 Task: Research Airbnb properties in Al Harithah, Iraq from 11th November, 2023 to 17th November, 2023 for 1 adult.1  bedroom having 1 bed and 1 bathroom. Property type can be hotel. Amenities needed are: washing machine. Look for 5 properties as per requirement.
Action: Mouse moved to (445, 78)
Screenshot: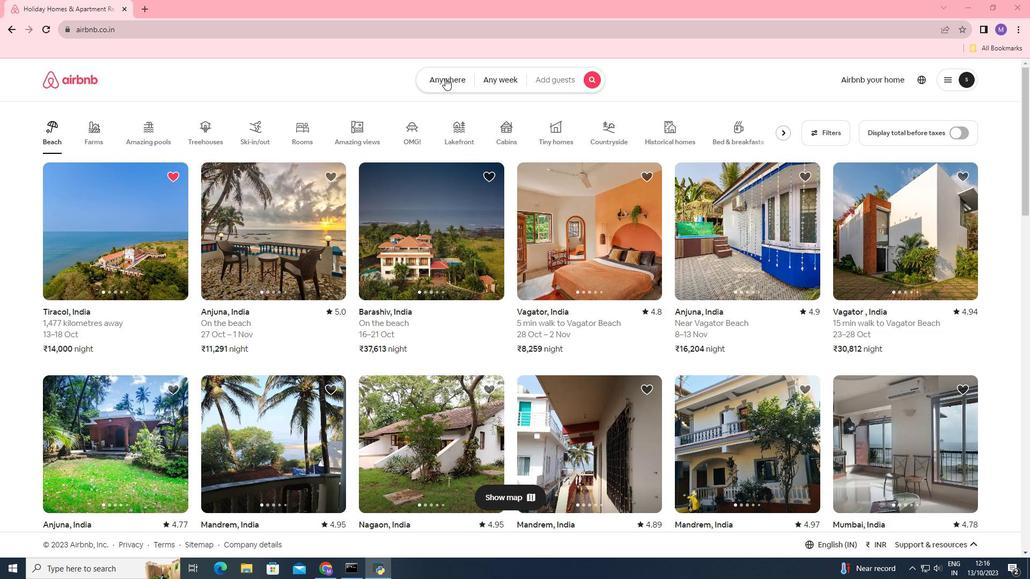 
Action: Mouse pressed left at (445, 78)
Screenshot: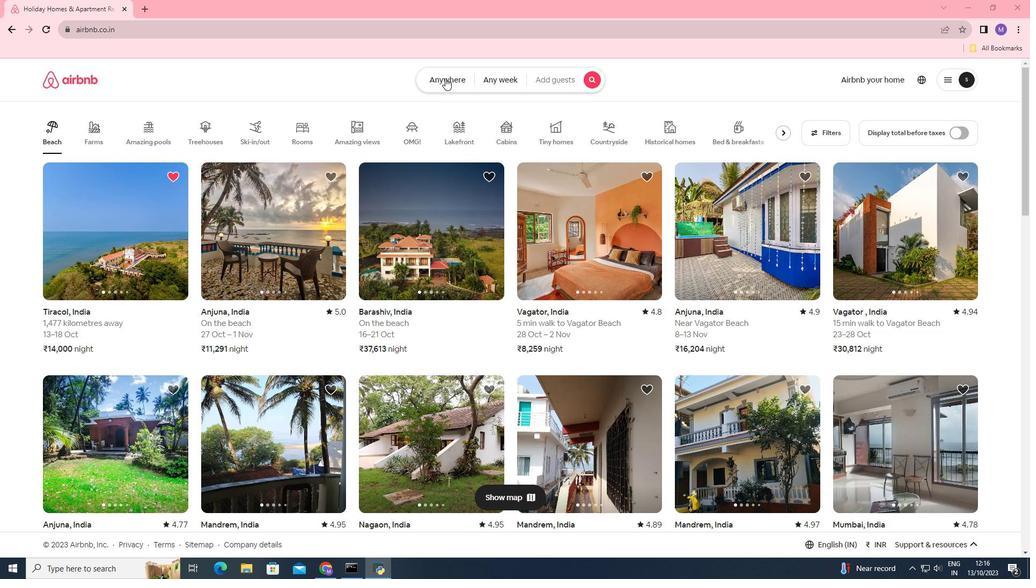 
Action: Mouse moved to (358, 122)
Screenshot: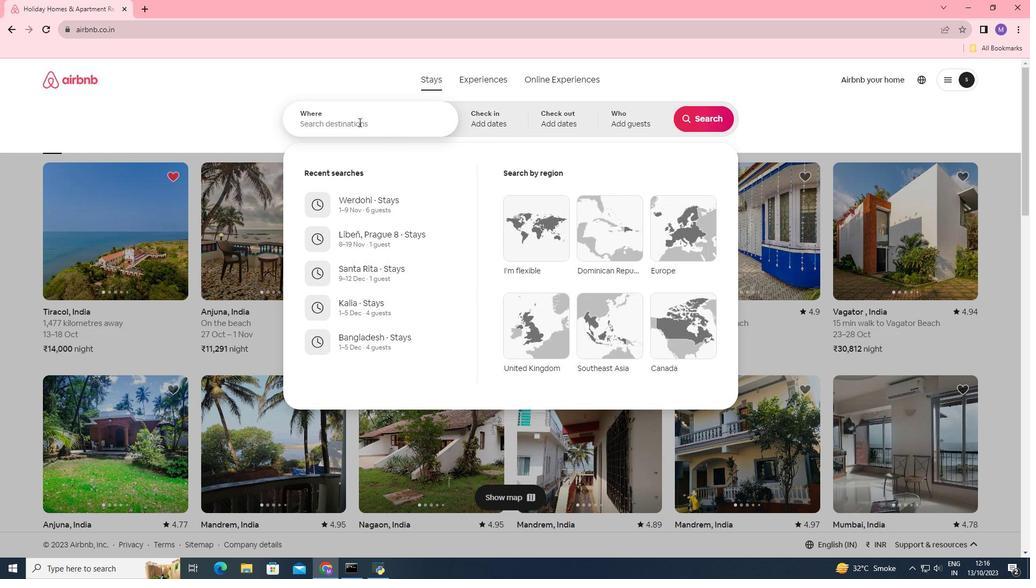 
Action: Mouse pressed left at (358, 122)
Screenshot: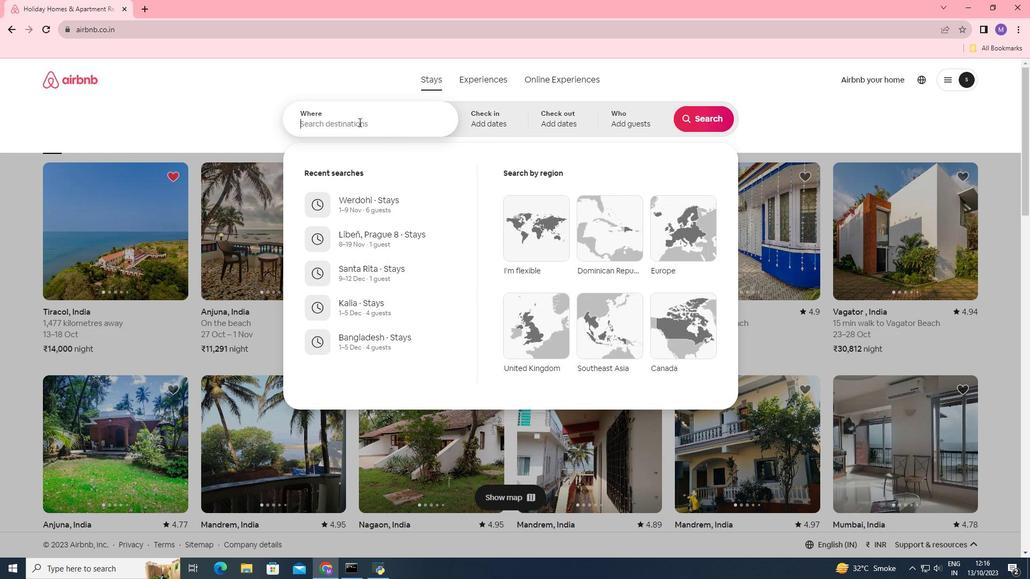 
Action: Mouse pressed left at (358, 122)
Screenshot: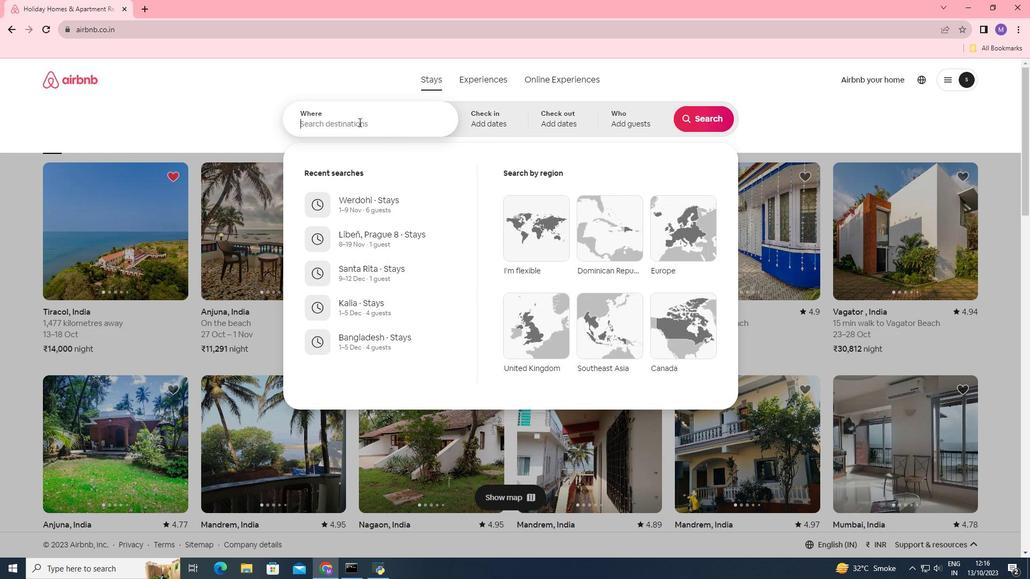 
Action: Key pressed <Key.shift>Ai<Key.backspace><Key.shift>I<Key.space><Key.shift>Harithan<Key.backspace>h,<Key.space><Key.shift>Iraq
Screenshot: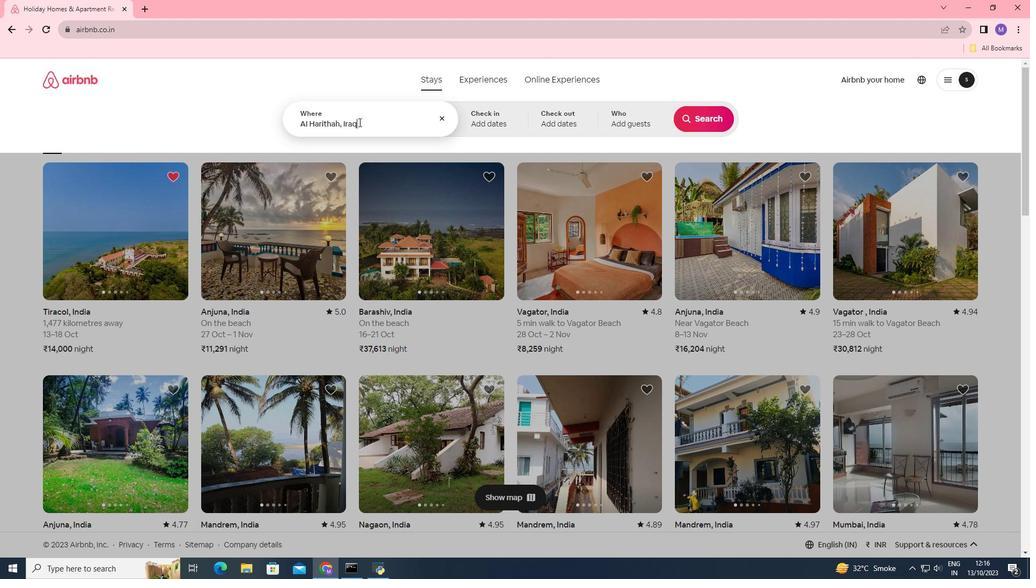 
Action: Mouse moved to (505, 113)
Screenshot: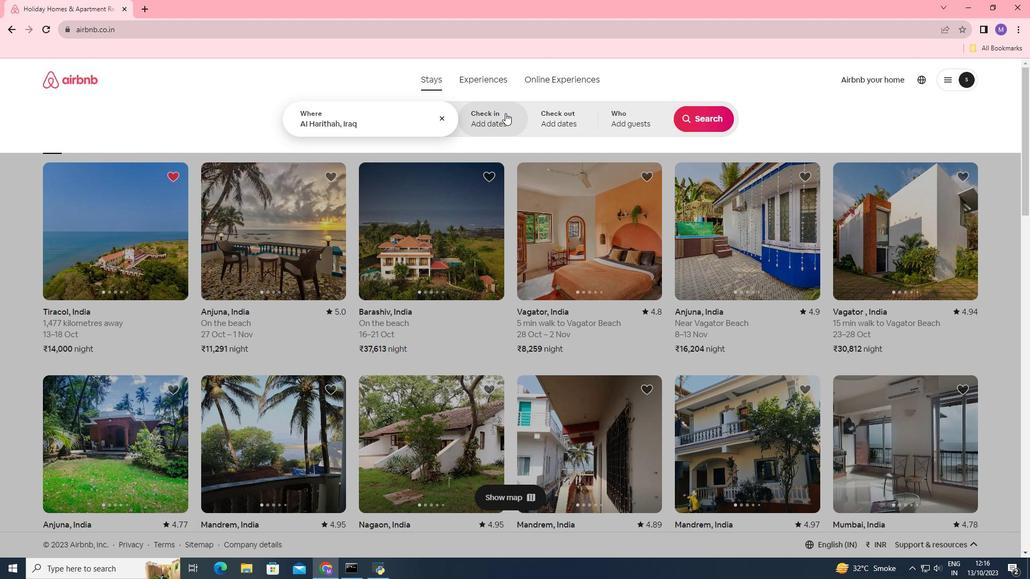 
Action: Mouse pressed left at (505, 113)
Screenshot: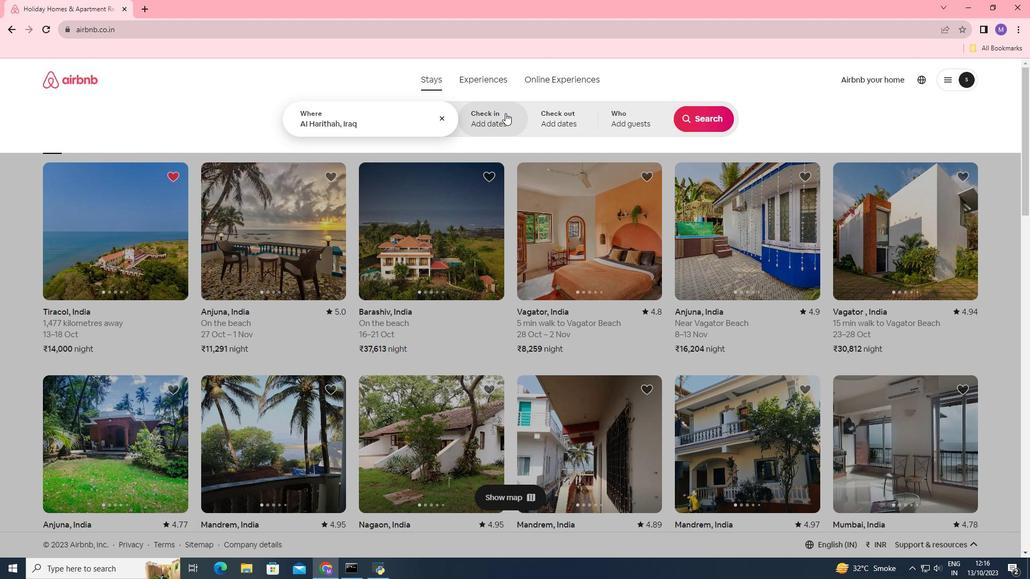 
Action: Mouse moved to (687, 279)
Screenshot: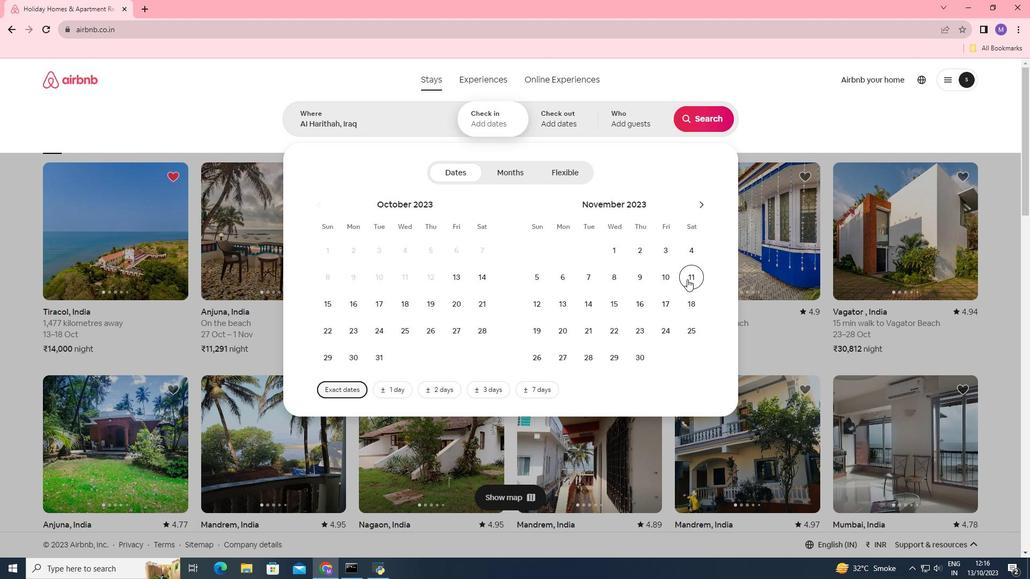 
Action: Mouse pressed left at (687, 279)
Screenshot: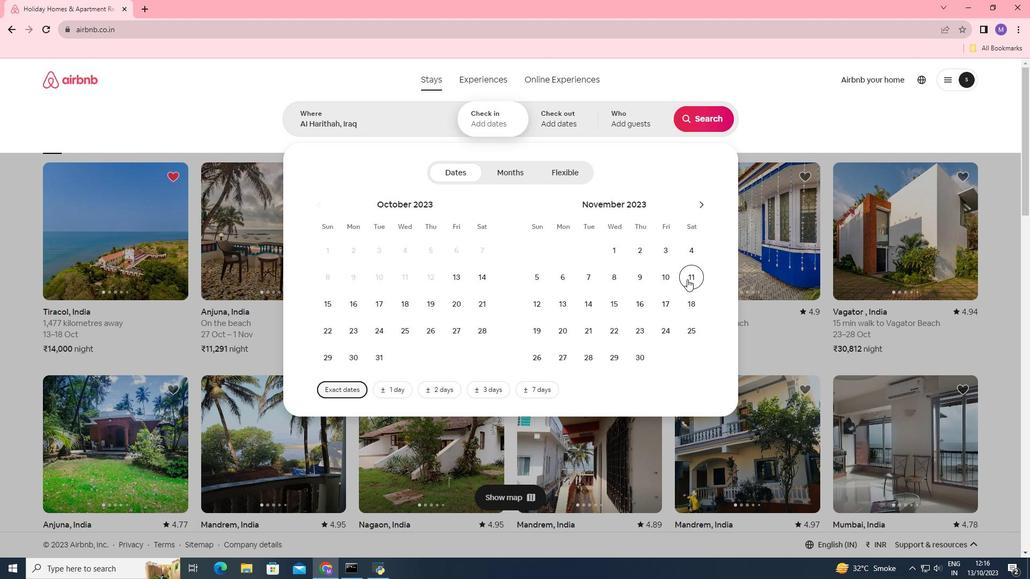 
Action: Mouse moved to (666, 305)
Screenshot: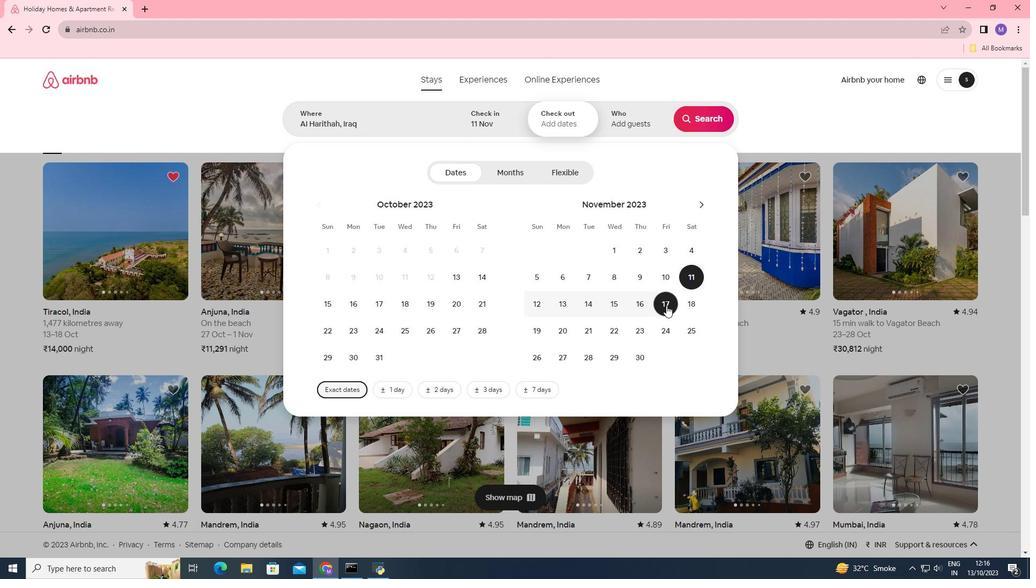 
Action: Mouse pressed left at (666, 305)
Screenshot: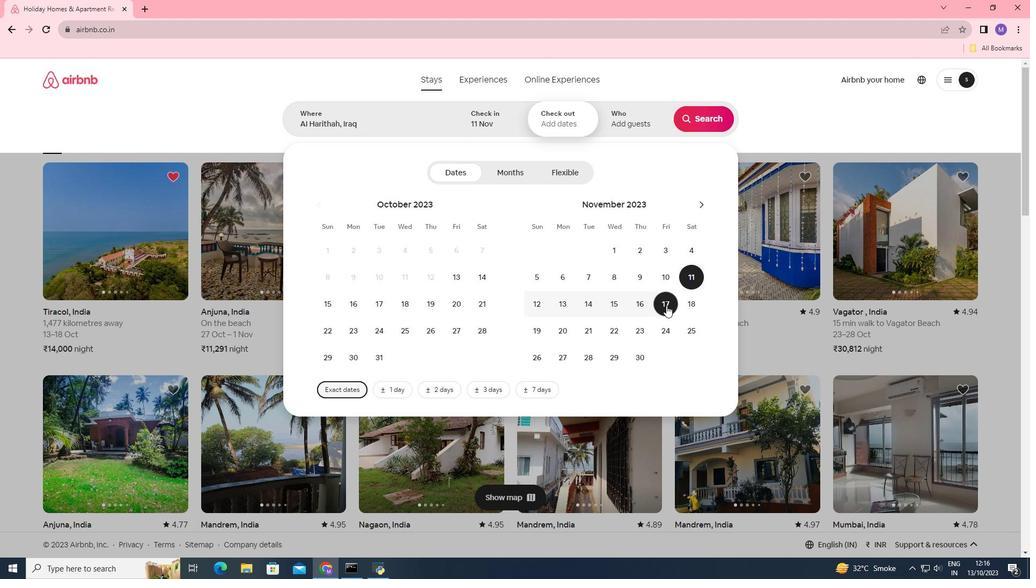 
Action: Mouse moved to (630, 120)
Screenshot: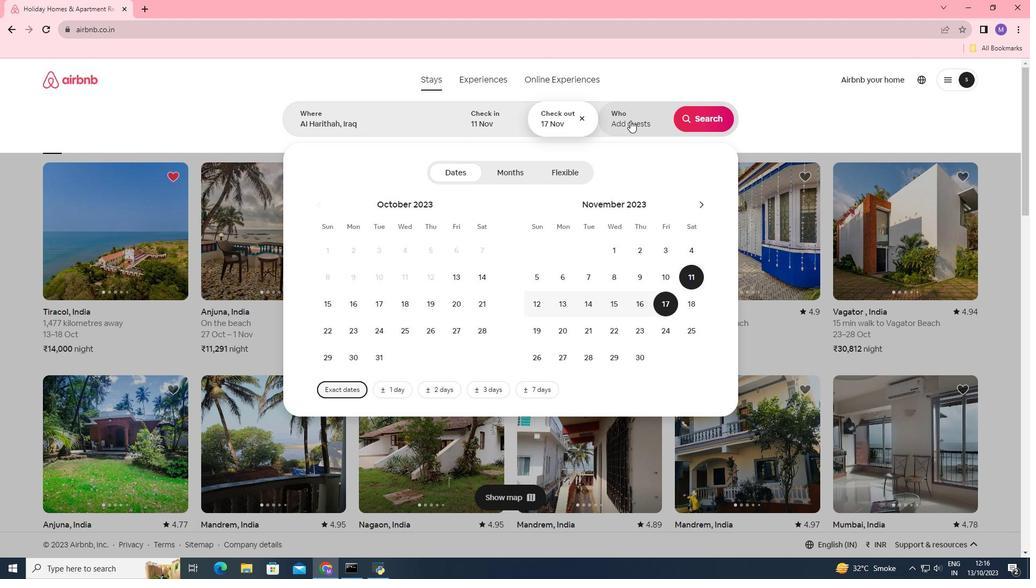 
Action: Mouse pressed left at (630, 120)
Screenshot: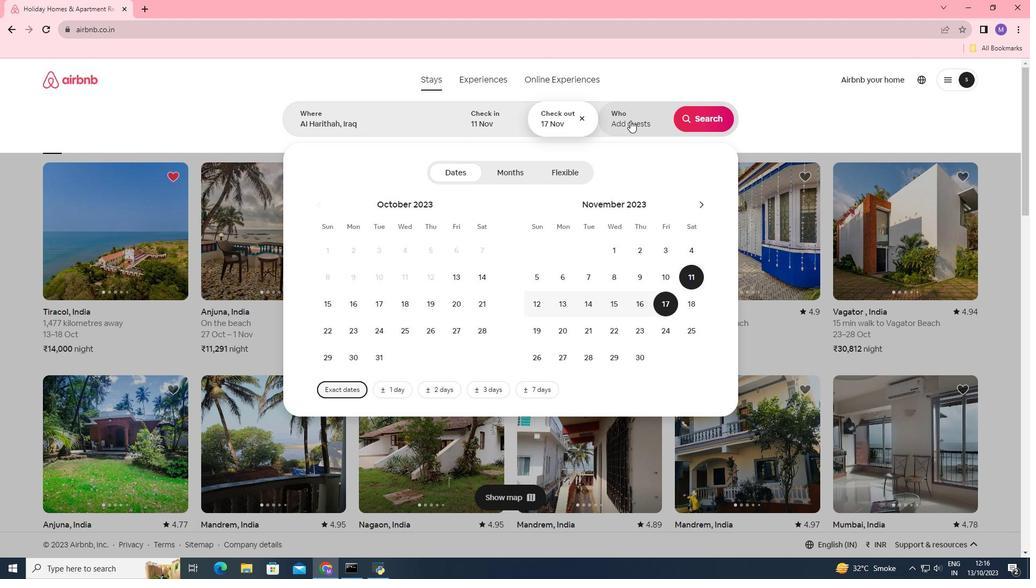 
Action: Mouse pressed left at (630, 120)
Screenshot: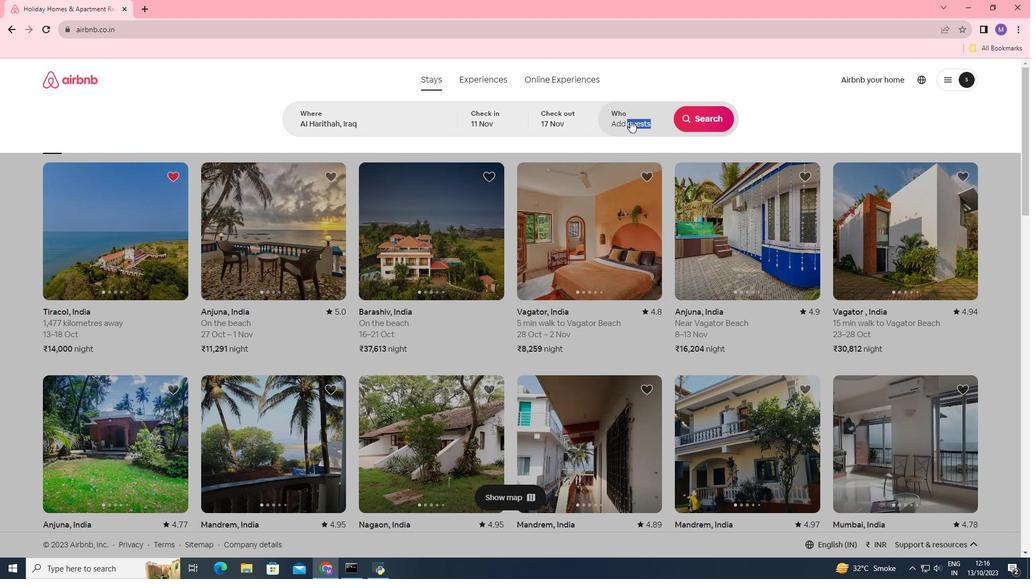 
Action: Mouse moved to (636, 114)
Screenshot: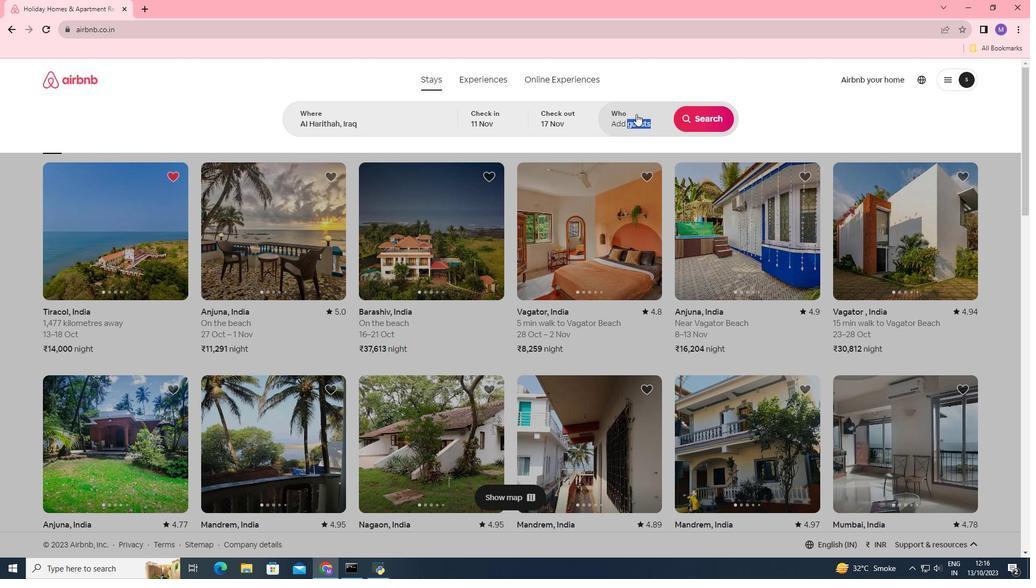 
Action: Mouse pressed left at (636, 114)
Screenshot: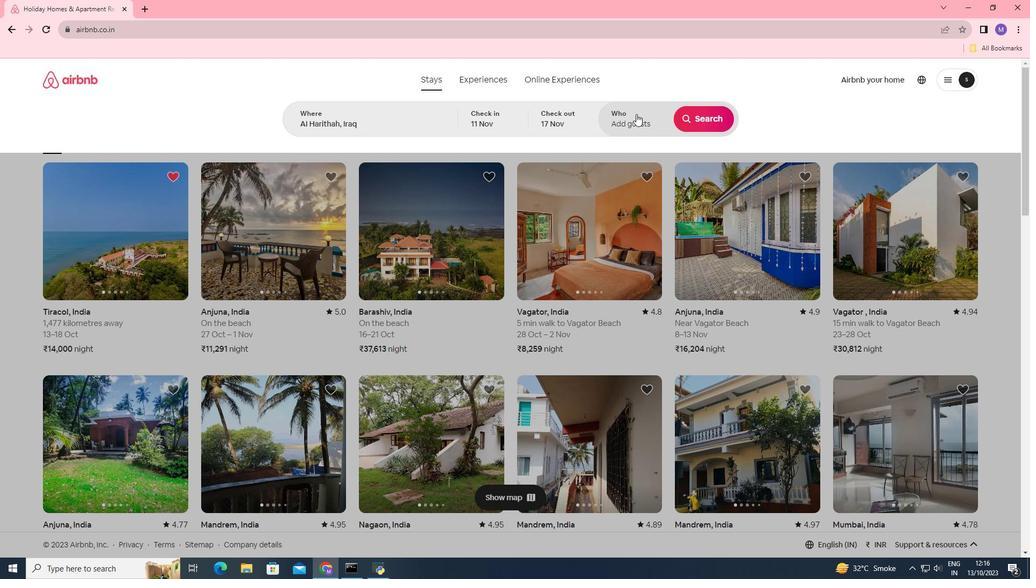 
Action: Mouse moved to (709, 174)
Screenshot: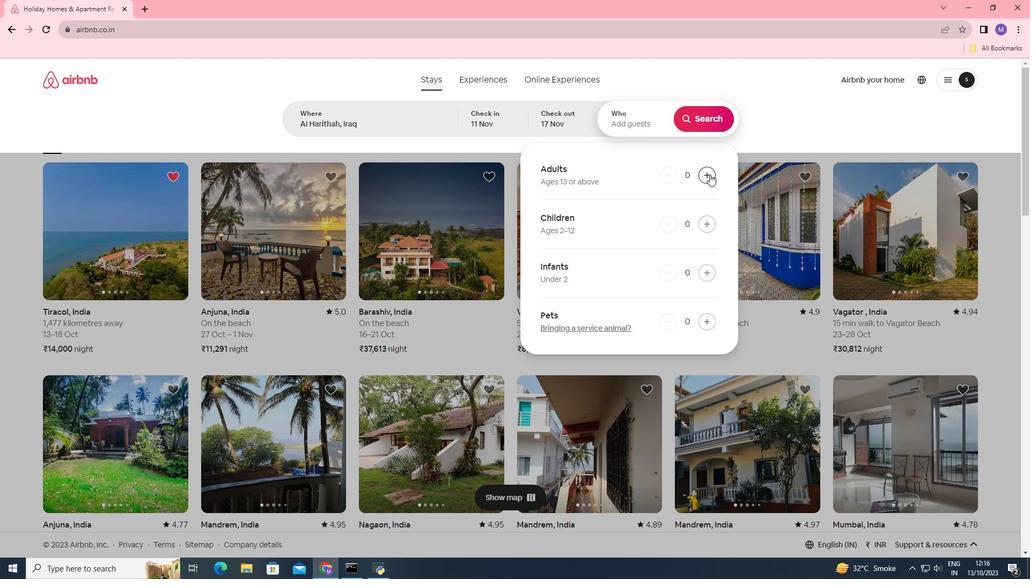 
Action: Mouse pressed left at (709, 174)
Screenshot: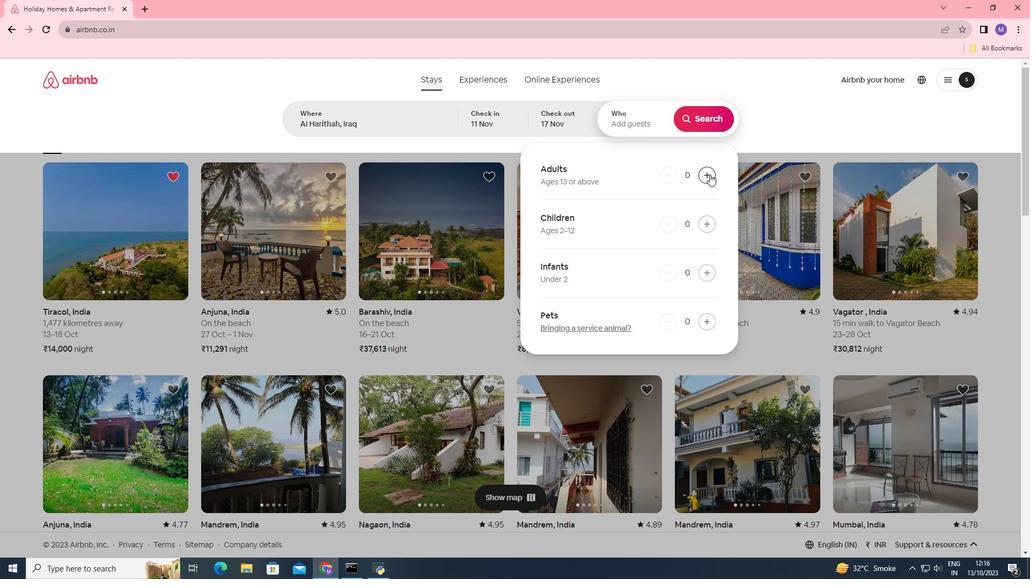 
Action: Mouse moved to (700, 115)
Screenshot: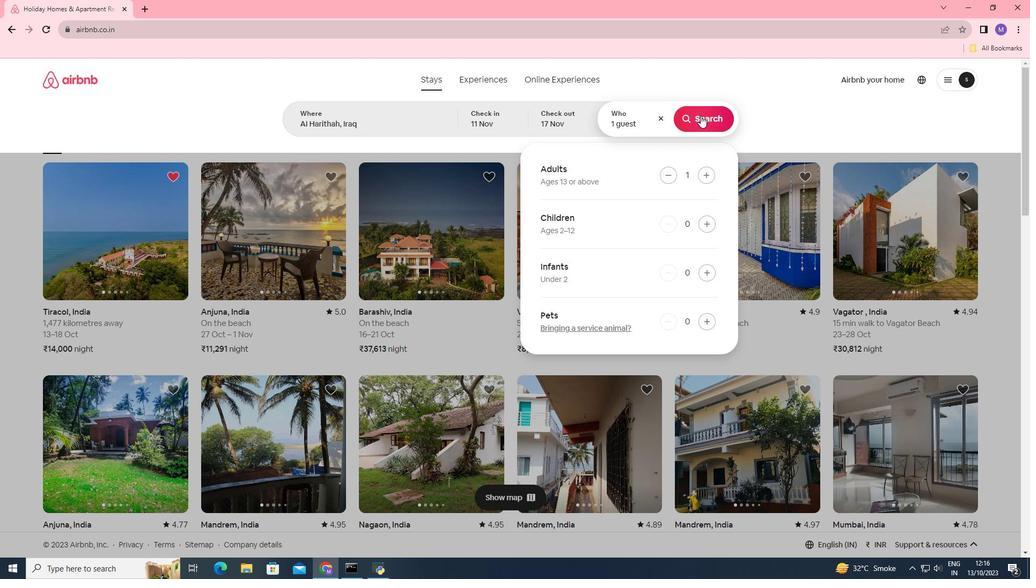 
Action: Mouse pressed left at (700, 115)
Screenshot: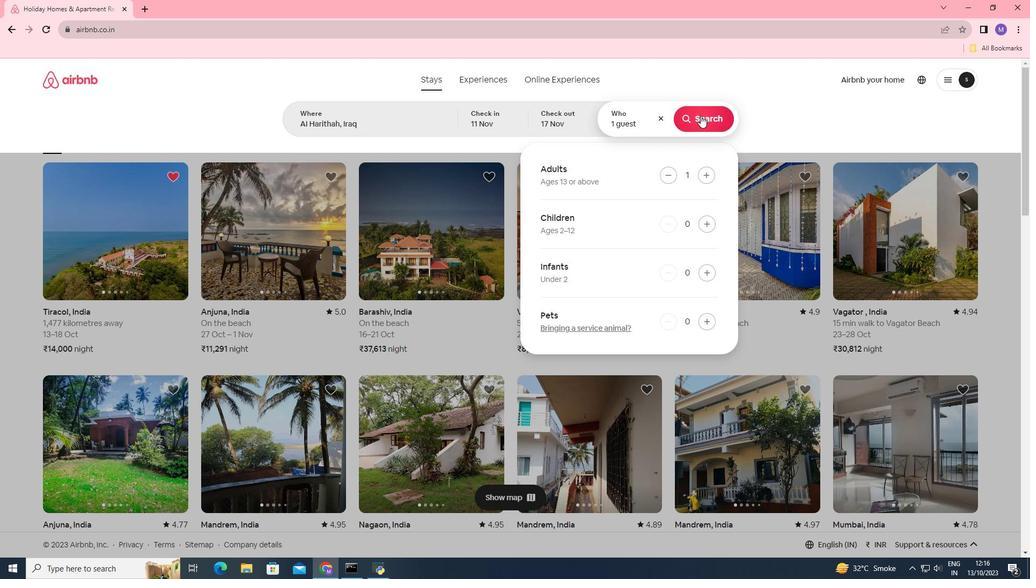 
Action: Mouse moved to (851, 126)
Screenshot: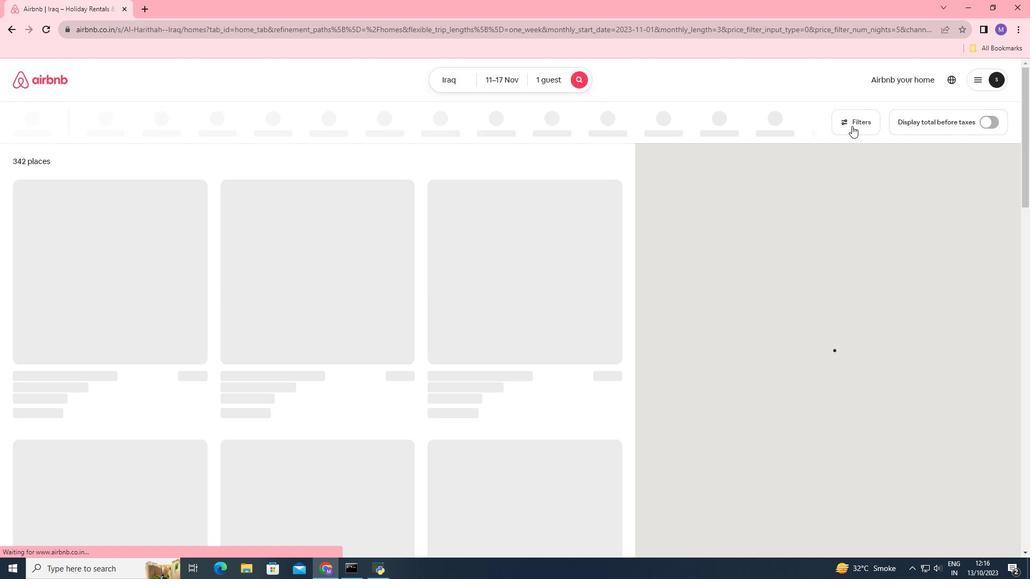 
Action: Mouse pressed left at (851, 126)
Screenshot: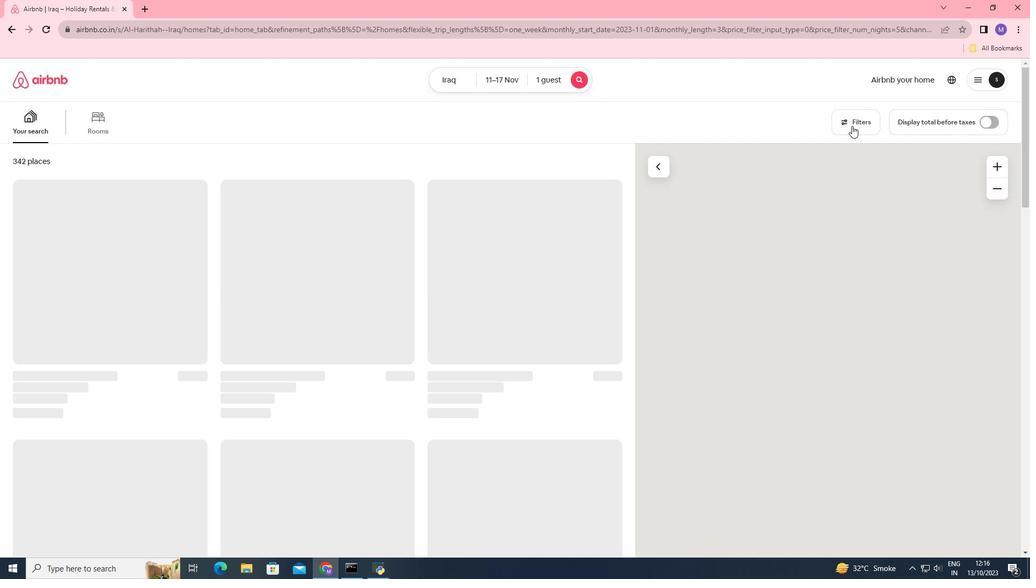 
Action: Mouse pressed left at (851, 126)
Screenshot: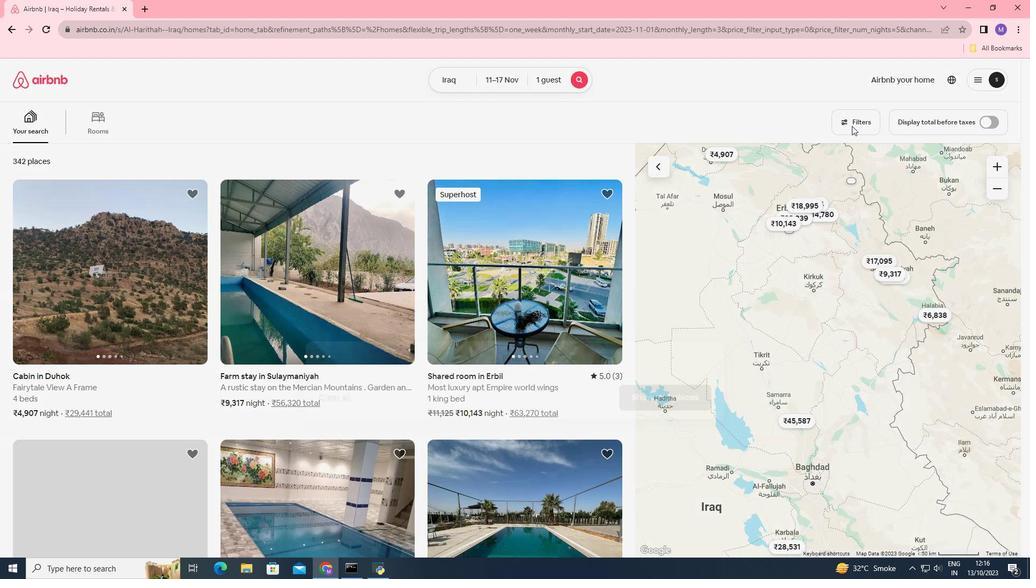 
Action: Mouse pressed left at (851, 126)
Screenshot: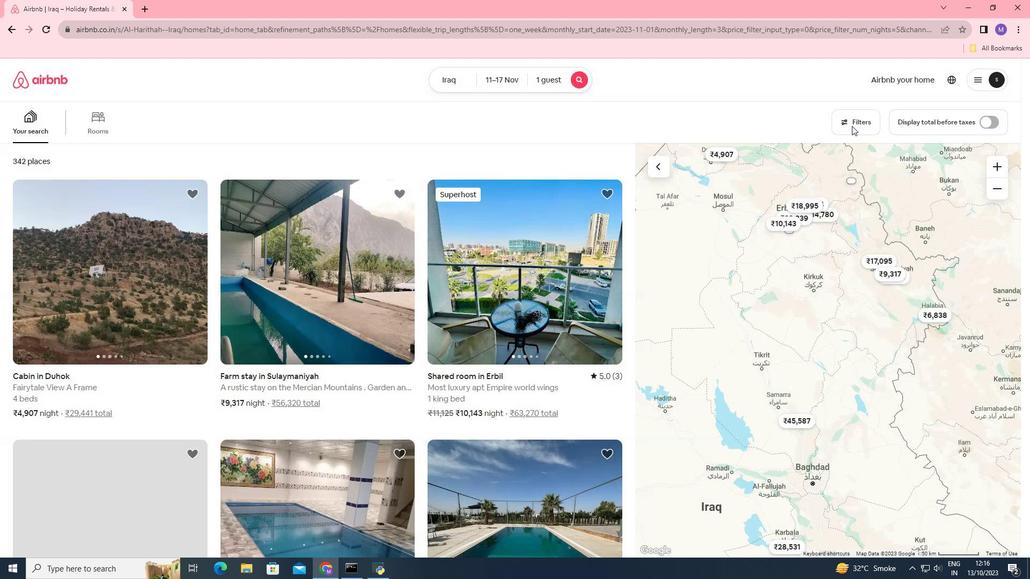 
Action: Mouse moved to (379, 451)
Screenshot: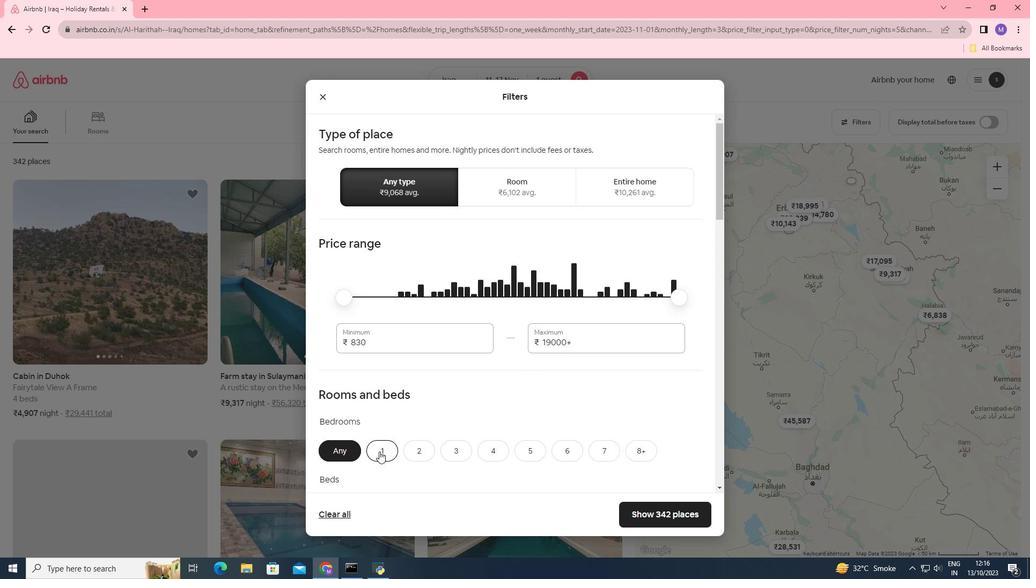 
Action: Mouse pressed left at (379, 451)
Screenshot: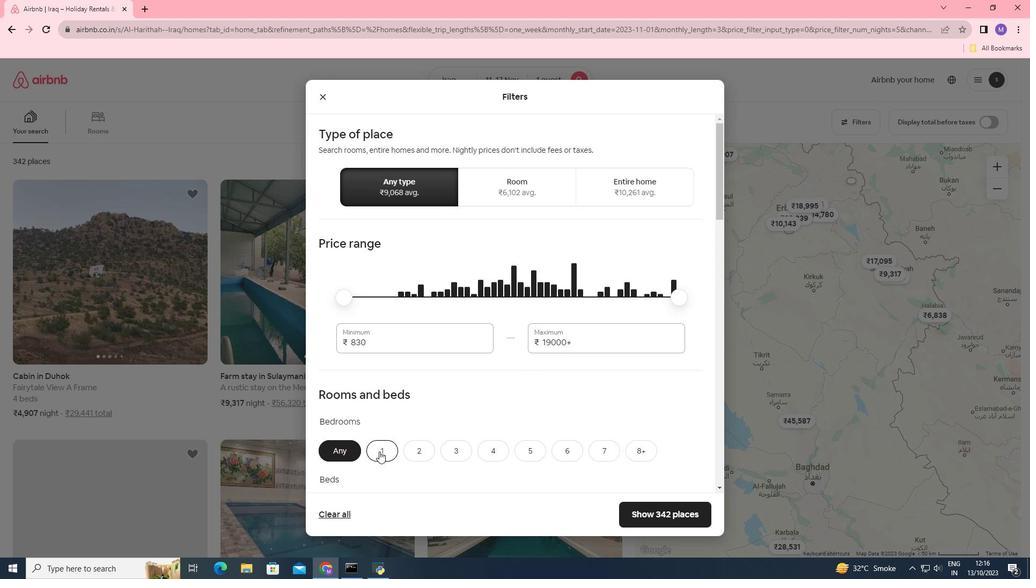 
Action: Mouse moved to (488, 381)
Screenshot: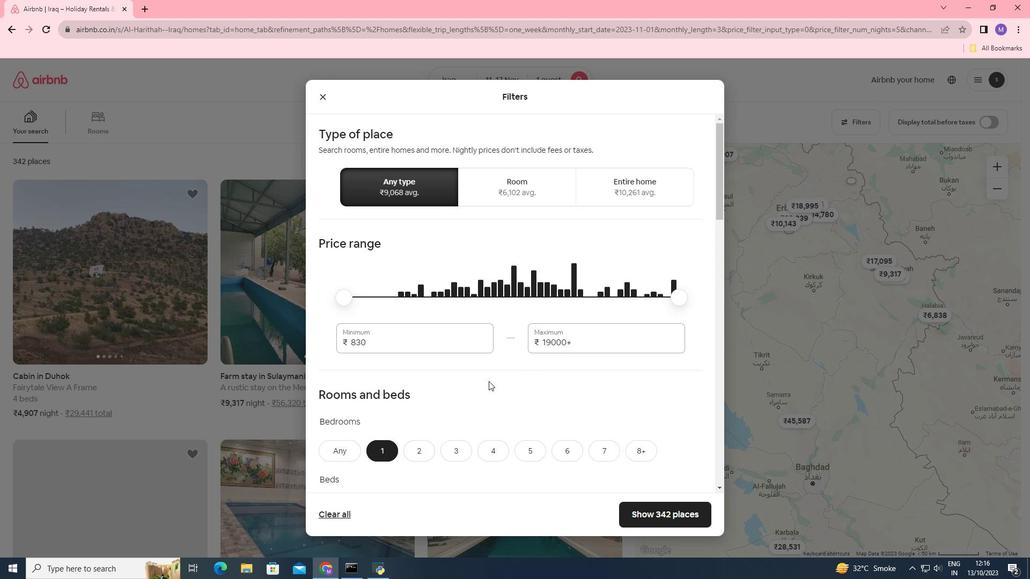 
Action: Mouse scrolled (488, 380) with delta (0, 0)
Screenshot: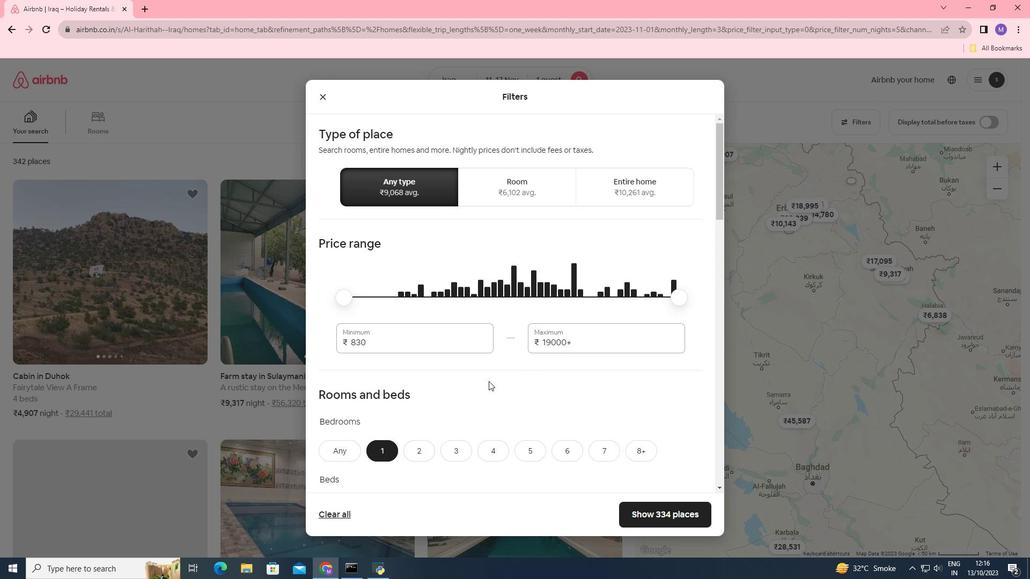 
Action: Mouse scrolled (488, 380) with delta (0, 0)
Screenshot: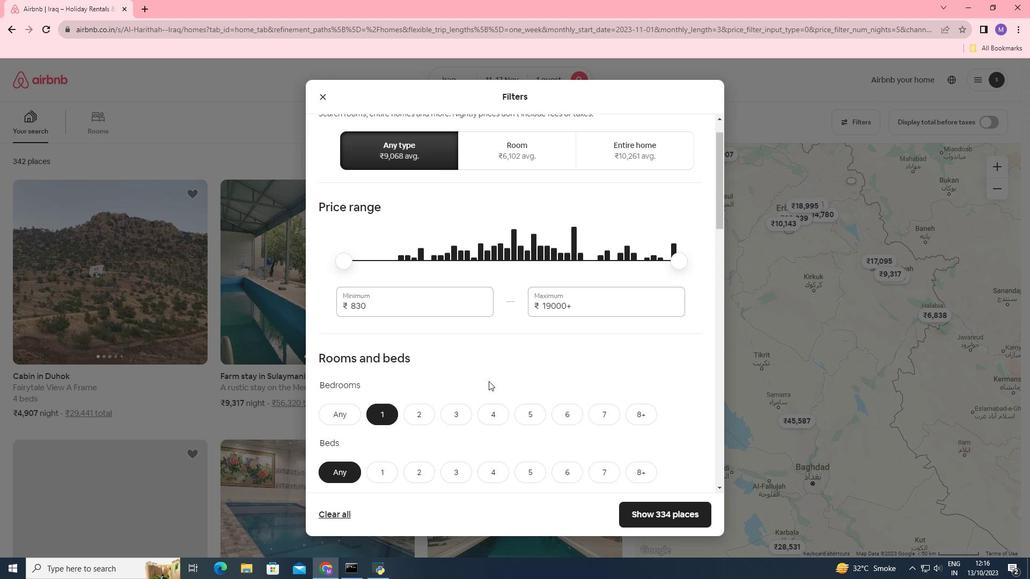 
Action: Mouse moved to (488, 380)
Screenshot: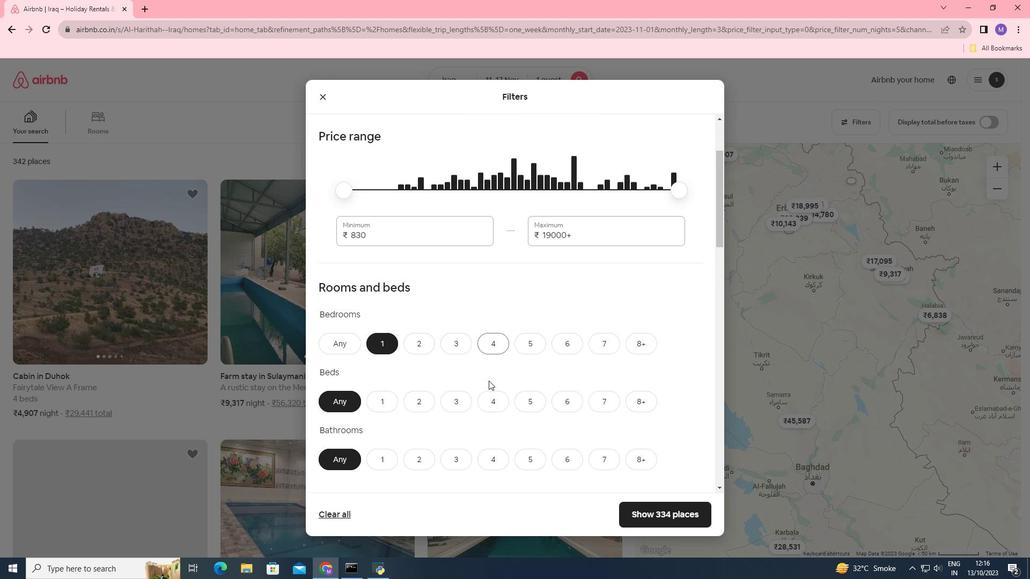 
Action: Mouse scrolled (488, 380) with delta (0, 0)
Screenshot: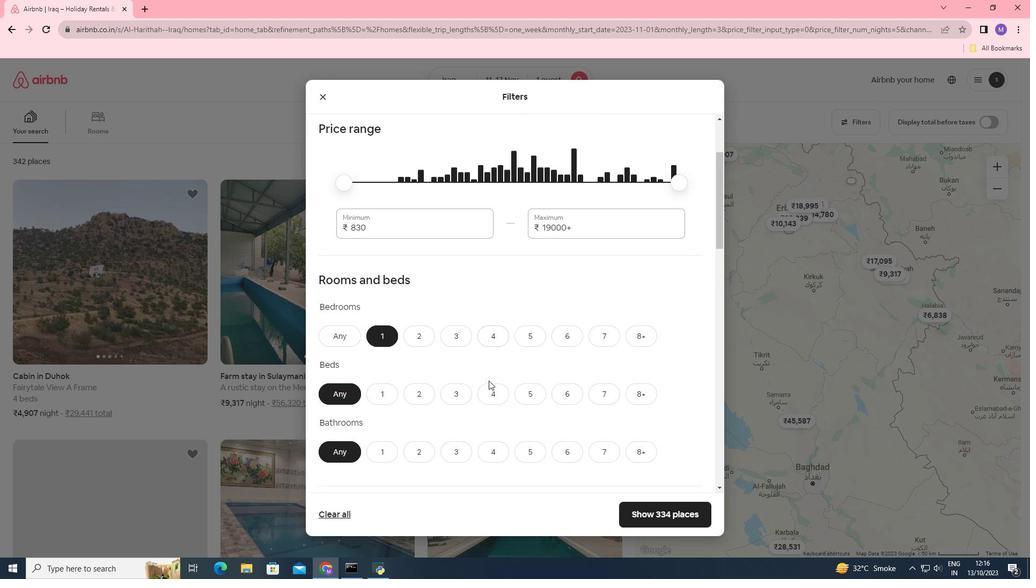
Action: Mouse moved to (487, 362)
Screenshot: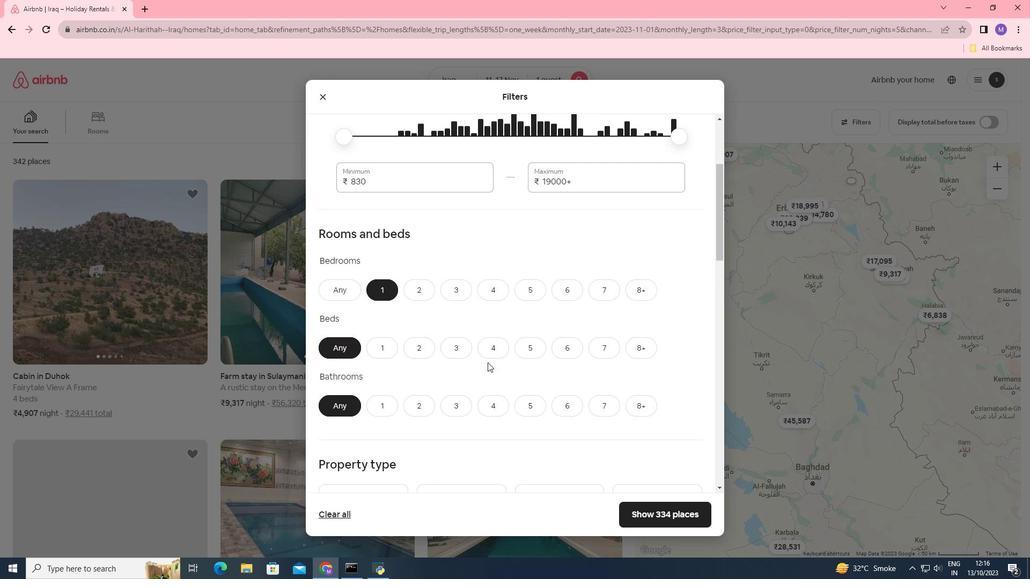 
Action: Mouse scrolled (487, 362) with delta (0, 0)
Screenshot: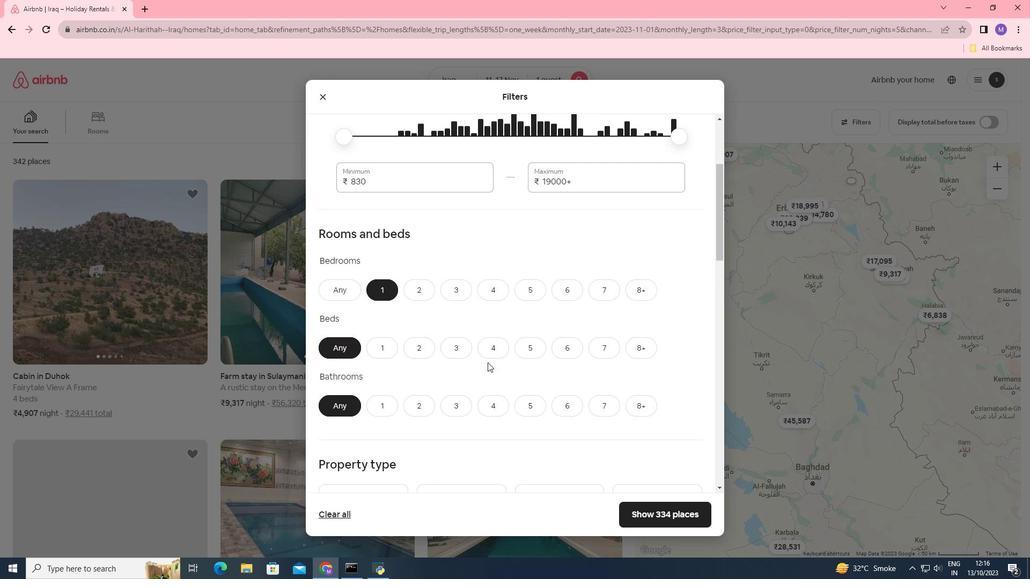 
Action: Mouse moved to (383, 294)
Screenshot: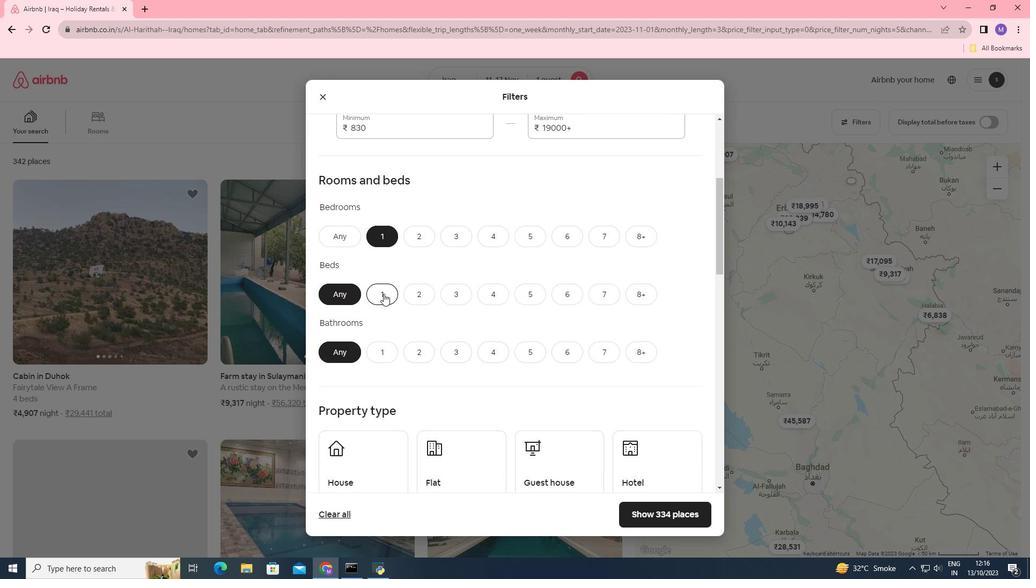 
Action: Mouse pressed left at (383, 294)
Screenshot: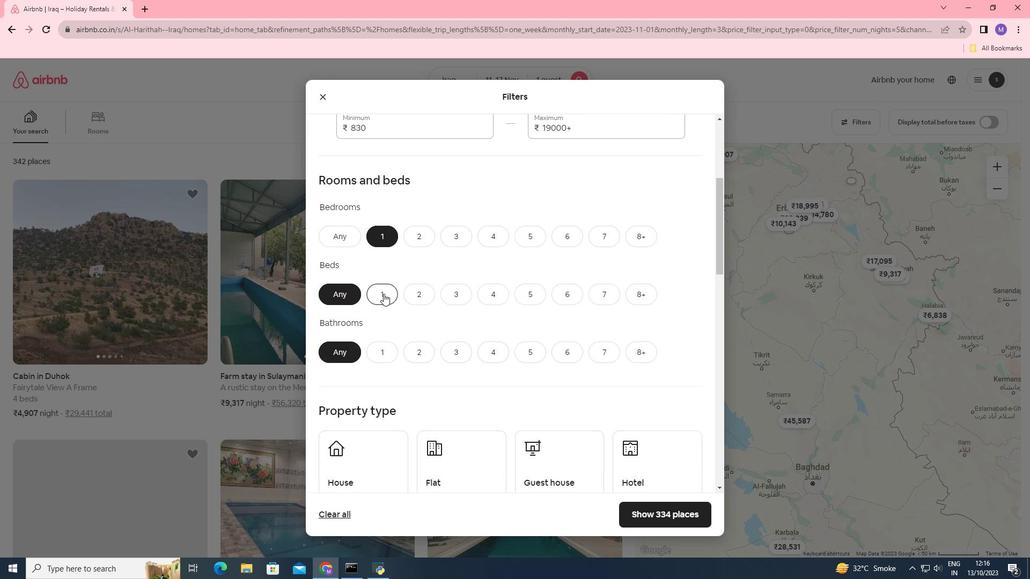 
Action: Mouse moved to (389, 348)
Screenshot: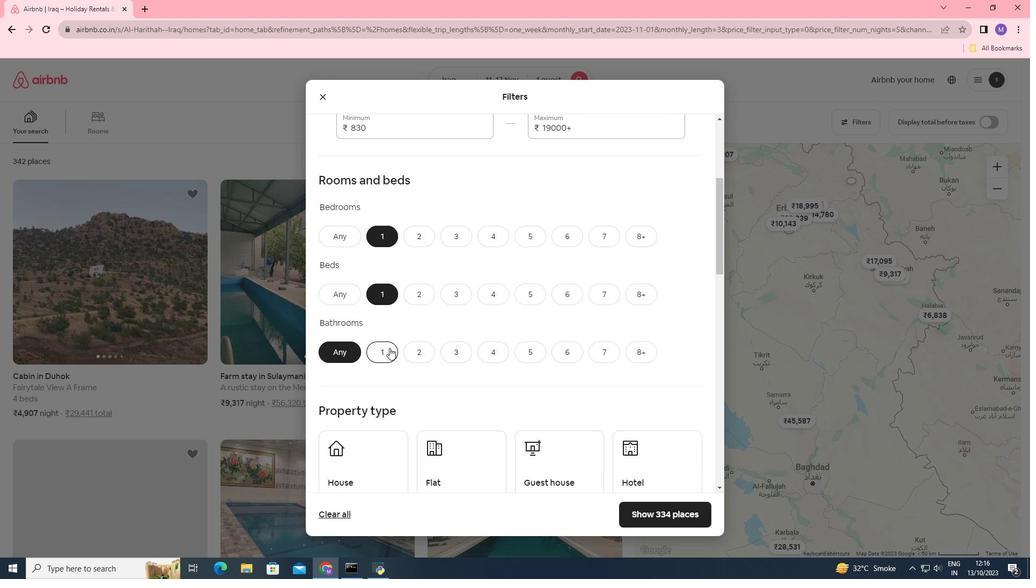 
Action: Mouse pressed left at (389, 348)
Screenshot: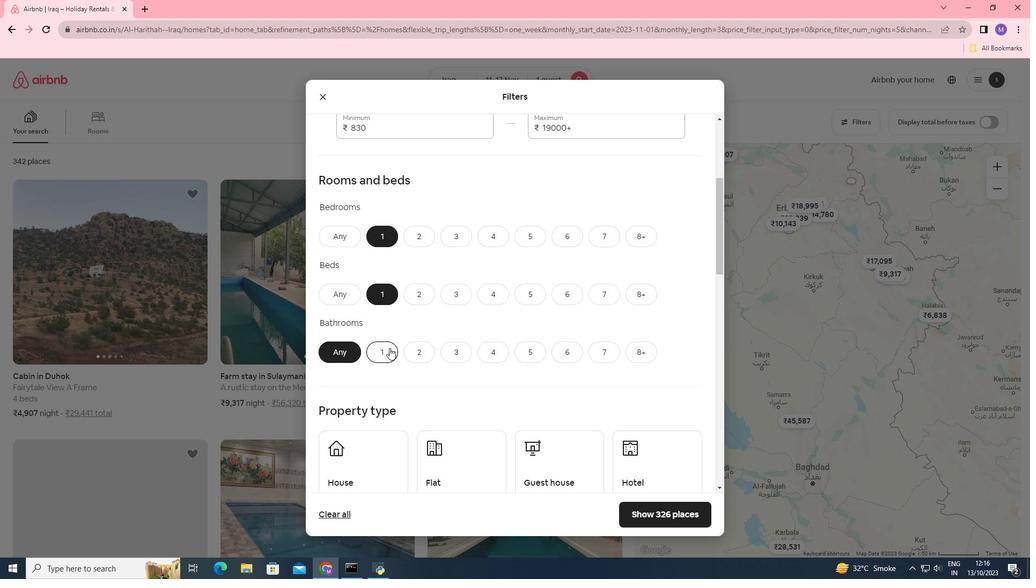 
Action: Mouse moved to (598, 365)
Screenshot: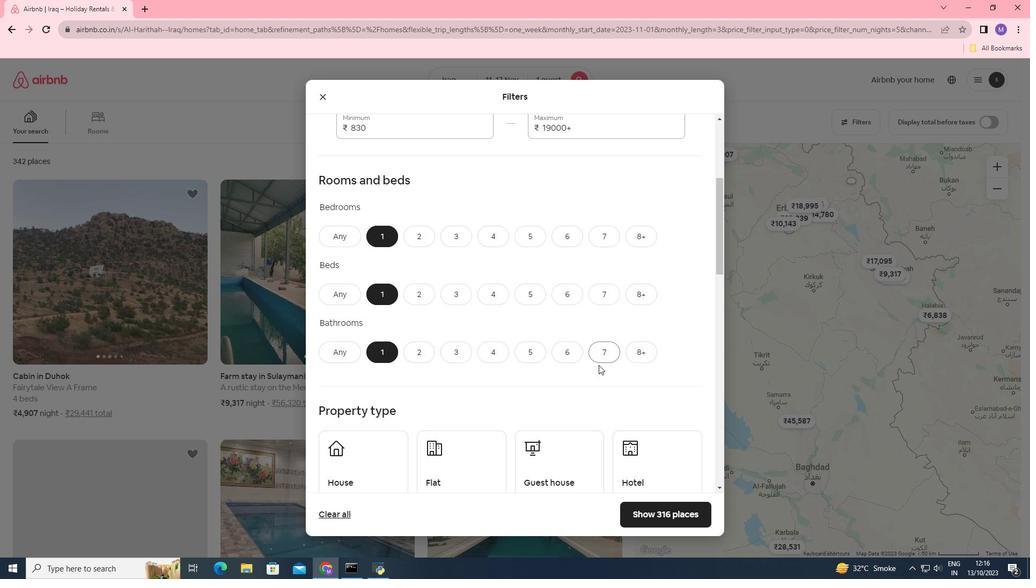 
Action: Mouse scrolled (598, 364) with delta (0, 0)
Screenshot: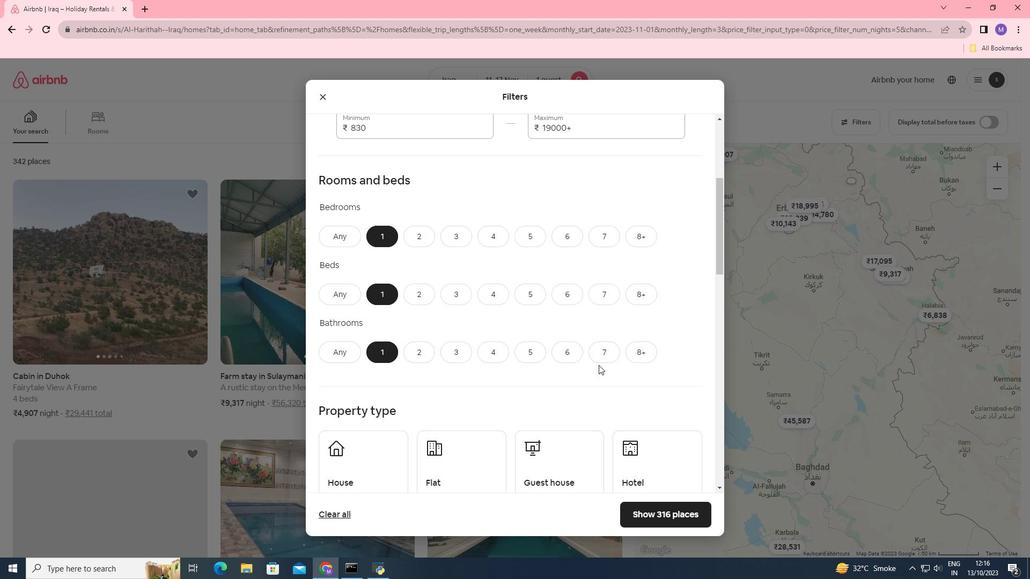 
Action: Mouse moved to (652, 391)
Screenshot: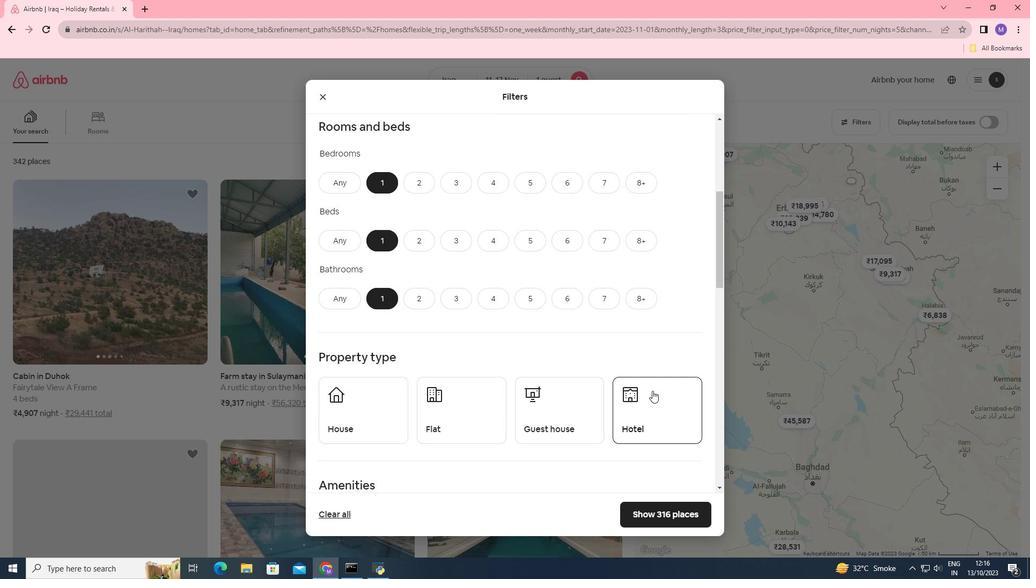 
Action: Mouse pressed left at (652, 391)
Screenshot: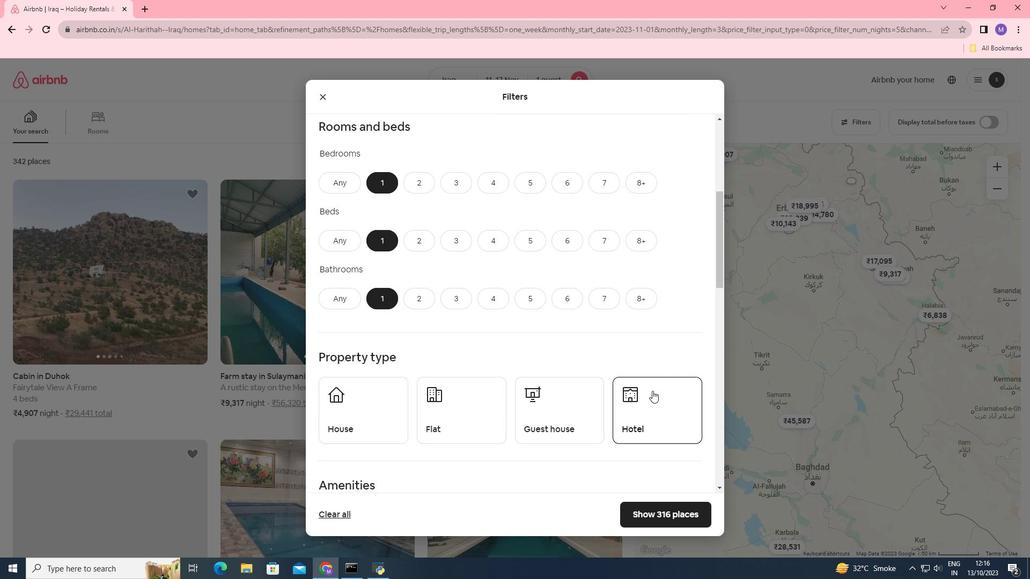 
Action: Mouse moved to (626, 327)
Screenshot: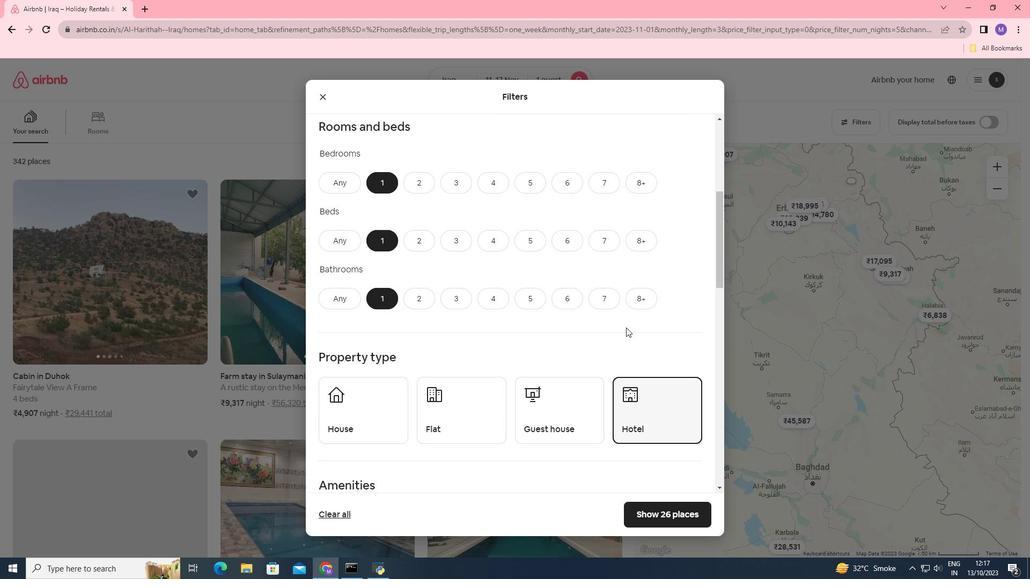 
Action: Mouse scrolled (626, 327) with delta (0, 0)
Screenshot: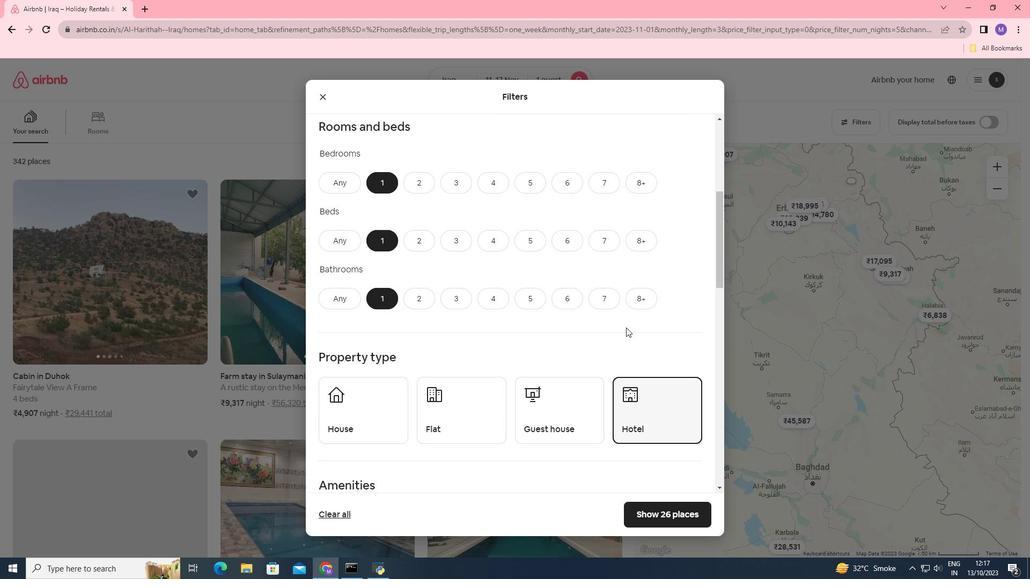 
Action: Mouse scrolled (626, 327) with delta (0, 0)
Screenshot: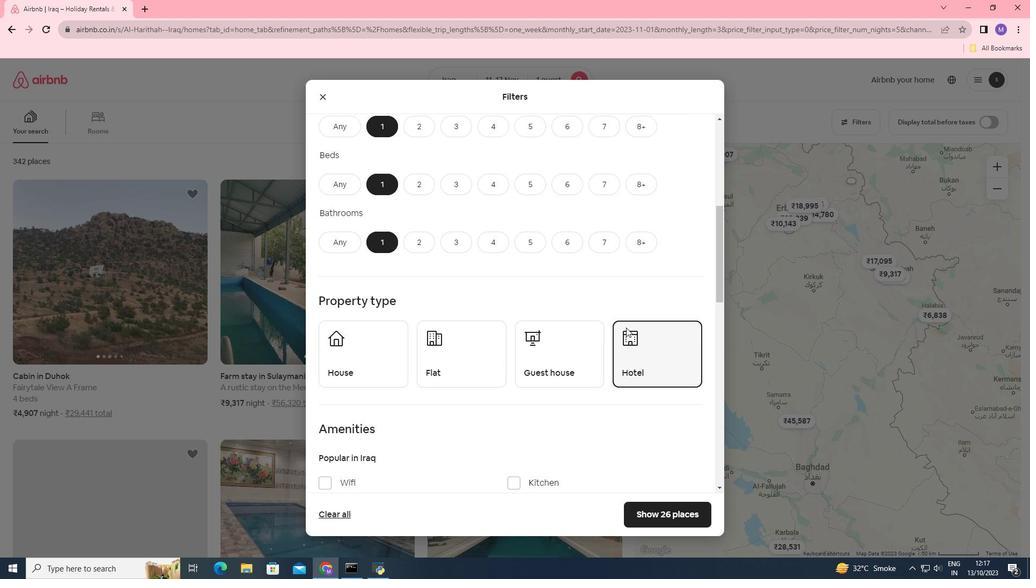 
Action: Mouse moved to (517, 344)
Screenshot: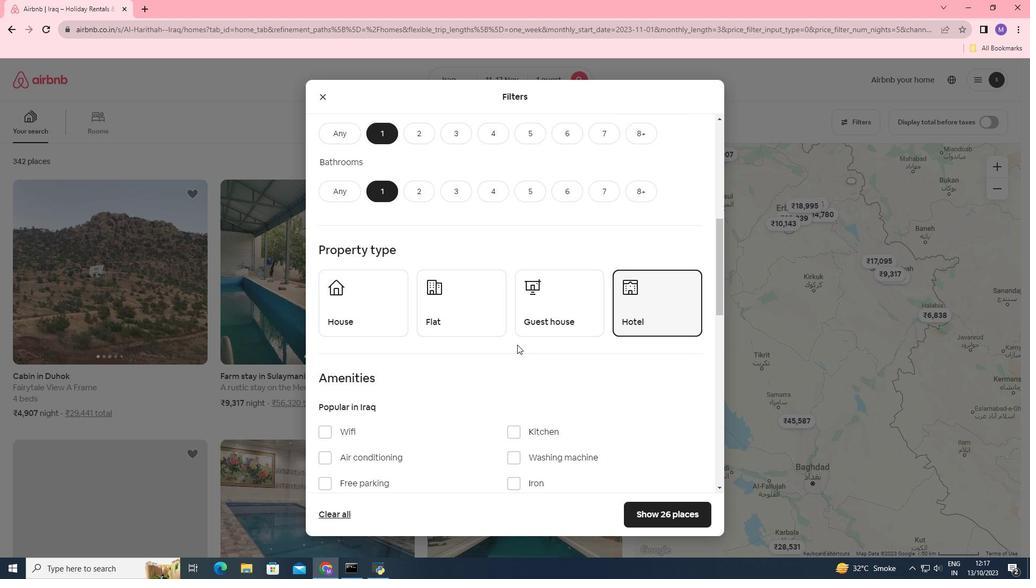 
Action: Mouse scrolled (517, 344) with delta (0, 0)
Screenshot: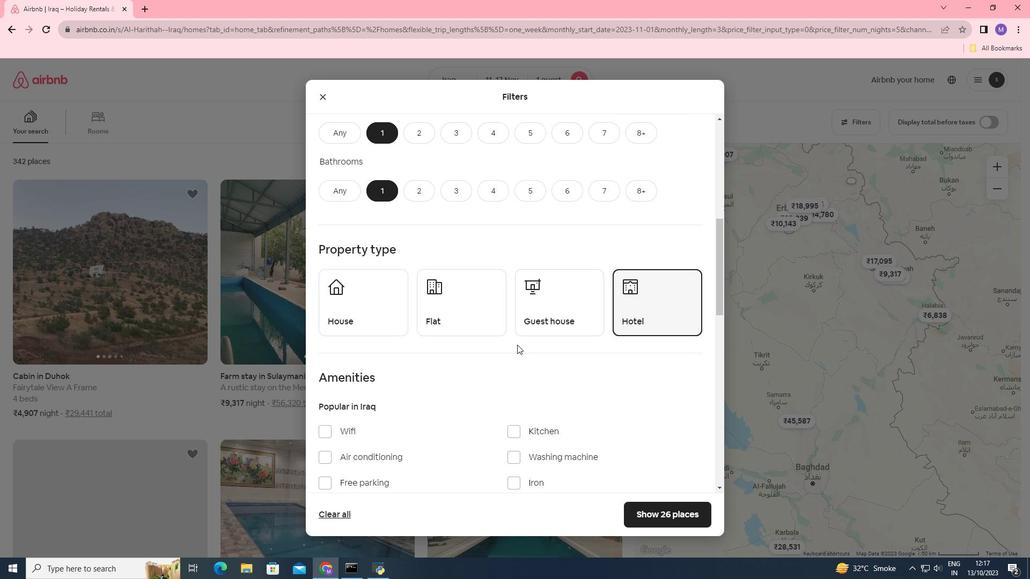 
Action: Mouse moved to (515, 403)
Screenshot: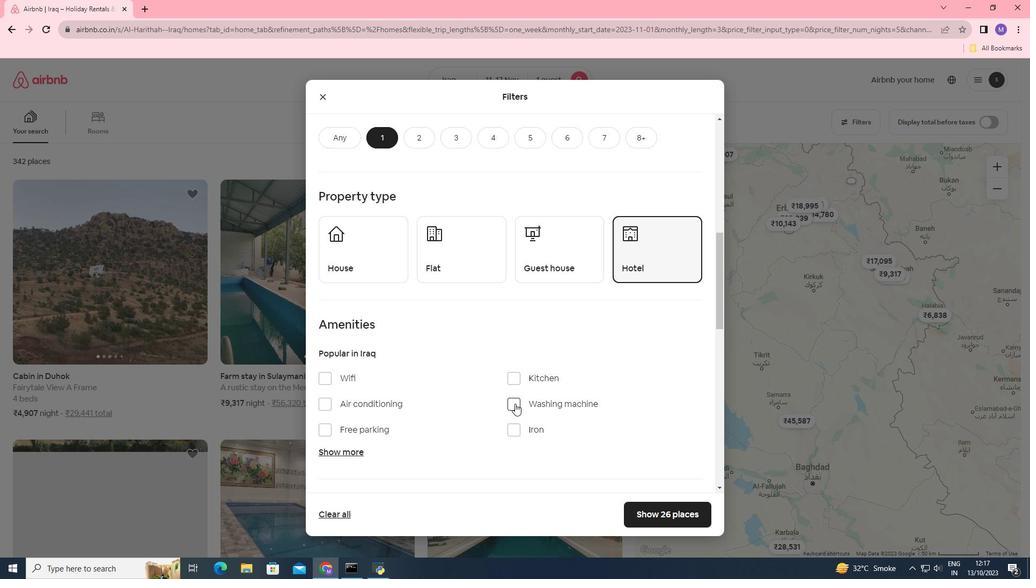 
Action: Mouse pressed left at (515, 403)
Screenshot: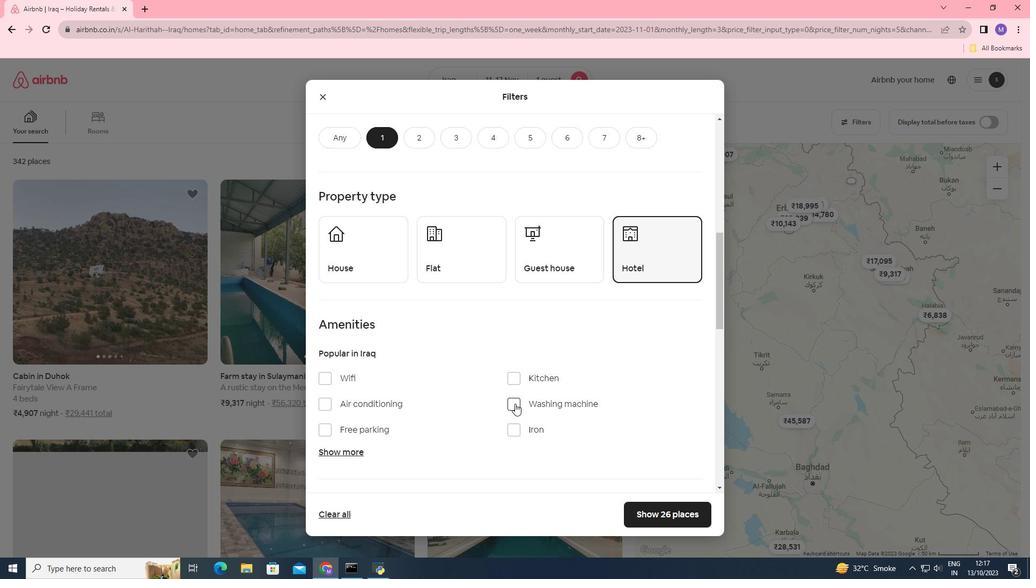 
Action: Mouse moved to (559, 373)
Screenshot: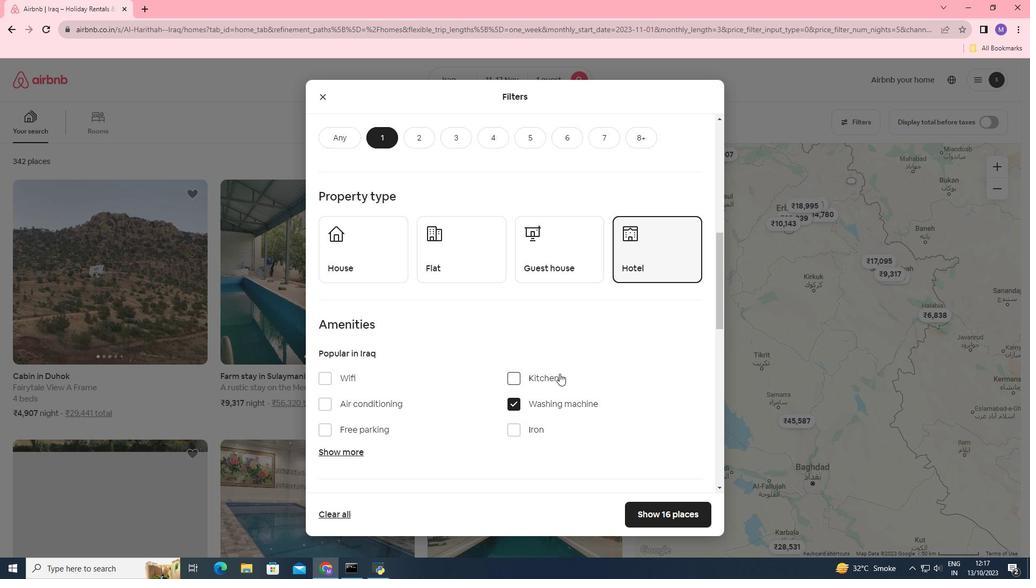 
Action: Mouse scrolled (559, 373) with delta (0, 0)
Screenshot: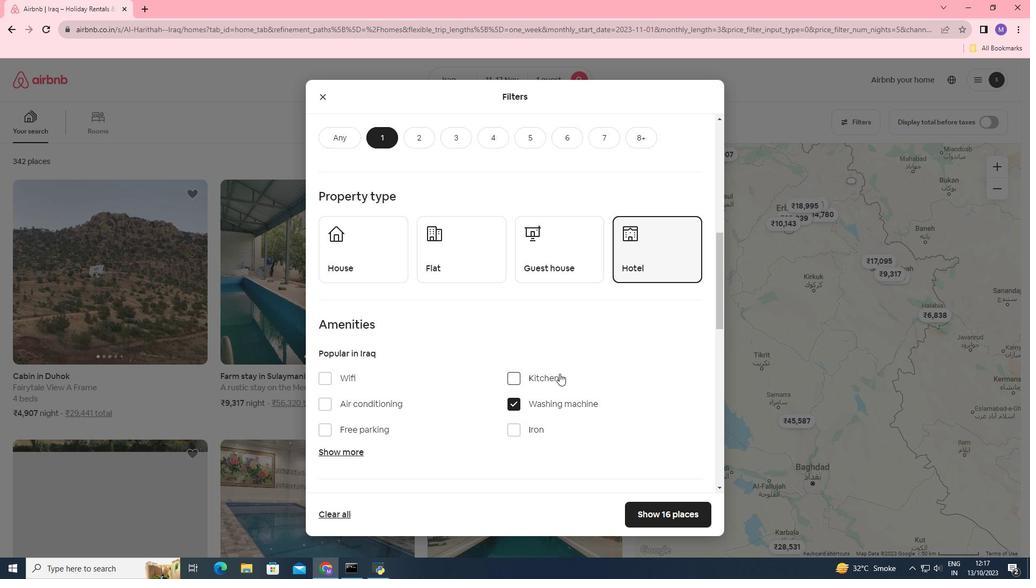
Action: Mouse moved to (684, 518)
Screenshot: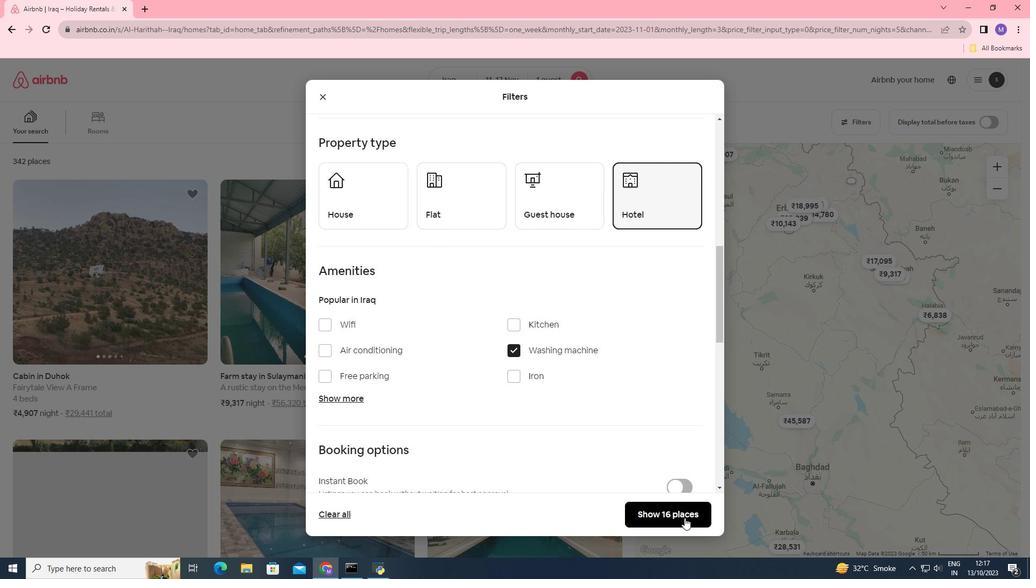 
Action: Mouse pressed left at (684, 518)
Screenshot: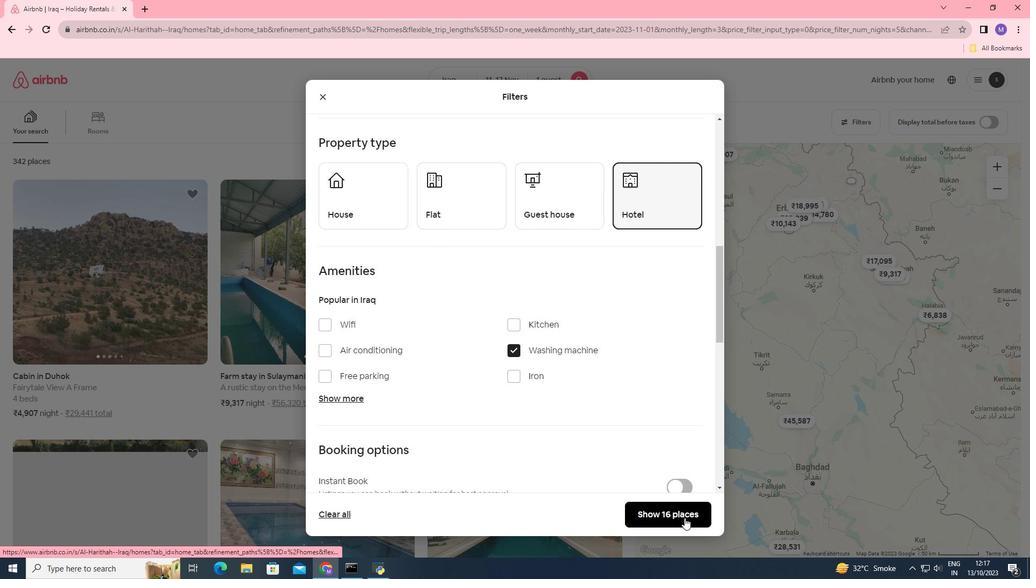 
Action: Mouse moved to (164, 263)
Screenshot: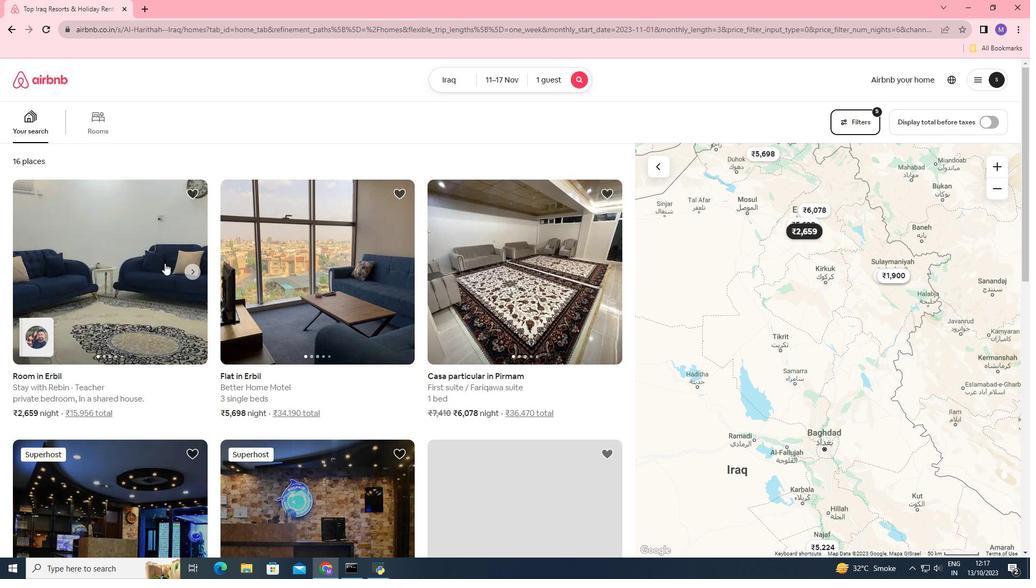 
Action: Mouse pressed left at (164, 263)
Screenshot: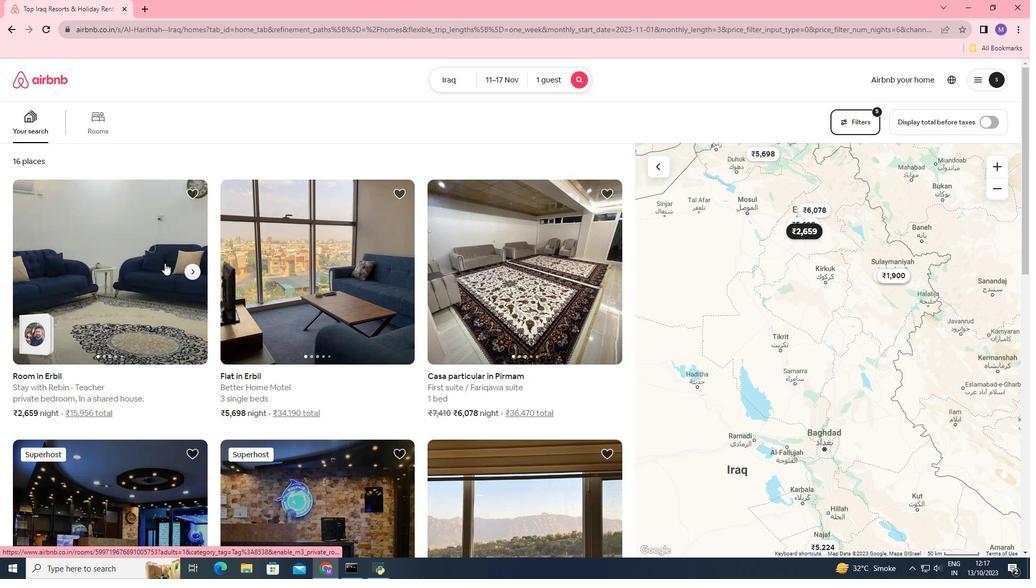 
Action: Mouse moved to (784, 384)
Screenshot: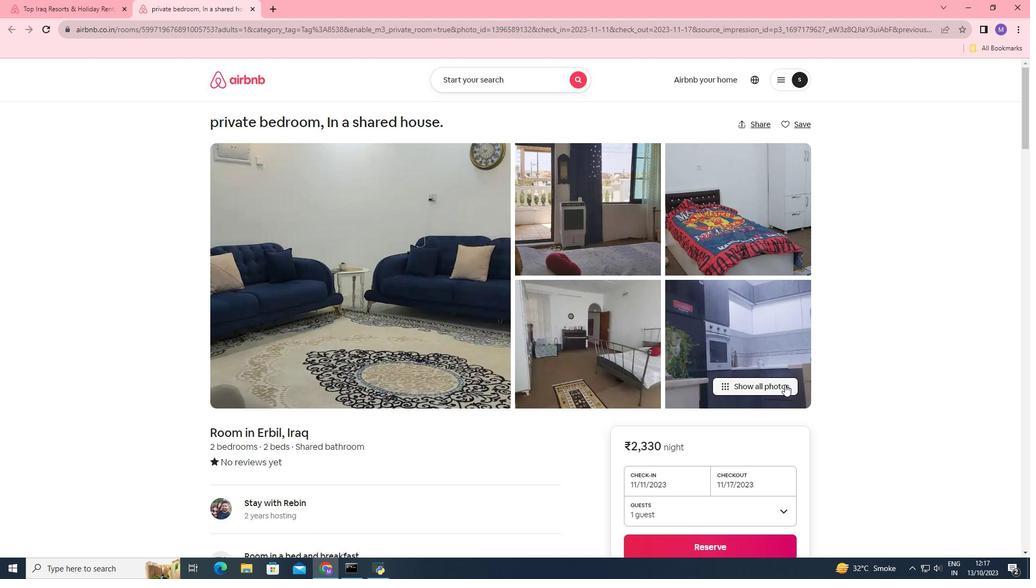 
Action: Mouse pressed left at (784, 384)
Screenshot: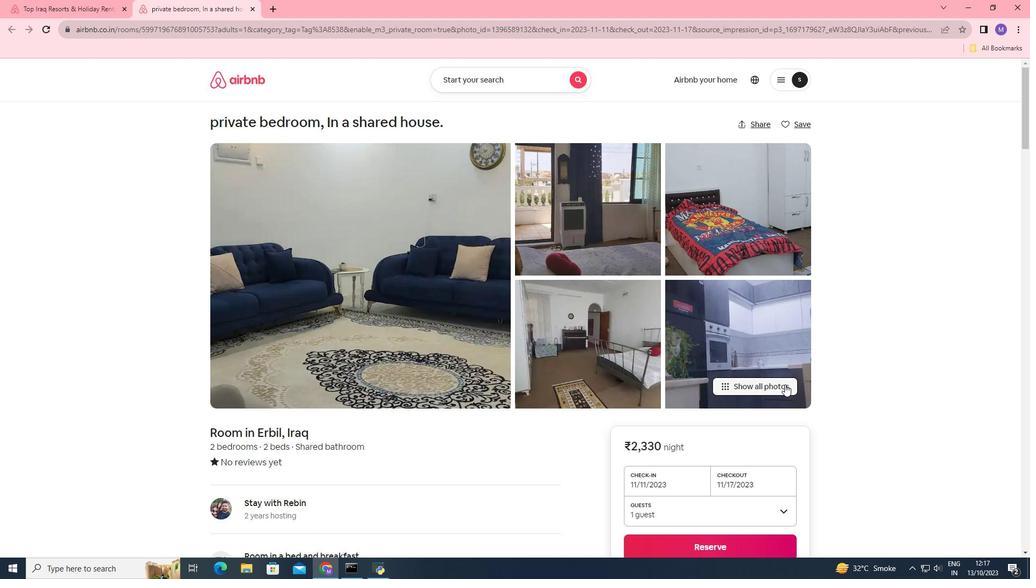 
Action: Mouse moved to (638, 272)
Screenshot: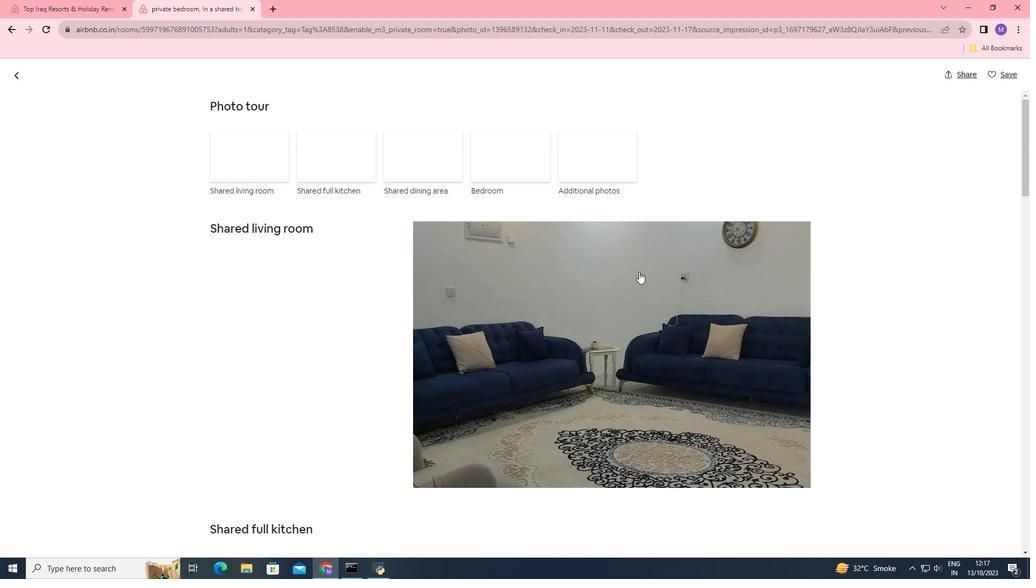 
Action: Mouse scrolled (638, 271) with delta (0, 0)
Screenshot: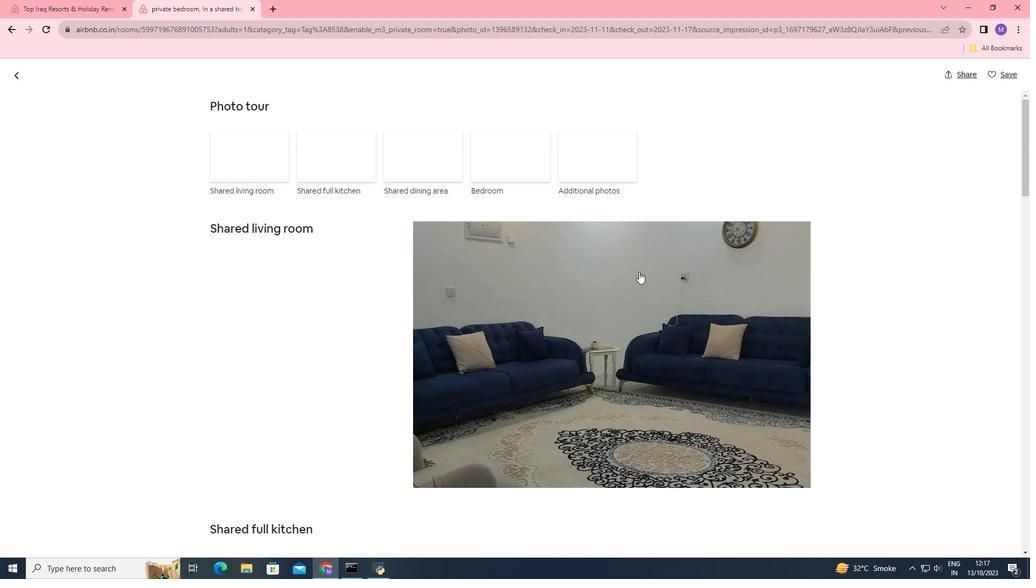 
Action: Mouse scrolled (638, 271) with delta (0, 0)
Screenshot: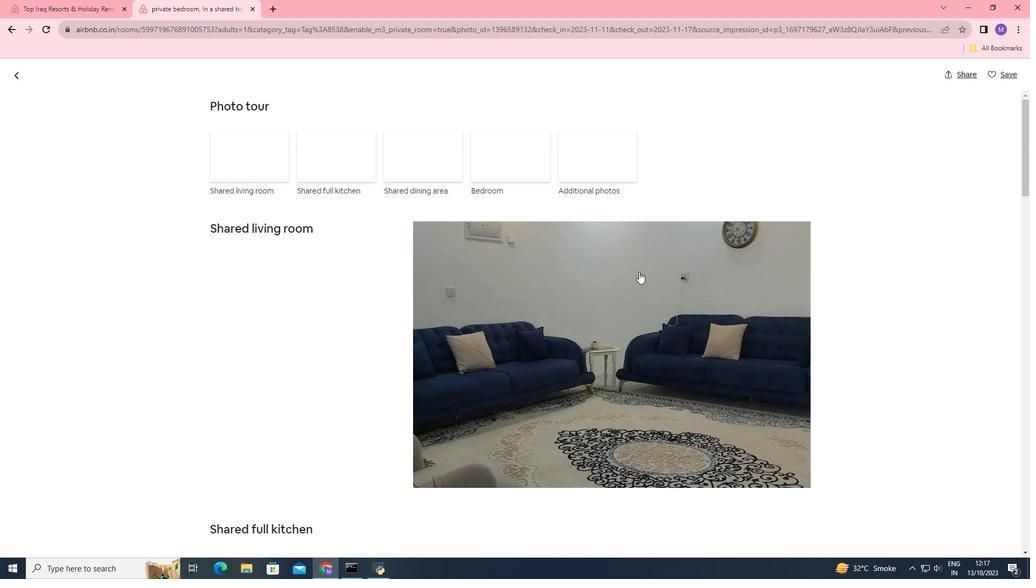 
Action: Mouse scrolled (638, 271) with delta (0, 0)
Screenshot: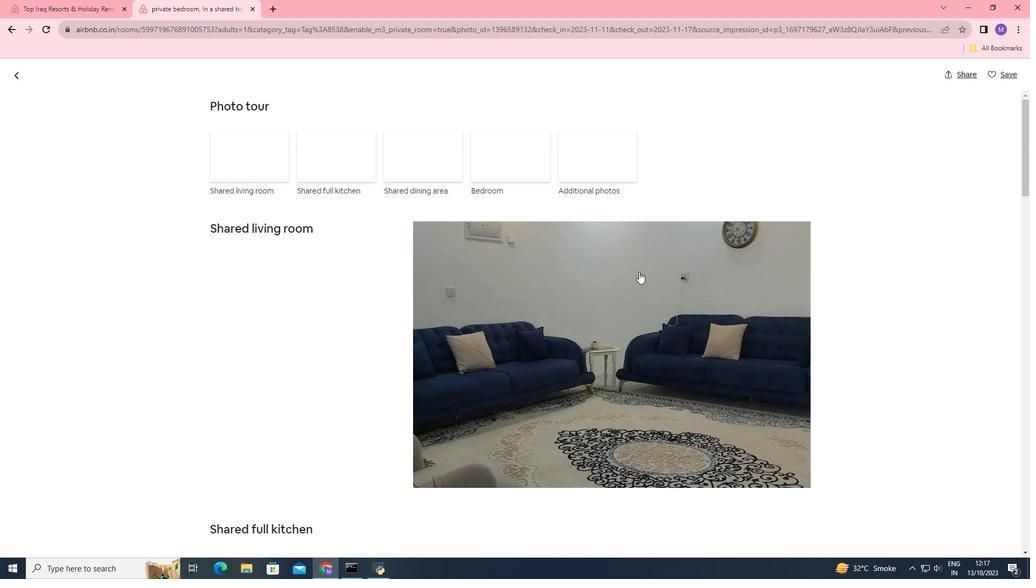 
Action: Mouse scrolled (638, 271) with delta (0, 0)
Screenshot: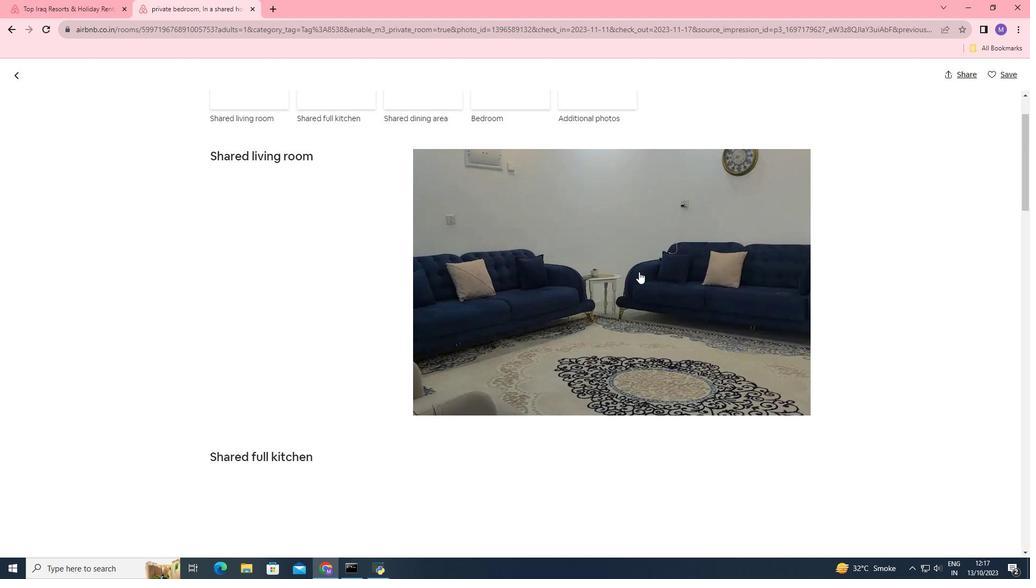 
Action: Mouse scrolled (638, 271) with delta (0, 0)
Screenshot: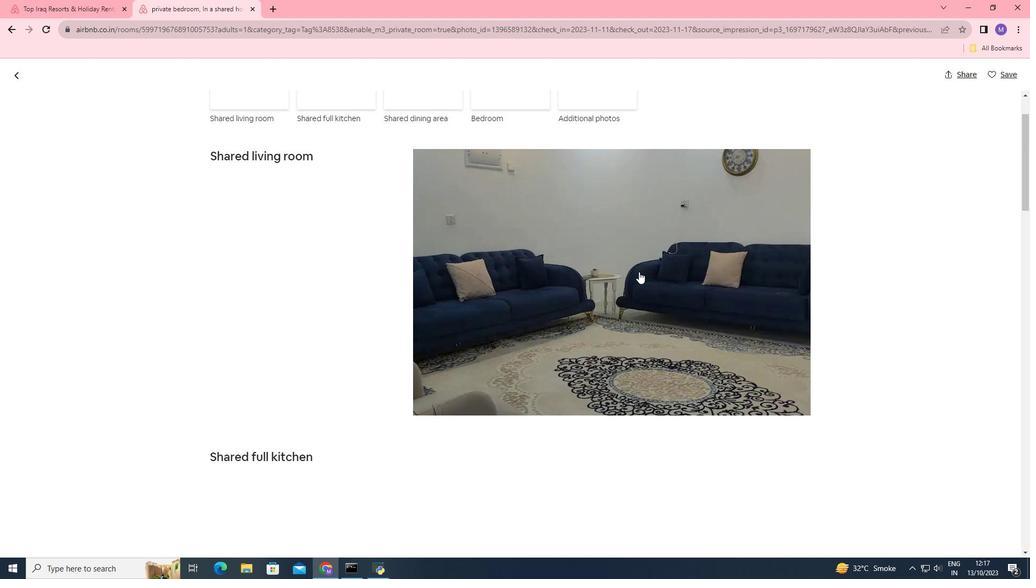 
Action: Mouse scrolled (638, 271) with delta (0, 0)
Screenshot: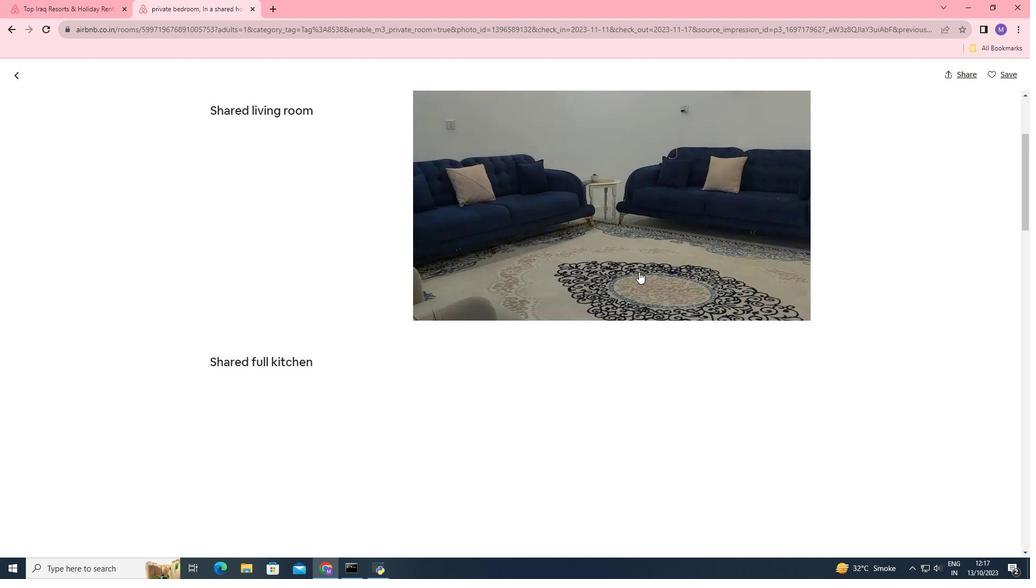 
Action: Mouse scrolled (638, 271) with delta (0, 0)
Screenshot: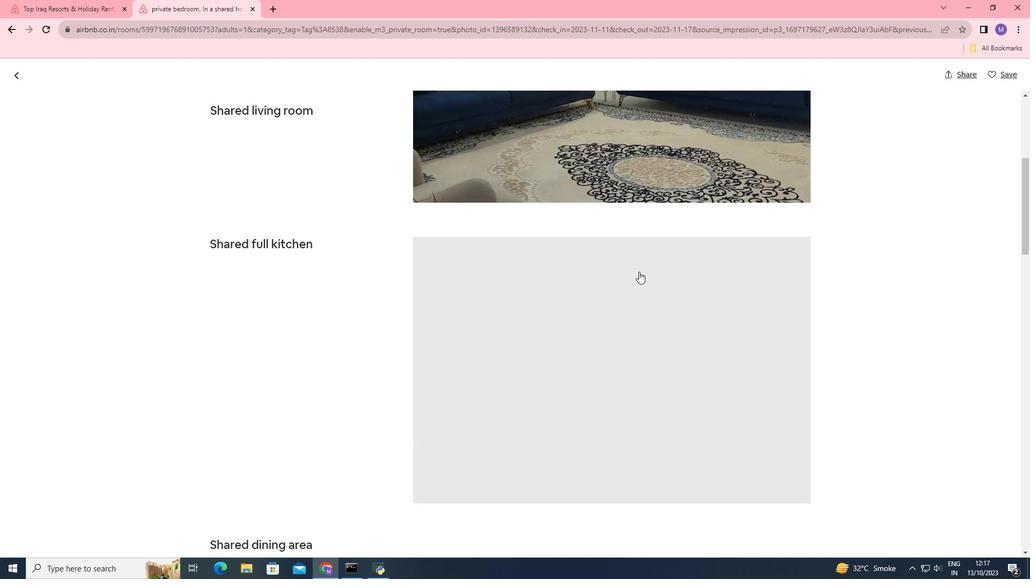 
Action: Mouse scrolled (638, 271) with delta (0, 0)
Screenshot: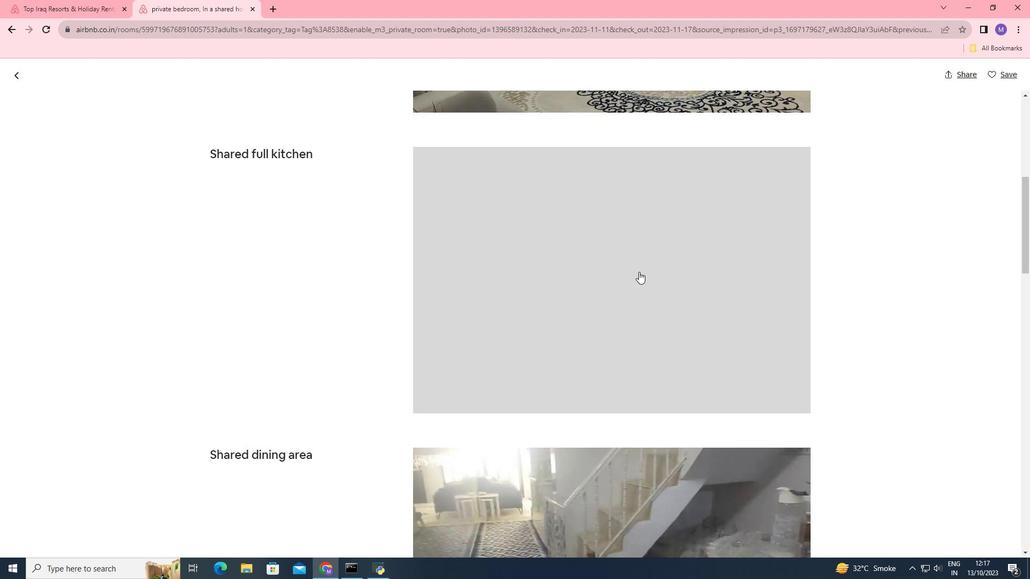 
Action: Mouse scrolled (638, 271) with delta (0, 0)
Screenshot: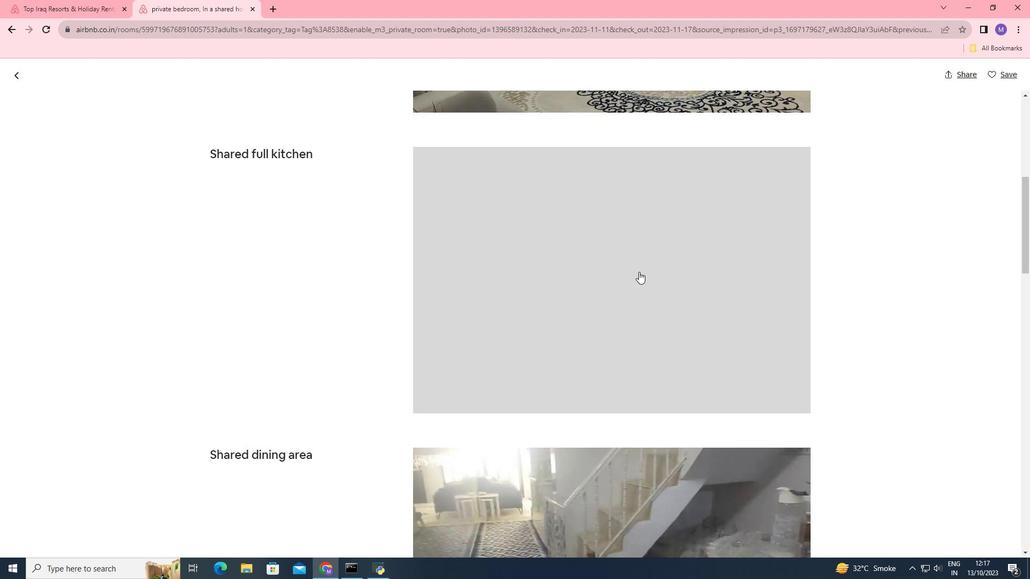 
Action: Mouse scrolled (638, 271) with delta (0, 0)
Screenshot: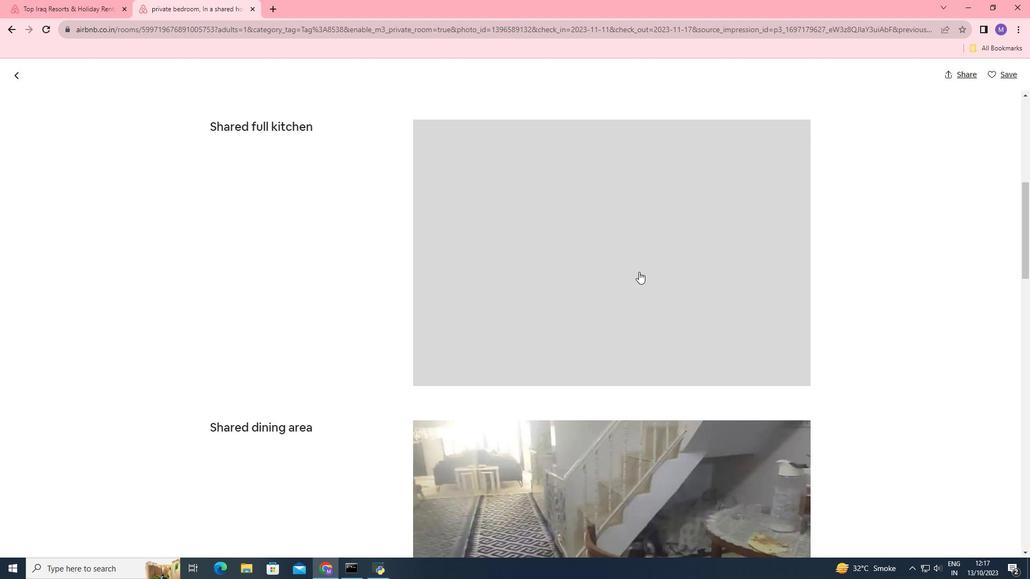 
Action: Mouse scrolled (638, 271) with delta (0, 0)
Screenshot: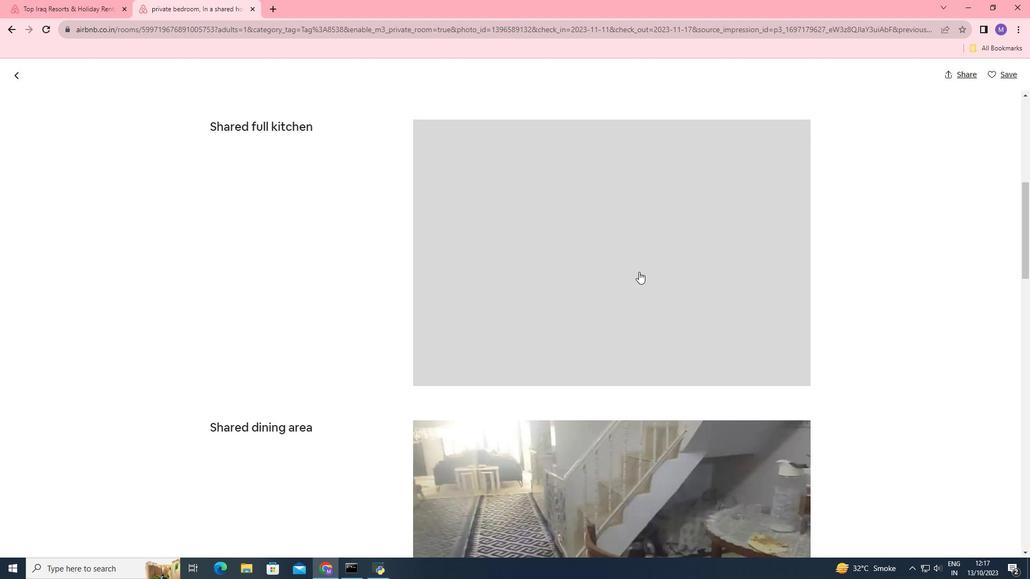 
Action: Mouse scrolled (638, 271) with delta (0, 0)
Screenshot: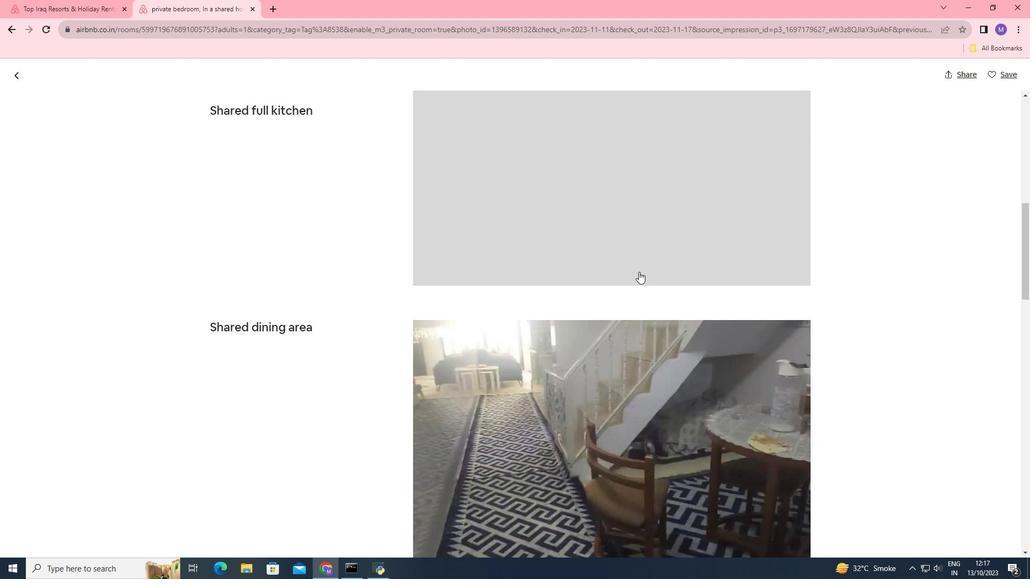 
Action: Mouse scrolled (638, 271) with delta (0, 0)
Screenshot: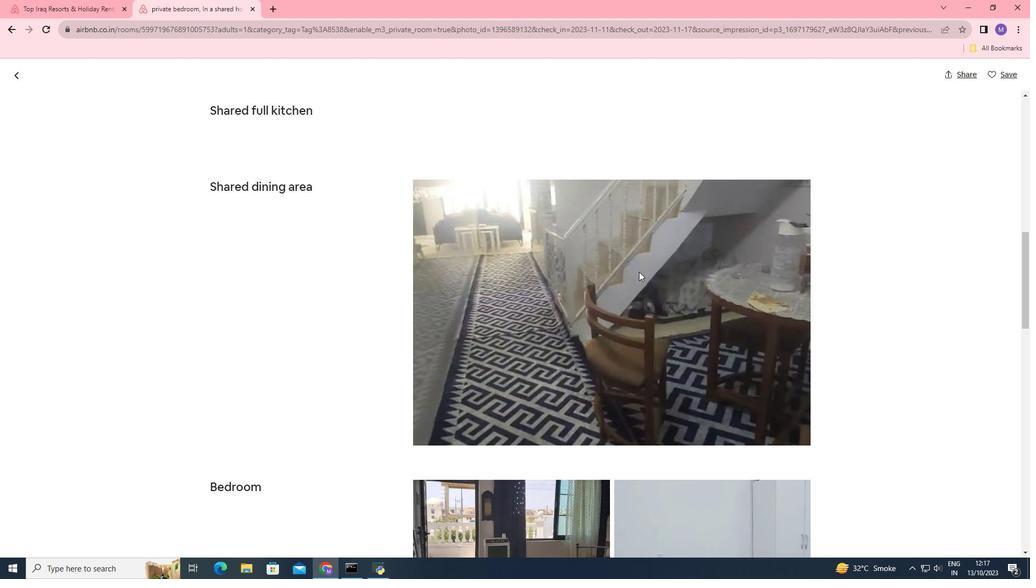 
Action: Mouse scrolled (638, 271) with delta (0, 0)
Screenshot: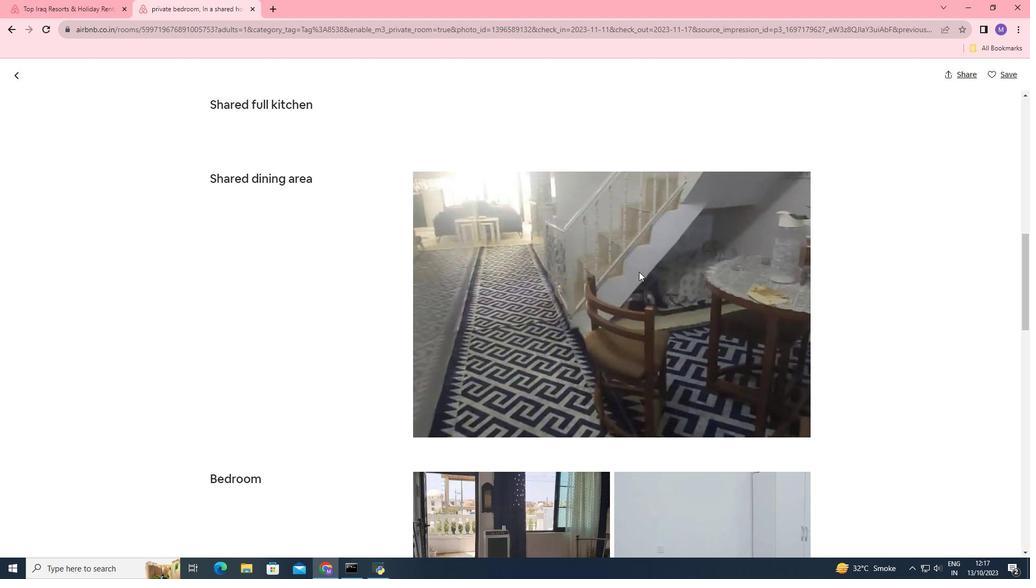 
Action: Mouse scrolled (638, 271) with delta (0, 0)
Screenshot: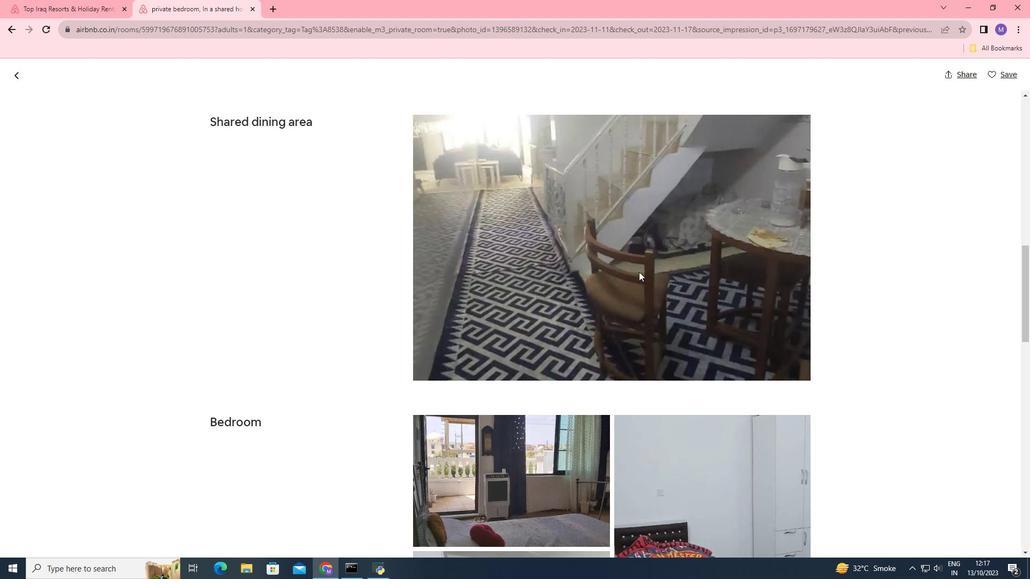 
Action: Mouse moved to (657, 292)
Screenshot: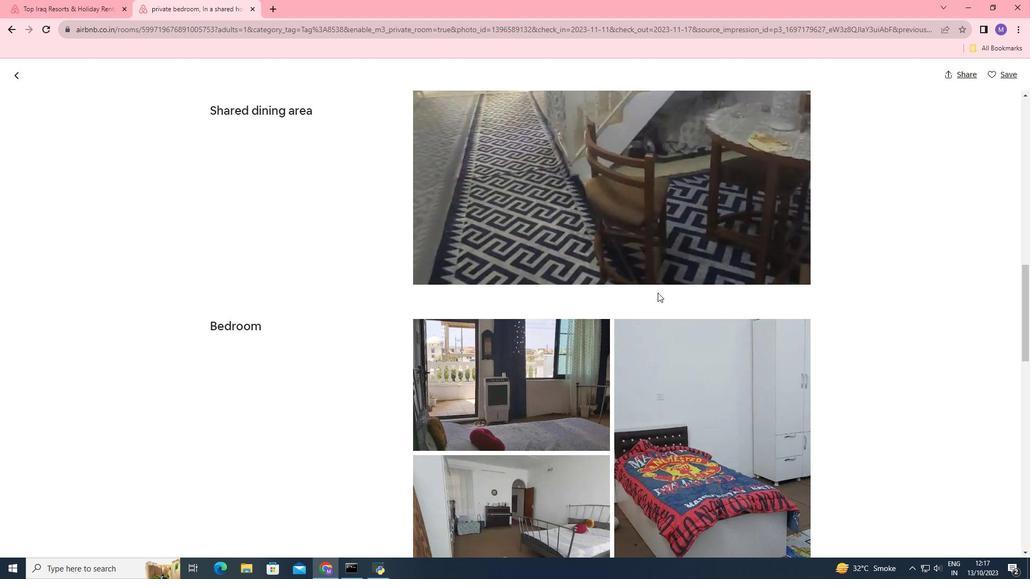 
Action: Mouse scrolled (657, 292) with delta (0, 0)
Screenshot: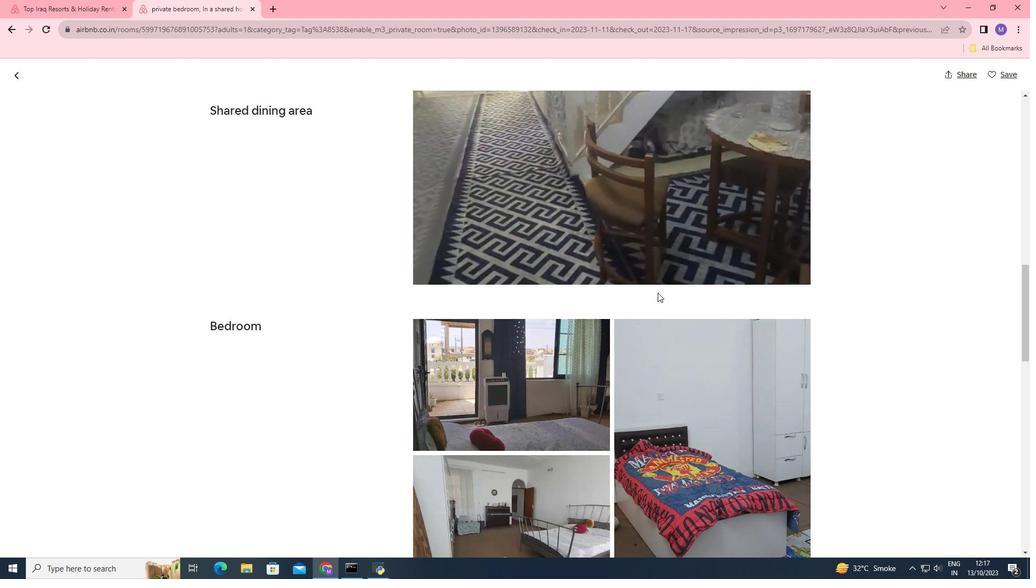 
Action: Mouse scrolled (657, 292) with delta (0, 0)
Screenshot: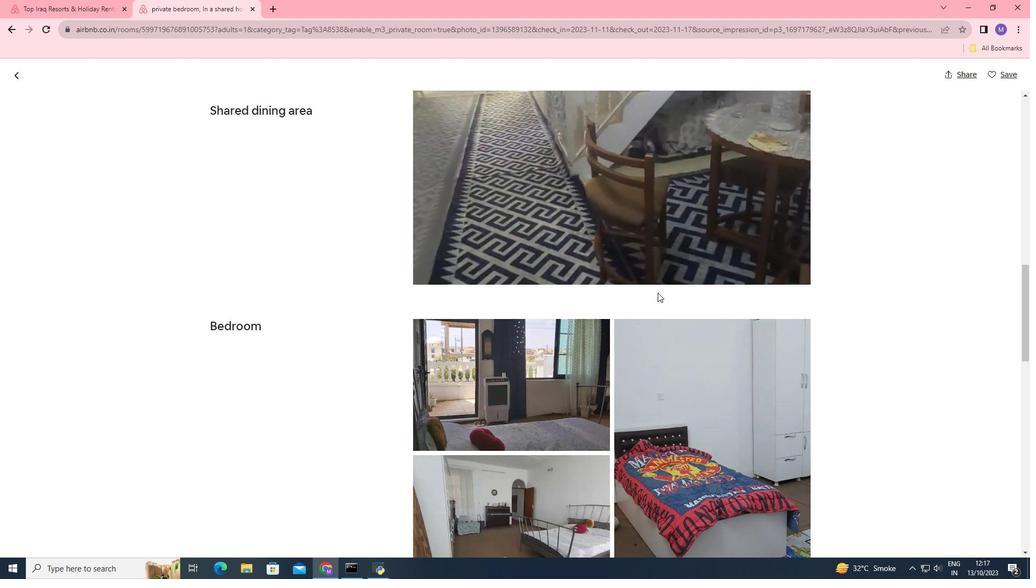 
Action: Mouse scrolled (657, 292) with delta (0, 0)
Screenshot: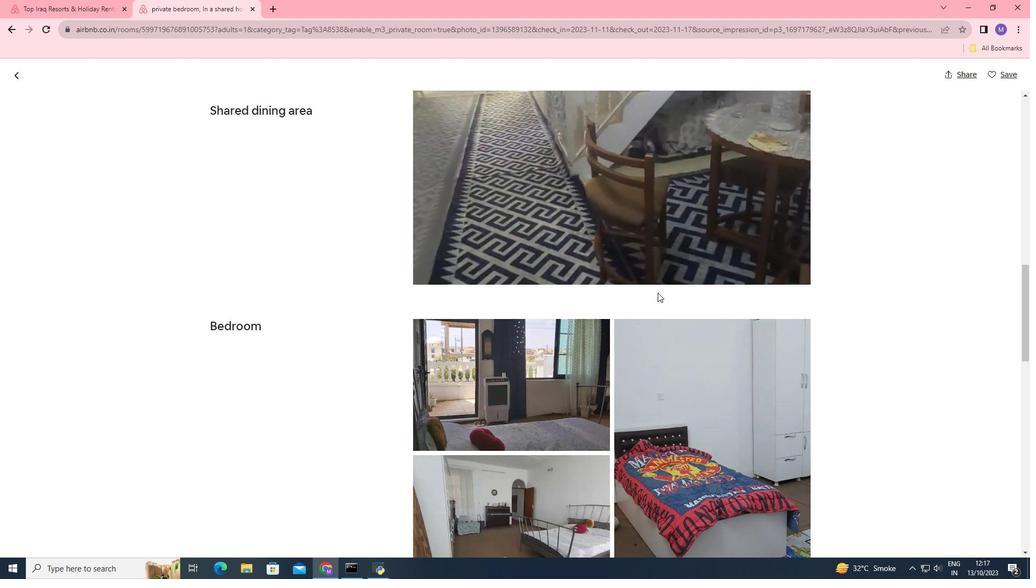 
Action: Mouse scrolled (657, 292) with delta (0, 0)
Screenshot: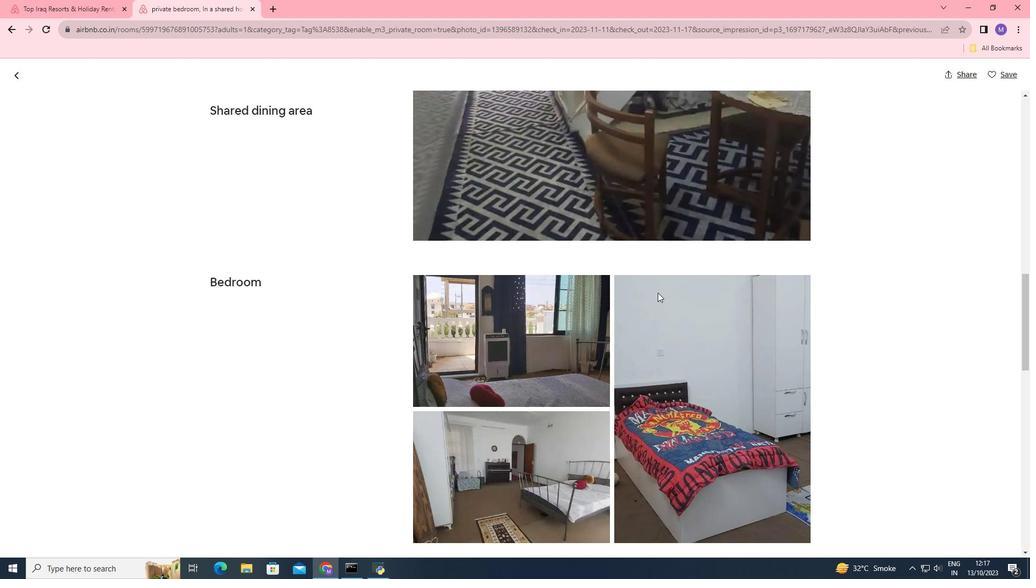 
Action: Mouse scrolled (657, 292) with delta (0, 0)
Screenshot: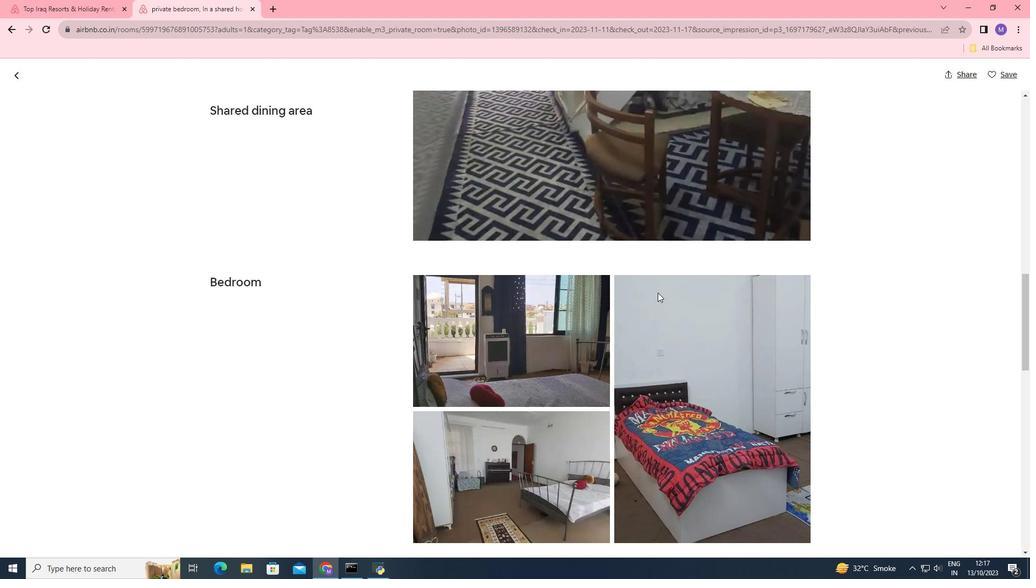 
Action: Mouse scrolled (657, 292) with delta (0, 0)
Screenshot: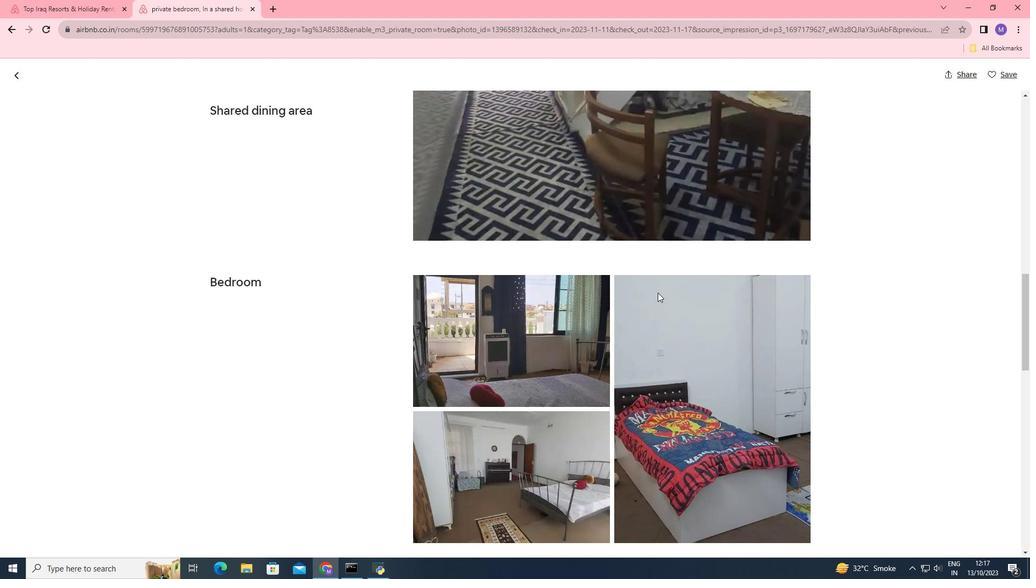 
Action: Mouse scrolled (657, 292) with delta (0, 0)
Screenshot: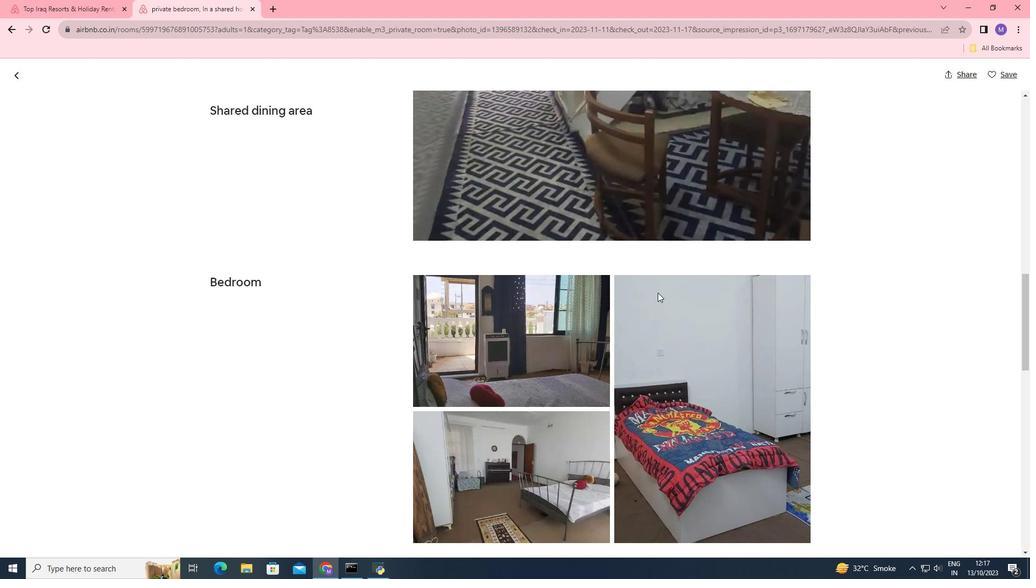 
Action: Mouse moved to (657, 294)
Screenshot: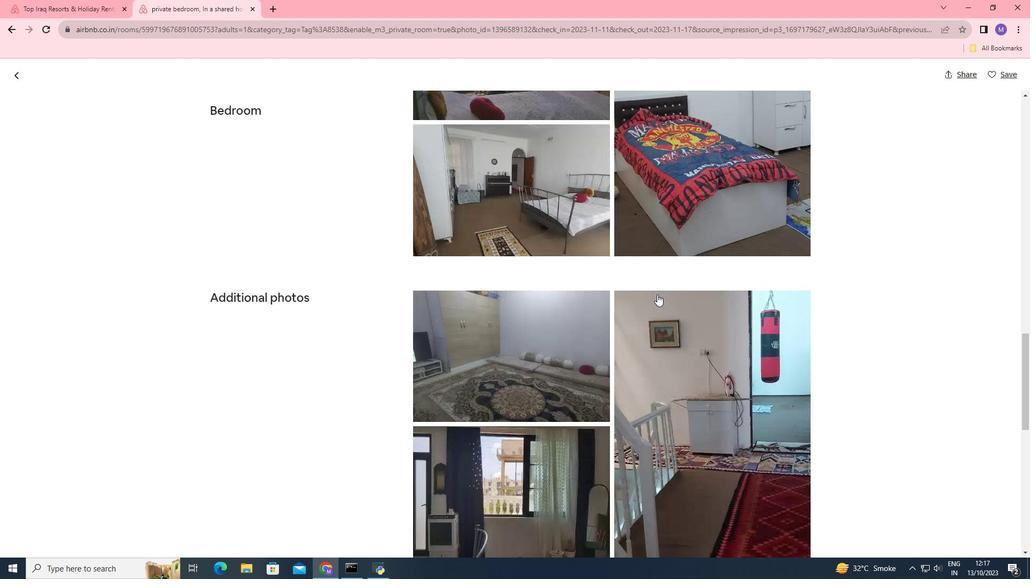 
Action: Mouse scrolled (657, 294) with delta (0, 0)
Screenshot: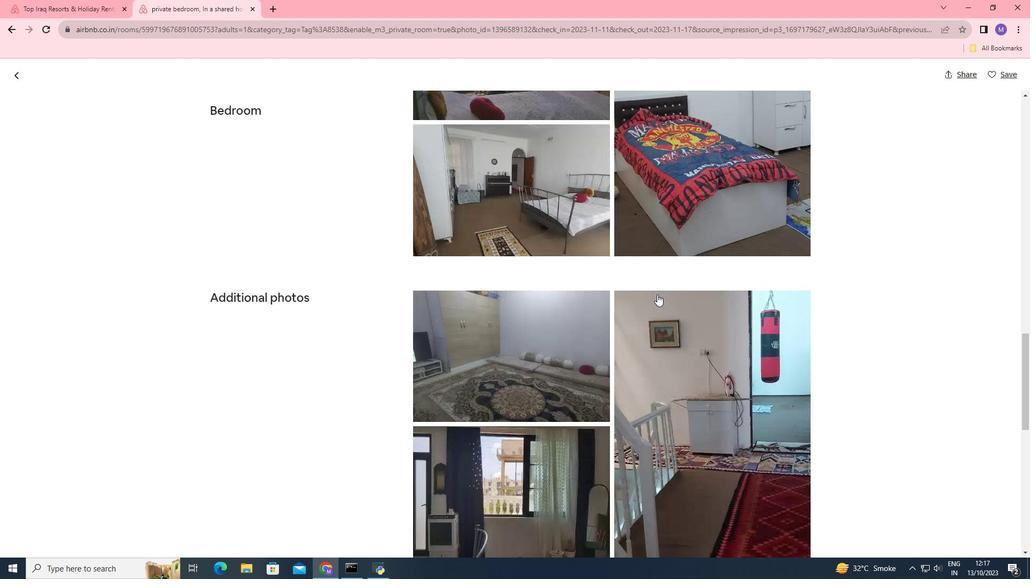 
Action: Mouse moved to (638, 295)
Screenshot: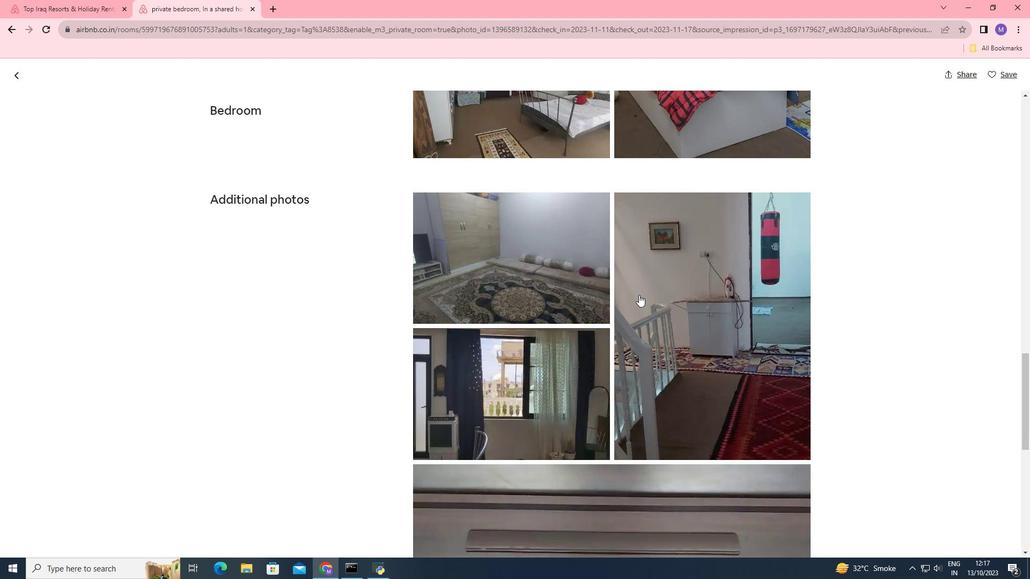 
Action: Mouse scrolled (638, 294) with delta (0, 0)
Screenshot: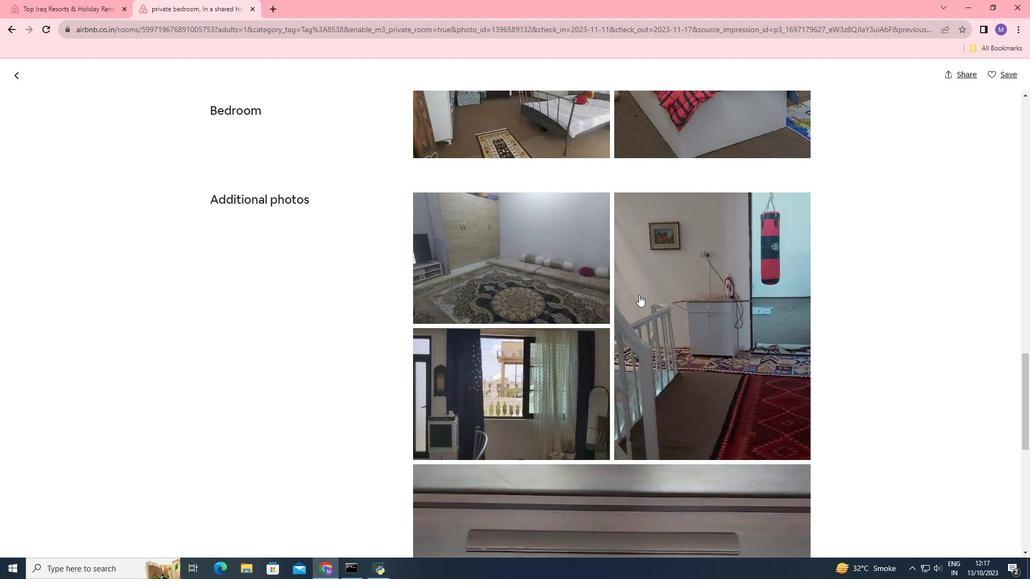
Action: Mouse scrolled (638, 294) with delta (0, 0)
Screenshot: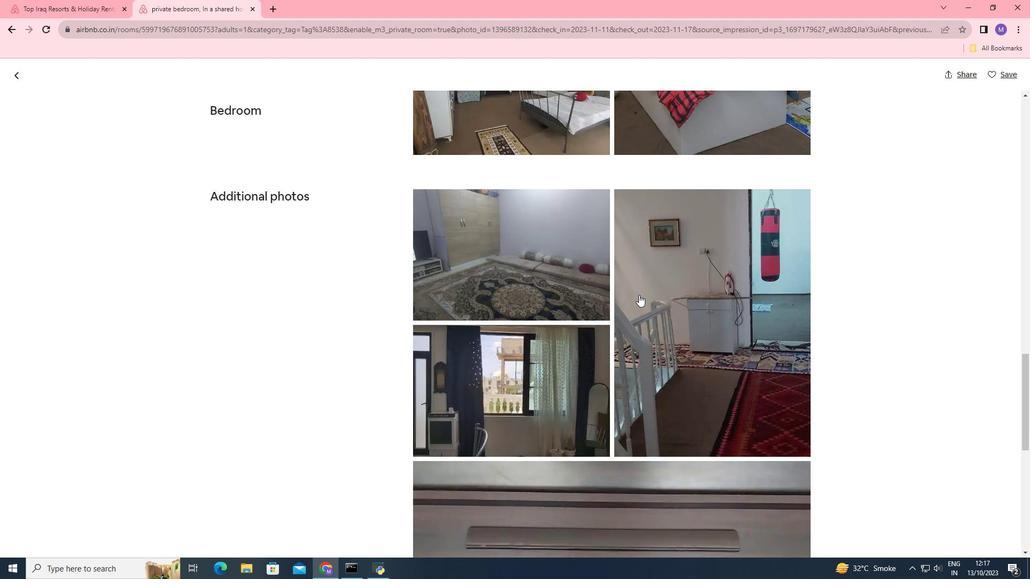 
Action: Mouse scrolled (638, 294) with delta (0, 0)
Screenshot: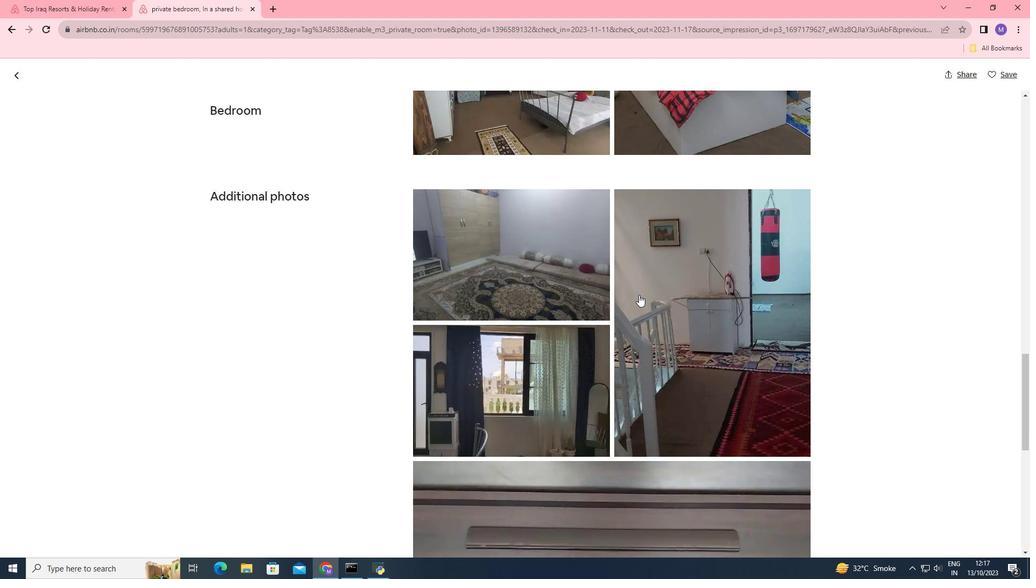 
Action: Mouse scrolled (638, 294) with delta (0, 0)
Screenshot: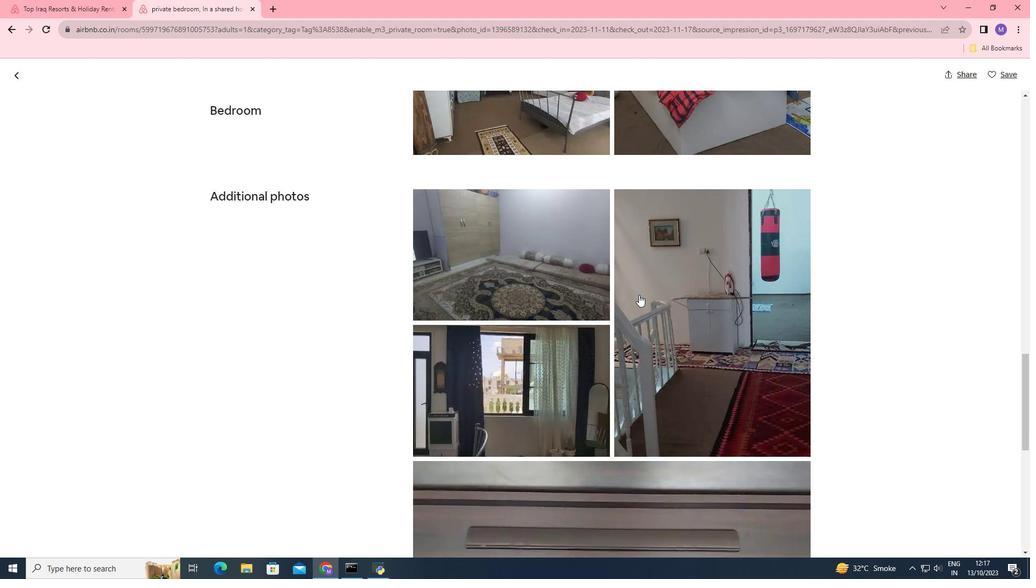 
Action: Mouse scrolled (638, 294) with delta (0, 0)
Screenshot: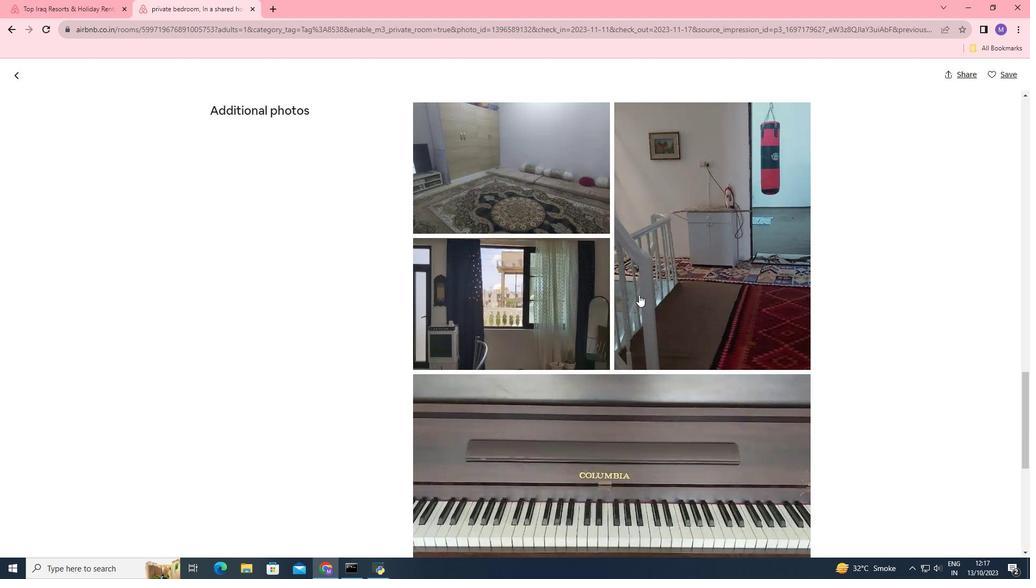 
Action: Mouse scrolled (638, 294) with delta (0, 0)
Screenshot: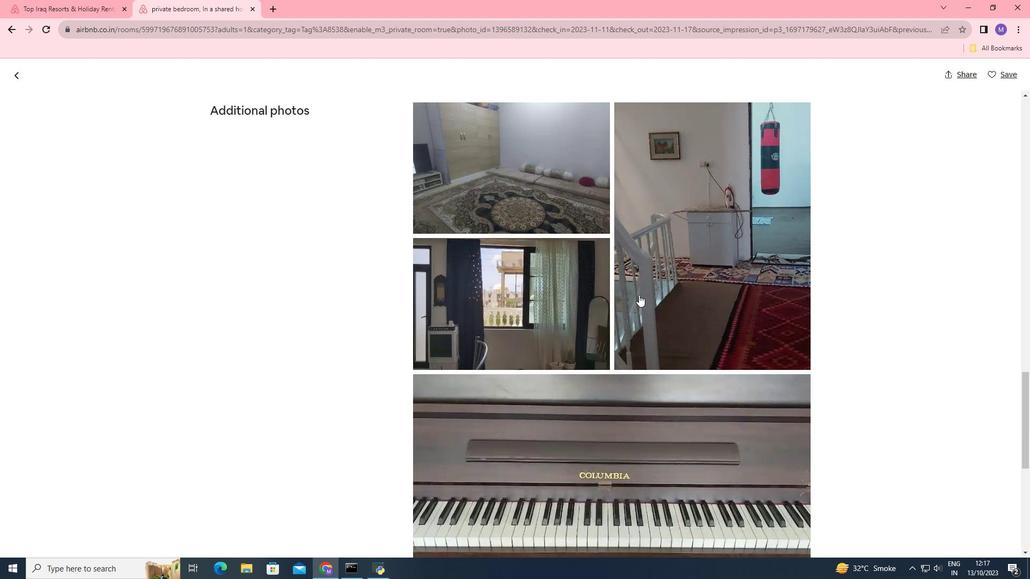 
Action: Mouse scrolled (638, 294) with delta (0, 0)
Screenshot: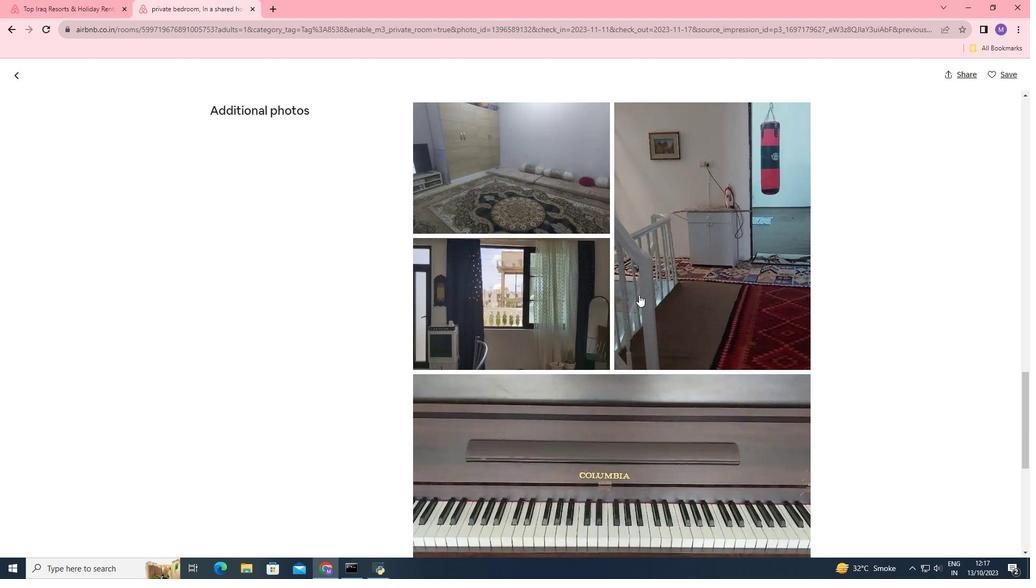 
Action: Mouse scrolled (638, 294) with delta (0, 0)
Screenshot: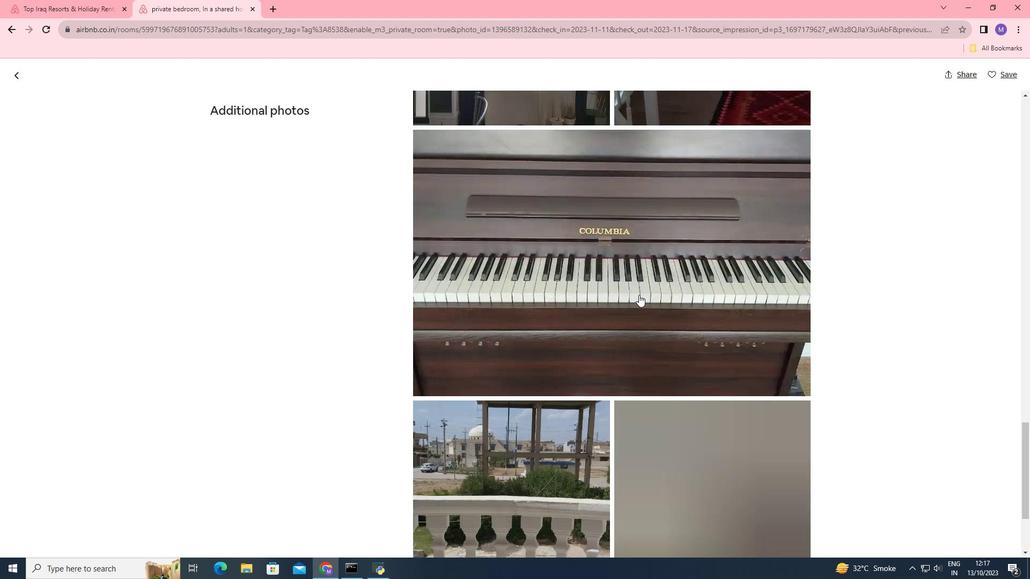 
Action: Mouse scrolled (638, 294) with delta (0, 0)
Screenshot: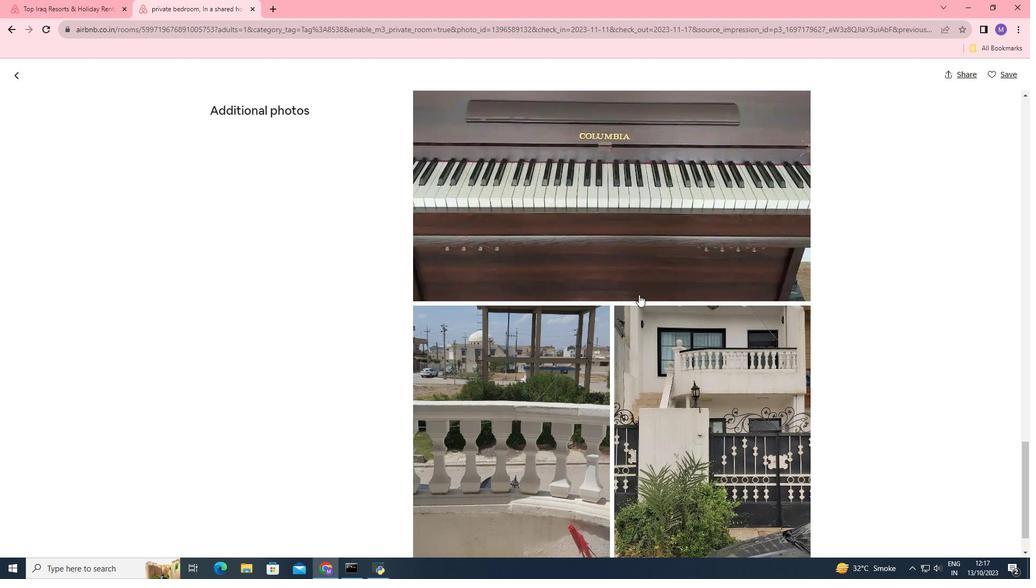 
Action: Mouse moved to (714, 355)
Screenshot: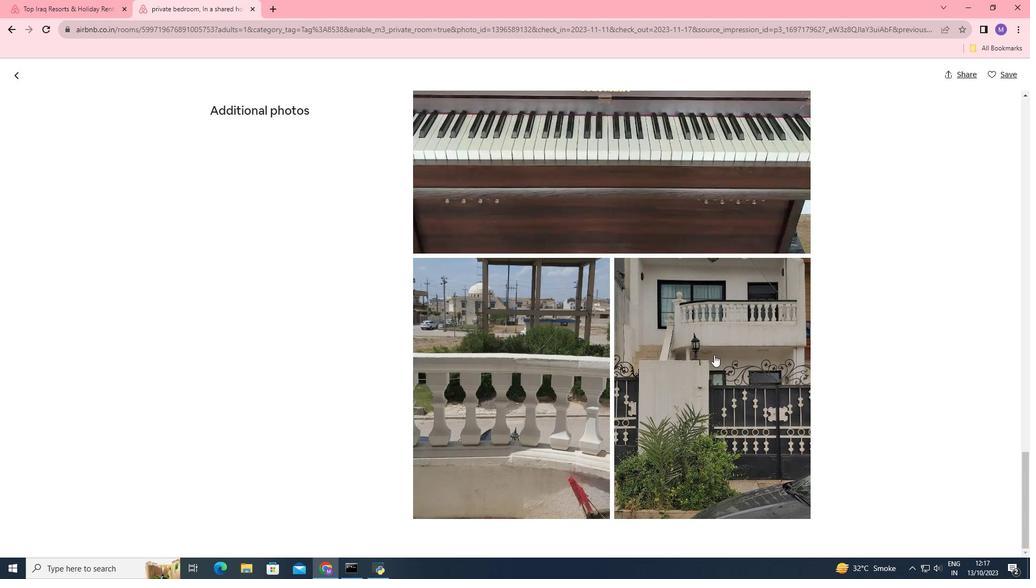 
Action: Mouse scrolled (714, 354) with delta (0, 0)
Screenshot: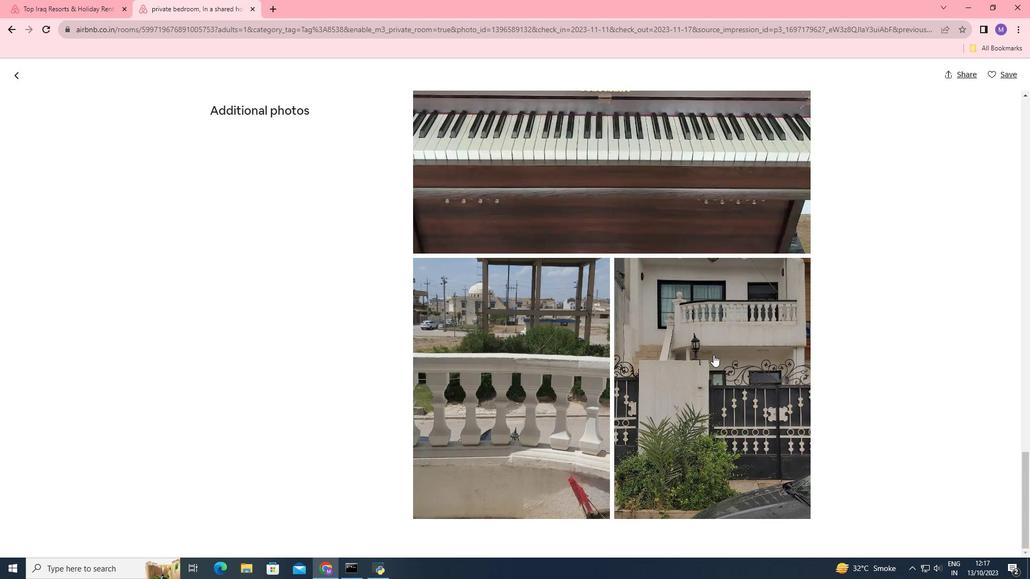 
Action: Mouse moved to (711, 355)
Screenshot: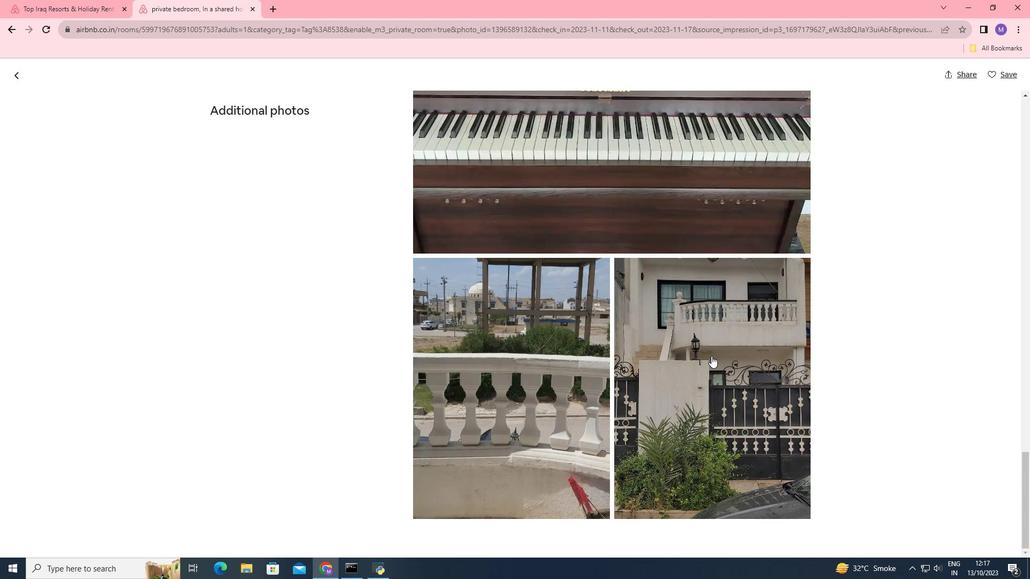 
Action: Mouse scrolled (711, 355) with delta (0, 0)
Screenshot: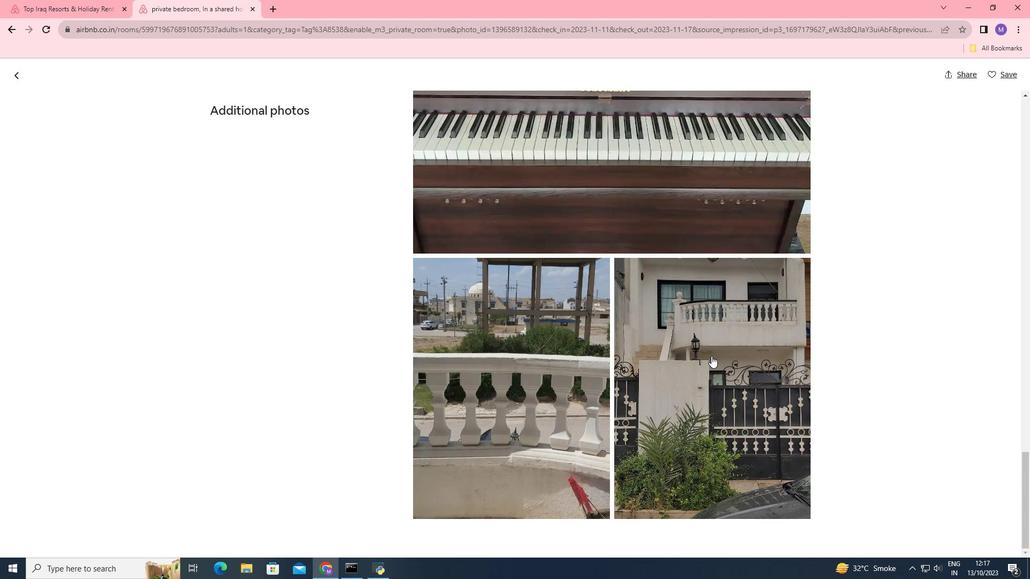 
Action: Mouse moved to (711, 356)
Screenshot: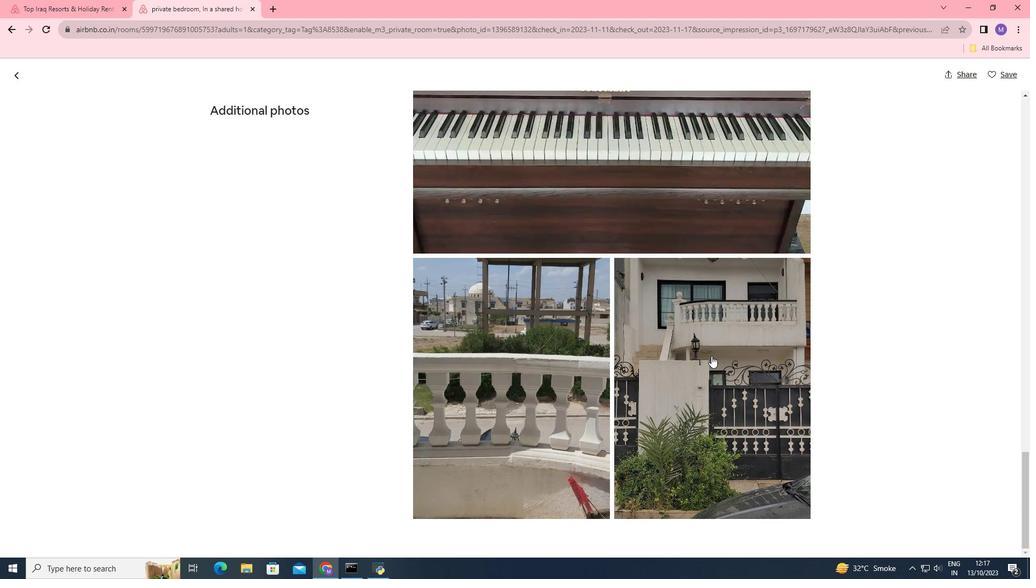 
Action: Mouse scrolled (711, 355) with delta (0, 0)
Screenshot: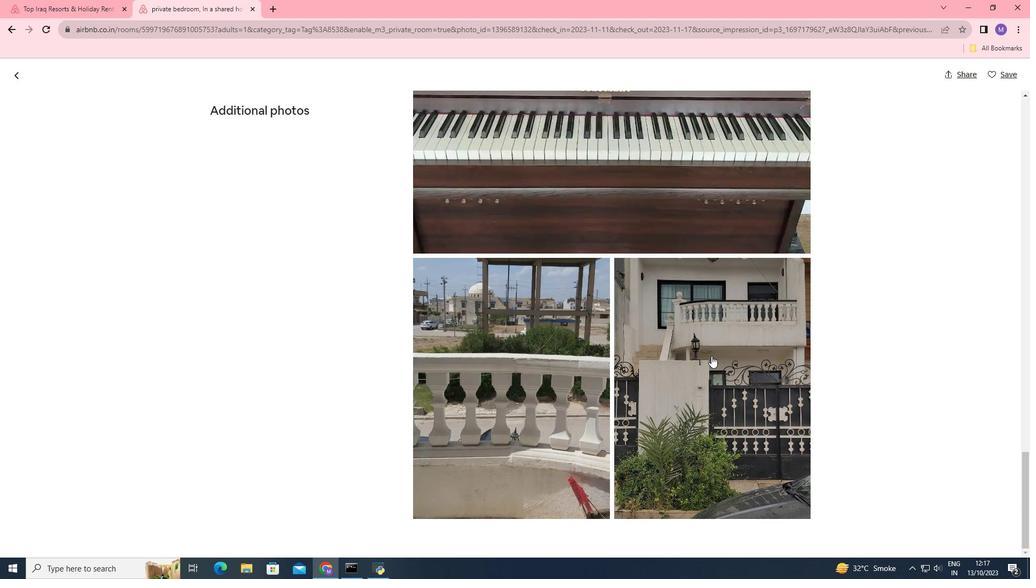 
Action: Mouse scrolled (711, 355) with delta (0, 0)
Screenshot: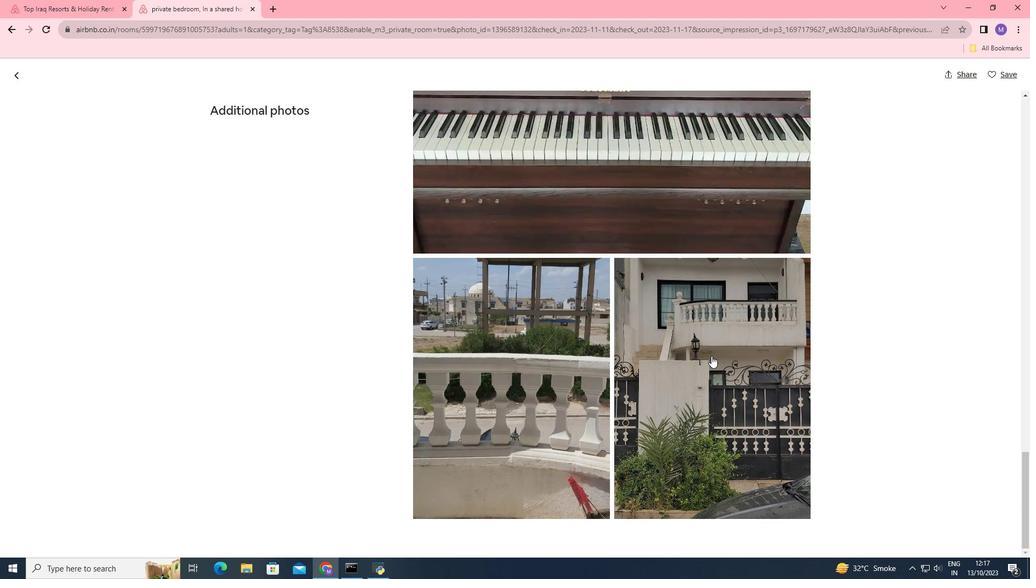 
Action: Mouse scrolled (711, 355) with delta (0, 0)
Screenshot: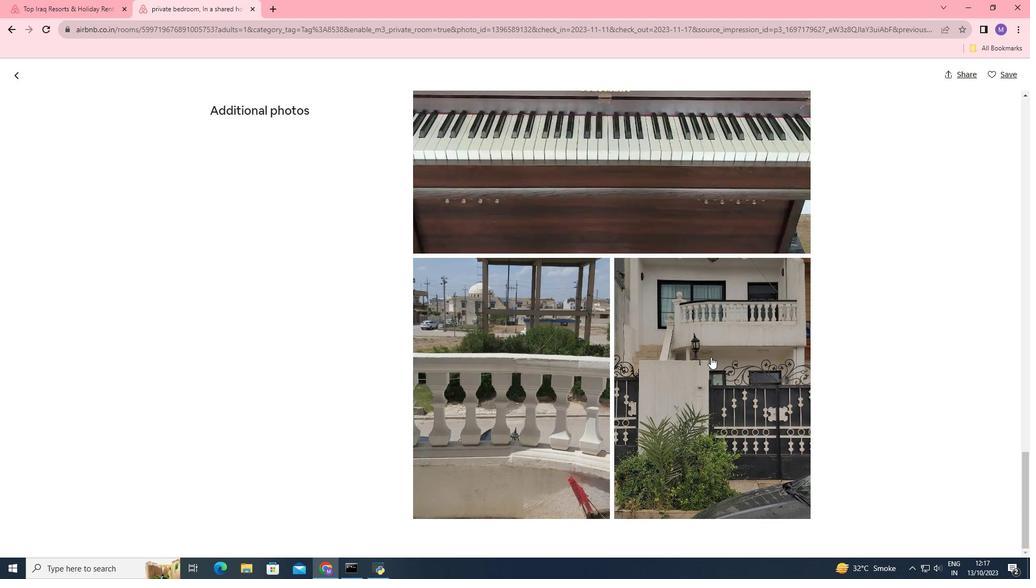 
Action: Mouse moved to (710, 357)
Screenshot: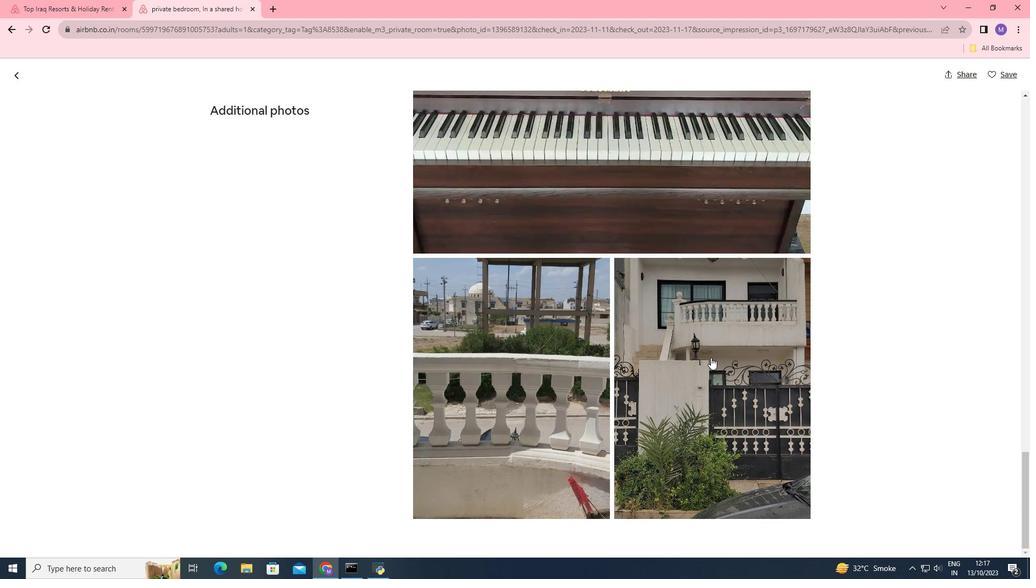 
Action: Mouse scrolled (710, 357) with delta (0, 0)
Screenshot: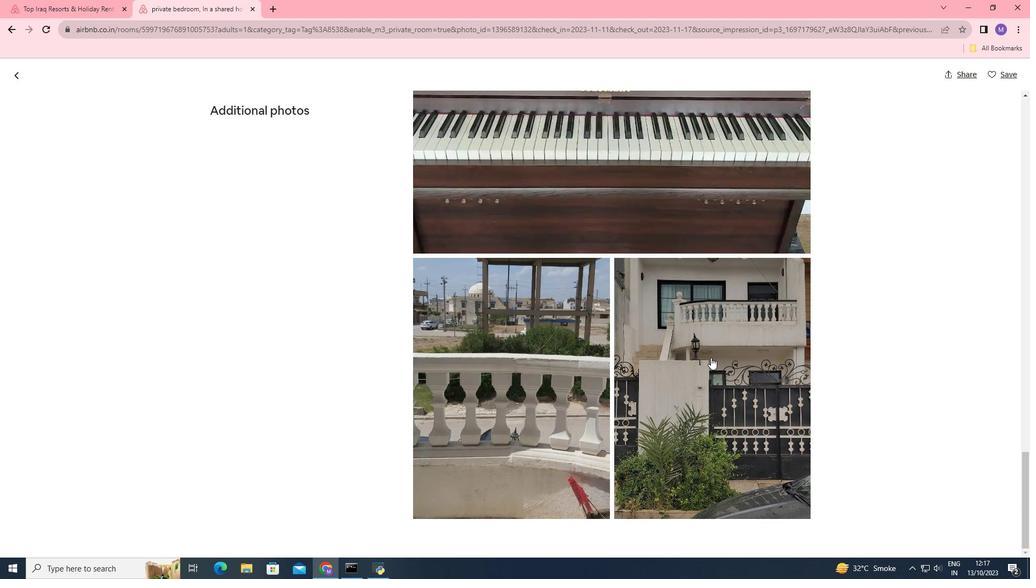 
Action: Mouse scrolled (710, 357) with delta (0, 0)
Screenshot: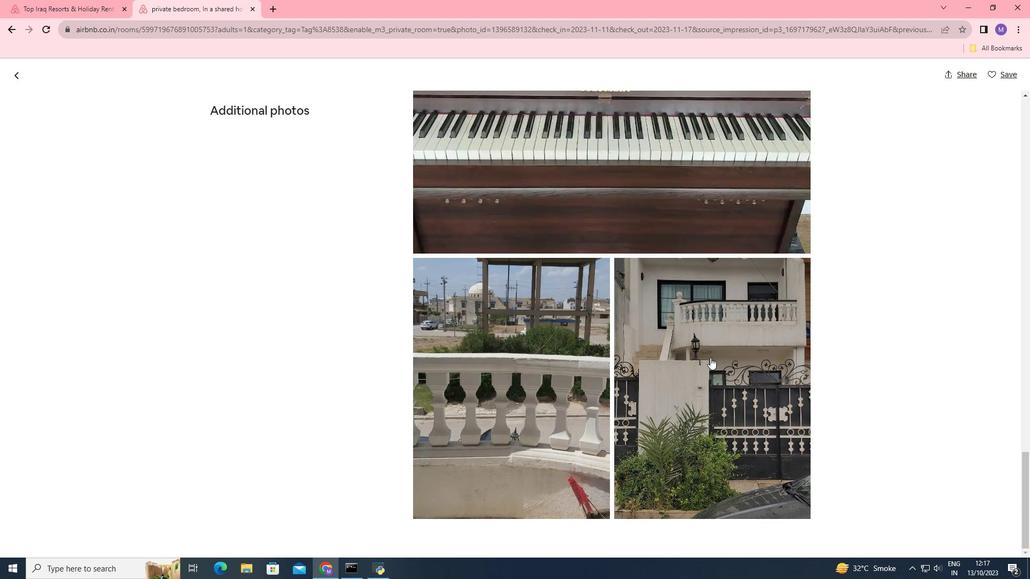 
Action: Mouse moved to (16, 75)
Screenshot: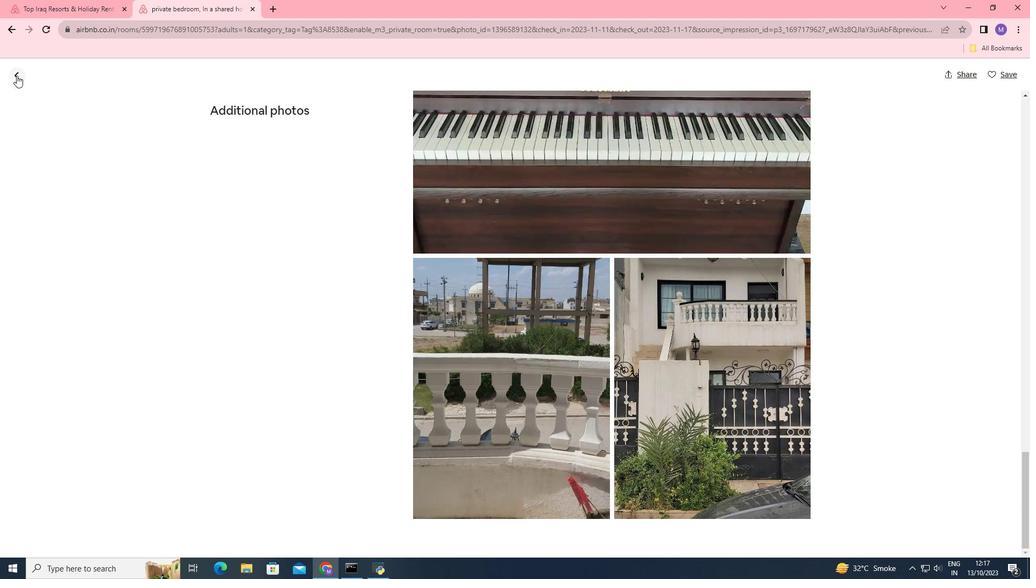 
Action: Mouse pressed left at (16, 75)
Screenshot: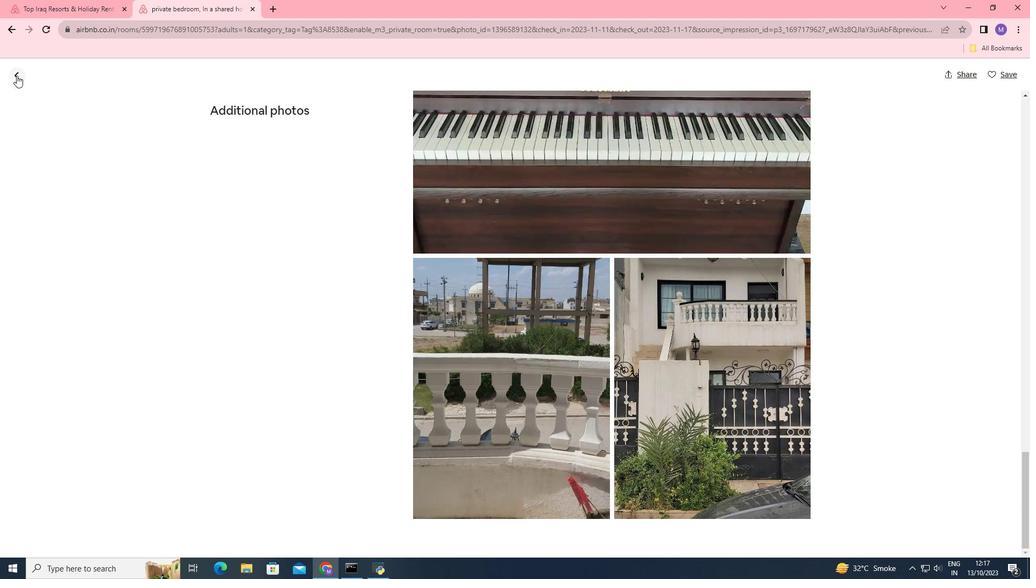 
Action: Mouse moved to (504, 346)
Screenshot: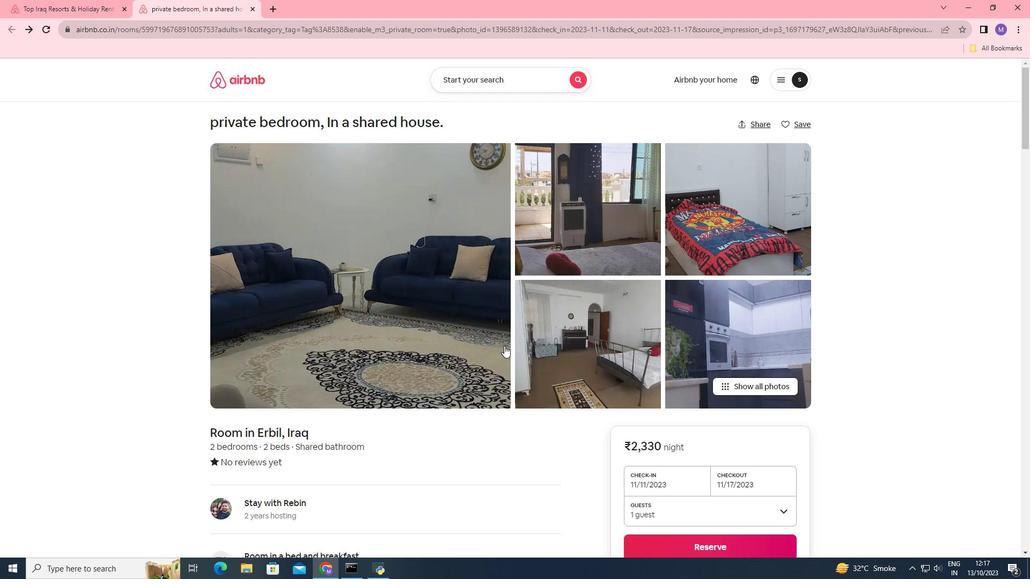 
Action: Mouse scrolled (504, 345) with delta (0, 0)
Screenshot: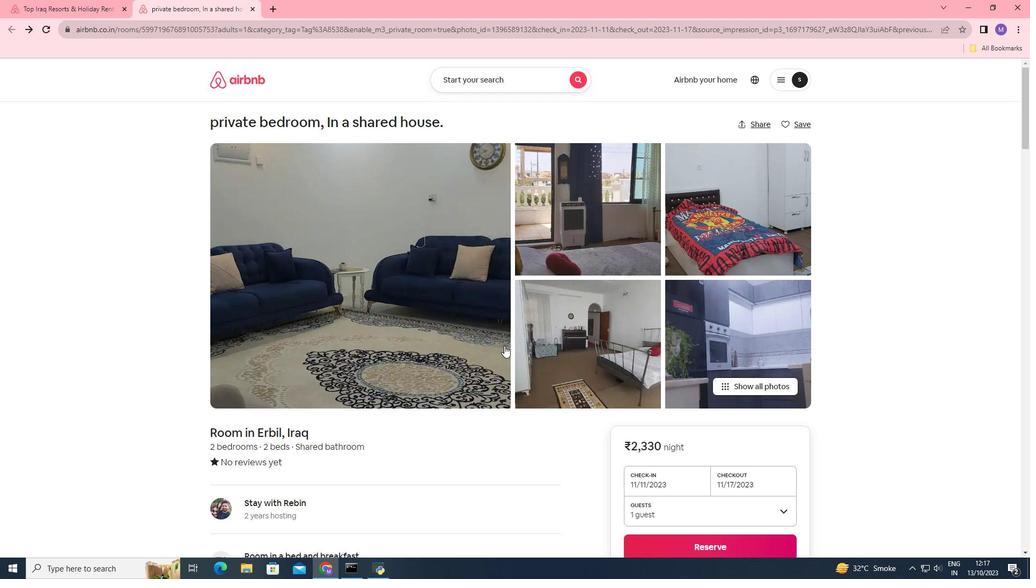 
Action: Mouse scrolled (504, 345) with delta (0, 0)
Screenshot: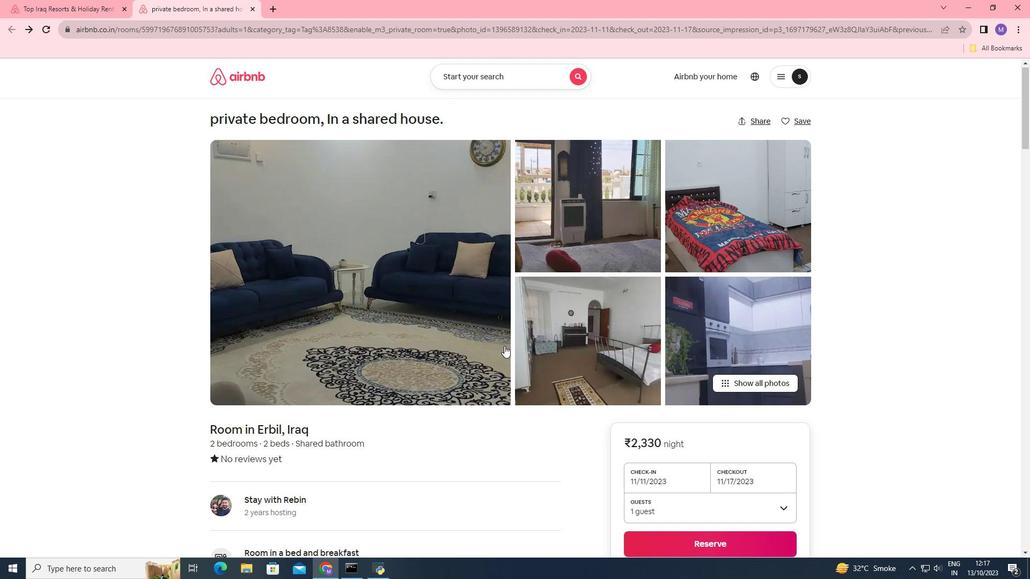 
Action: Mouse scrolled (504, 345) with delta (0, 0)
Screenshot: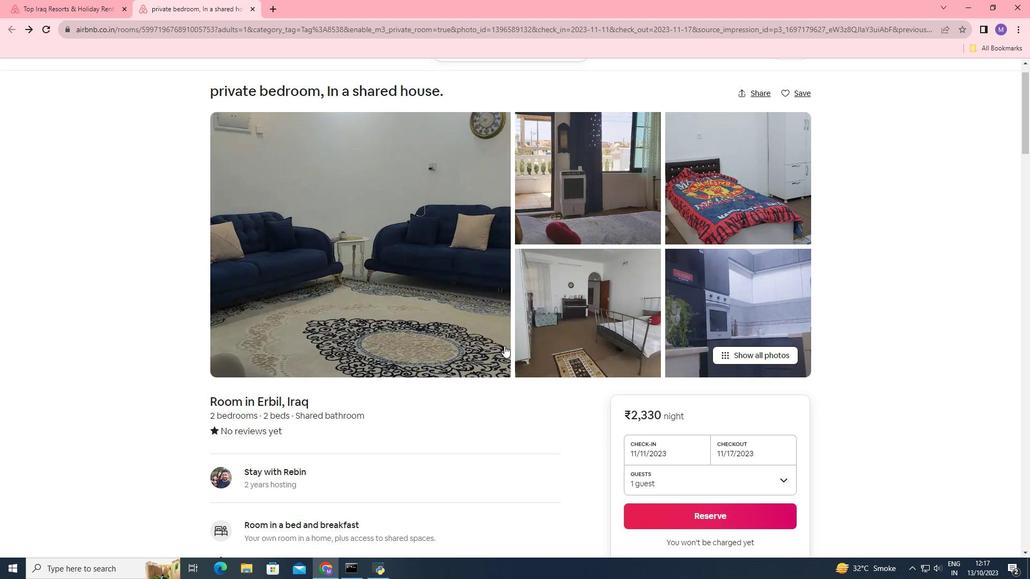 
Action: Mouse scrolled (504, 345) with delta (0, 0)
Screenshot: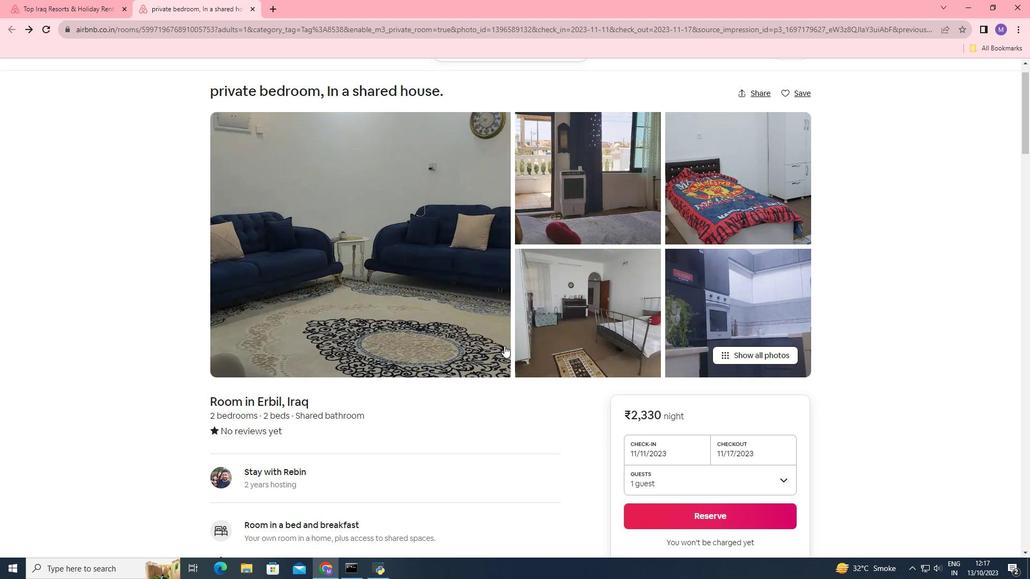 
Action: Mouse scrolled (504, 345) with delta (0, 0)
Screenshot: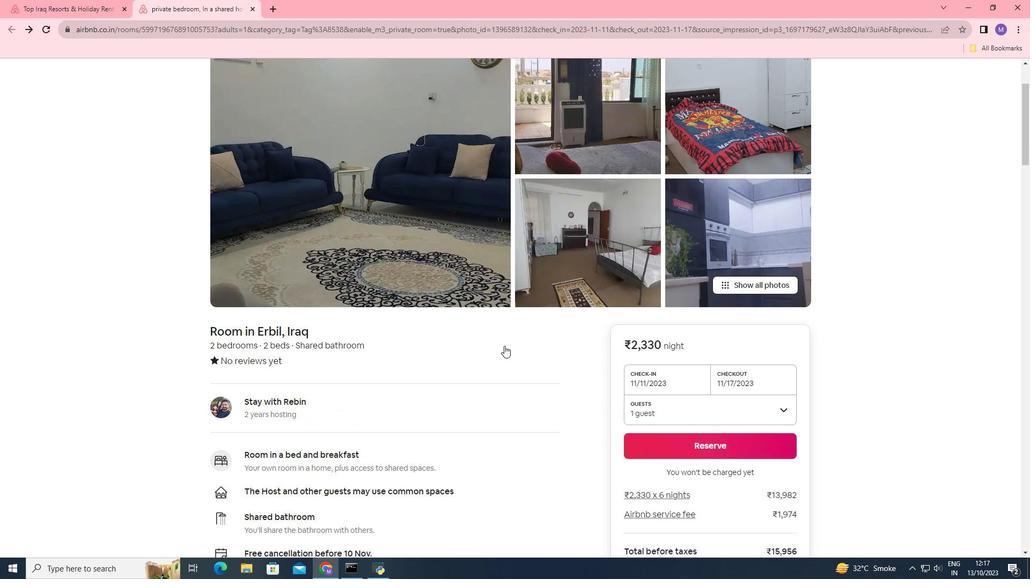 
Action: Mouse scrolled (504, 345) with delta (0, 0)
Screenshot: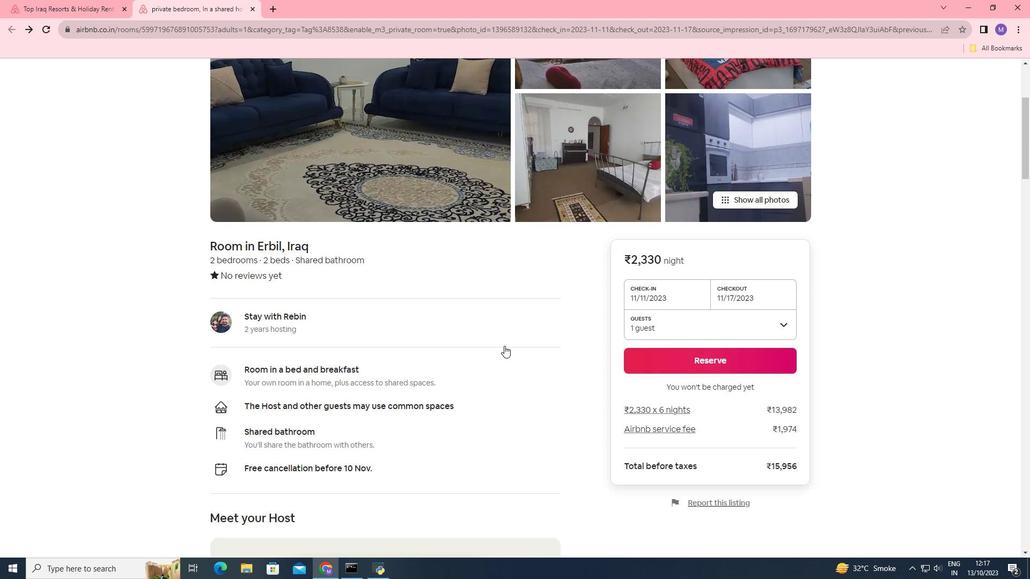 
Action: Mouse moved to (387, 334)
Screenshot: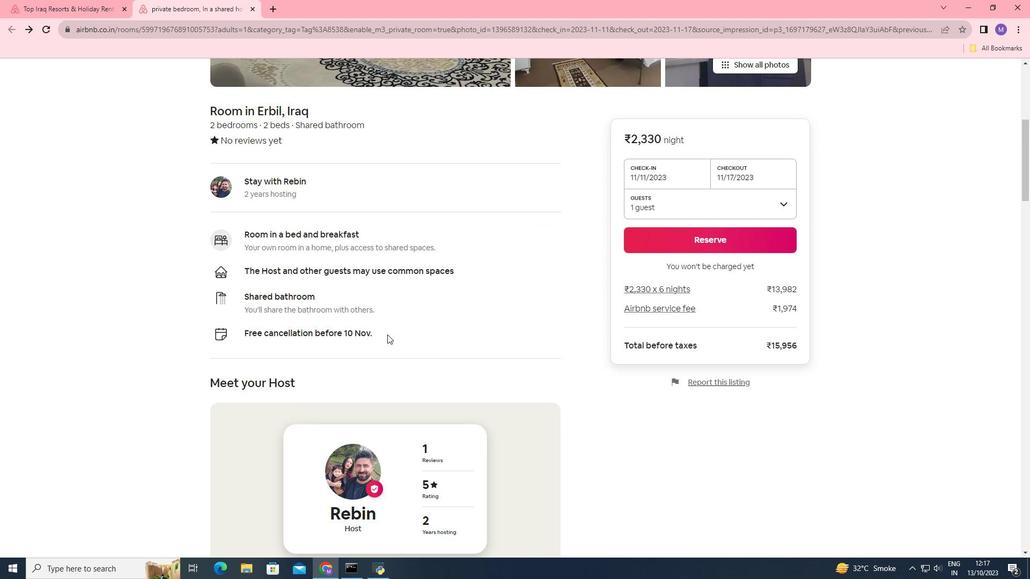 
Action: Mouse scrolled (387, 334) with delta (0, 0)
Screenshot: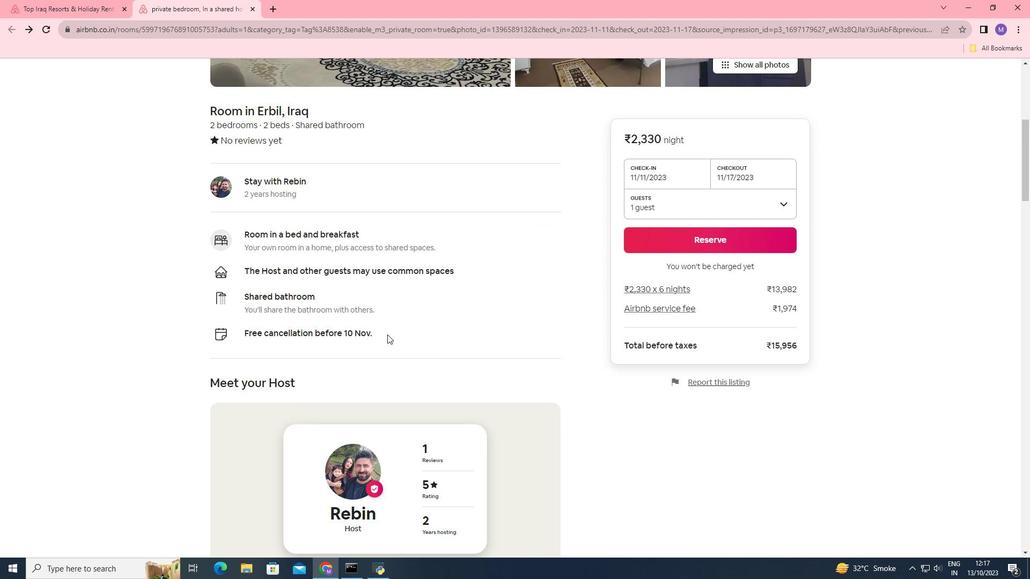 
Action: Mouse scrolled (387, 334) with delta (0, 0)
Screenshot: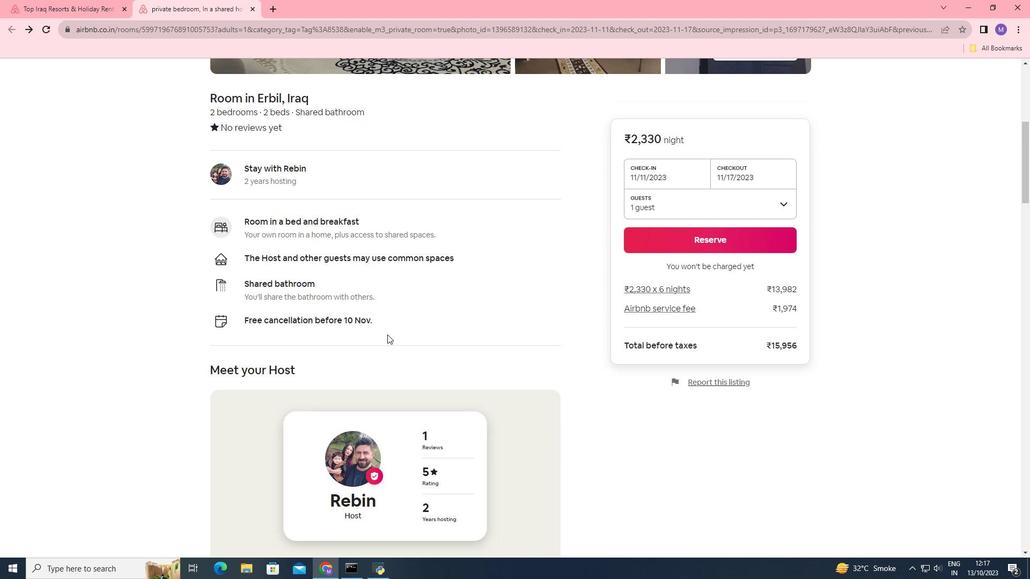 
Action: Mouse scrolled (387, 334) with delta (0, 0)
Screenshot: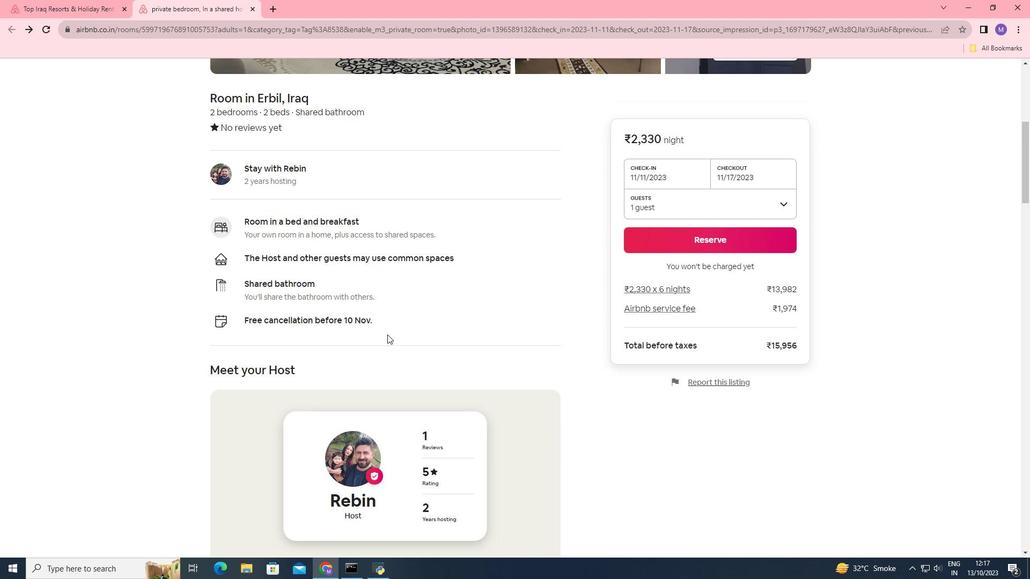 
Action: Mouse scrolled (387, 334) with delta (0, 0)
Screenshot: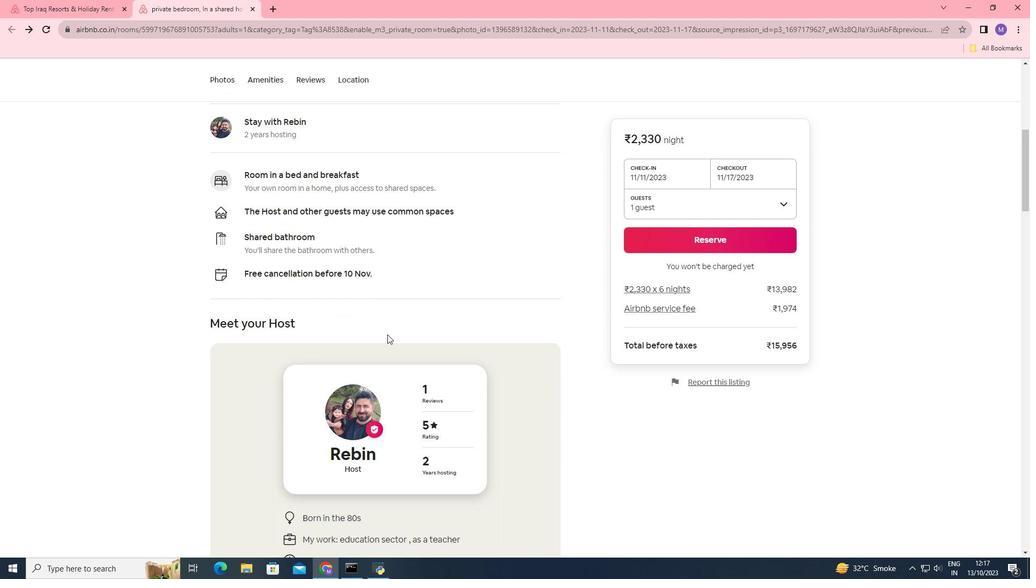 
Action: Mouse scrolled (387, 334) with delta (0, 0)
Screenshot: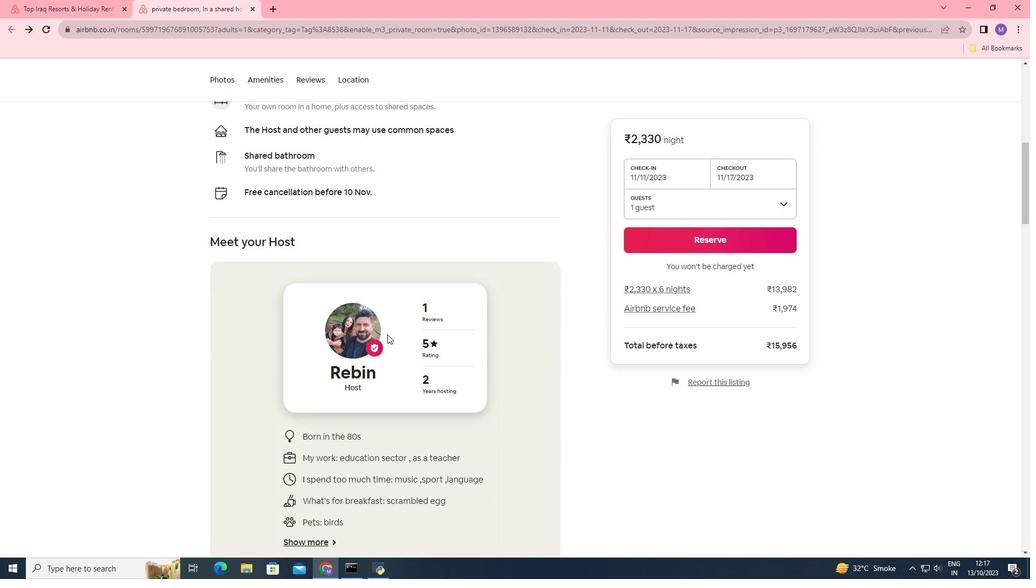 
Action: Mouse scrolled (387, 334) with delta (0, 0)
Screenshot: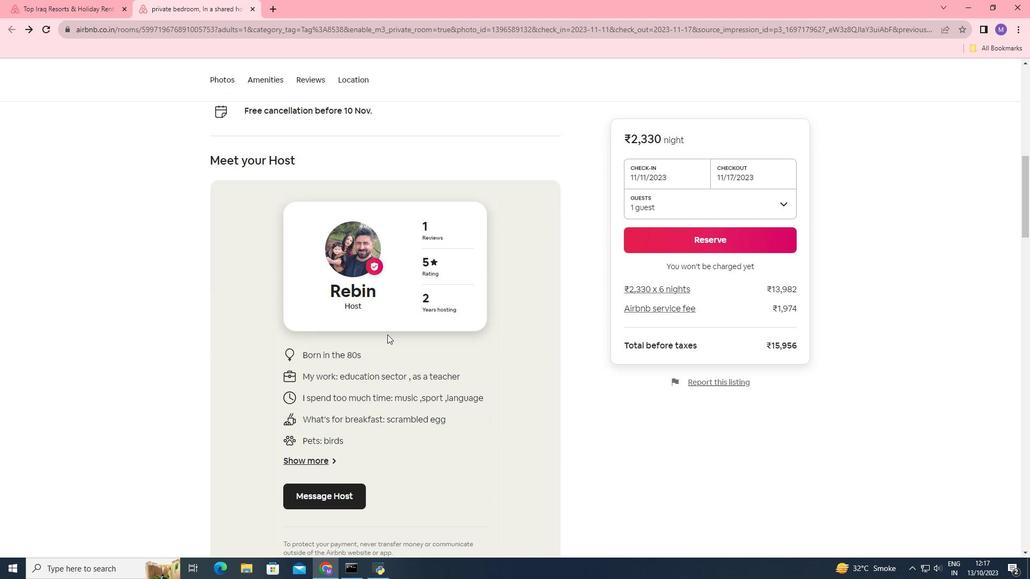 
Action: Mouse scrolled (387, 334) with delta (0, 0)
Screenshot: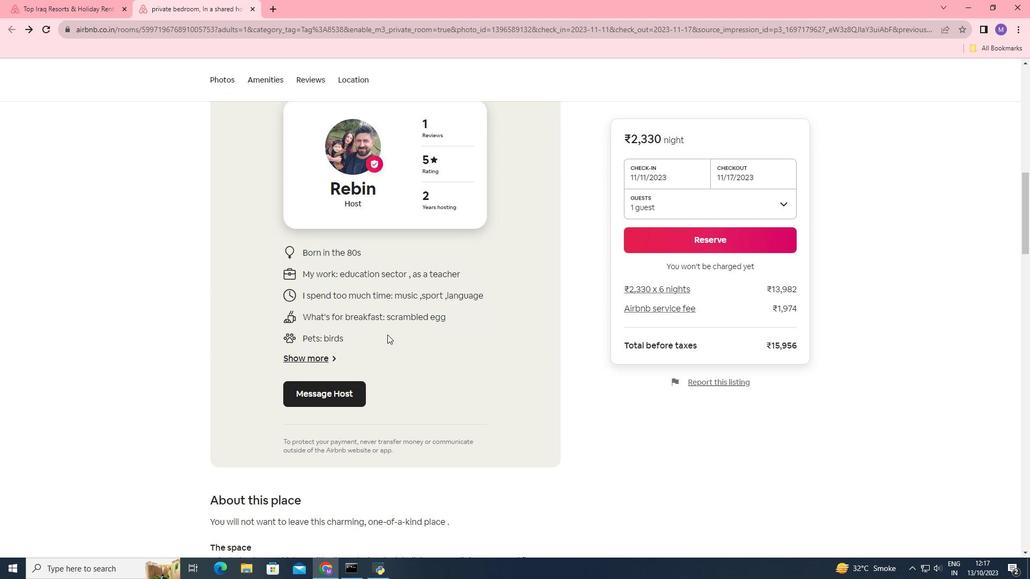 
Action: Mouse scrolled (387, 334) with delta (0, 0)
Screenshot: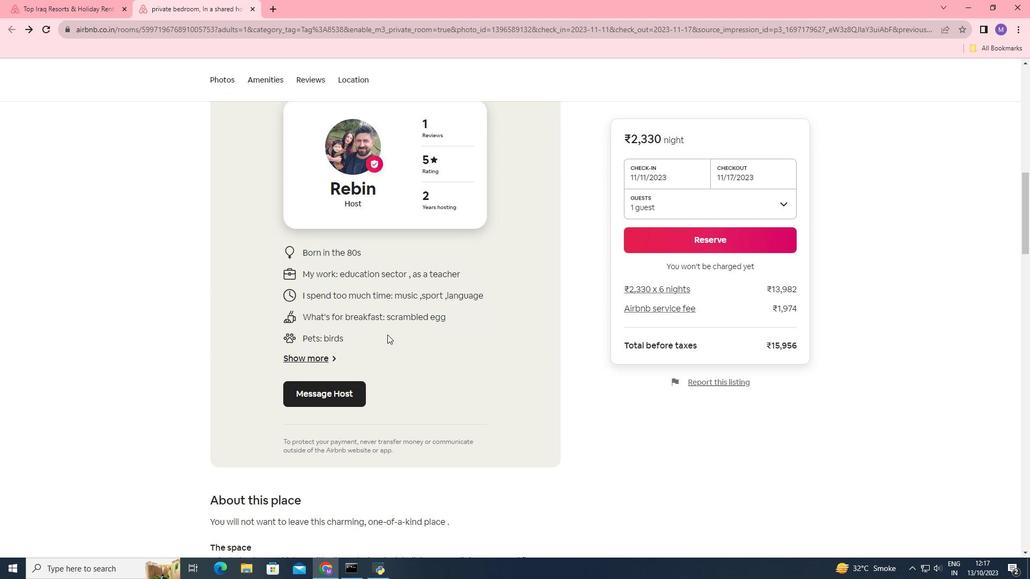 
Action: Mouse scrolled (387, 334) with delta (0, 0)
Screenshot: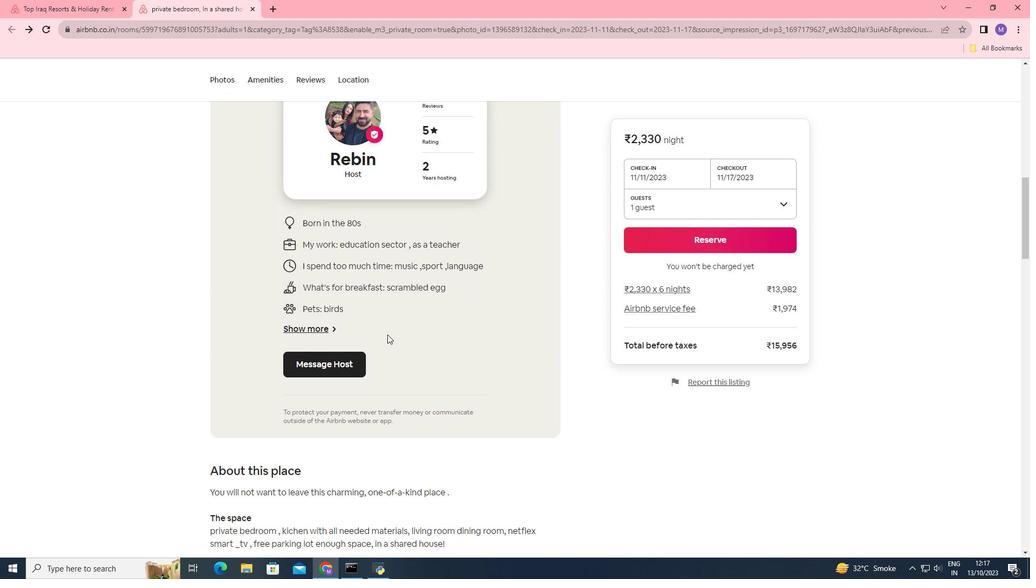 
Action: Mouse scrolled (387, 334) with delta (0, 0)
Screenshot: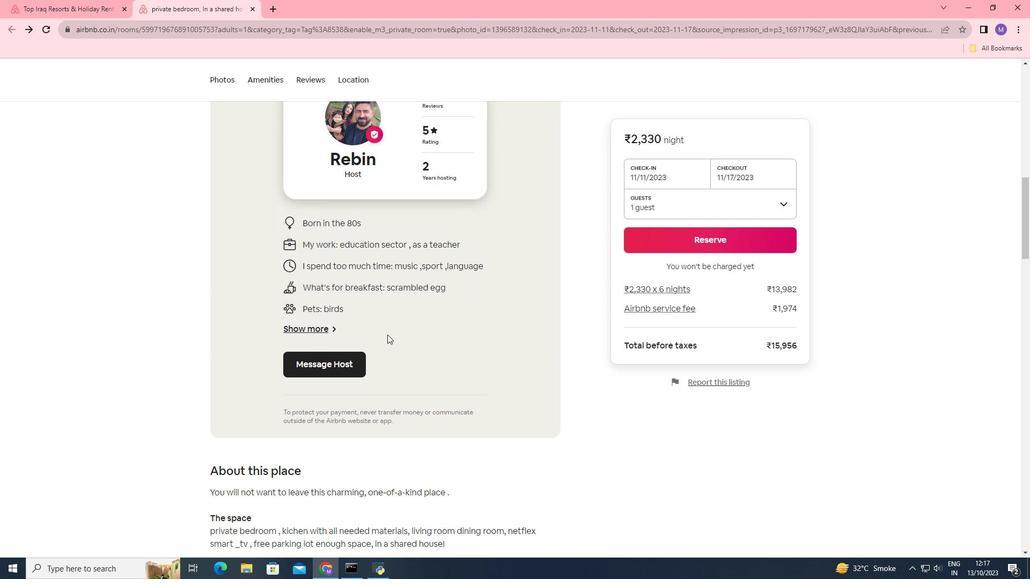 
Action: Mouse scrolled (387, 334) with delta (0, 0)
Screenshot: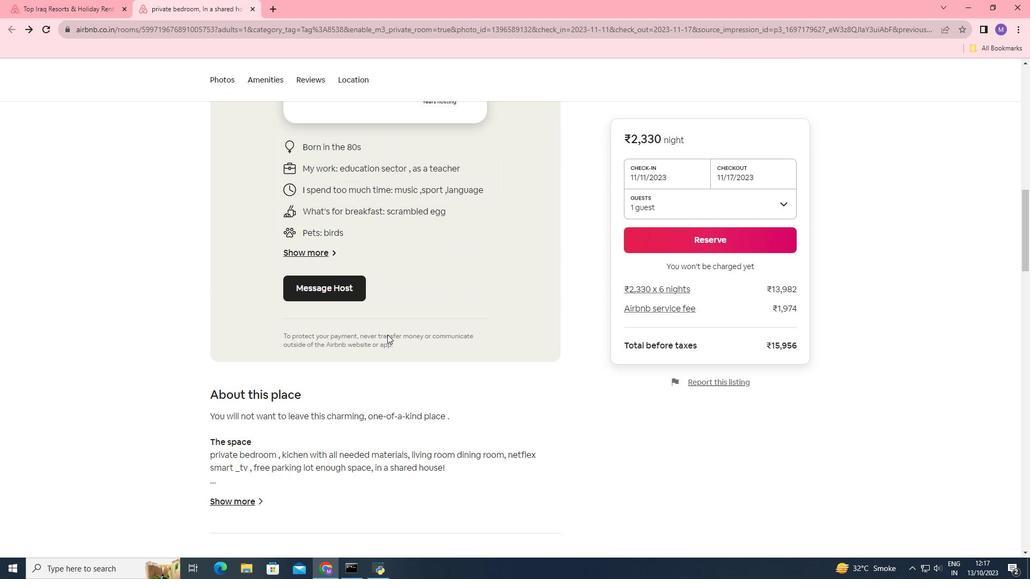 
Action: Mouse moved to (237, 345)
Screenshot: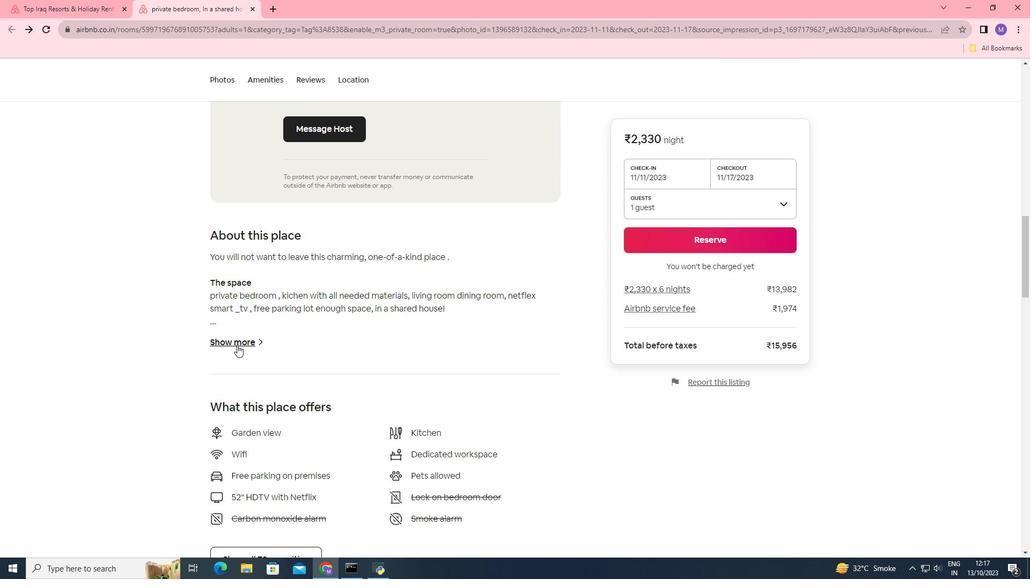 
Action: Mouse pressed left at (237, 345)
Screenshot: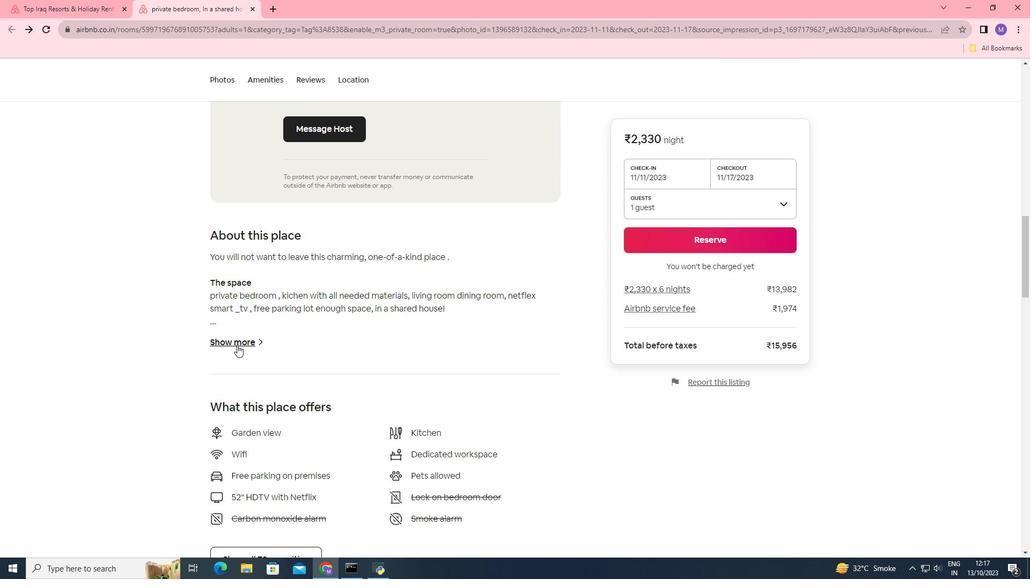 
Action: Mouse moved to (325, 177)
Screenshot: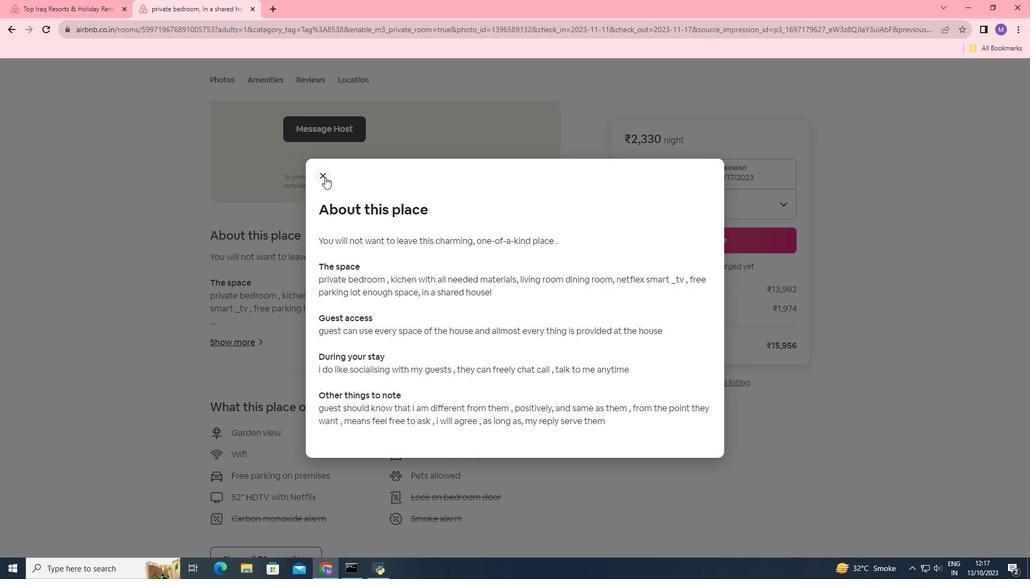 
Action: Mouse pressed left at (325, 177)
Screenshot: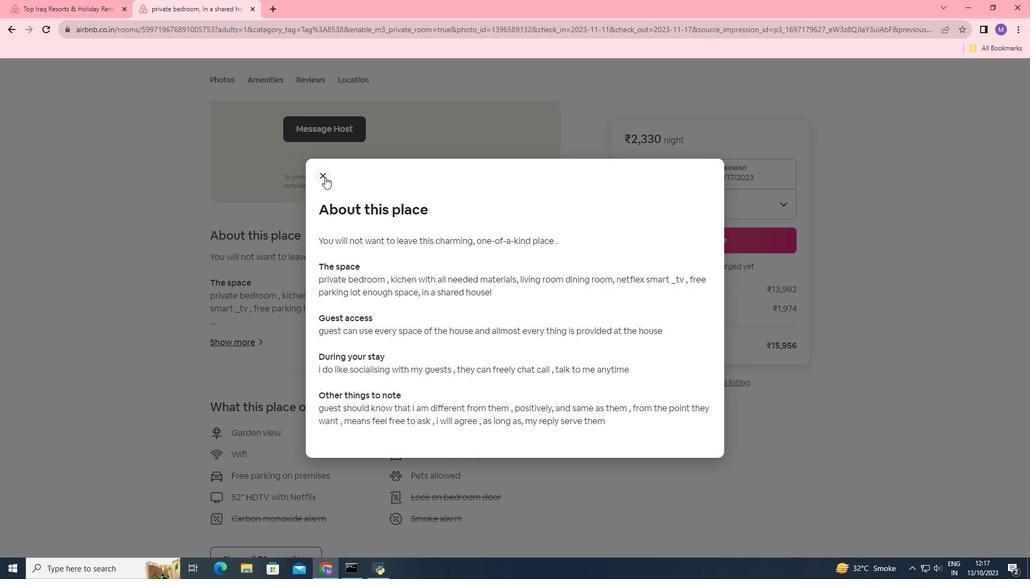 
Action: Mouse moved to (334, 364)
Screenshot: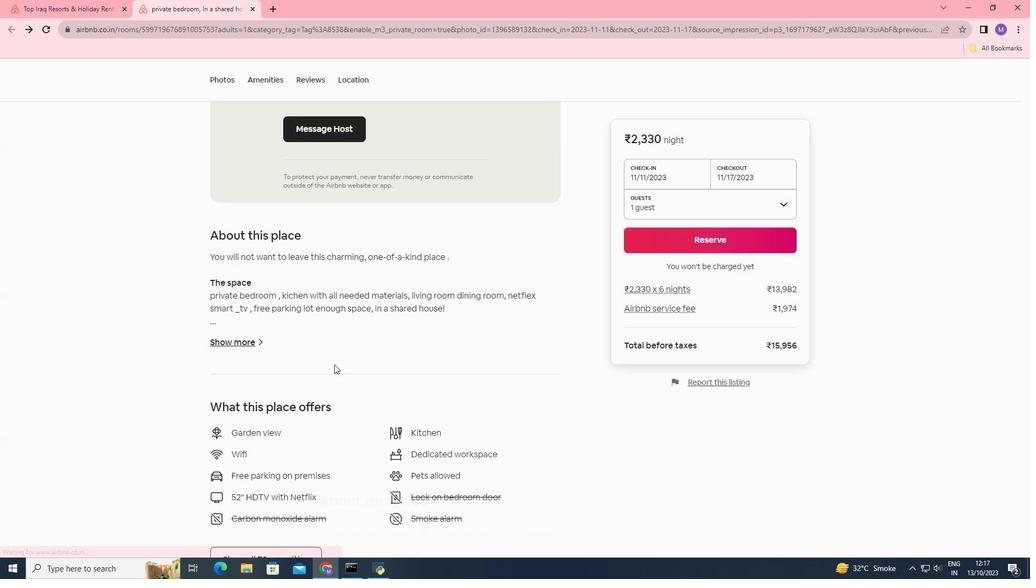 
Action: Mouse scrolled (334, 364) with delta (0, 0)
Screenshot: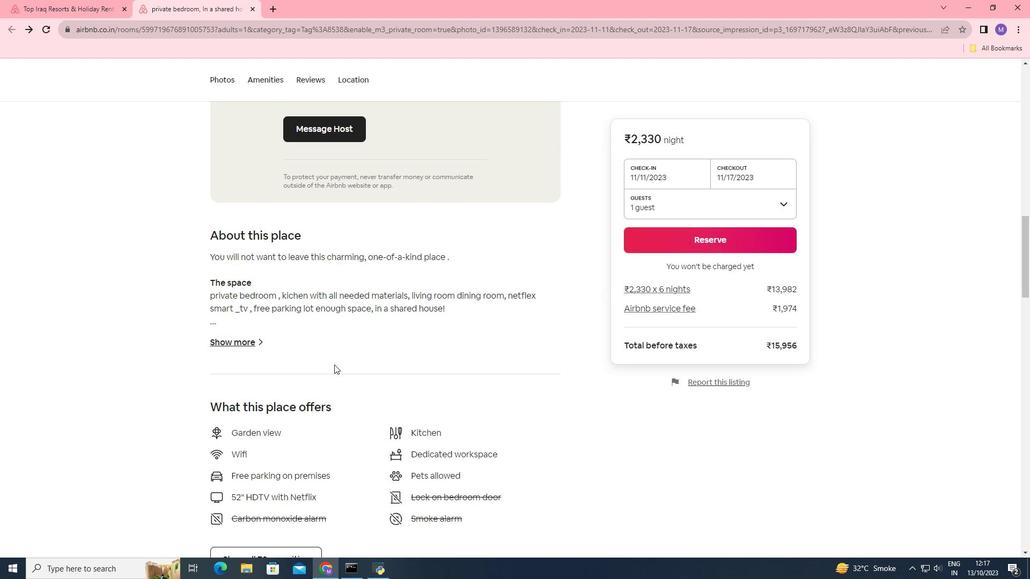 
Action: Mouse scrolled (334, 364) with delta (0, 0)
Screenshot: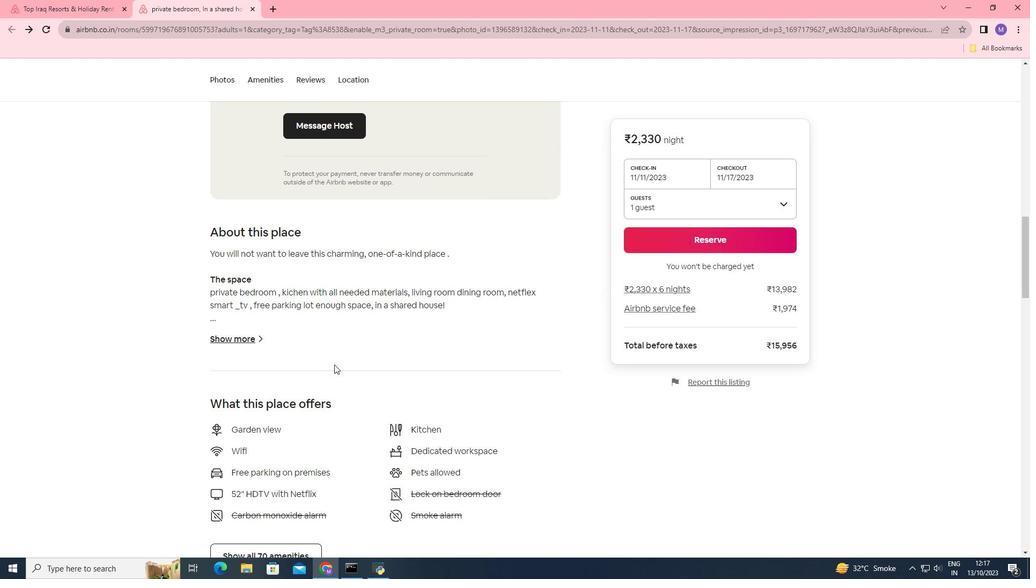 
Action: Mouse scrolled (334, 364) with delta (0, 0)
Screenshot: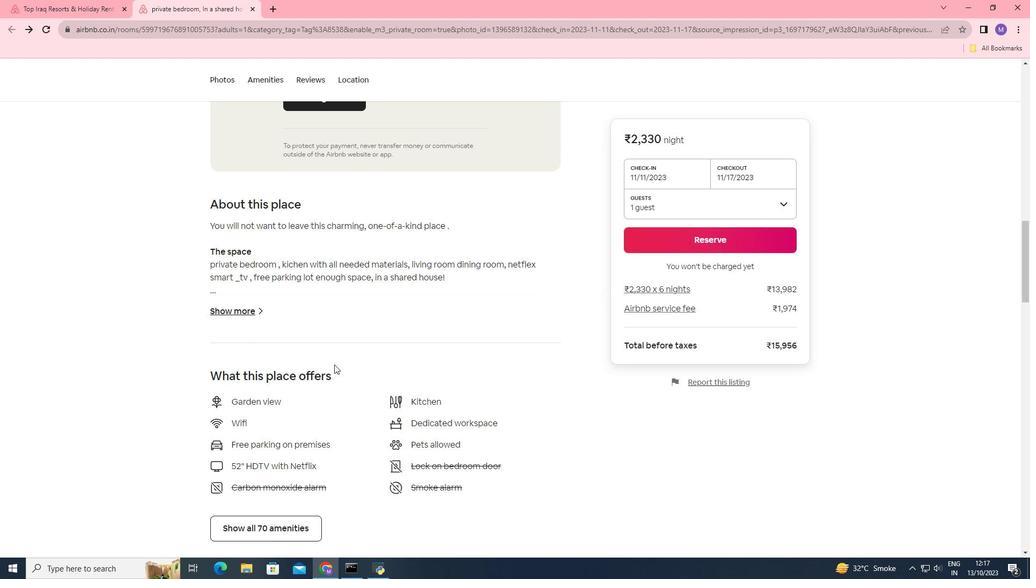 
Action: Mouse scrolled (334, 364) with delta (0, 0)
Screenshot: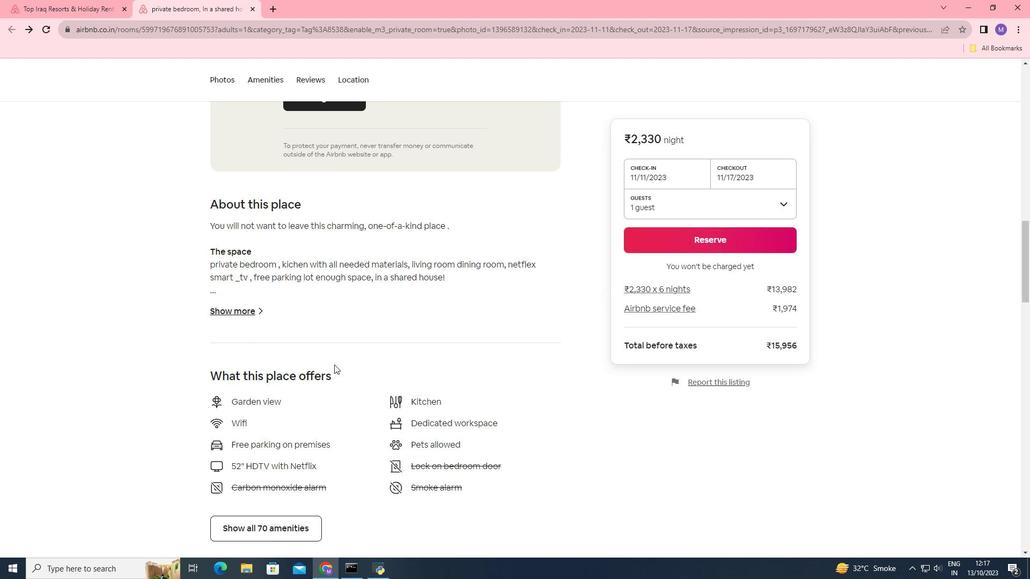 
Action: Mouse scrolled (334, 364) with delta (0, 0)
Screenshot: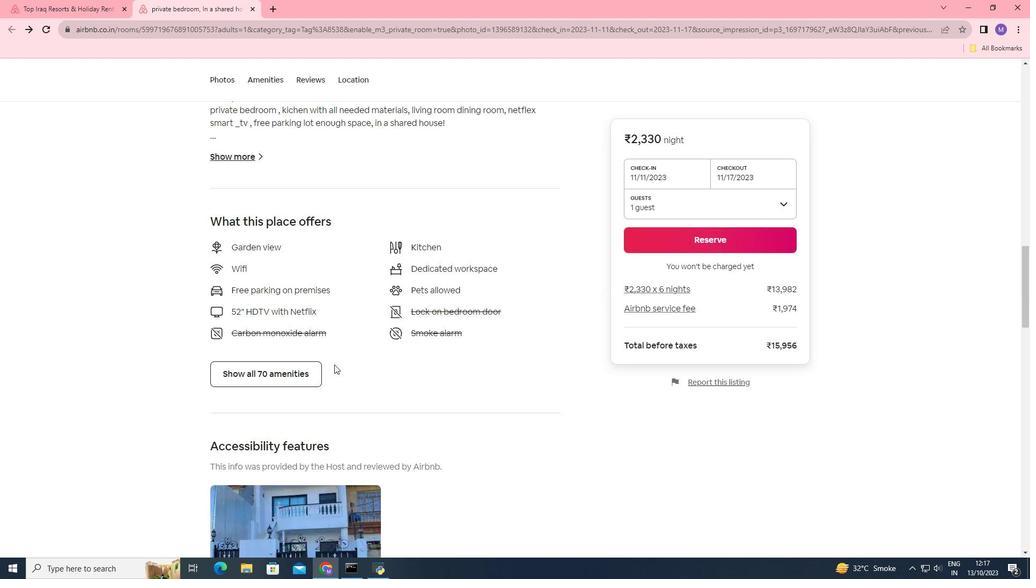 
Action: Mouse moved to (268, 289)
Screenshot: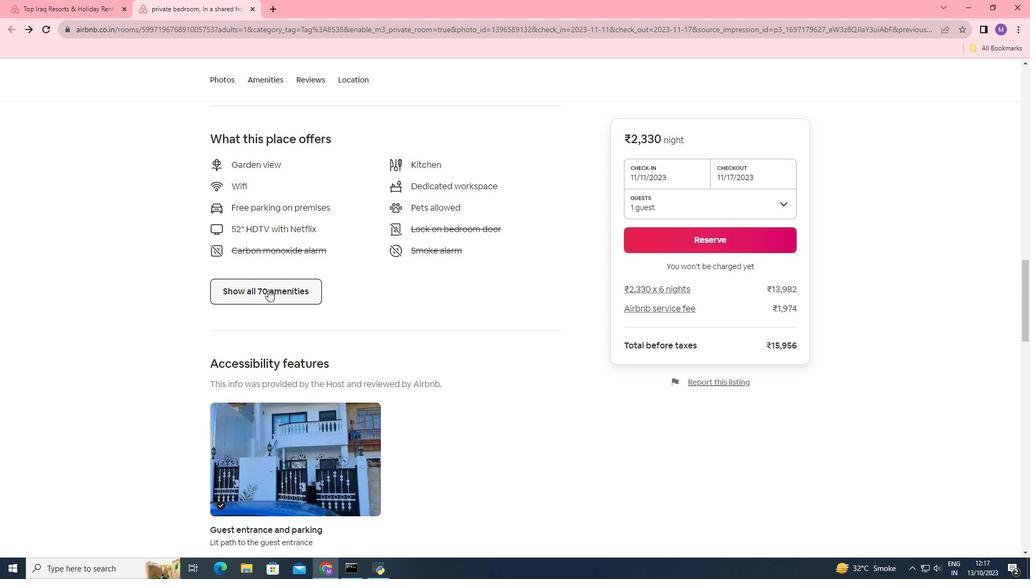 
Action: Mouse pressed left at (268, 289)
Screenshot: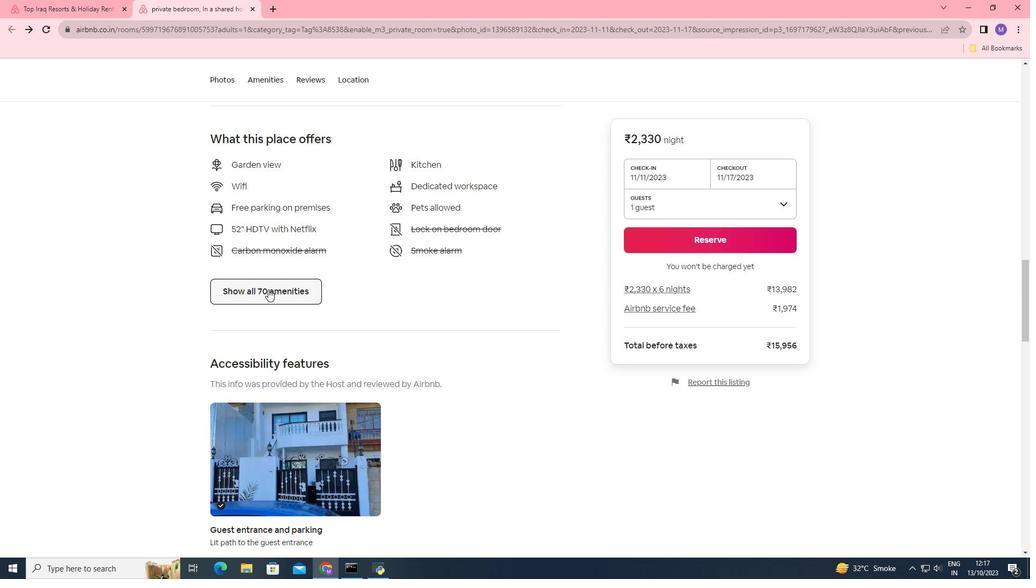 
Action: Mouse moved to (406, 267)
Screenshot: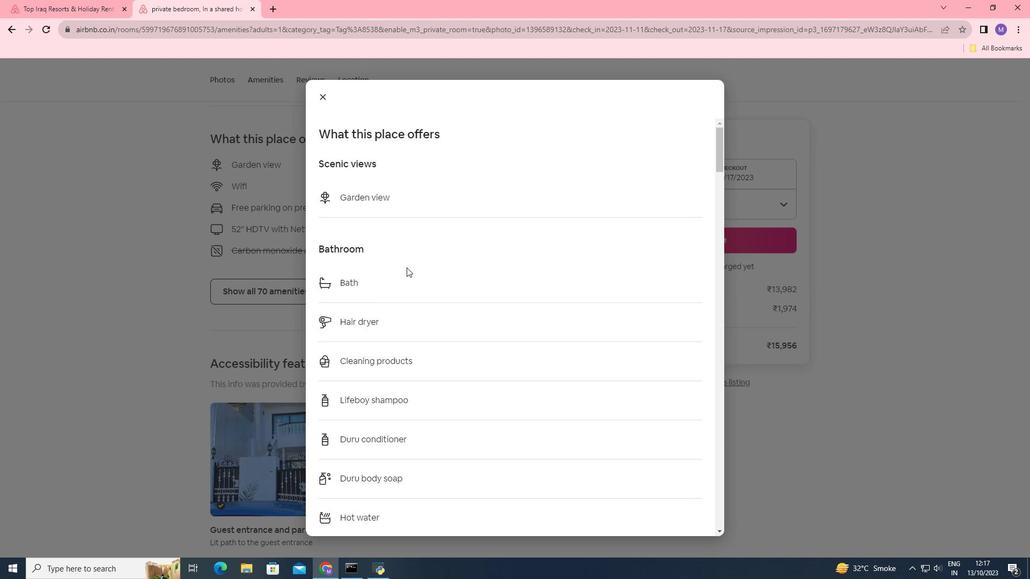 
Action: Mouse scrolled (406, 267) with delta (0, 0)
Screenshot: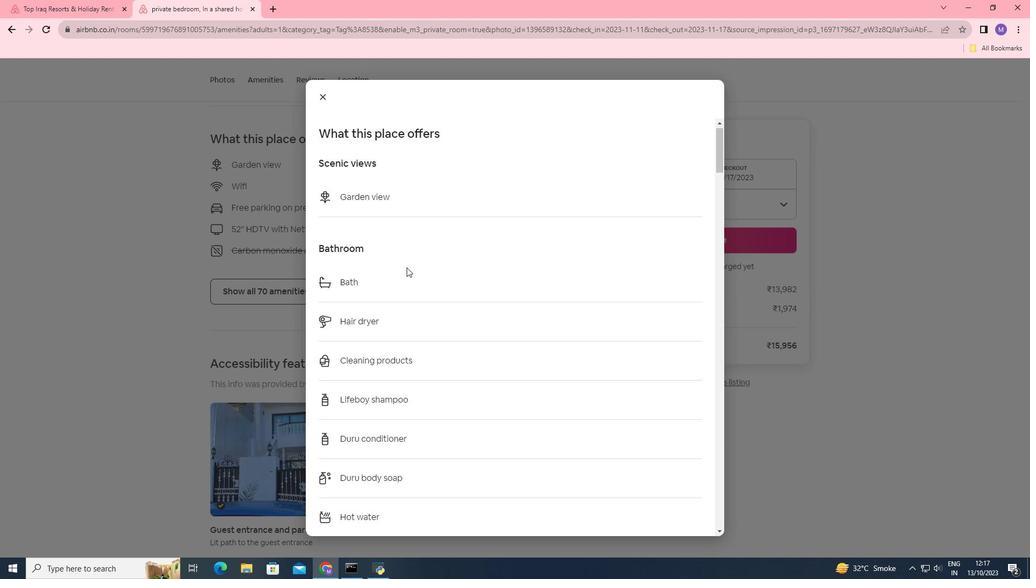 
Action: Mouse scrolled (406, 267) with delta (0, 0)
Screenshot: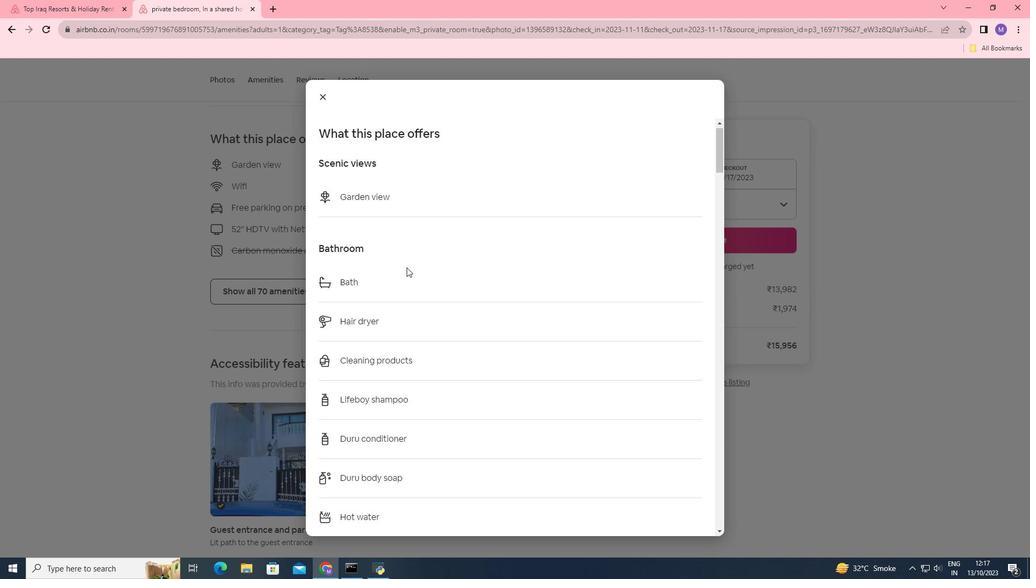
Action: Mouse scrolled (406, 267) with delta (0, 0)
Screenshot: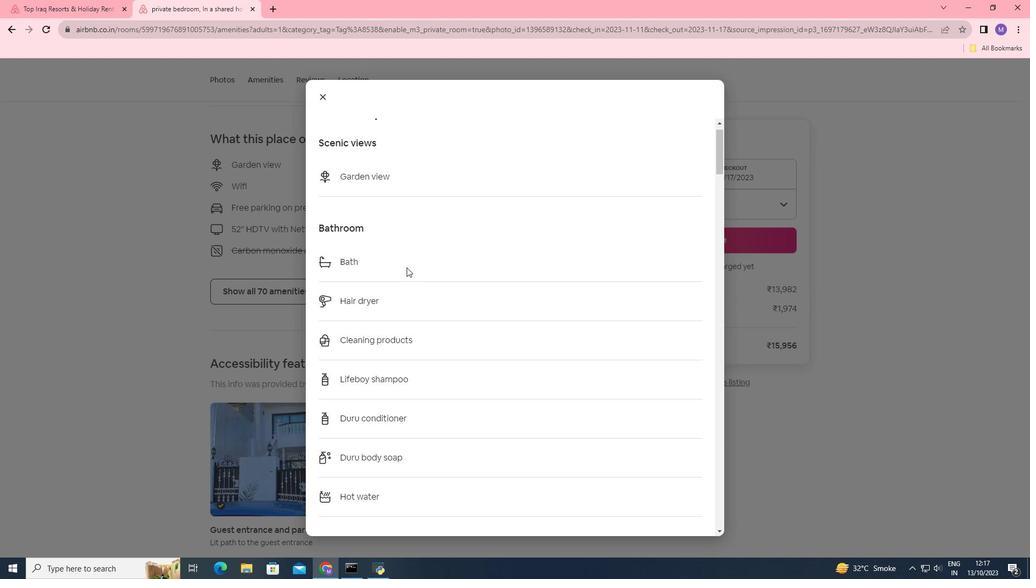
Action: Mouse scrolled (406, 267) with delta (0, 0)
Screenshot: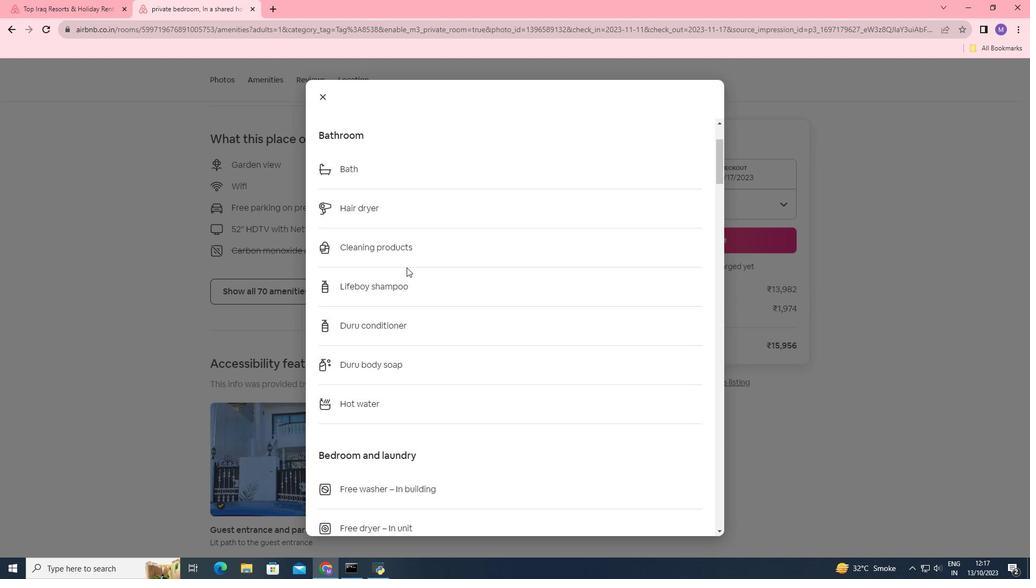 
Action: Mouse scrolled (406, 267) with delta (0, 0)
Screenshot: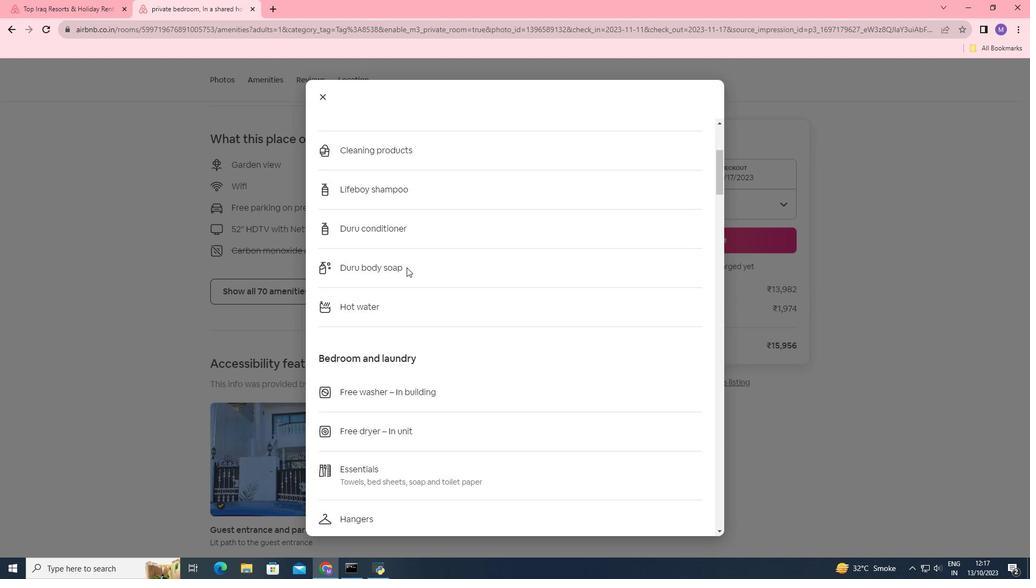 
Action: Mouse scrolled (406, 267) with delta (0, 0)
Screenshot: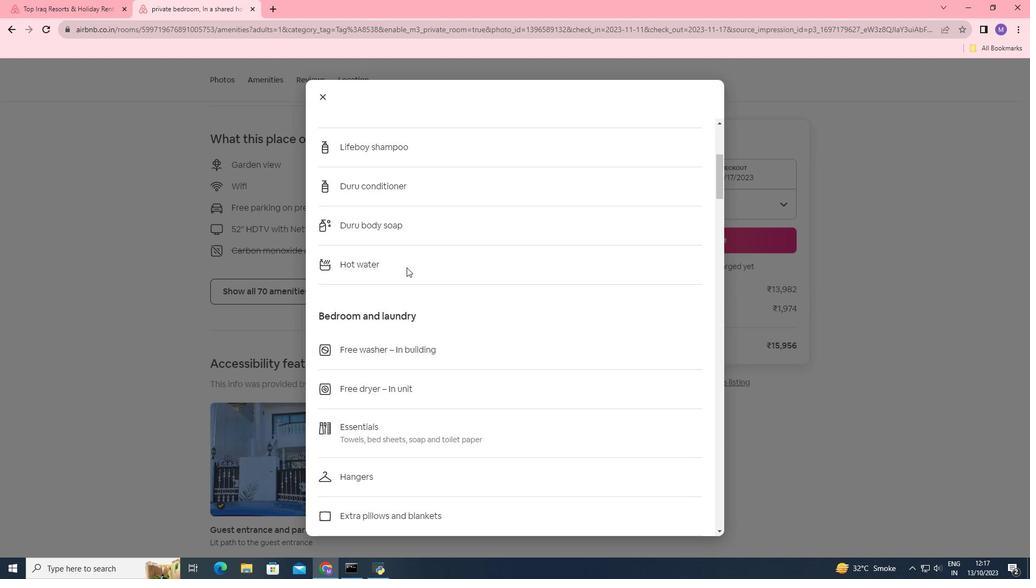 
Action: Mouse scrolled (406, 267) with delta (0, 0)
Screenshot: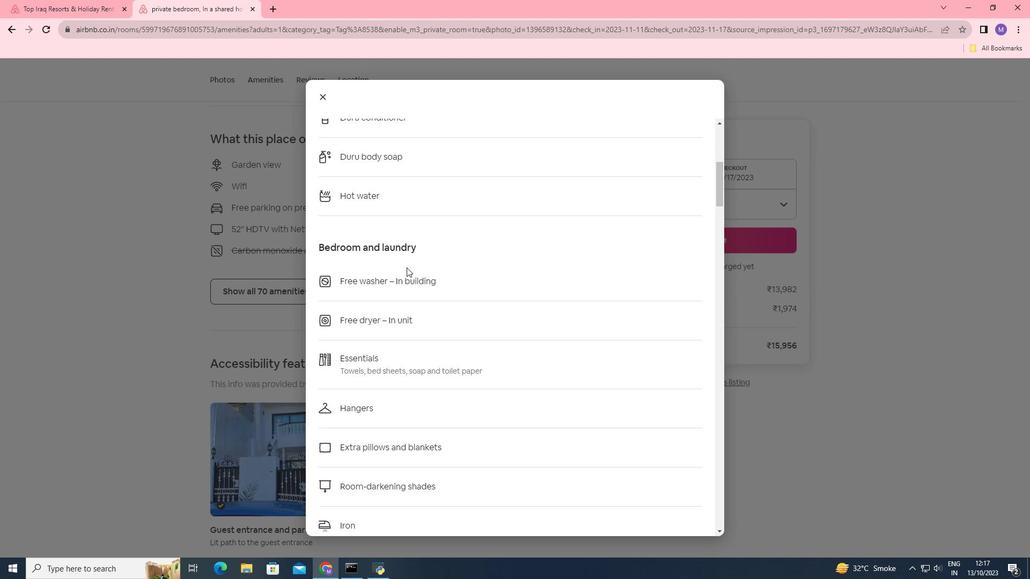 
Action: Mouse scrolled (406, 267) with delta (0, 0)
Screenshot: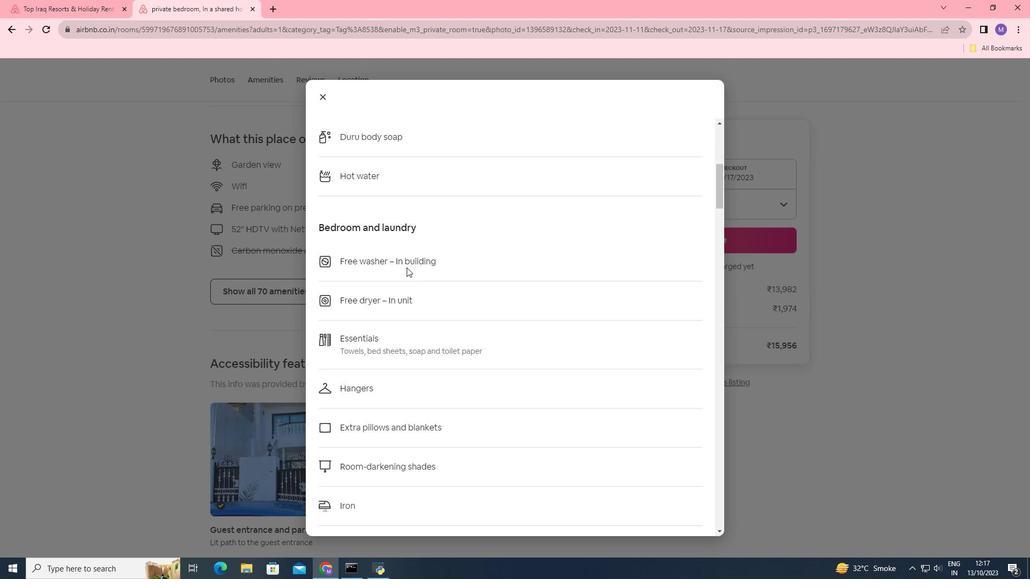 
Action: Mouse scrolled (406, 267) with delta (0, 0)
Screenshot: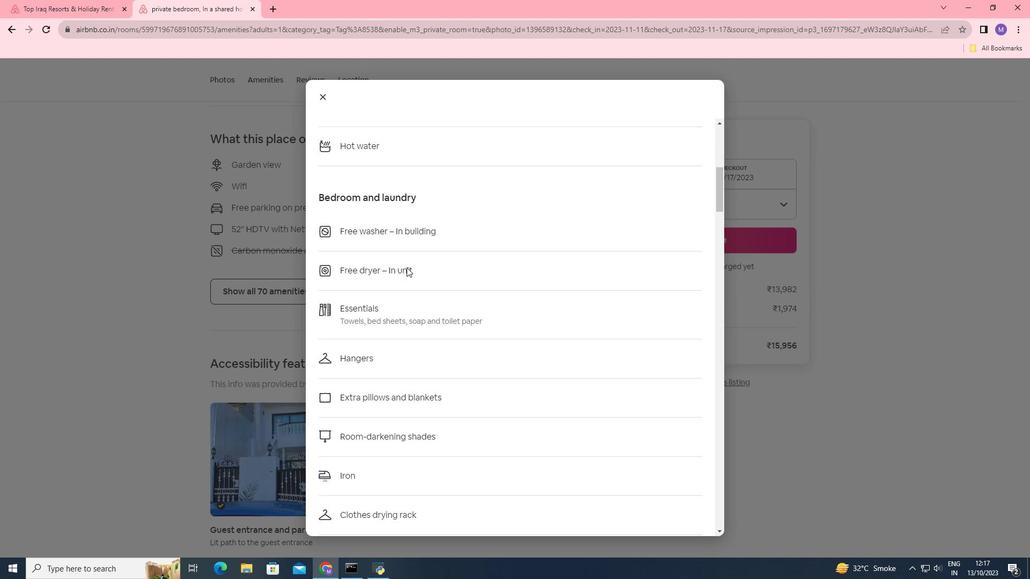 
Action: Mouse scrolled (406, 267) with delta (0, 0)
Screenshot: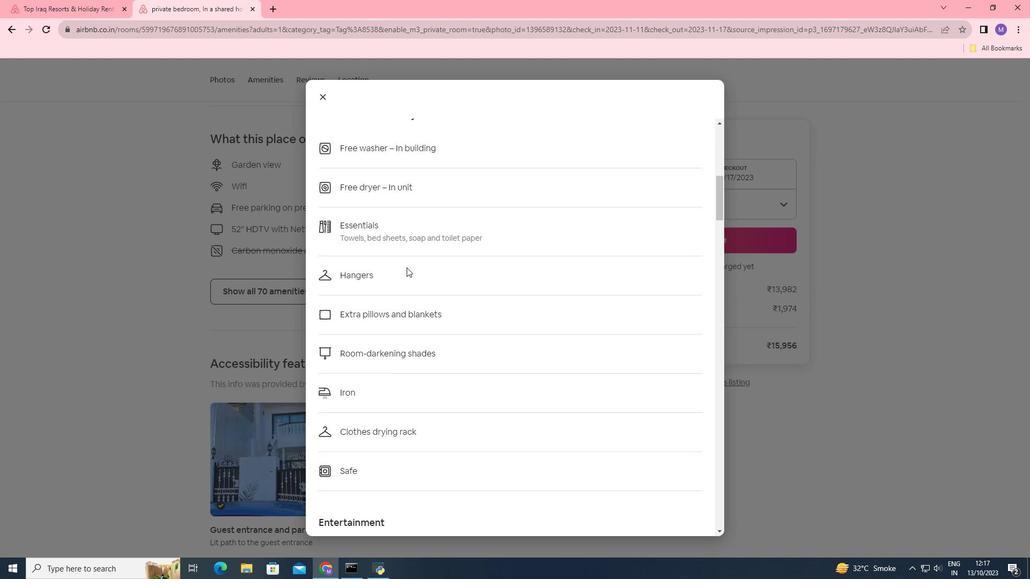 
Action: Mouse scrolled (406, 267) with delta (0, 0)
Screenshot: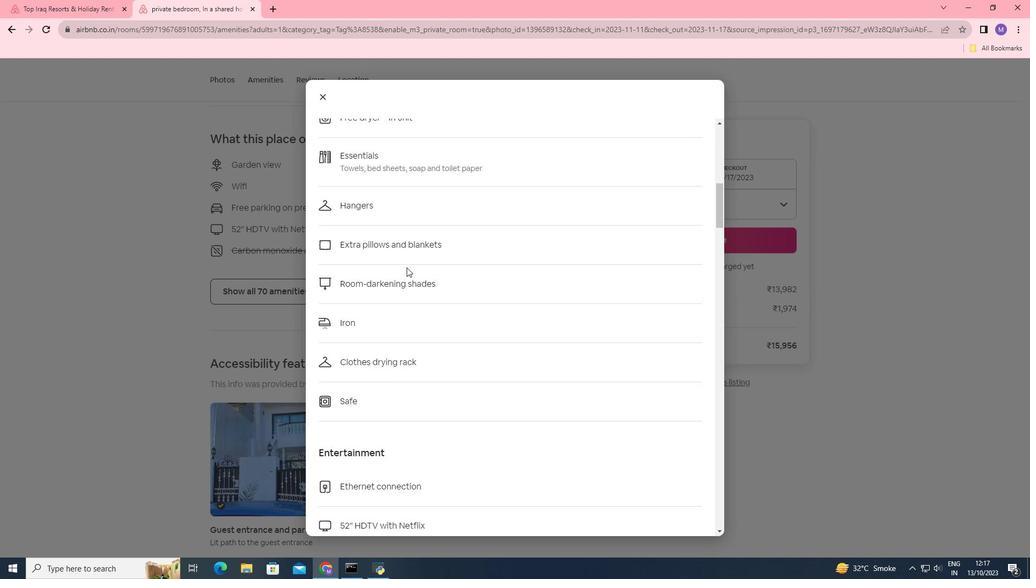 
Action: Mouse scrolled (406, 267) with delta (0, 0)
Screenshot: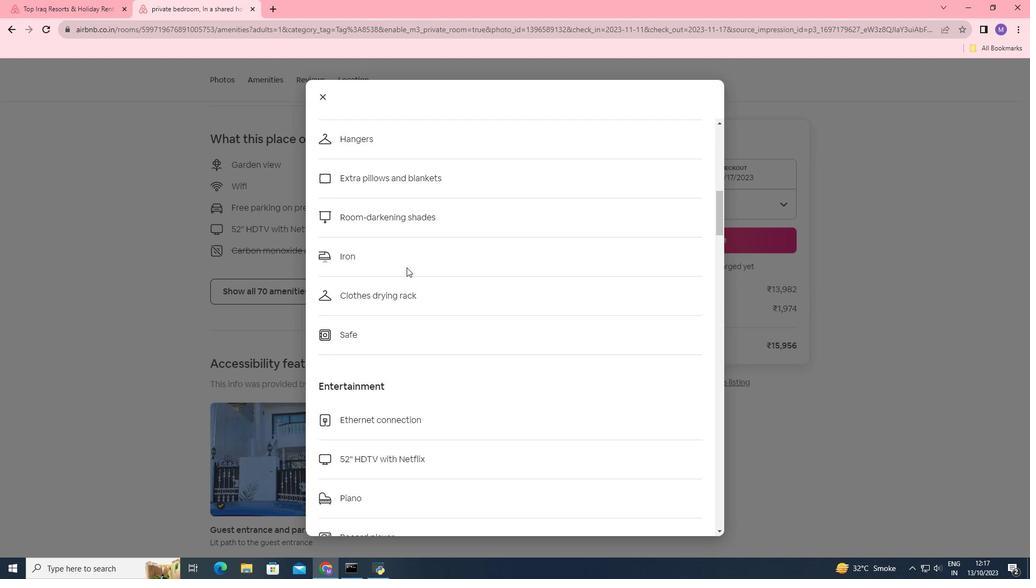 
Action: Mouse scrolled (406, 267) with delta (0, 0)
Screenshot: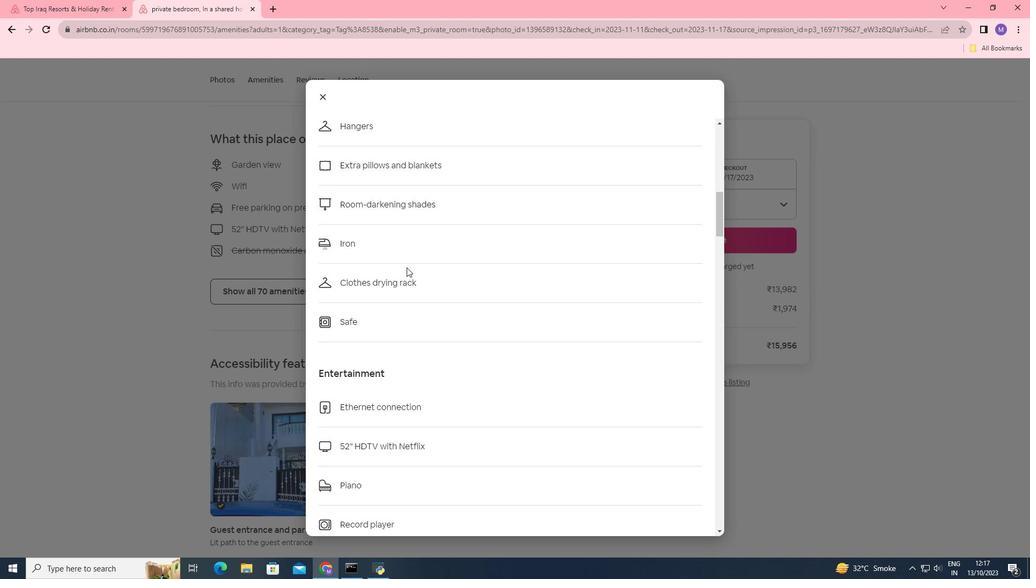 
Action: Mouse scrolled (406, 267) with delta (0, 0)
Screenshot: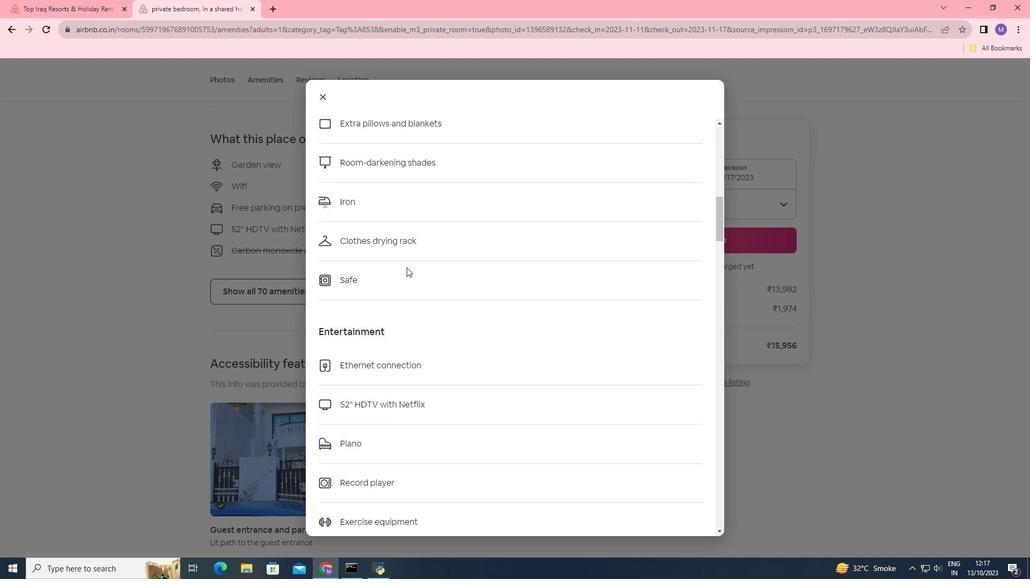 
Action: Mouse scrolled (406, 267) with delta (0, 0)
Screenshot: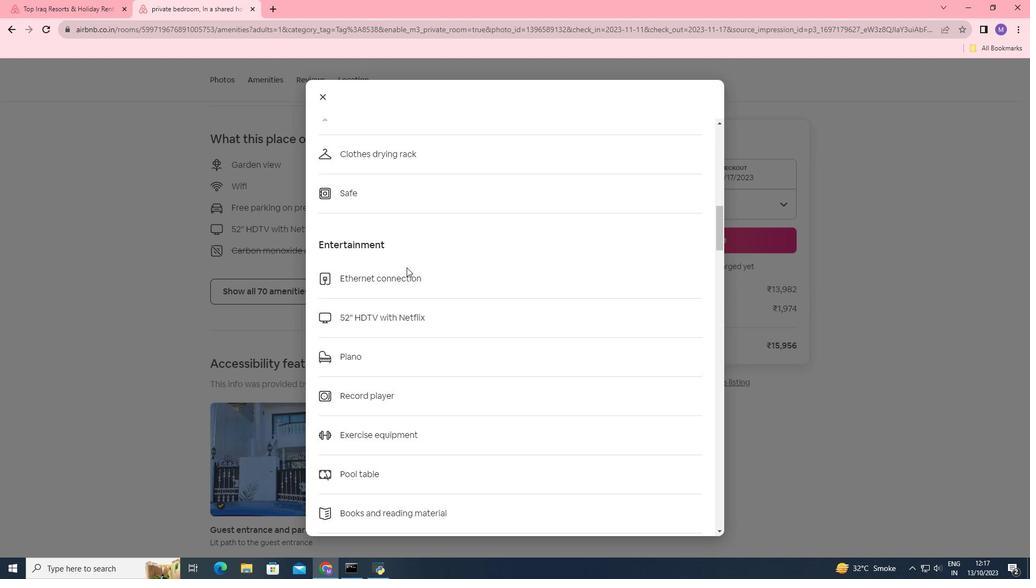 
Action: Mouse scrolled (406, 267) with delta (0, 0)
Screenshot: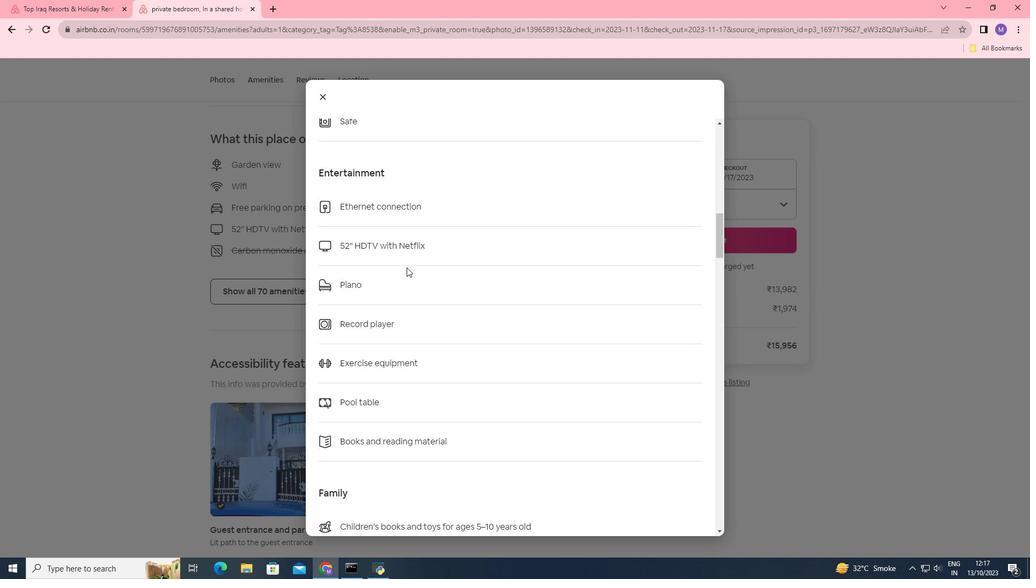 
Action: Mouse scrolled (406, 267) with delta (0, 0)
Screenshot: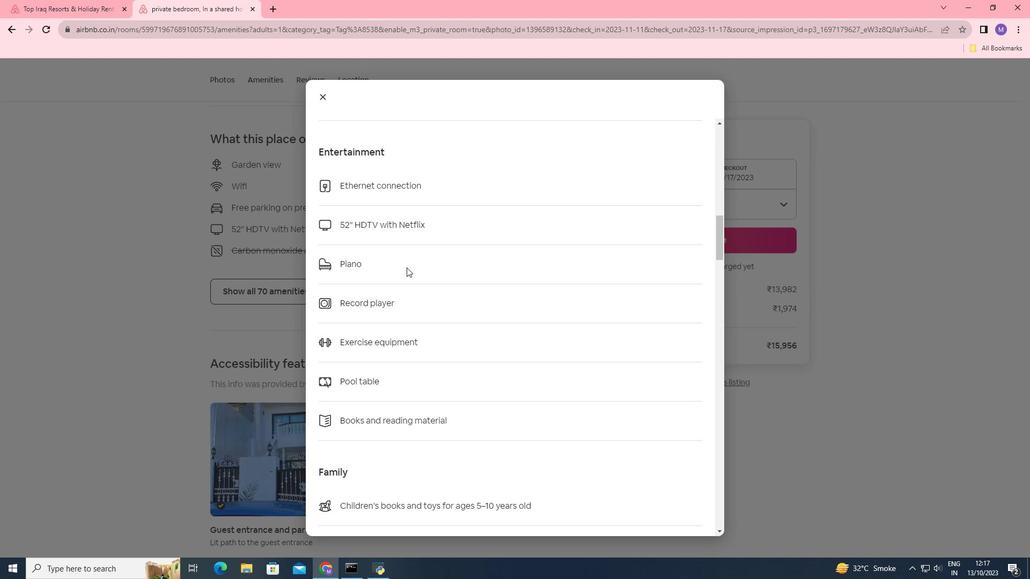
Action: Mouse scrolled (406, 267) with delta (0, 0)
Screenshot: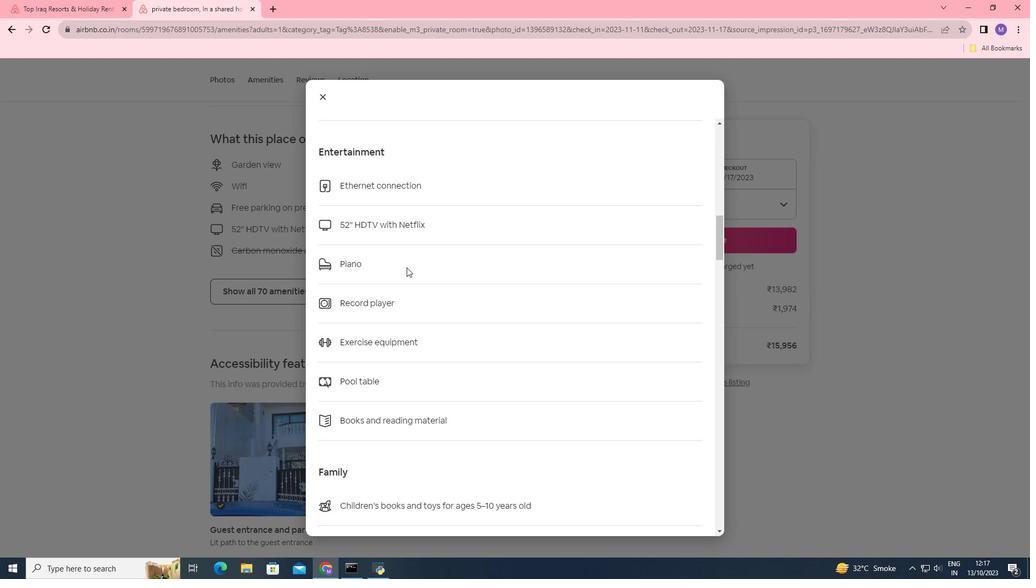 
Action: Mouse scrolled (406, 267) with delta (0, 0)
Screenshot: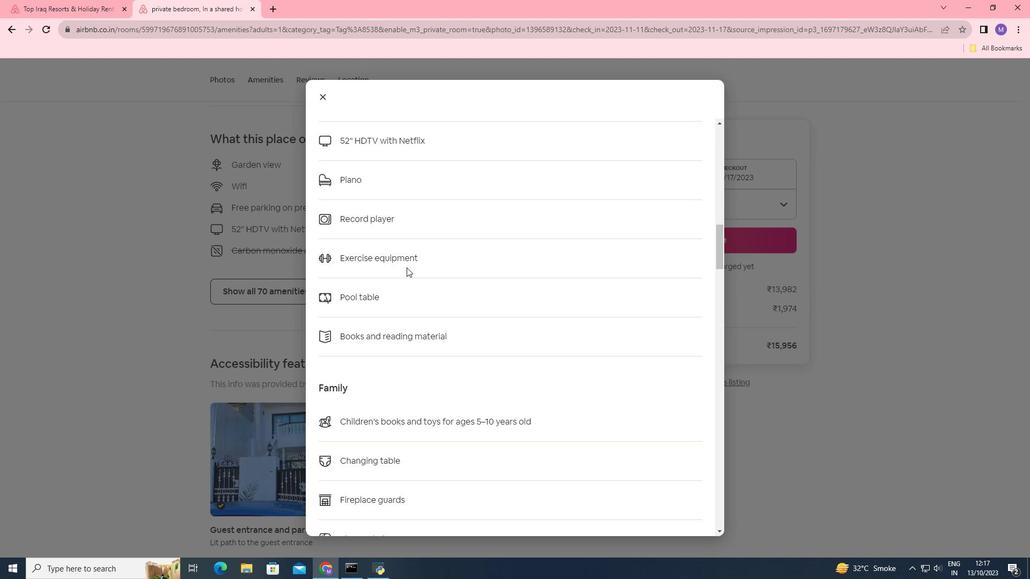 
Action: Mouse scrolled (406, 267) with delta (0, 0)
Screenshot: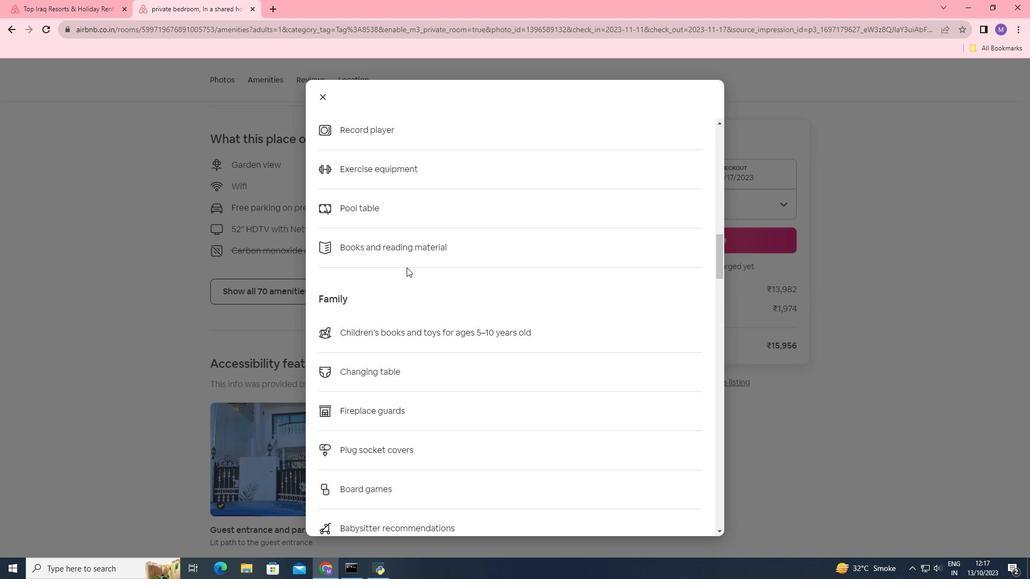
Action: Mouse scrolled (406, 267) with delta (0, 0)
Screenshot: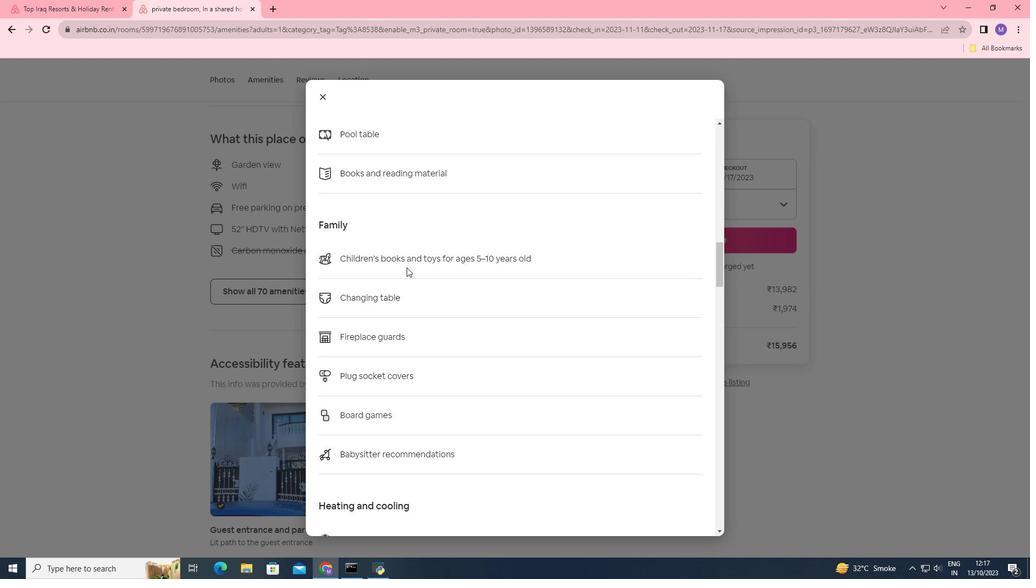 
Action: Mouse scrolled (406, 267) with delta (0, 0)
Screenshot: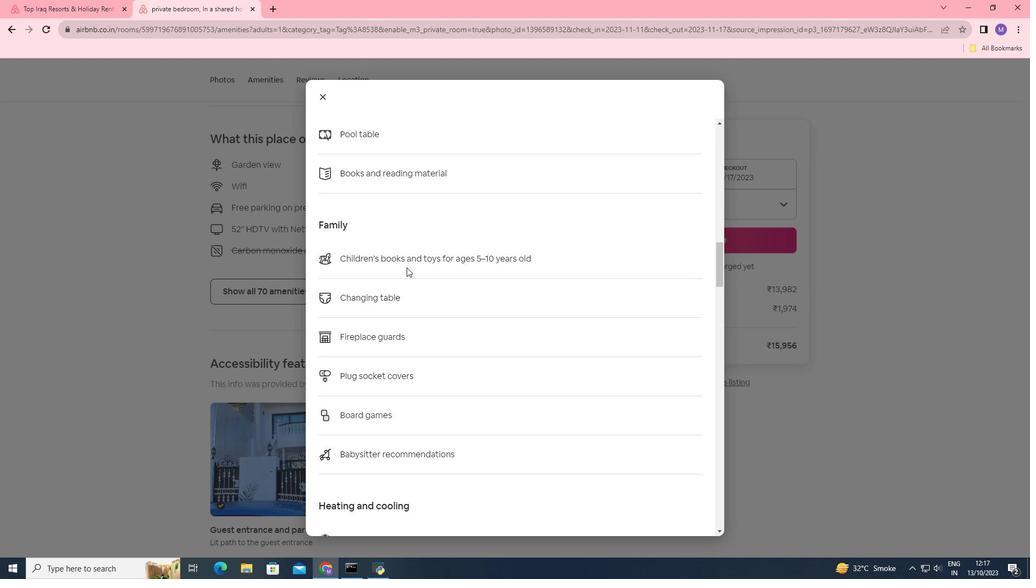 
Action: Mouse scrolled (406, 267) with delta (0, 0)
Screenshot: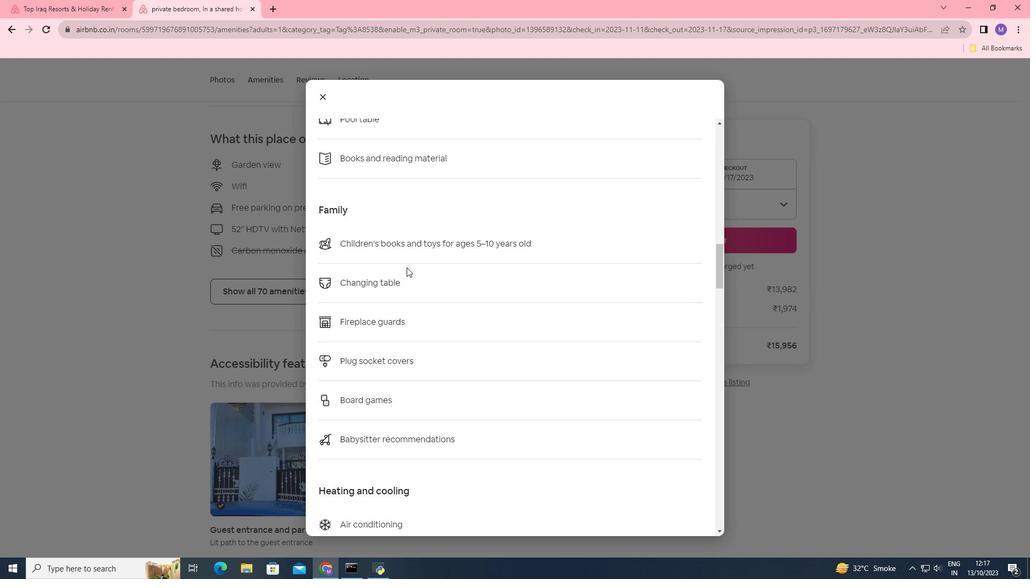 
Action: Mouse scrolled (406, 267) with delta (0, 0)
Screenshot: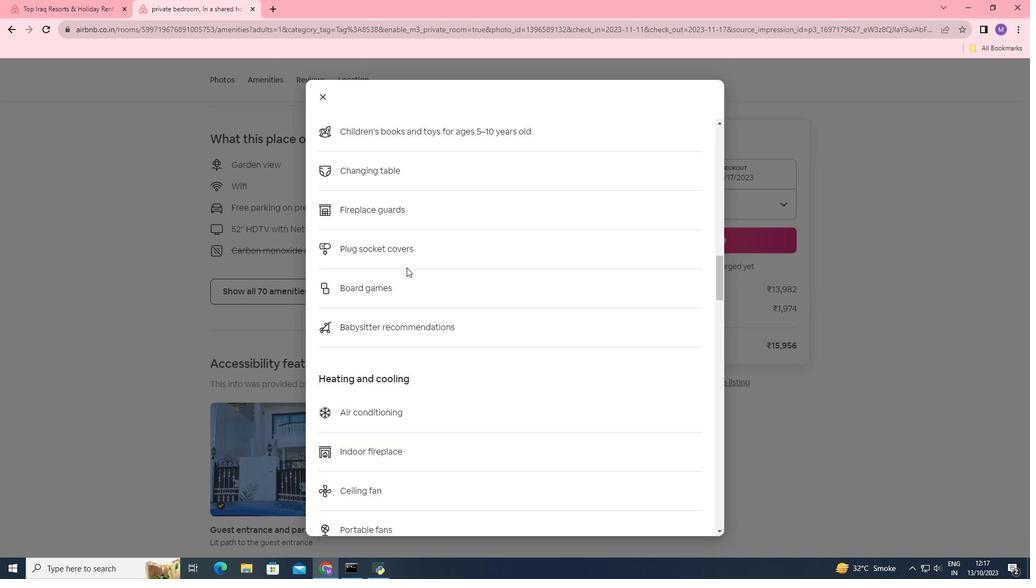 
Action: Mouse scrolled (406, 267) with delta (0, 0)
Screenshot: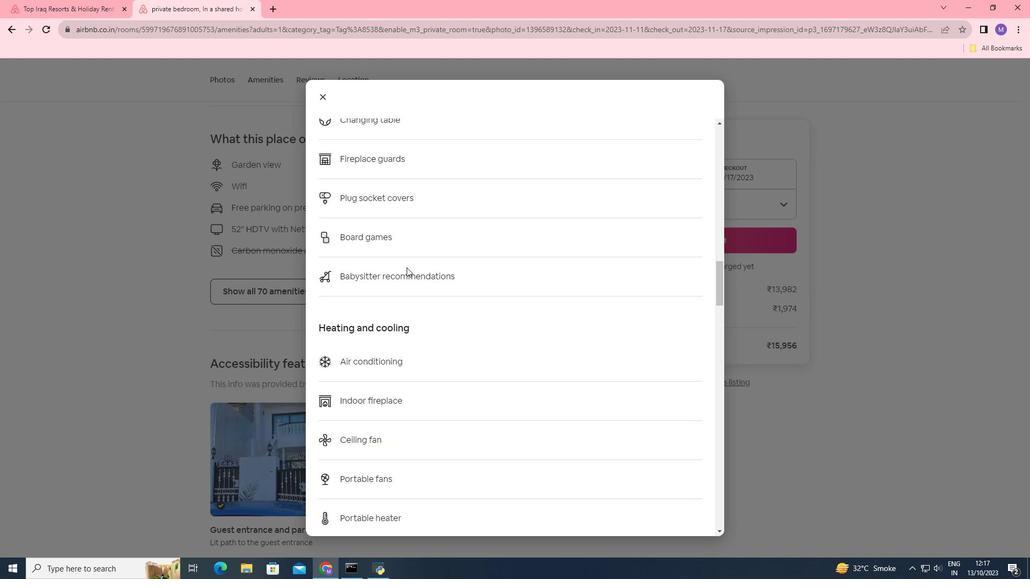 
Action: Mouse moved to (452, 315)
Screenshot: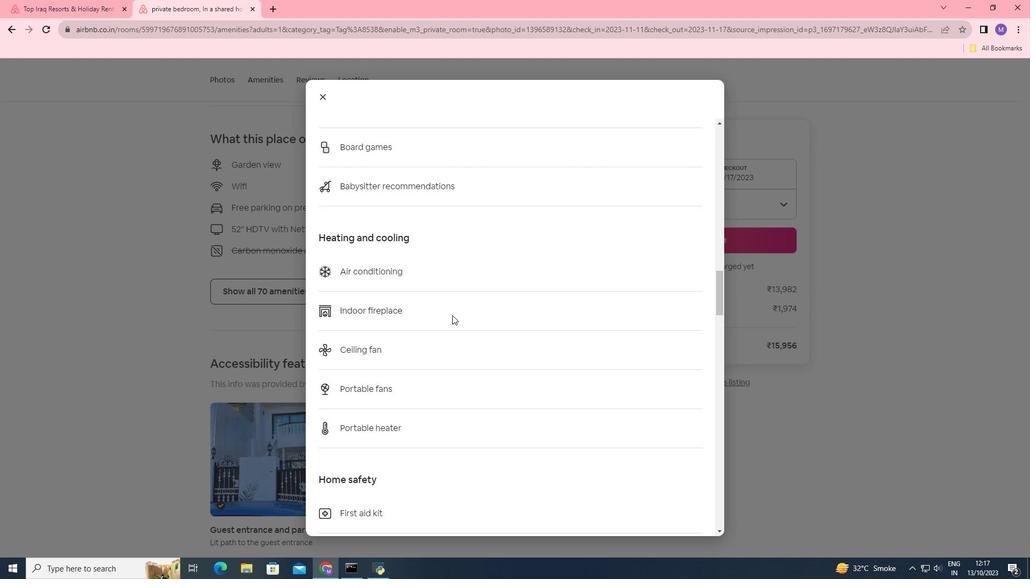 
Action: Mouse scrolled (452, 314) with delta (0, 0)
Screenshot: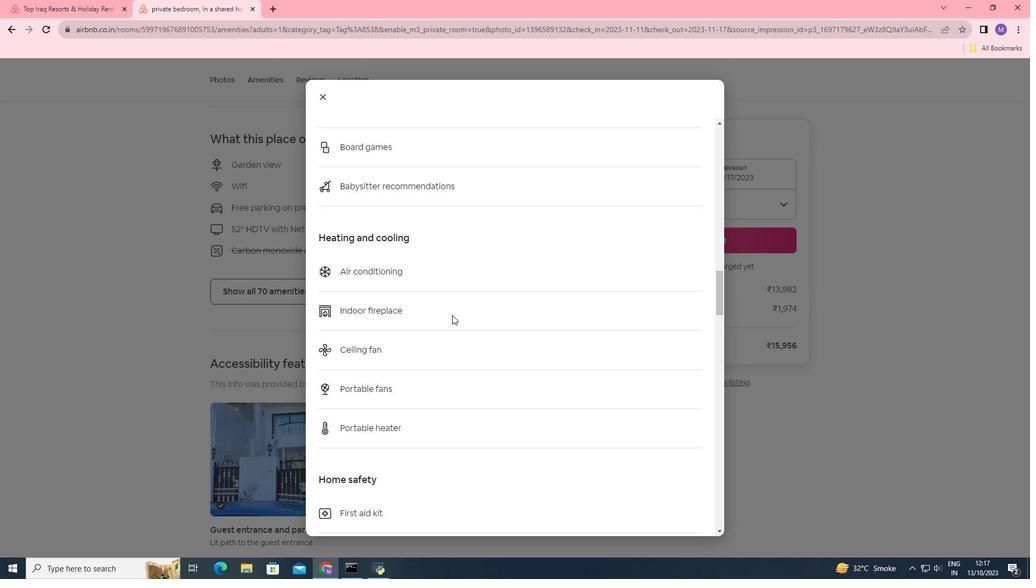 
Action: Mouse scrolled (452, 314) with delta (0, 0)
Screenshot: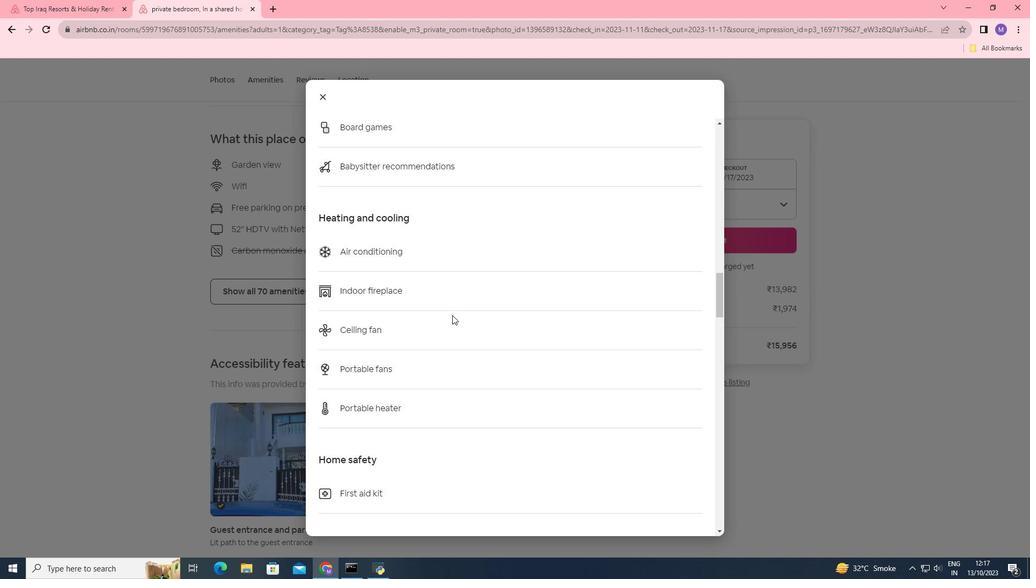 
Action: Mouse scrolled (452, 314) with delta (0, 0)
Screenshot: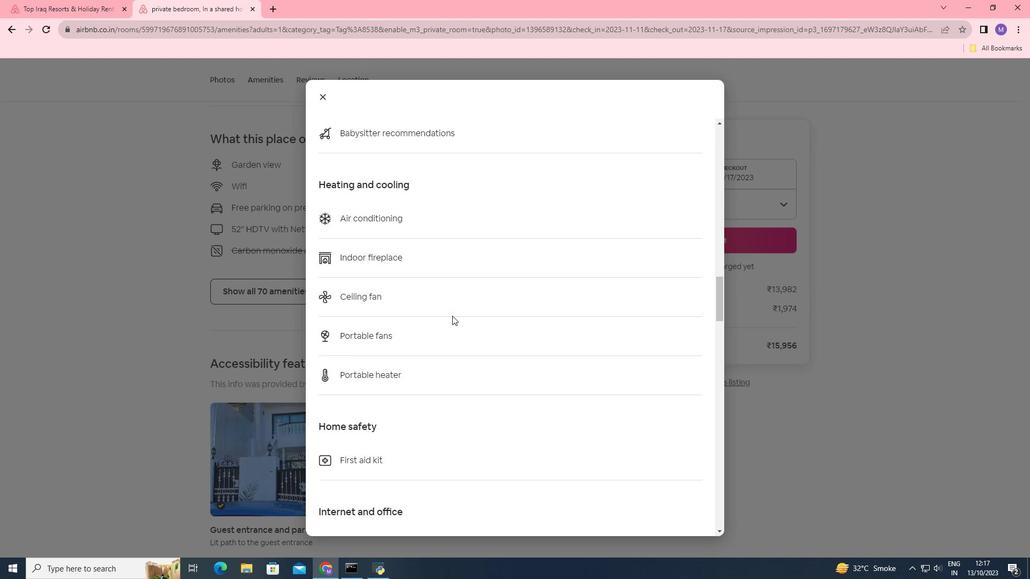 
Action: Mouse moved to (452, 315)
Screenshot: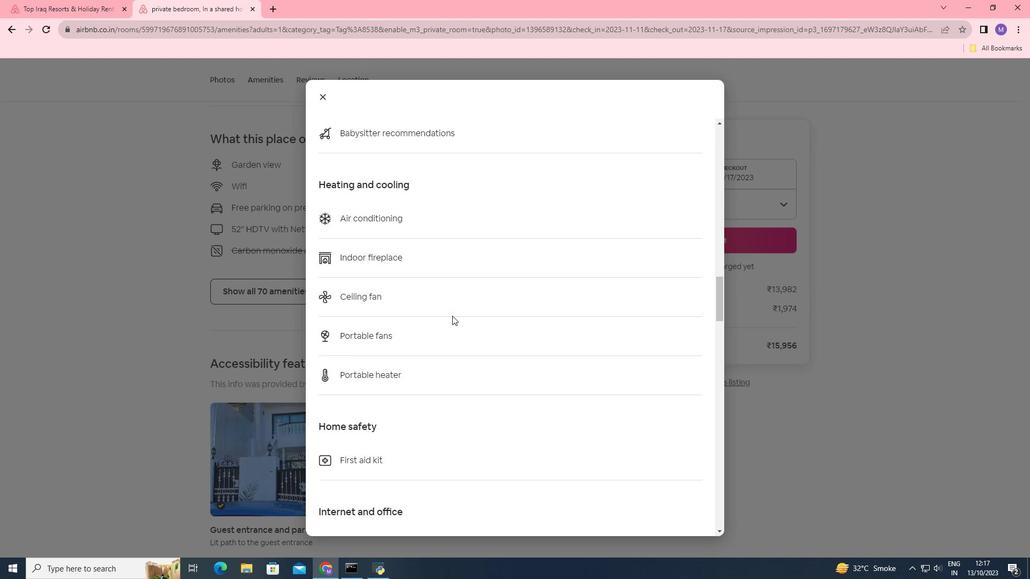
Action: Mouse scrolled (452, 315) with delta (0, 0)
Screenshot: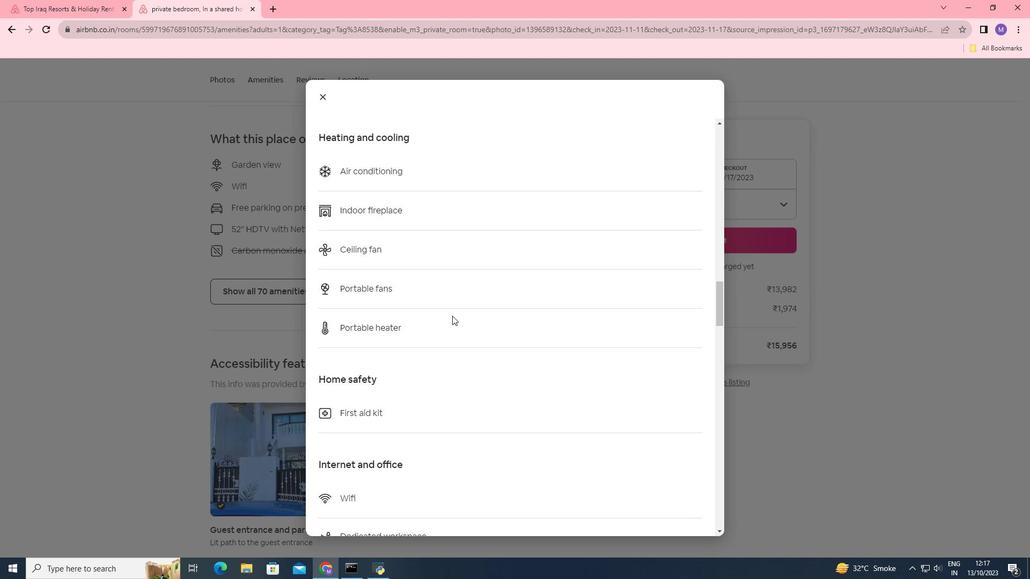 
Action: Mouse scrolled (452, 315) with delta (0, 0)
Screenshot: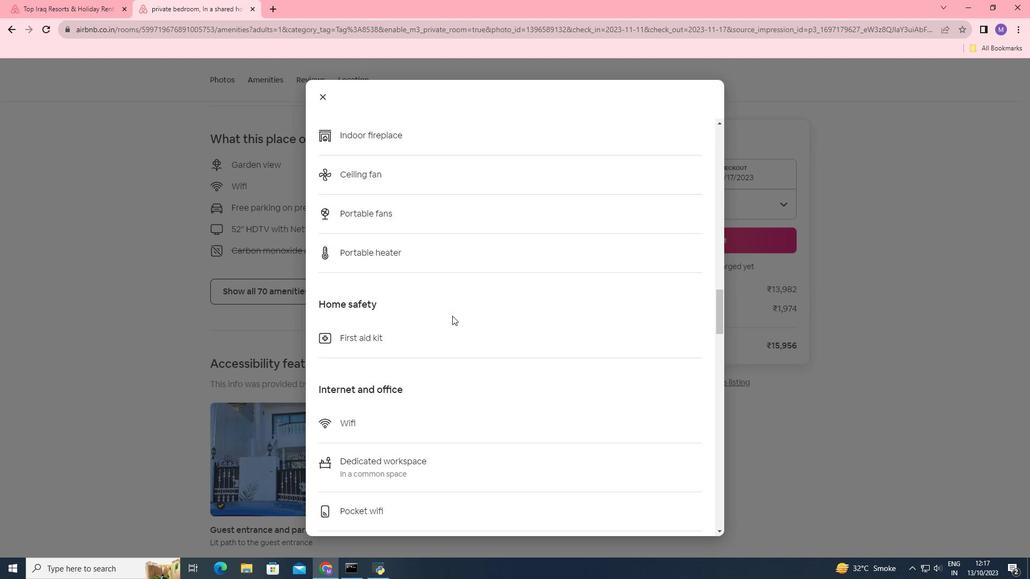 
Action: Mouse scrolled (452, 315) with delta (0, 0)
Screenshot: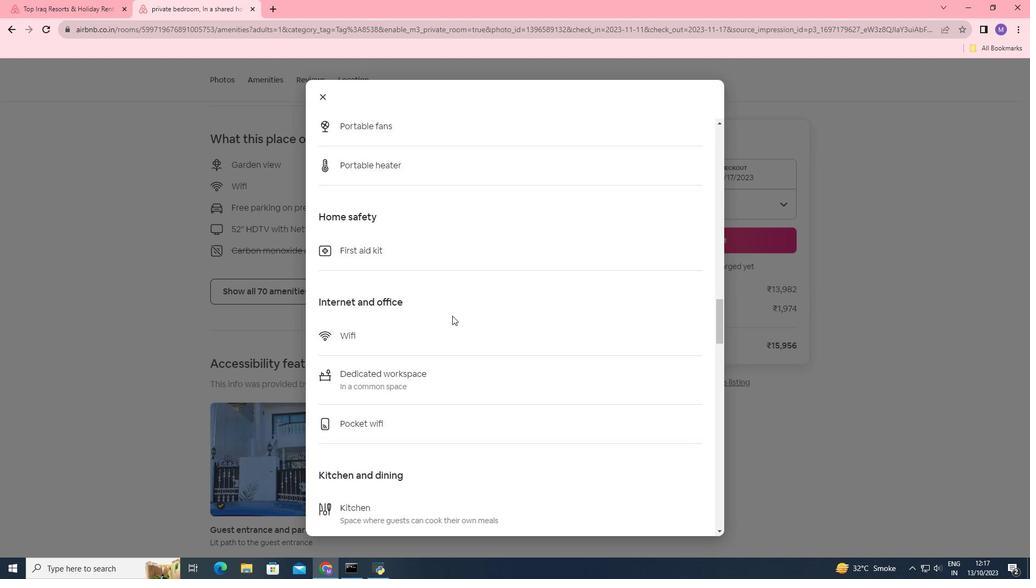 
Action: Mouse moved to (454, 319)
Screenshot: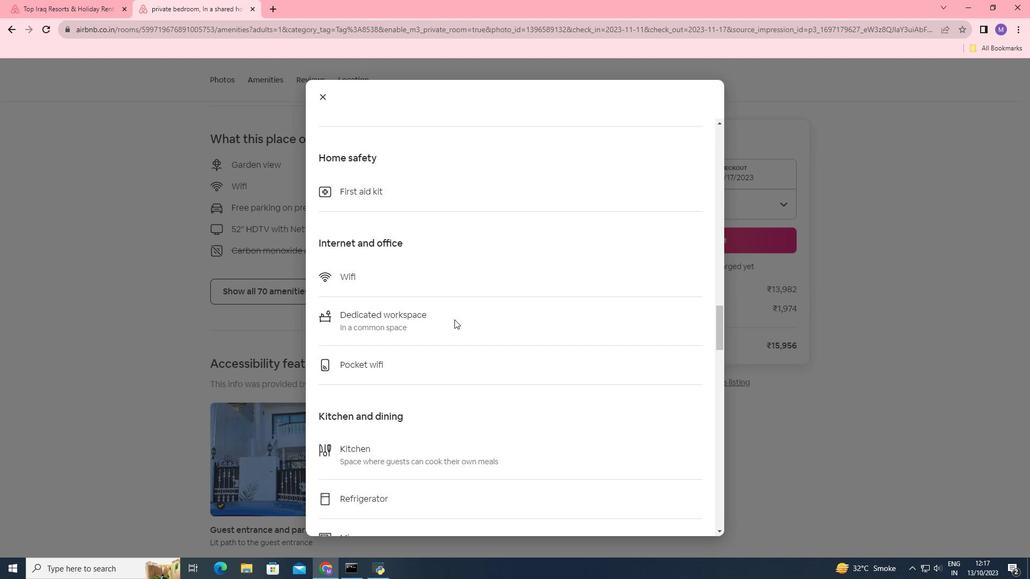 
Action: Mouse scrolled (454, 319) with delta (0, 0)
Screenshot: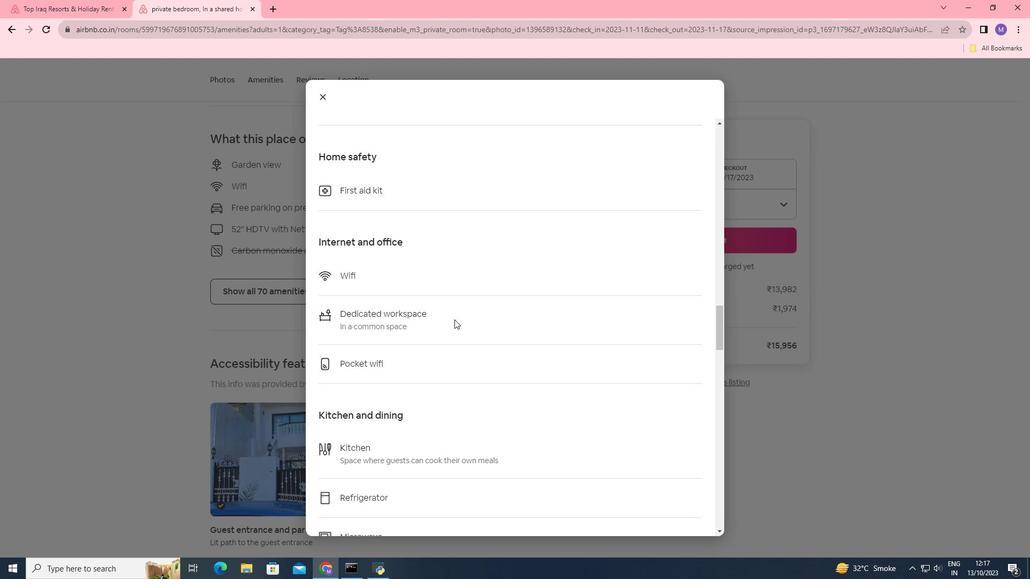 
Action: Mouse scrolled (454, 319) with delta (0, 0)
Screenshot: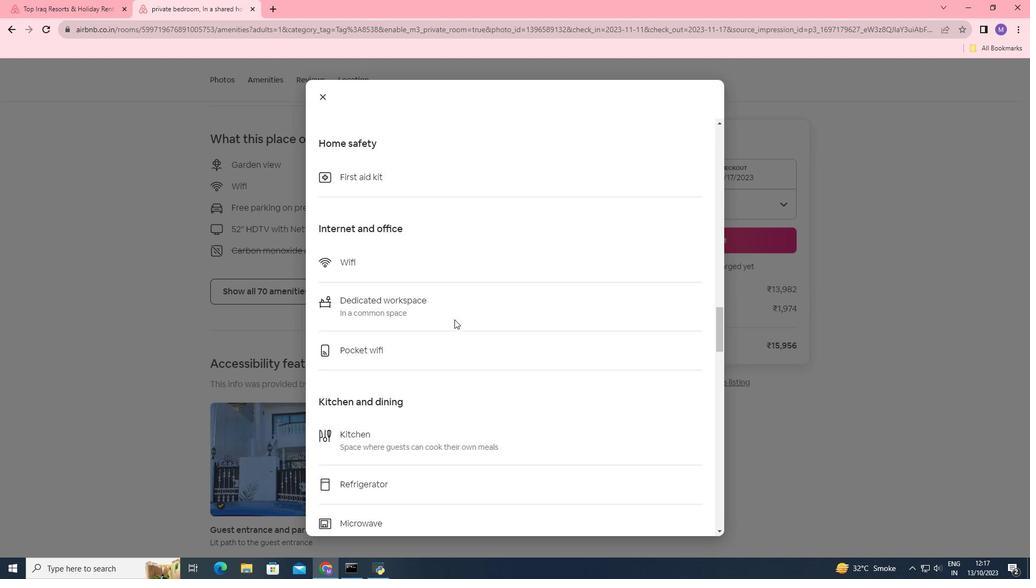 
Action: Mouse scrolled (454, 319) with delta (0, 0)
Screenshot: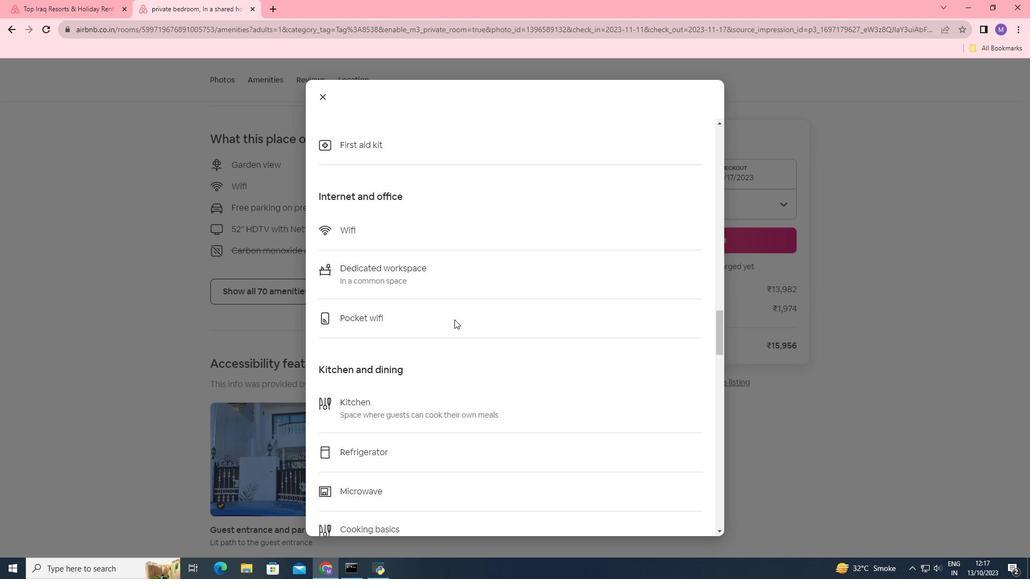 
Action: Mouse scrolled (454, 319) with delta (0, 0)
Screenshot: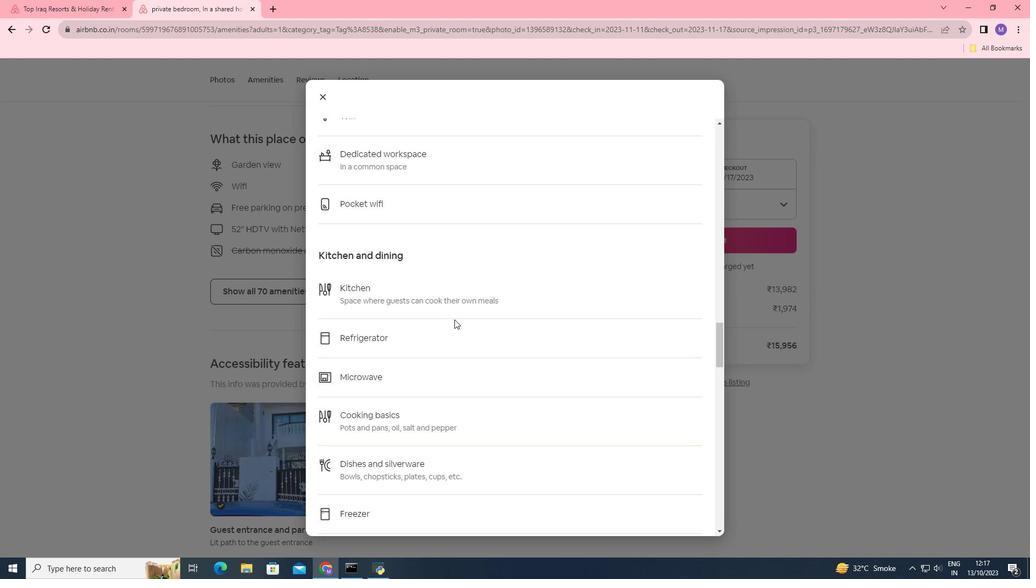 
Action: Mouse scrolled (454, 319) with delta (0, 0)
Screenshot: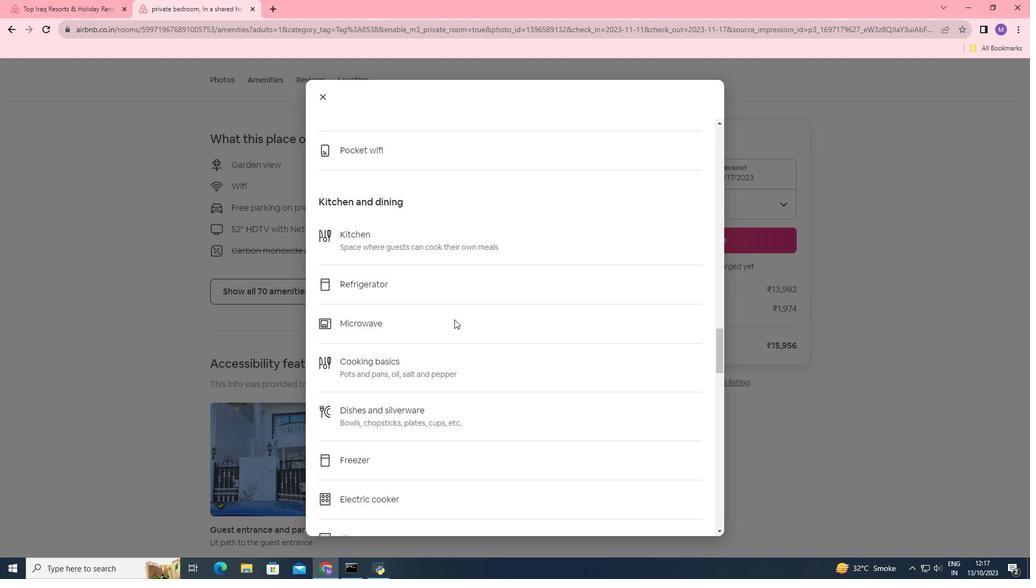 
Action: Mouse scrolled (454, 319) with delta (0, 0)
Screenshot: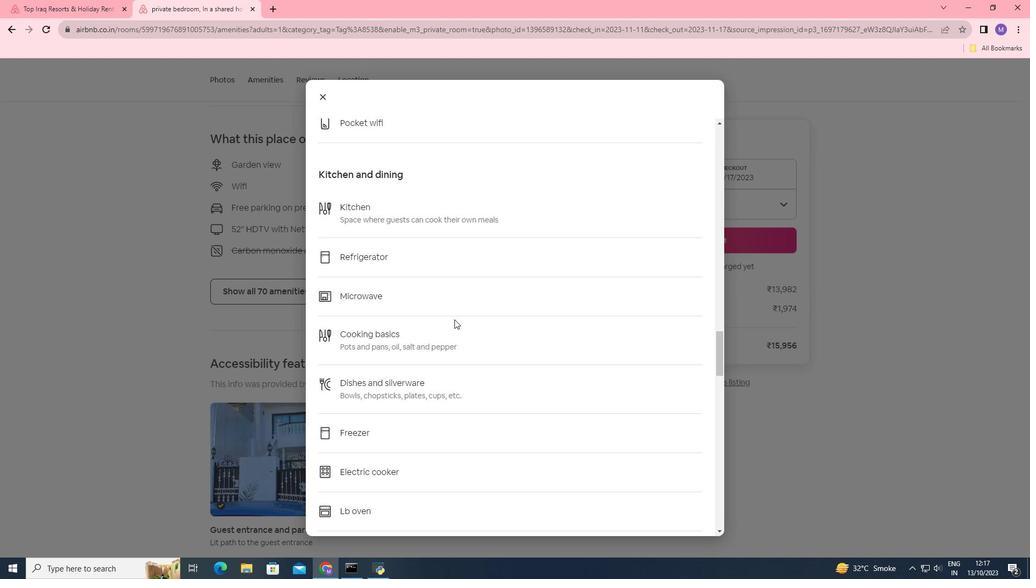 
Action: Mouse scrolled (454, 319) with delta (0, 0)
Screenshot: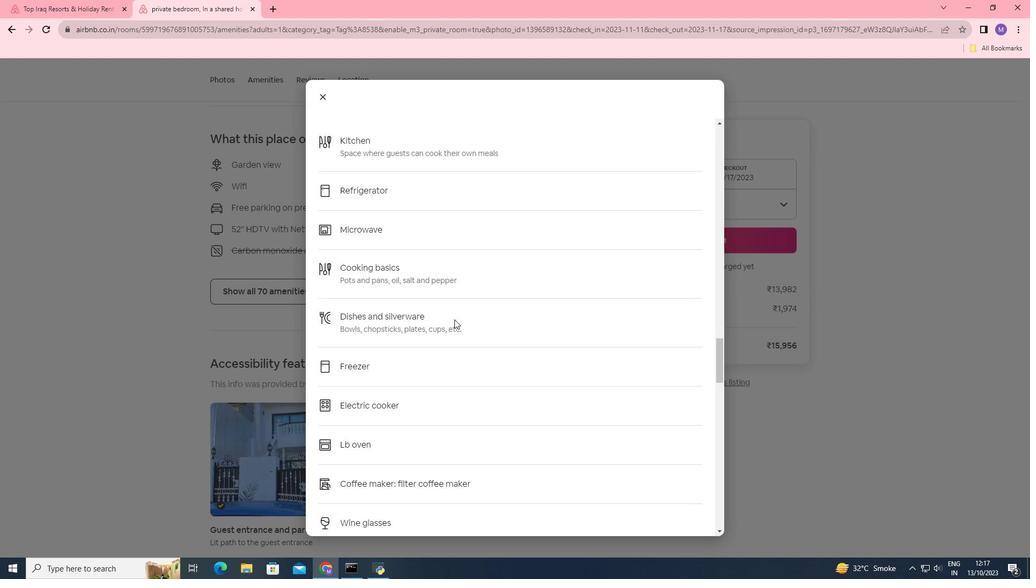 
Action: Mouse scrolled (454, 319) with delta (0, 0)
Screenshot: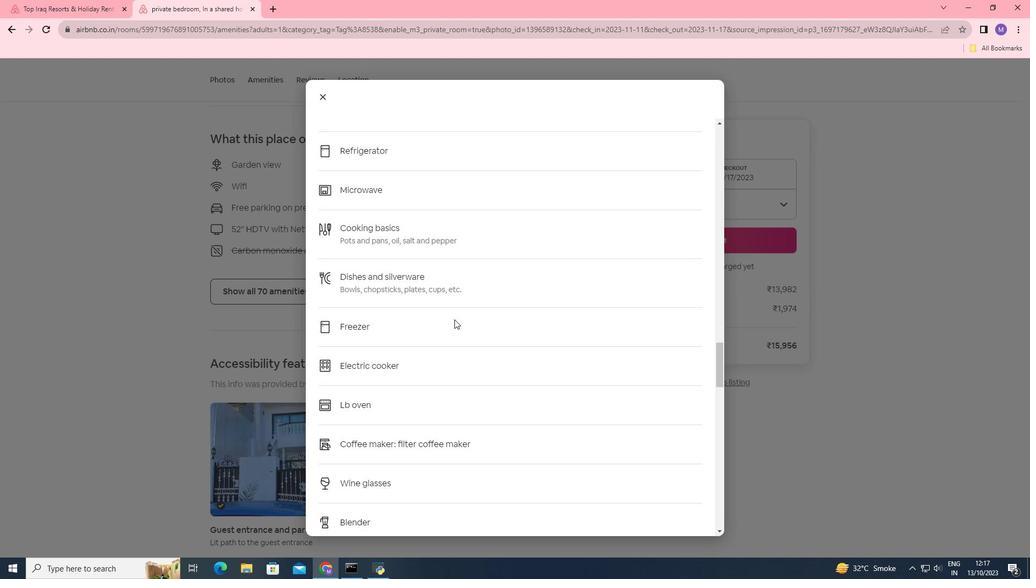
Action: Mouse scrolled (454, 319) with delta (0, 0)
Screenshot: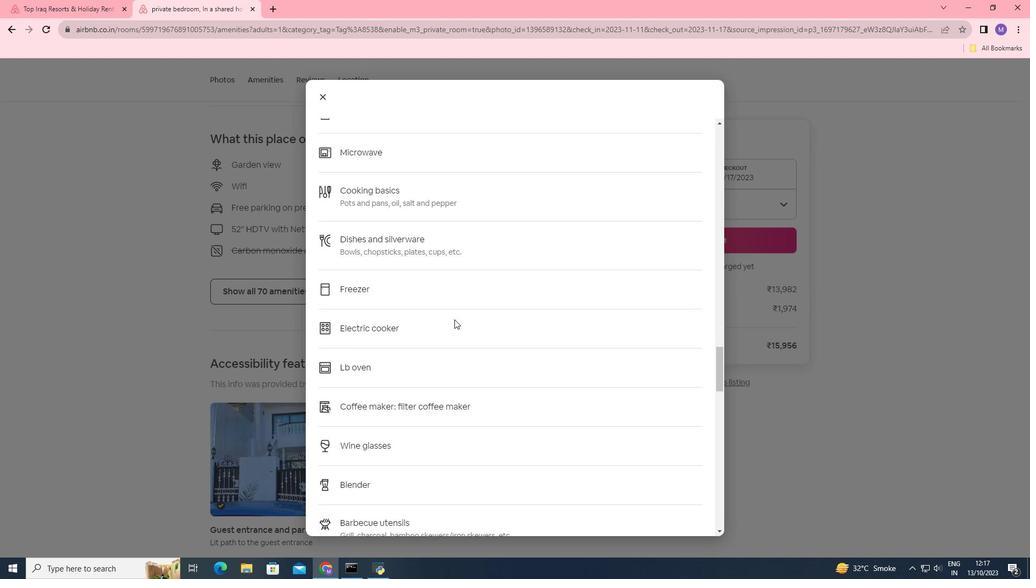 
Action: Mouse scrolled (454, 319) with delta (0, 0)
Screenshot: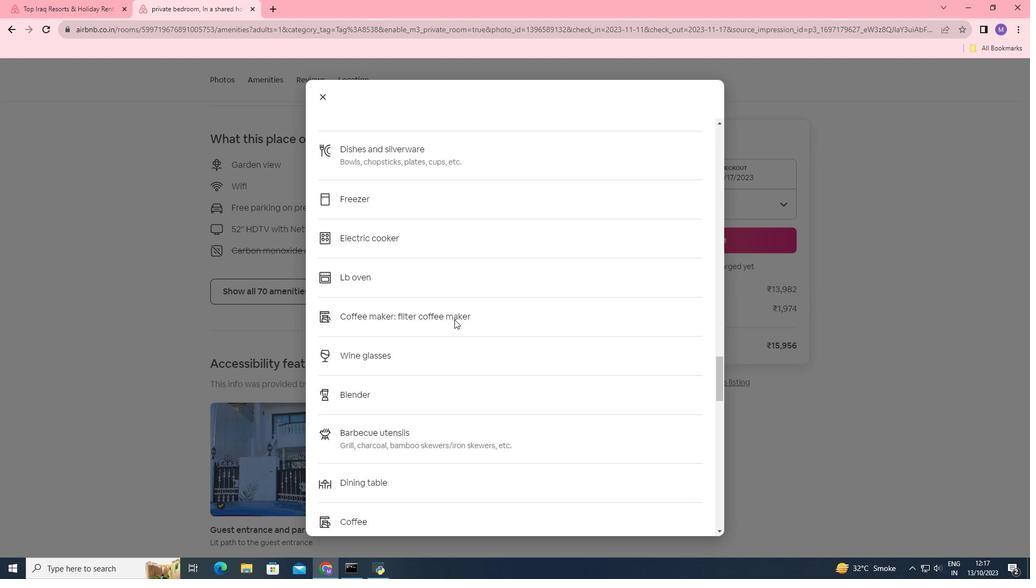 
Action: Mouse scrolled (454, 319) with delta (0, 0)
Screenshot: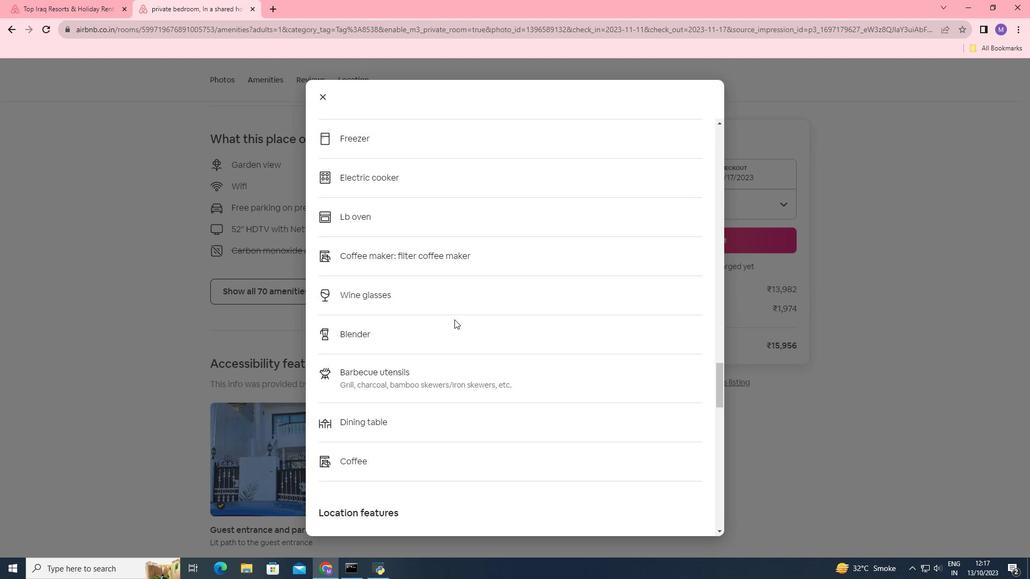 
Action: Mouse scrolled (454, 319) with delta (0, 0)
Screenshot: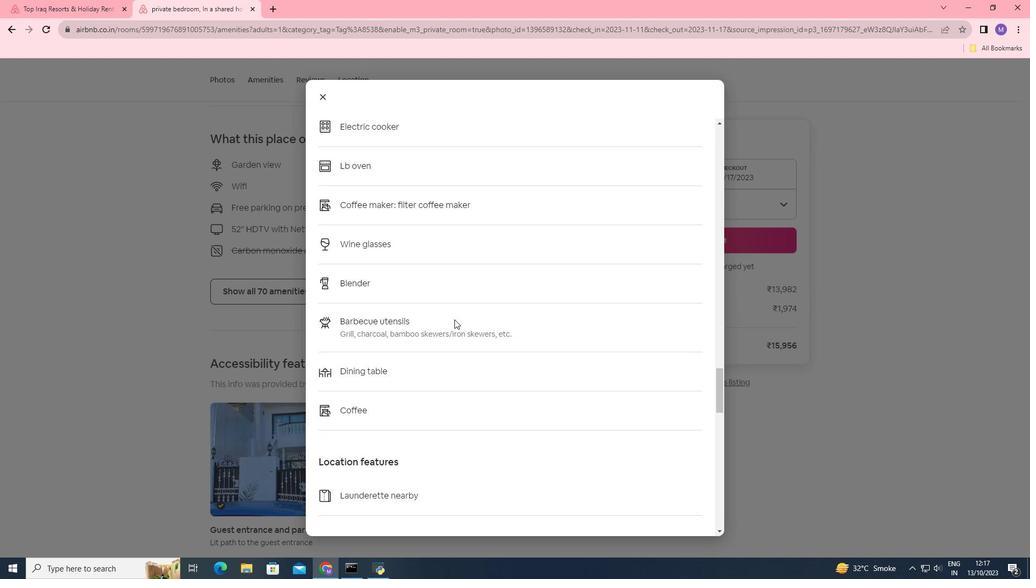 
Action: Mouse scrolled (454, 319) with delta (0, 0)
Screenshot: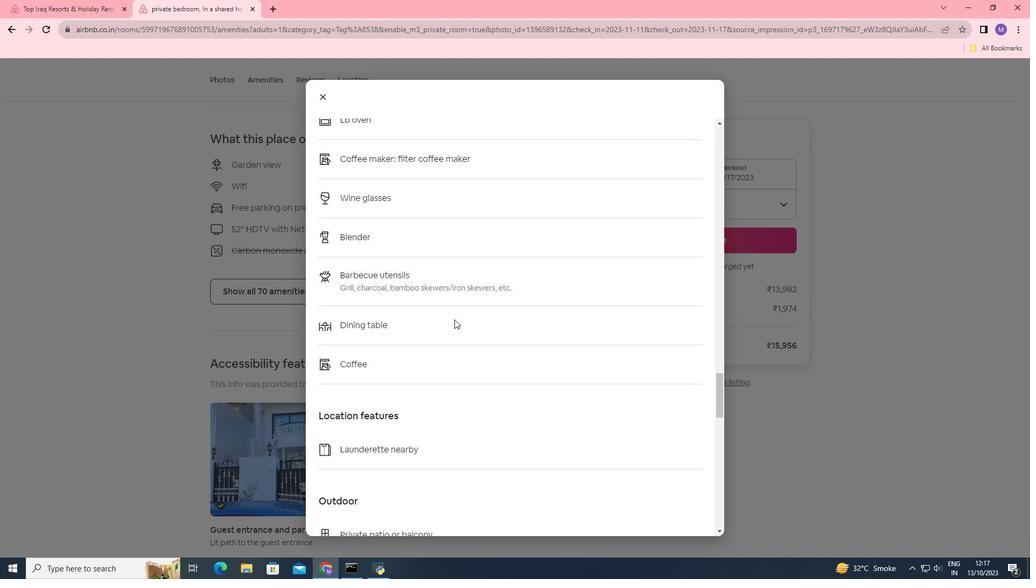 
Action: Mouse scrolled (454, 319) with delta (0, 0)
Screenshot: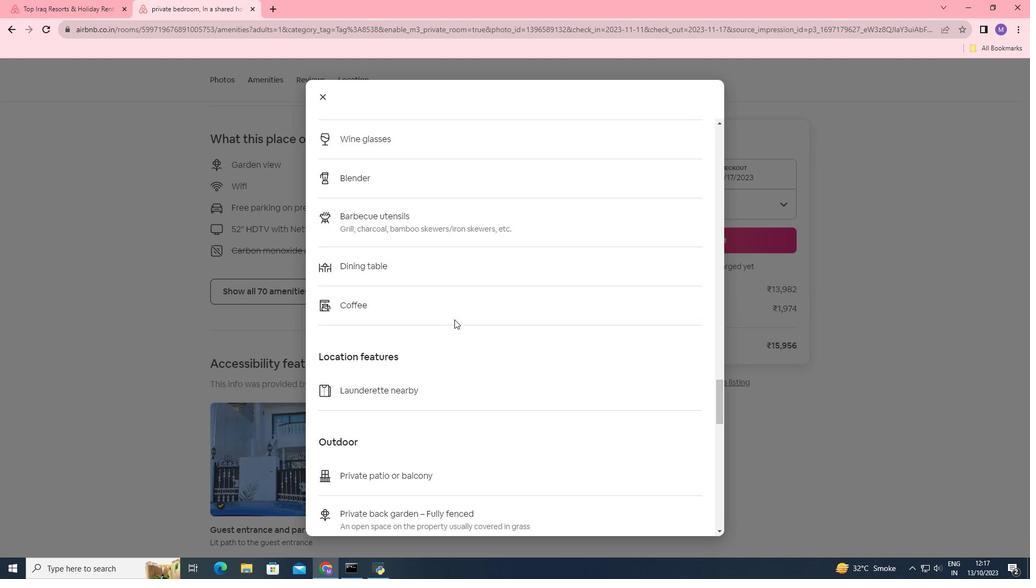 
Action: Mouse scrolled (454, 319) with delta (0, 0)
Screenshot: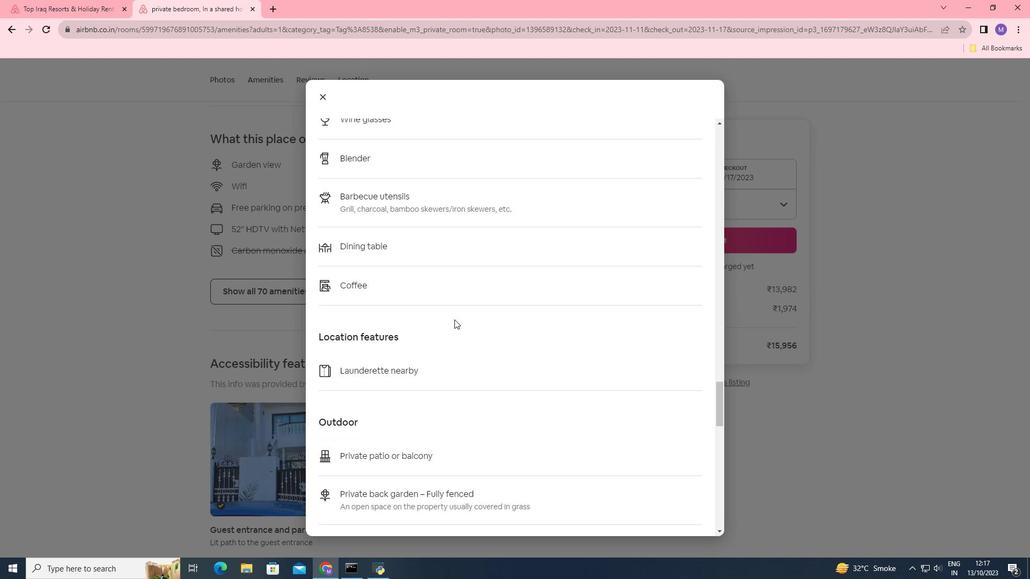 
Action: Mouse scrolled (454, 319) with delta (0, 0)
Screenshot: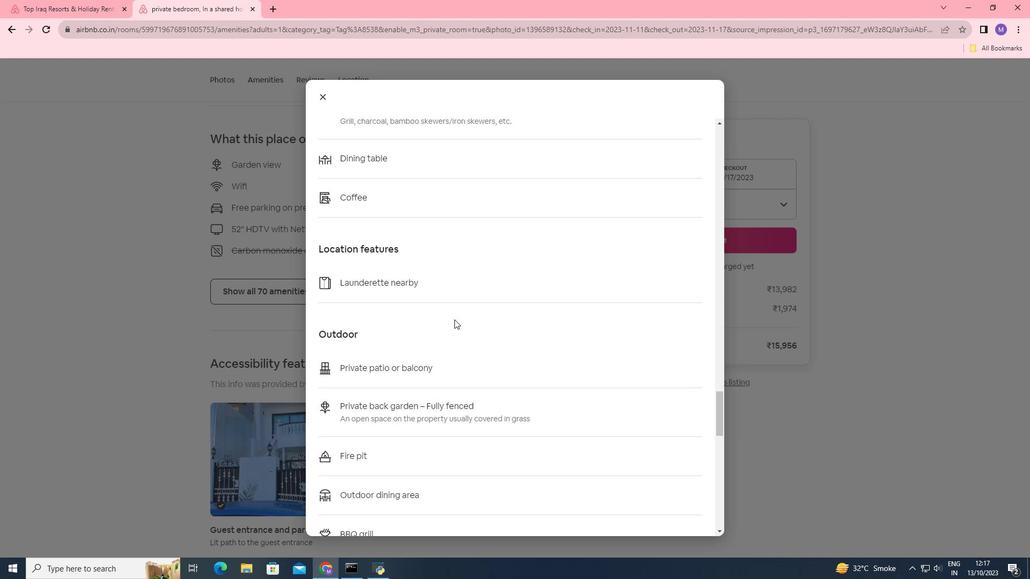 
Action: Mouse scrolled (454, 319) with delta (0, 0)
Screenshot: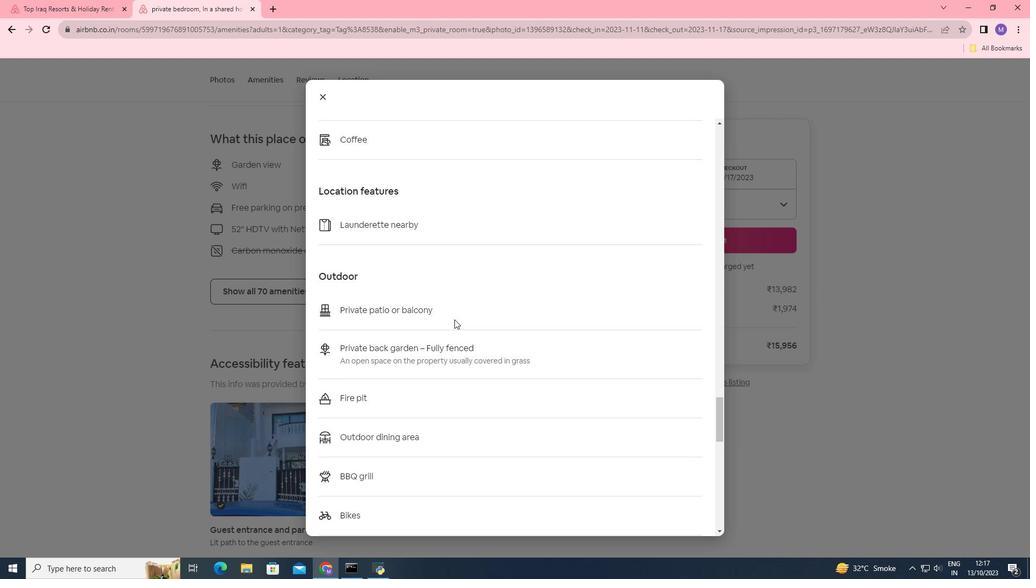 
Action: Mouse scrolled (454, 319) with delta (0, 0)
Screenshot: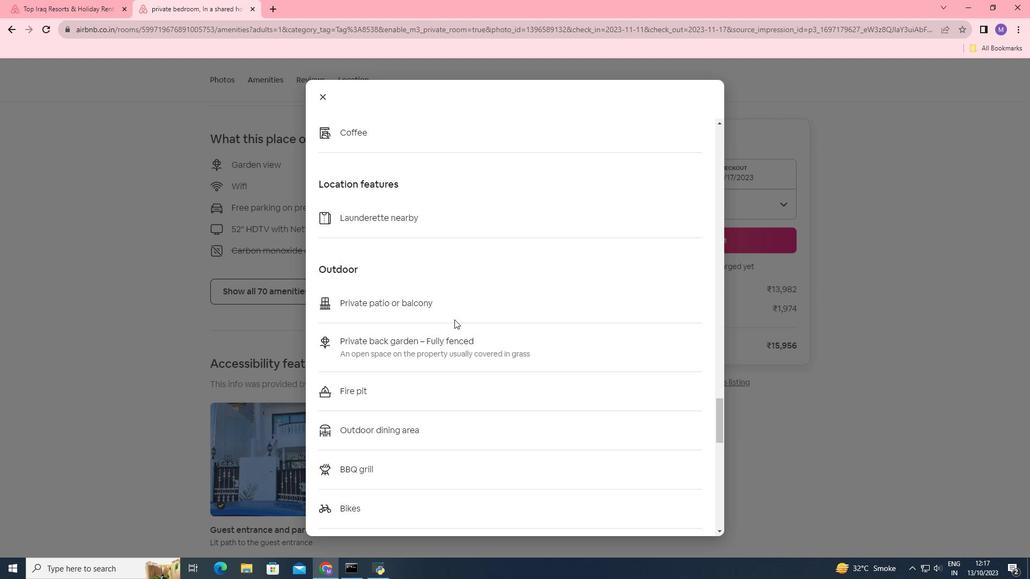 
Action: Mouse scrolled (454, 319) with delta (0, 0)
Screenshot: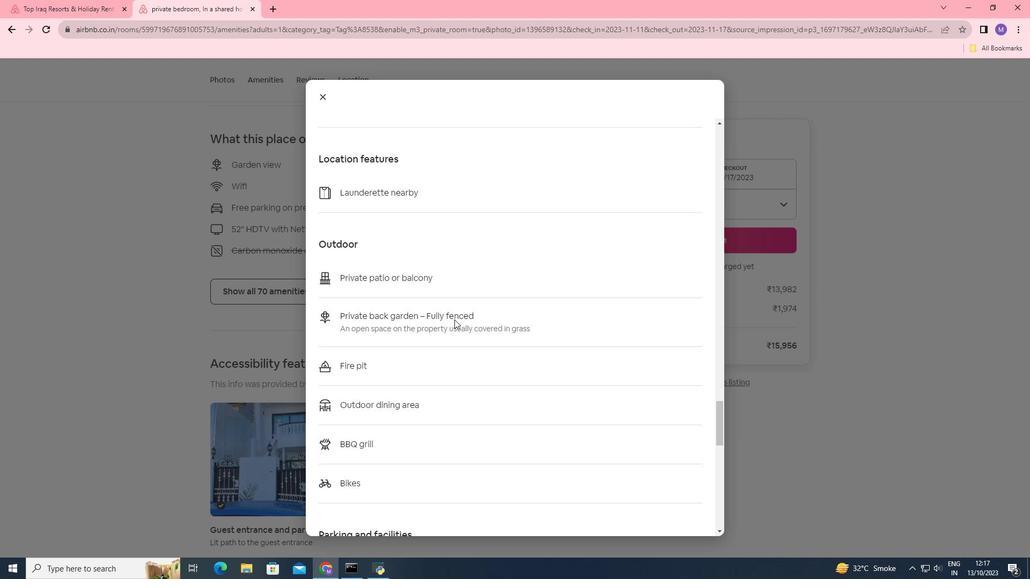 
Action: Mouse scrolled (454, 319) with delta (0, 0)
Screenshot: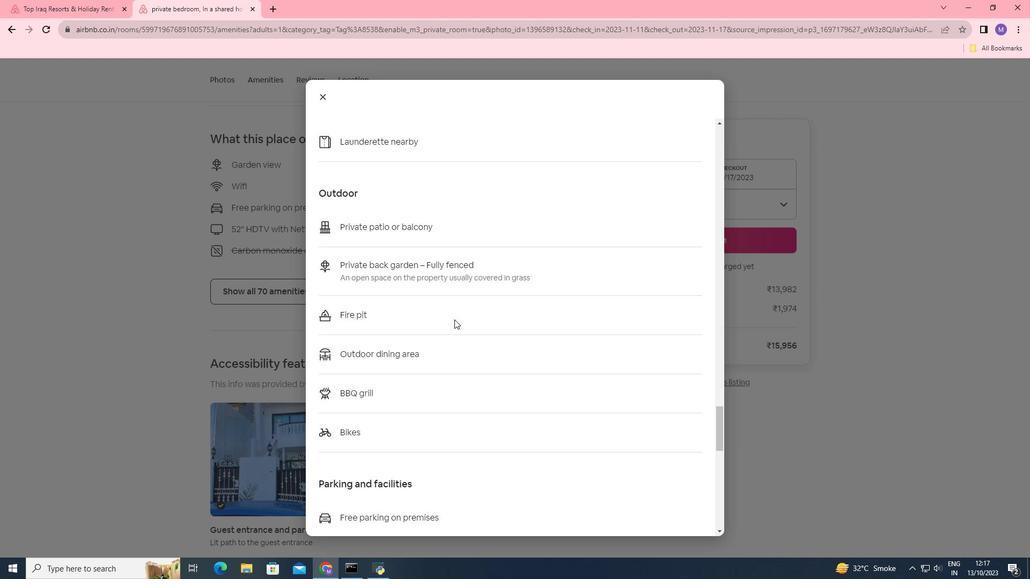 
Action: Mouse scrolled (454, 319) with delta (0, 0)
Screenshot: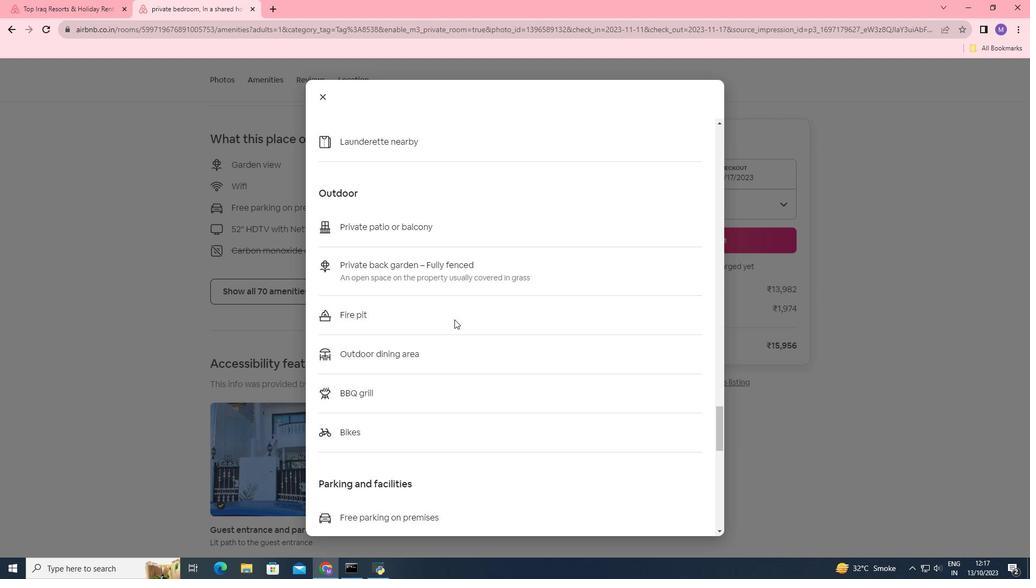 
Action: Mouse scrolled (454, 319) with delta (0, 0)
Screenshot: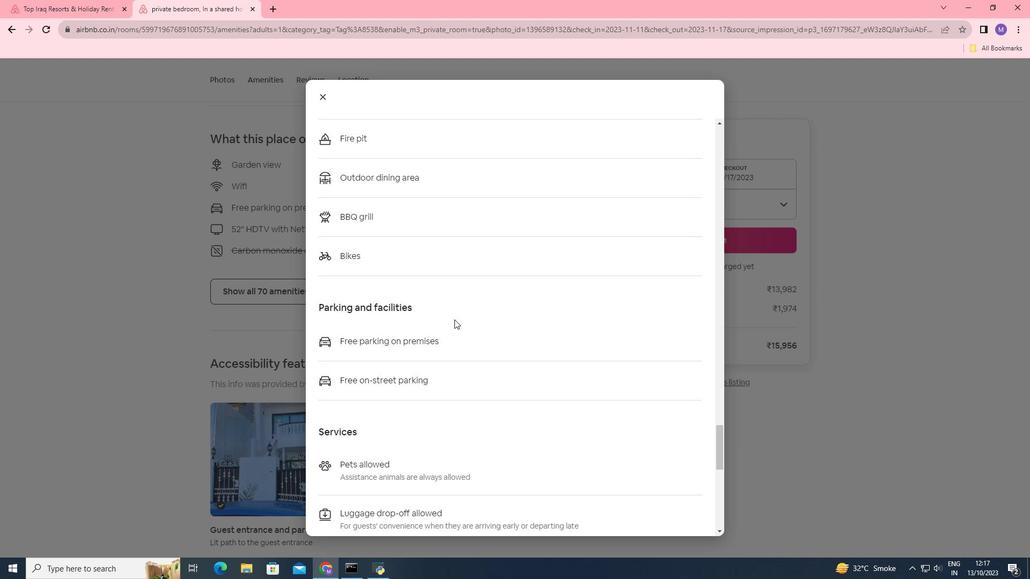 
Action: Mouse scrolled (454, 319) with delta (0, 0)
Screenshot: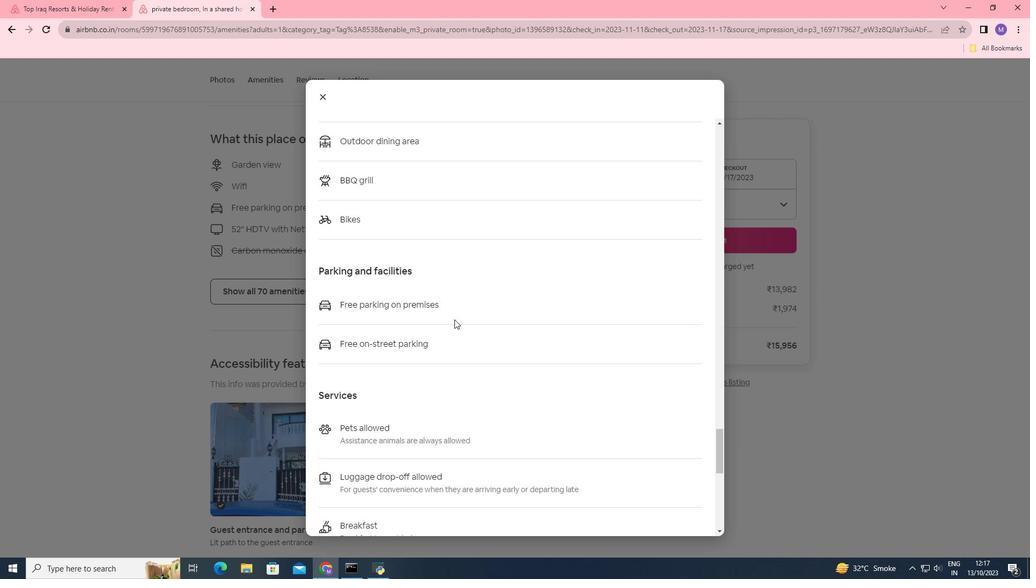 
Action: Mouse scrolled (454, 319) with delta (0, 0)
Screenshot: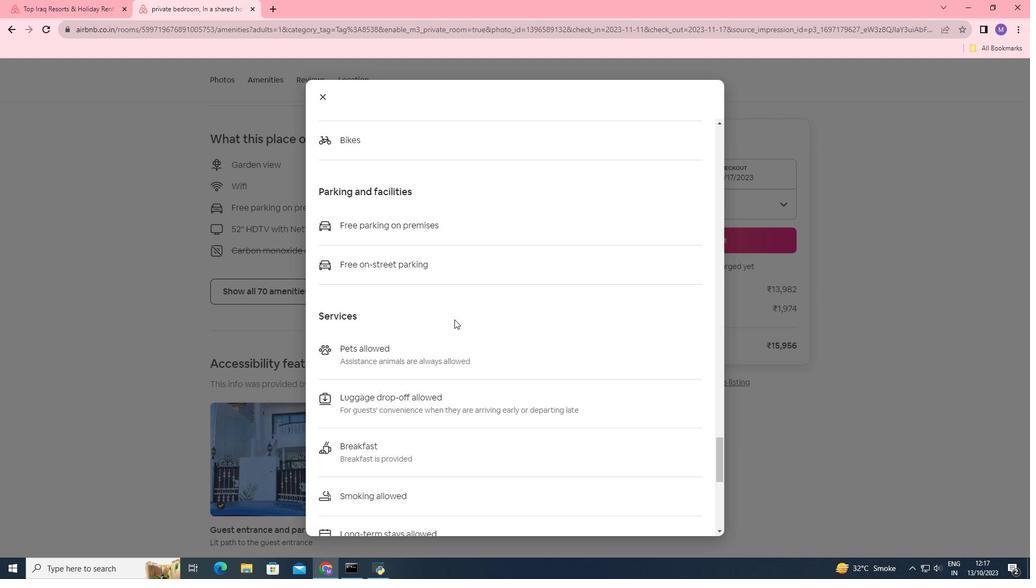 
Action: Mouse scrolled (454, 319) with delta (0, 0)
Screenshot: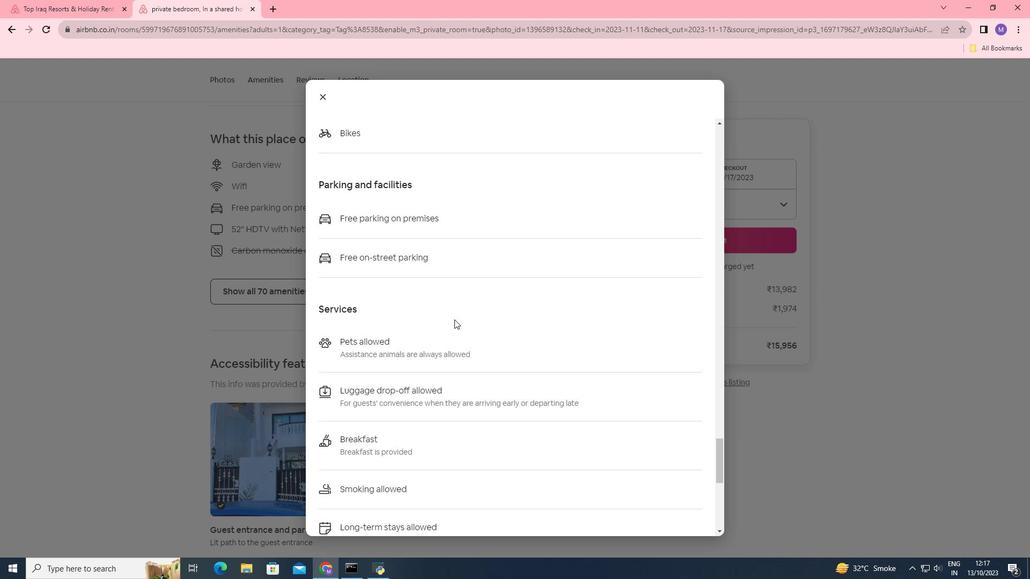 
Action: Mouse scrolled (454, 319) with delta (0, 0)
Screenshot: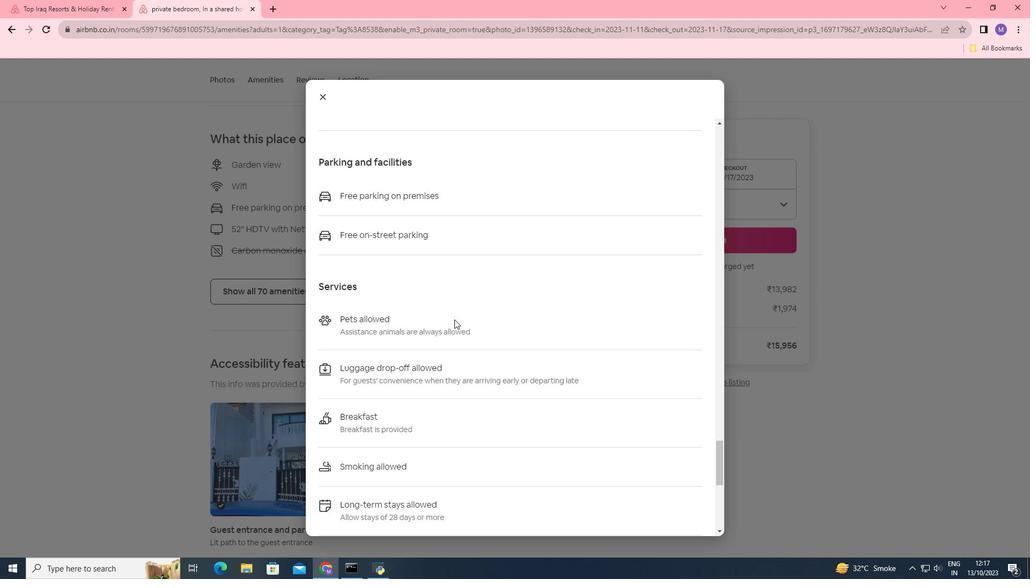 
Action: Mouse scrolled (454, 319) with delta (0, 0)
Screenshot: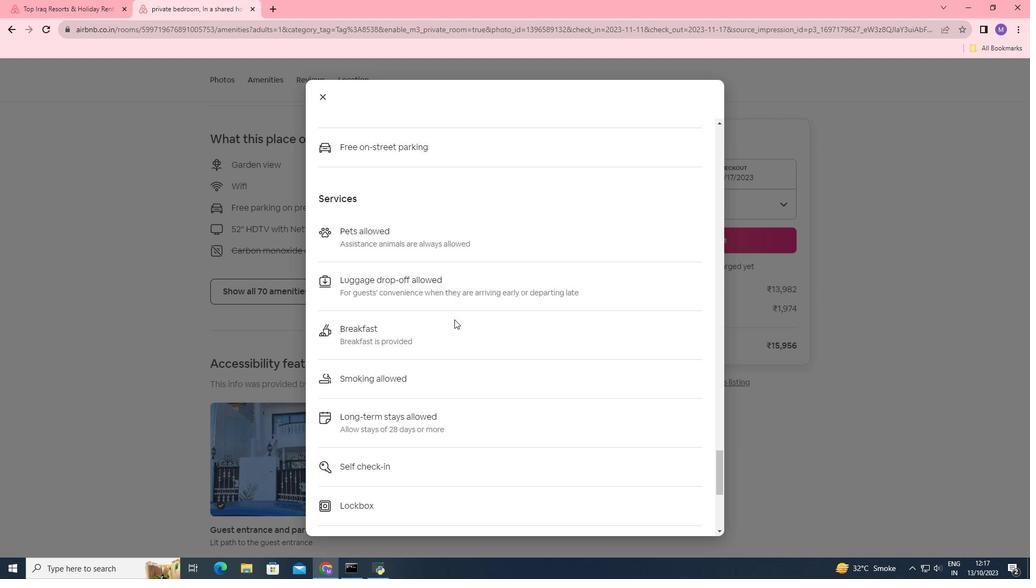 
Action: Mouse scrolled (454, 319) with delta (0, 0)
Screenshot: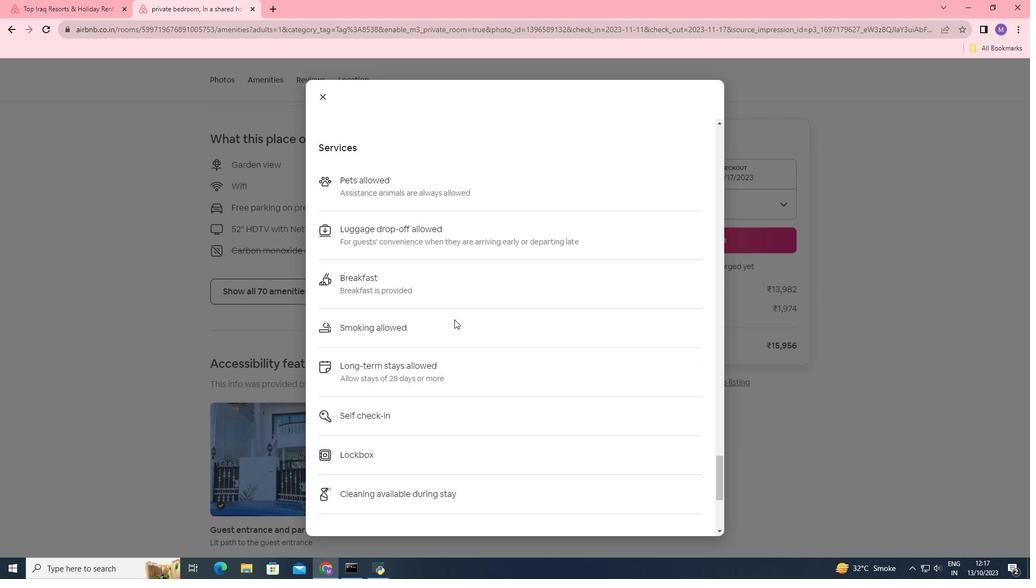 
Action: Mouse scrolled (454, 319) with delta (0, 0)
Screenshot: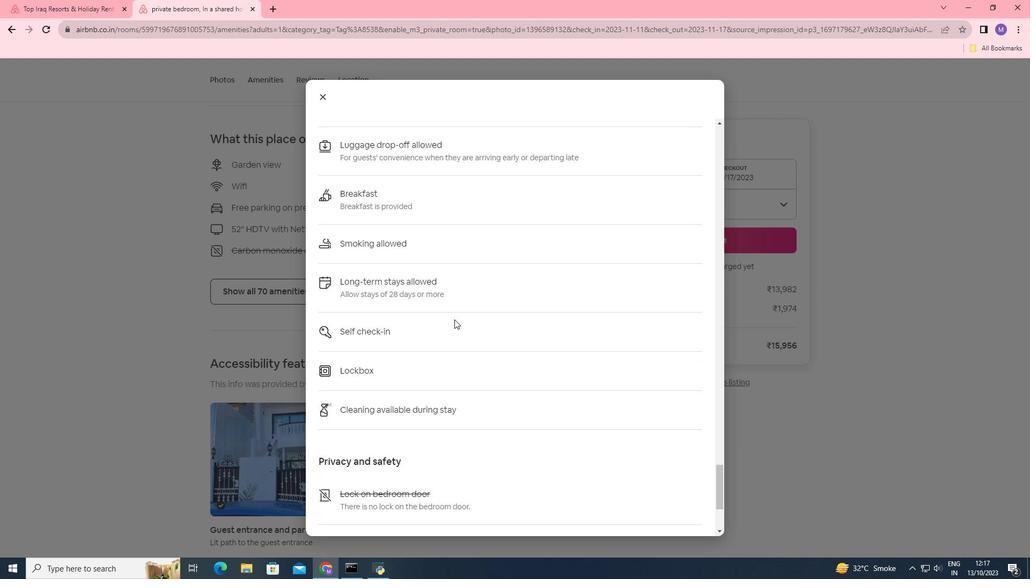 
Action: Mouse scrolled (454, 319) with delta (0, 0)
Screenshot: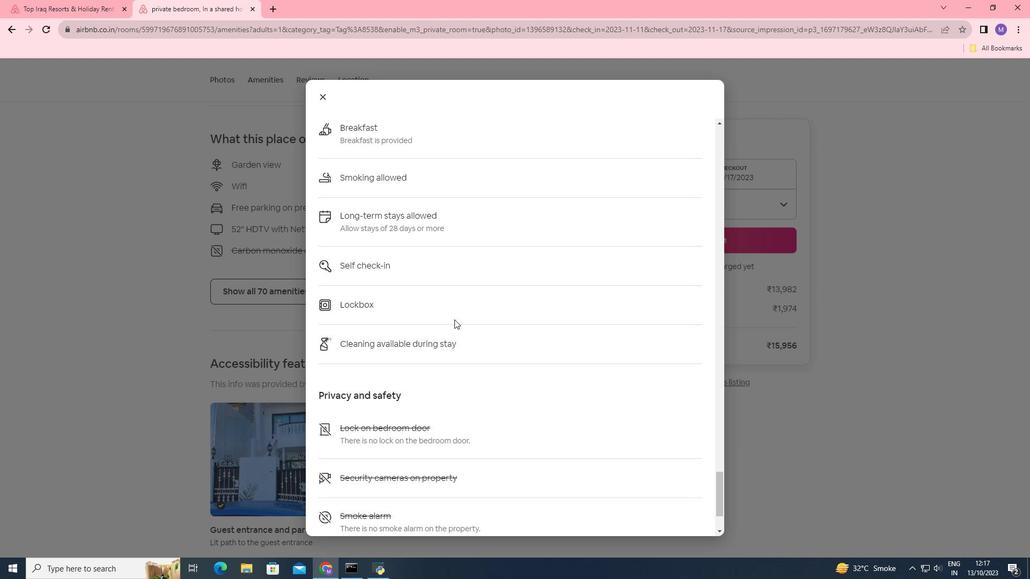 
Action: Mouse scrolled (454, 319) with delta (0, 0)
Screenshot: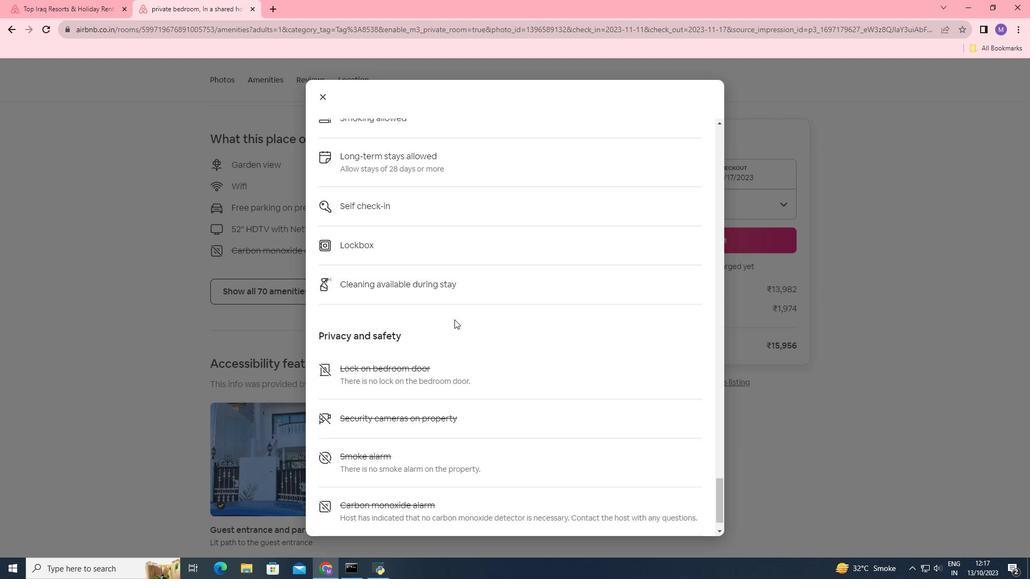 
Action: Mouse scrolled (454, 319) with delta (0, 0)
Screenshot: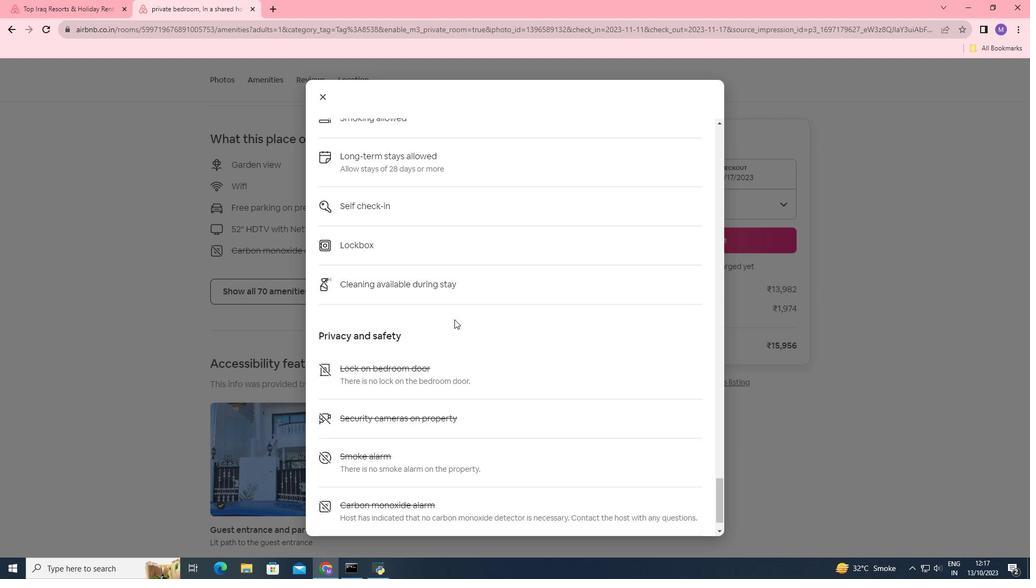 
Action: Mouse scrolled (454, 319) with delta (0, 0)
Screenshot: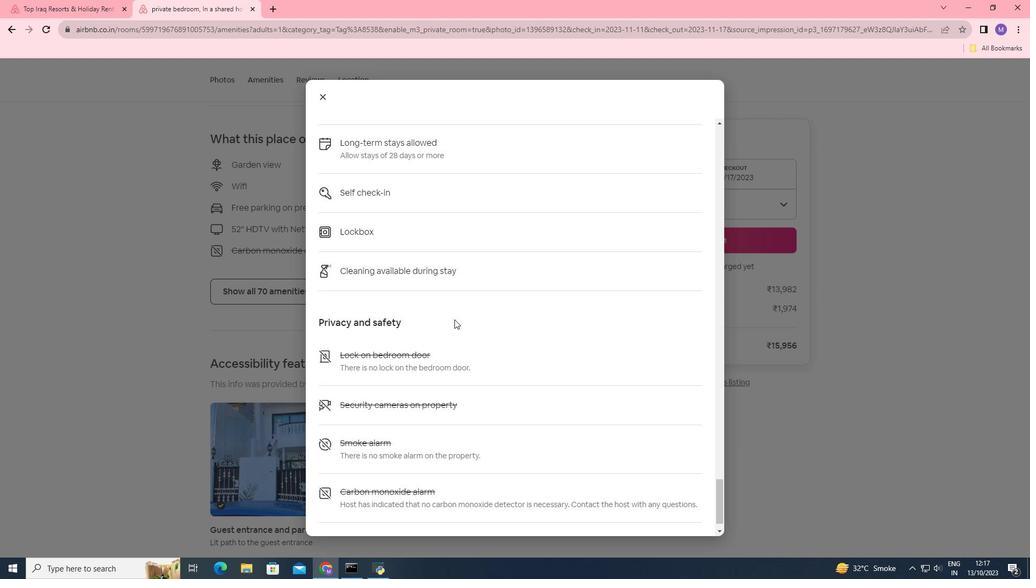 
Action: Mouse scrolled (454, 319) with delta (0, 0)
Screenshot: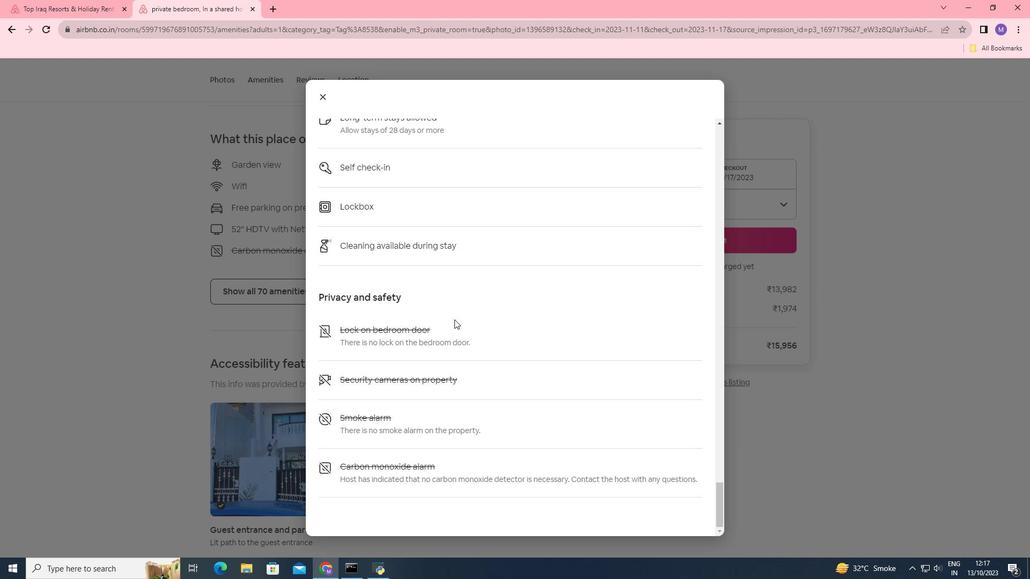 
Action: Mouse scrolled (454, 319) with delta (0, 0)
Screenshot: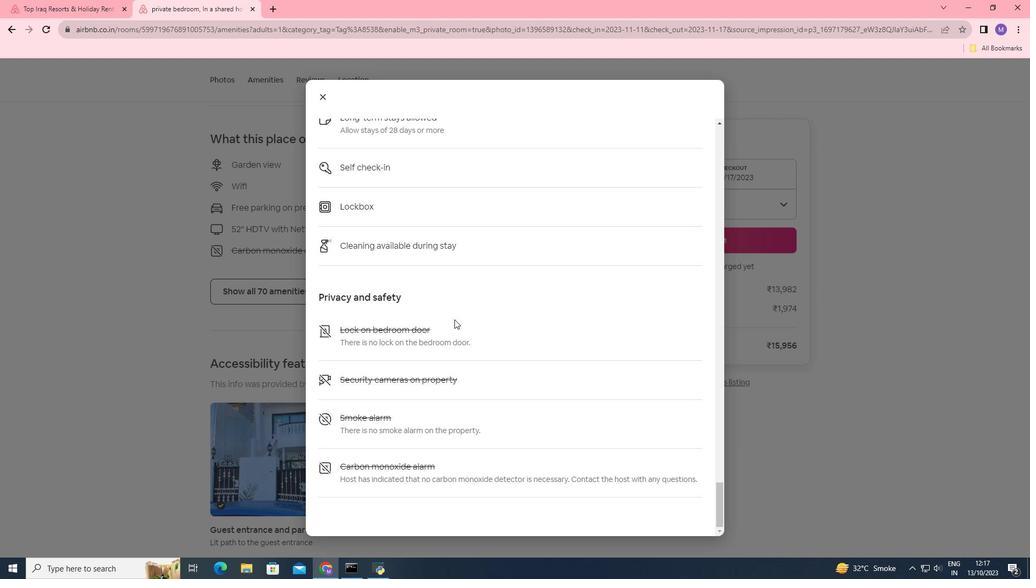 
Action: Mouse scrolled (454, 319) with delta (0, 0)
Screenshot: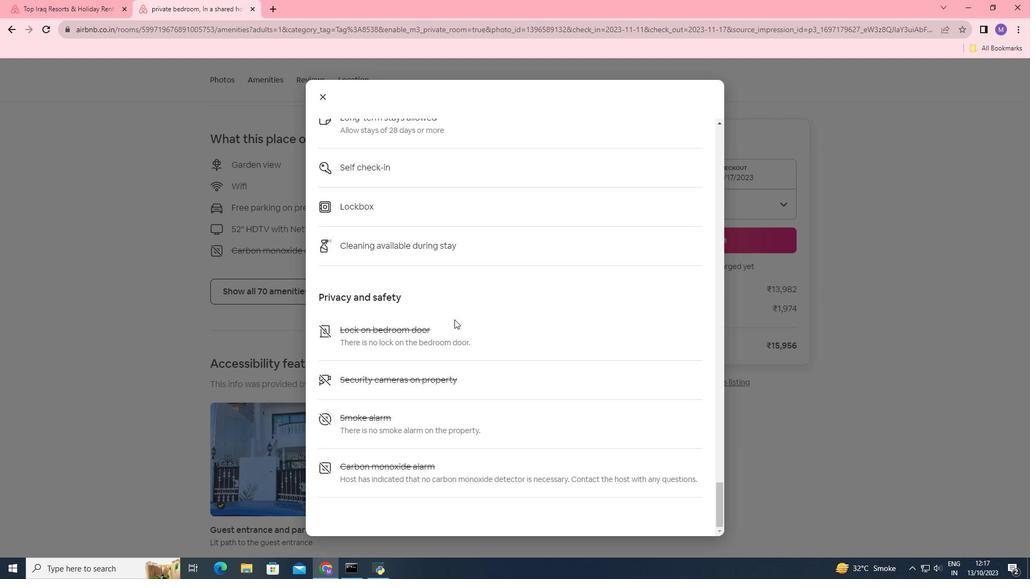 
Action: Mouse moved to (321, 98)
Screenshot: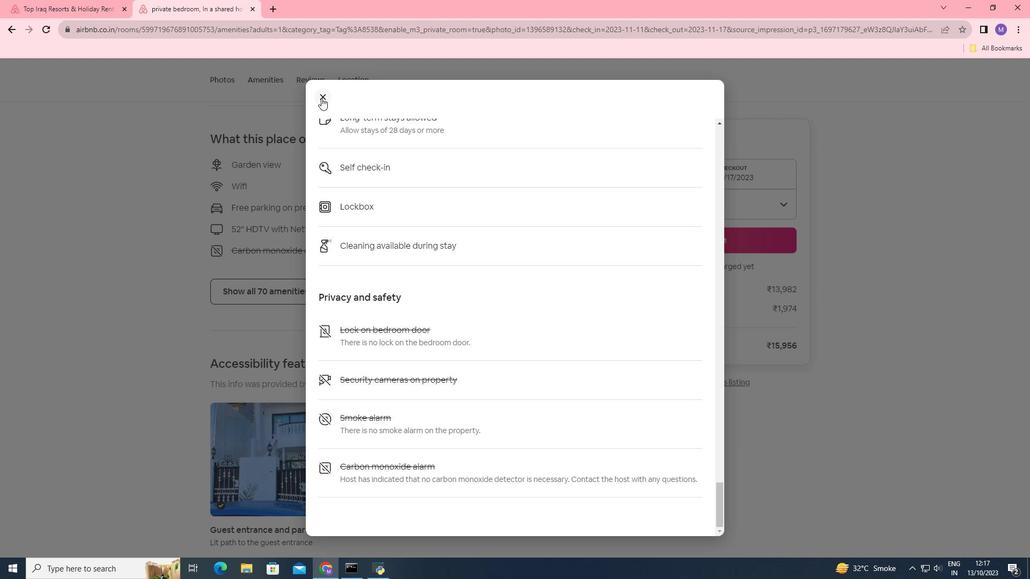 
Action: Mouse pressed left at (321, 98)
Screenshot: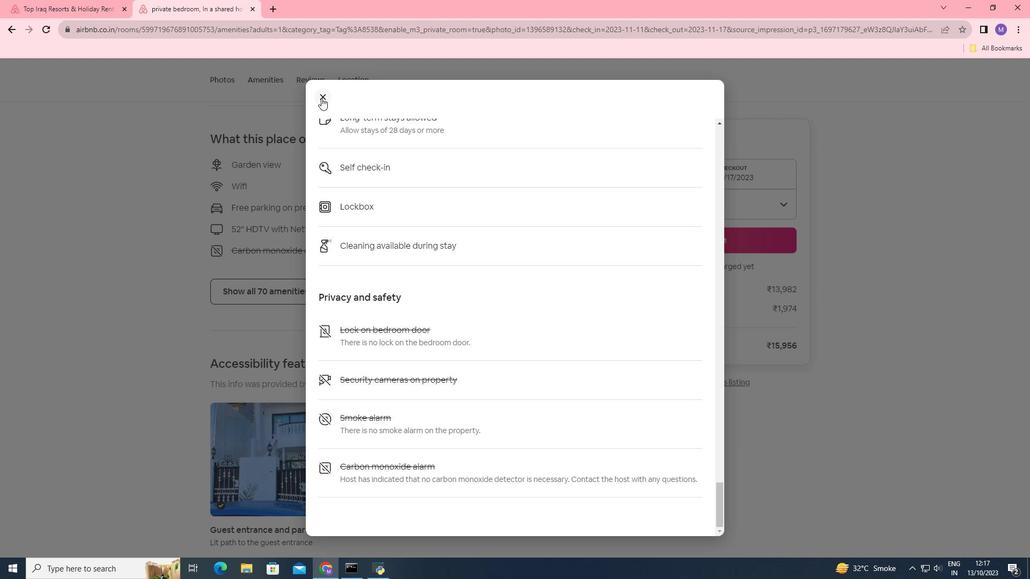 
Action: Mouse moved to (355, 378)
Screenshot: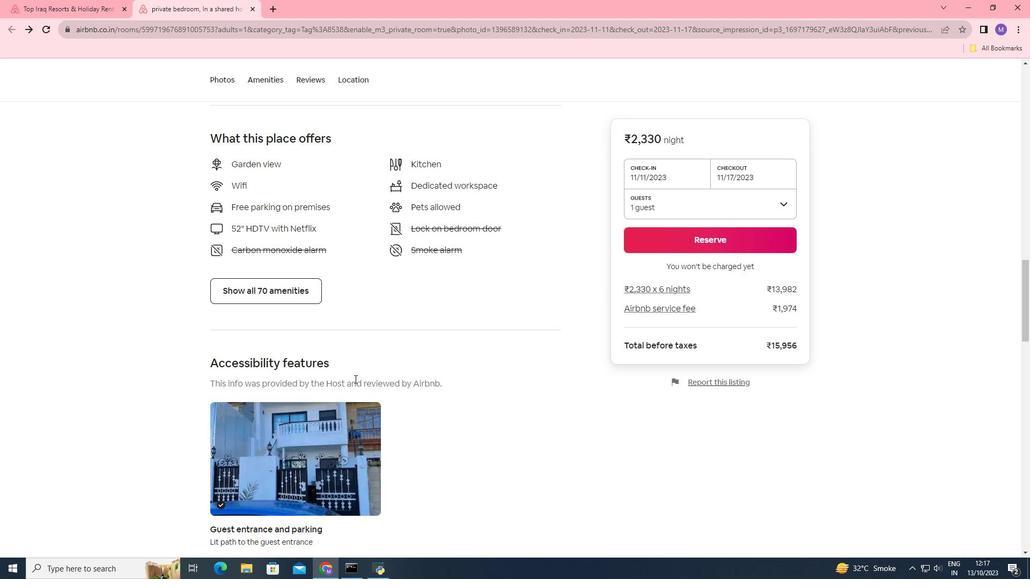 
Action: Mouse scrolled (355, 378) with delta (0, 0)
Screenshot: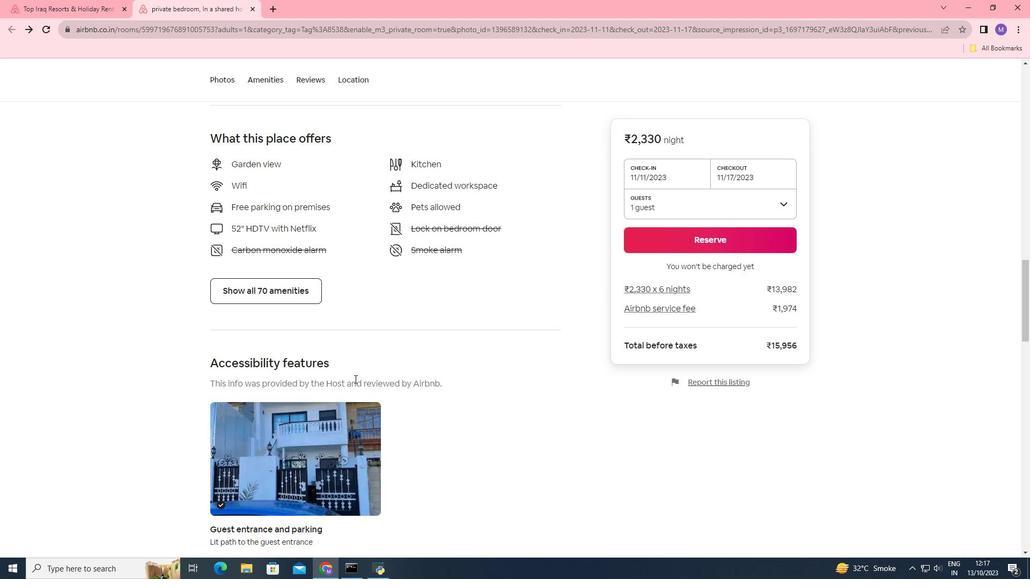 
Action: Mouse moved to (354, 379)
Screenshot: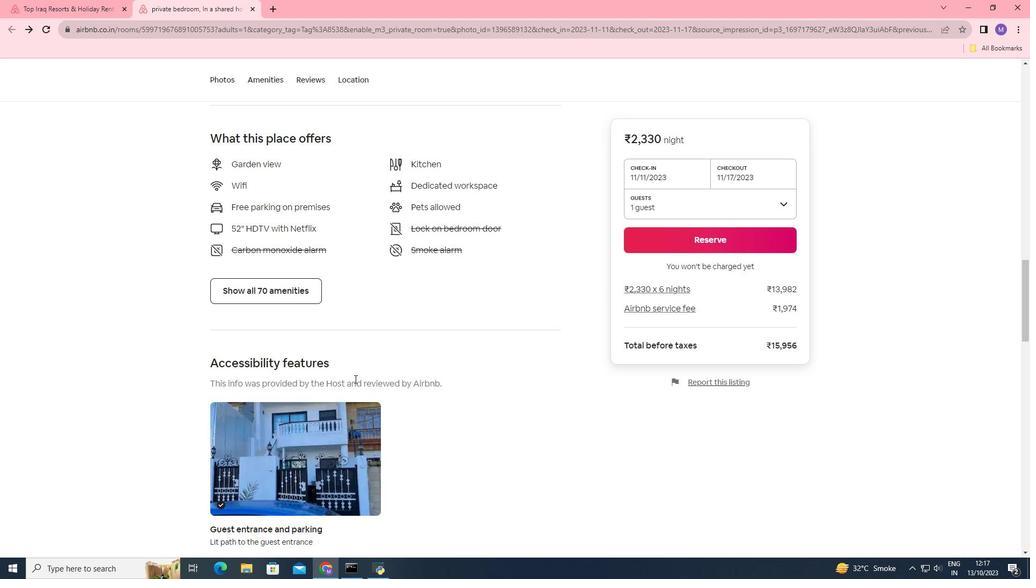 
Action: Mouse scrolled (354, 378) with delta (0, 0)
Screenshot: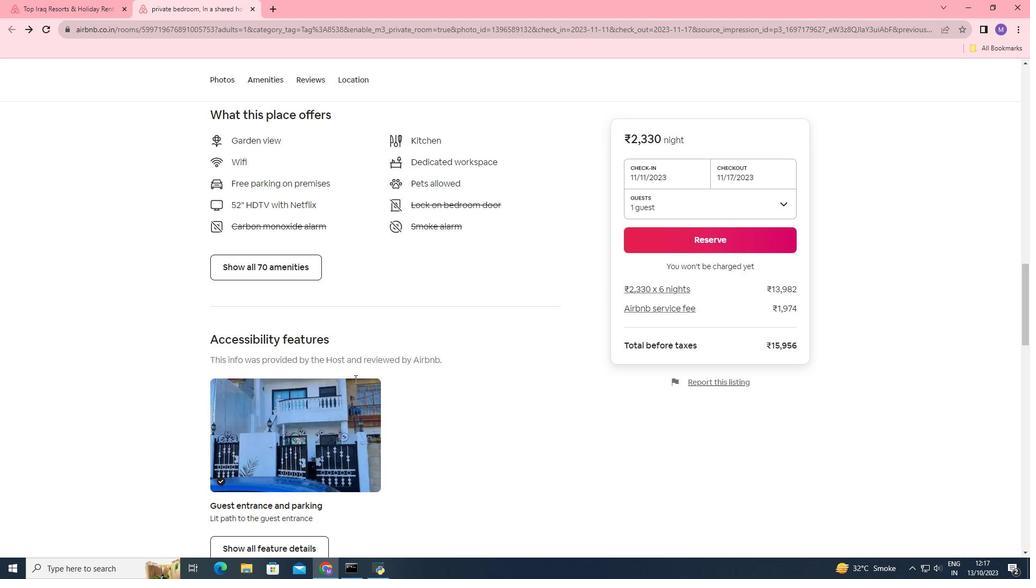 
Action: Mouse scrolled (354, 378) with delta (0, 0)
Screenshot: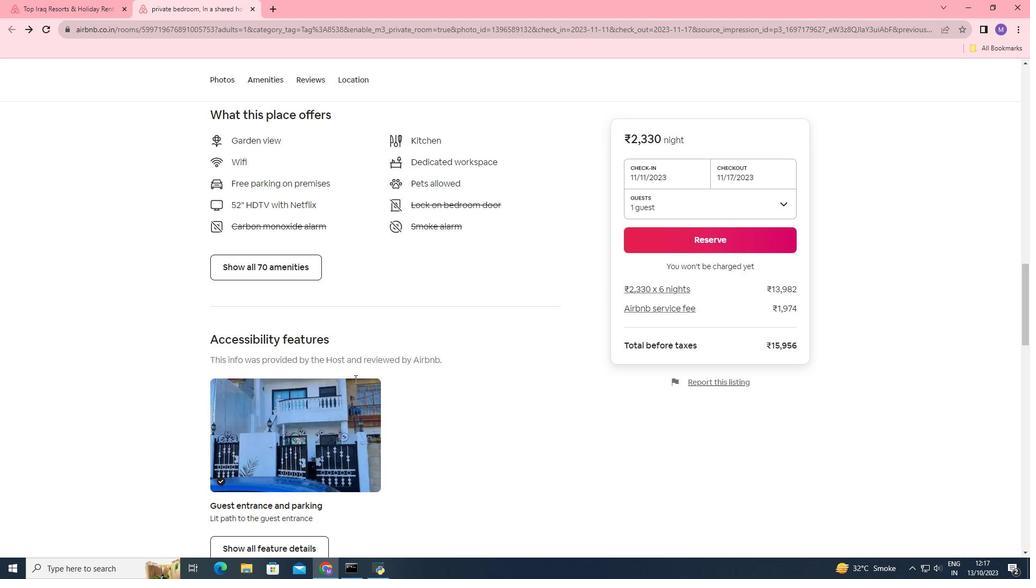 
Action: Mouse moved to (354, 379)
Screenshot: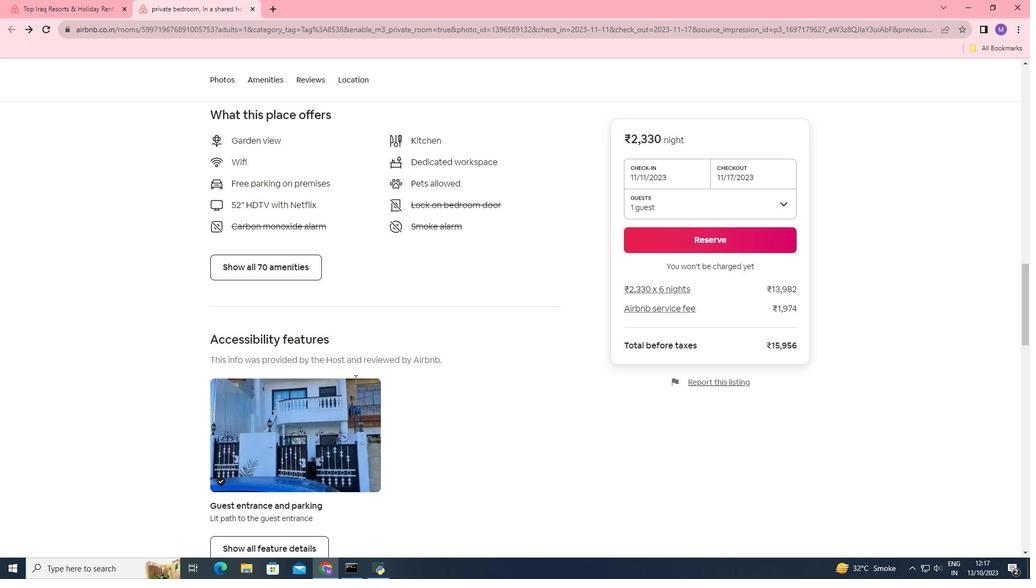 
Action: Mouse scrolled (354, 378) with delta (0, 0)
Screenshot: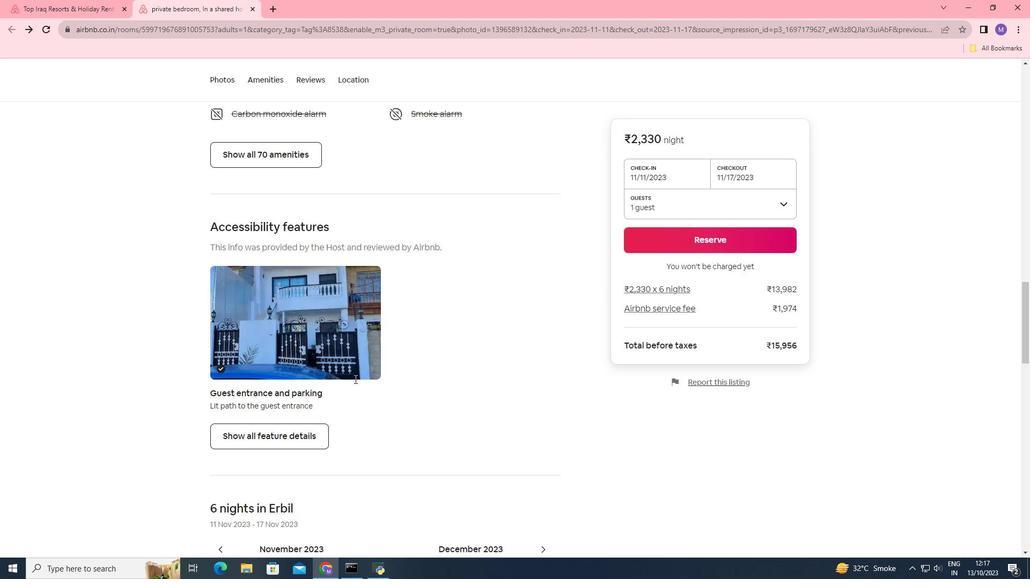 
Action: Mouse scrolled (354, 378) with delta (0, 0)
Screenshot: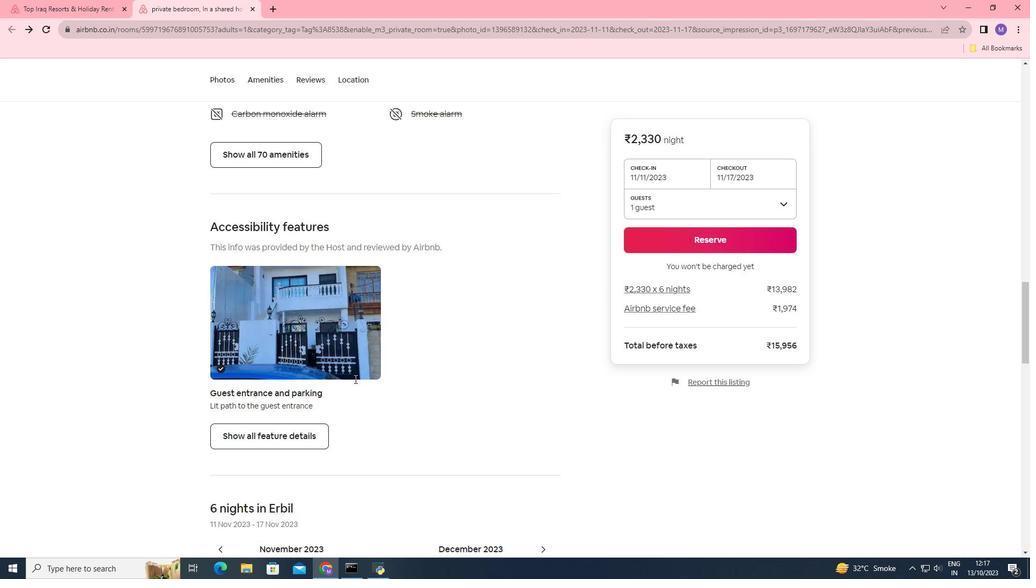 
Action: Mouse moved to (291, 319)
Screenshot: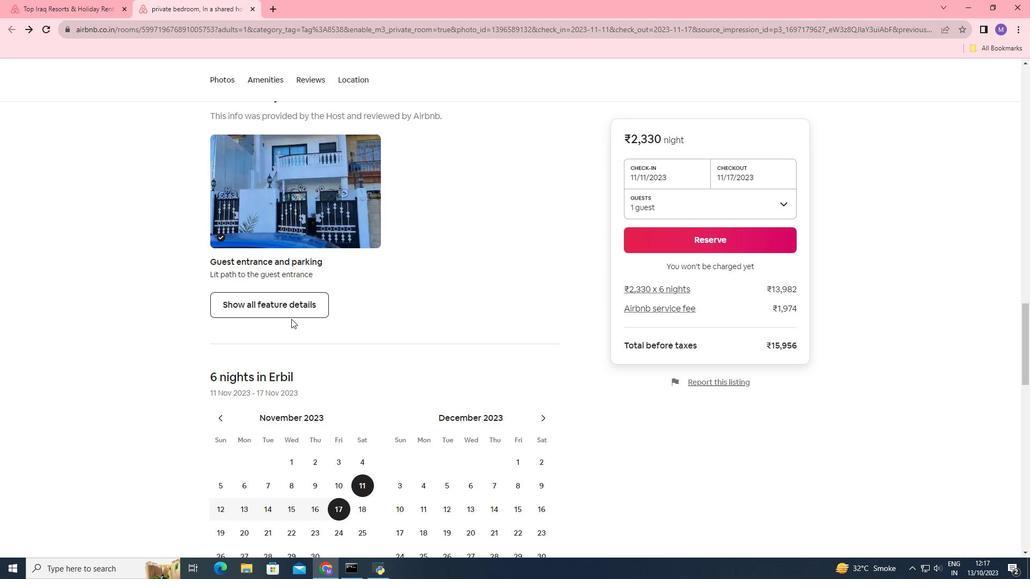 
Action: Mouse scrolled (291, 318) with delta (0, 0)
Screenshot: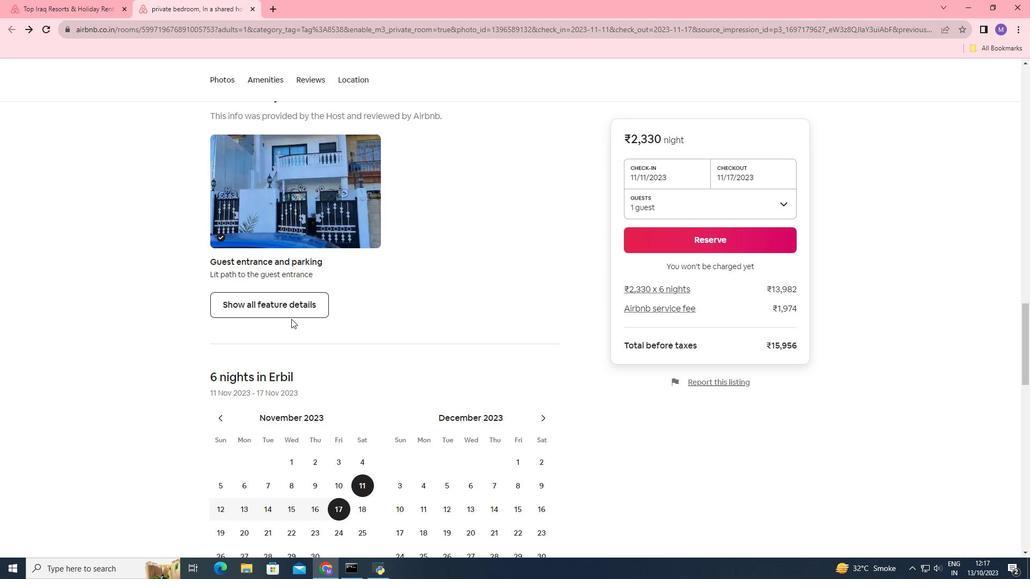 
Action: Mouse scrolled (291, 318) with delta (0, 0)
Screenshot: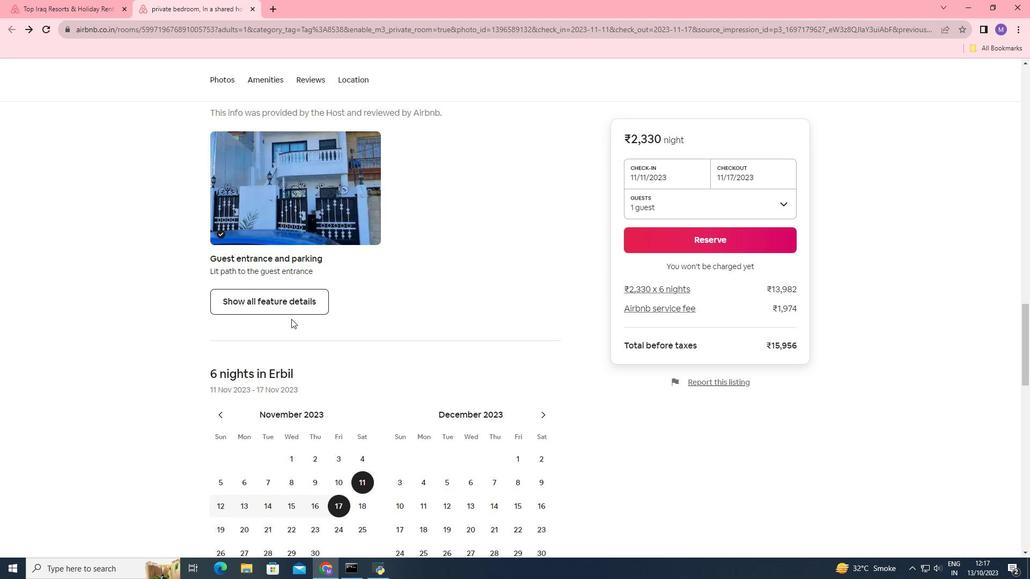
Action: Mouse scrolled (291, 318) with delta (0, 0)
Screenshot: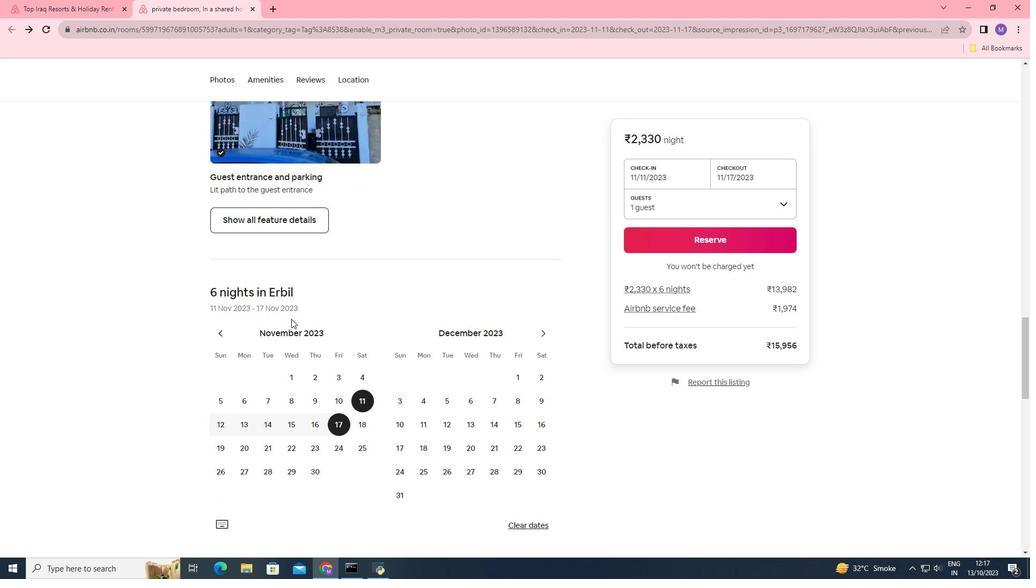 
Action: Mouse scrolled (291, 318) with delta (0, 0)
Screenshot: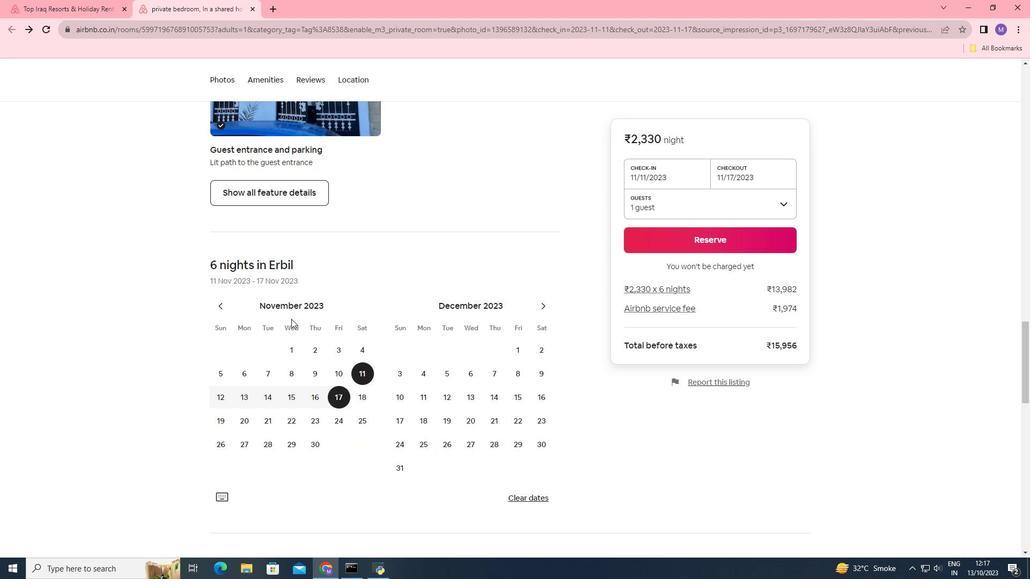 
Action: Mouse scrolled (291, 318) with delta (0, 0)
Screenshot: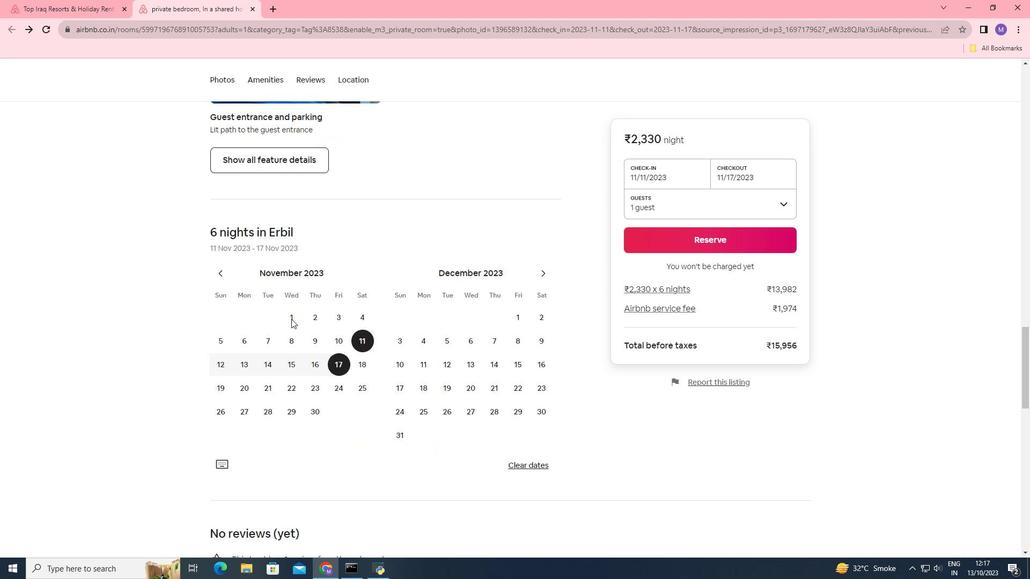 
Action: Mouse scrolled (291, 318) with delta (0, 0)
Screenshot: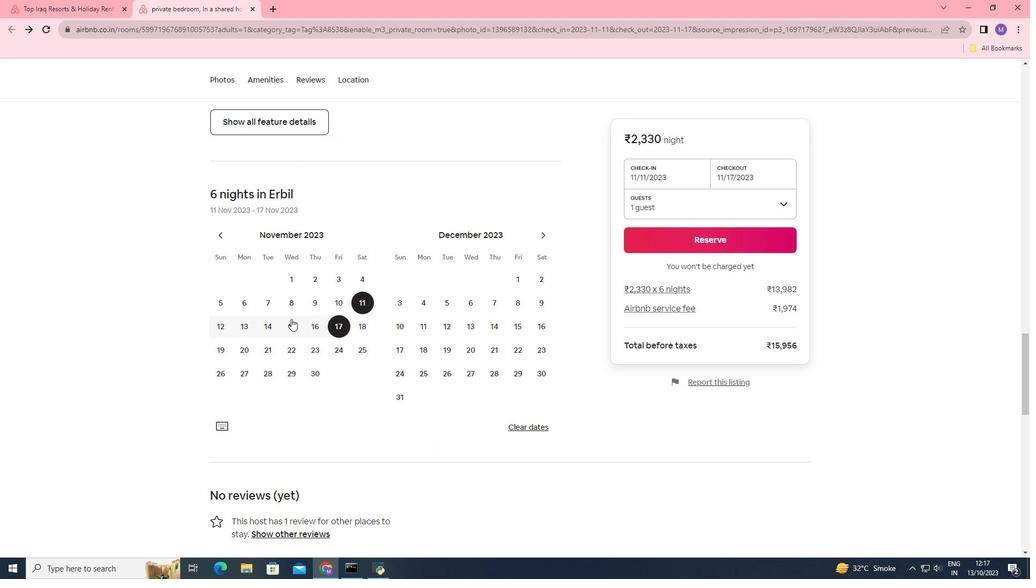 
Action: Mouse moved to (276, 365)
Screenshot: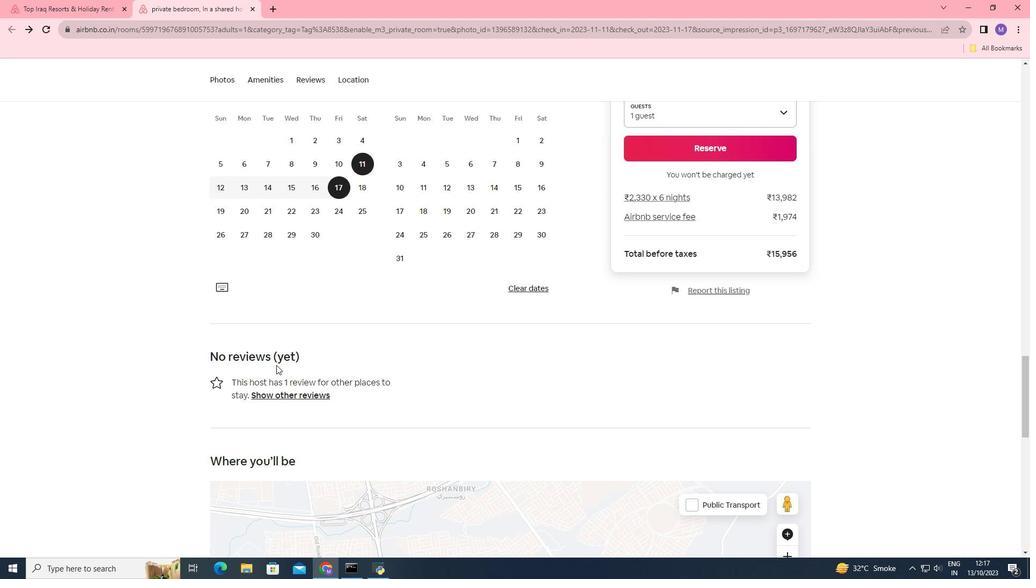 
Action: Mouse scrolled (276, 364) with delta (0, 0)
Screenshot: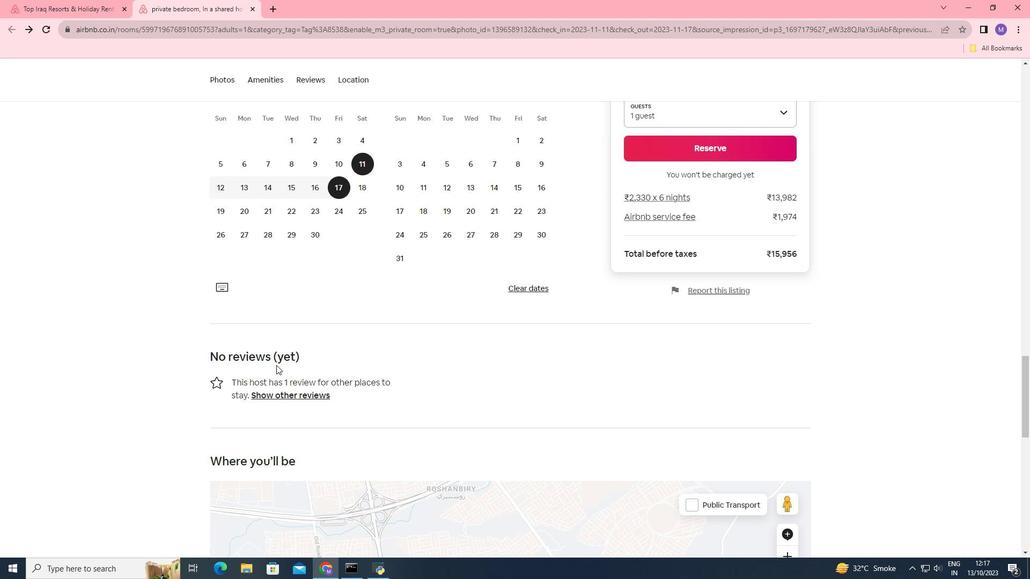 
Action: Mouse scrolled (276, 364) with delta (0, 0)
Screenshot: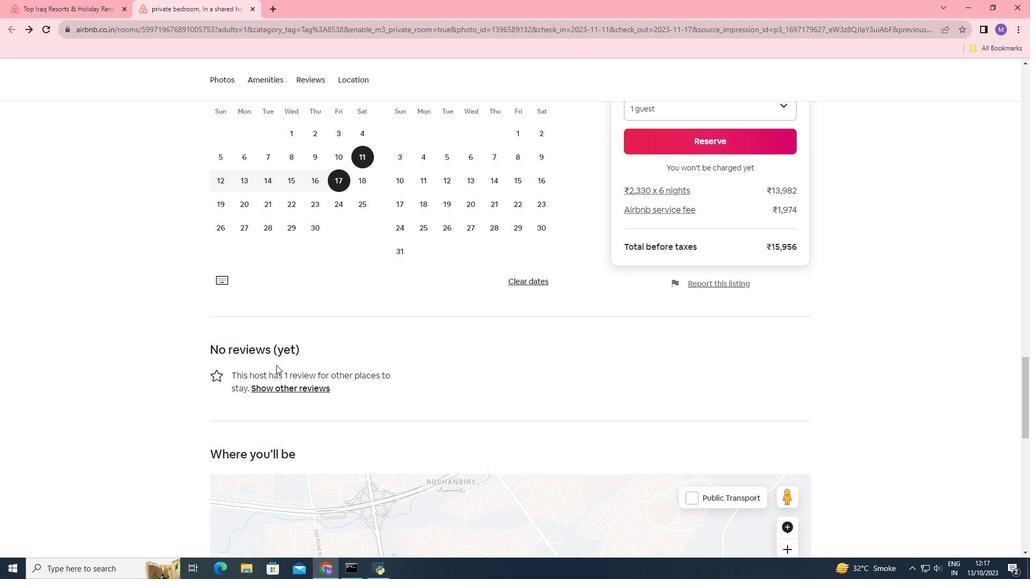 
Action: Mouse scrolled (276, 364) with delta (0, 0)
Screenshot: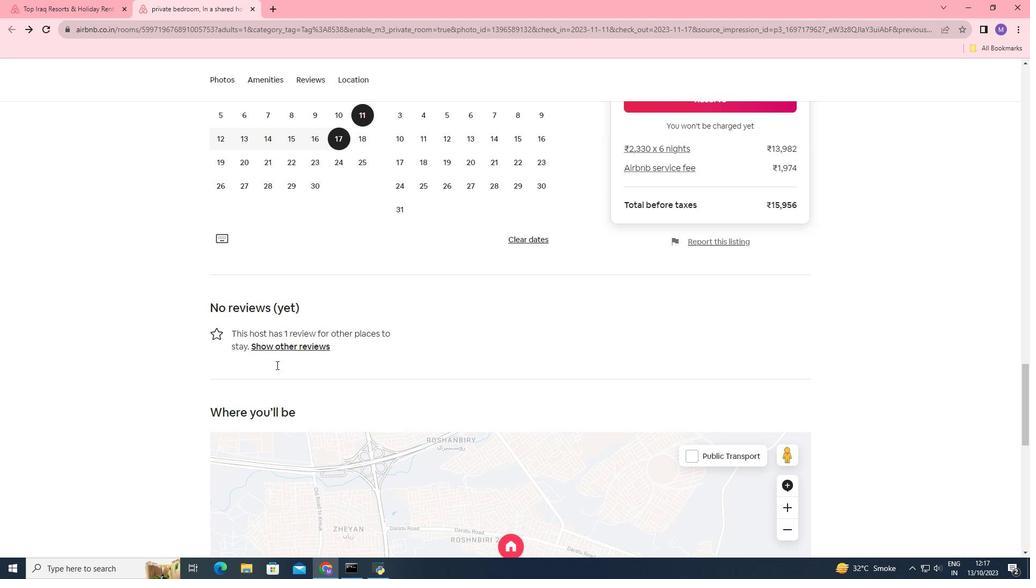 
Action: Mouse moved to (268, 331)
Screenshot: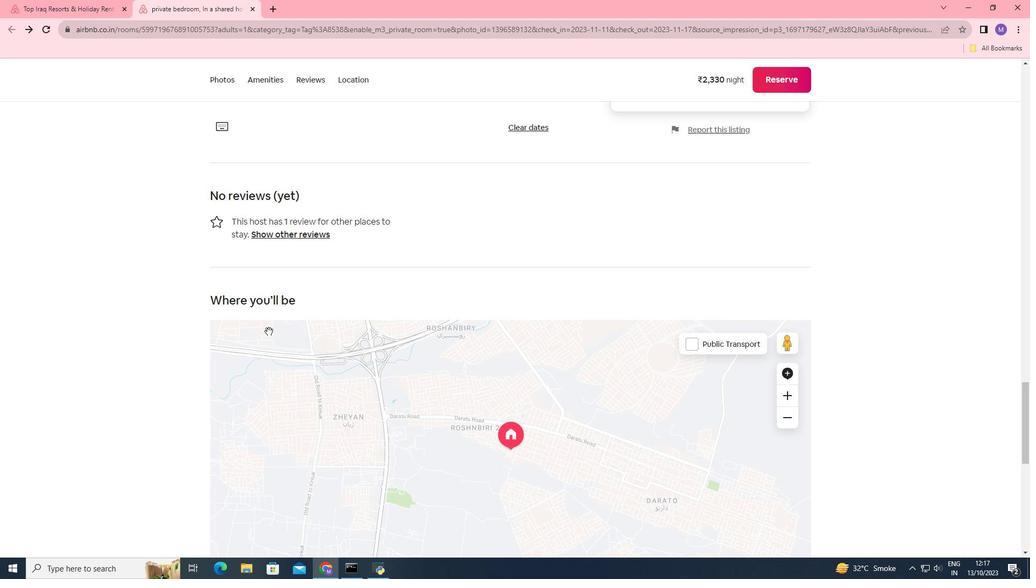 
Action: Mouse scrolled (268, 331) with delta (0, 0)
Screenshot: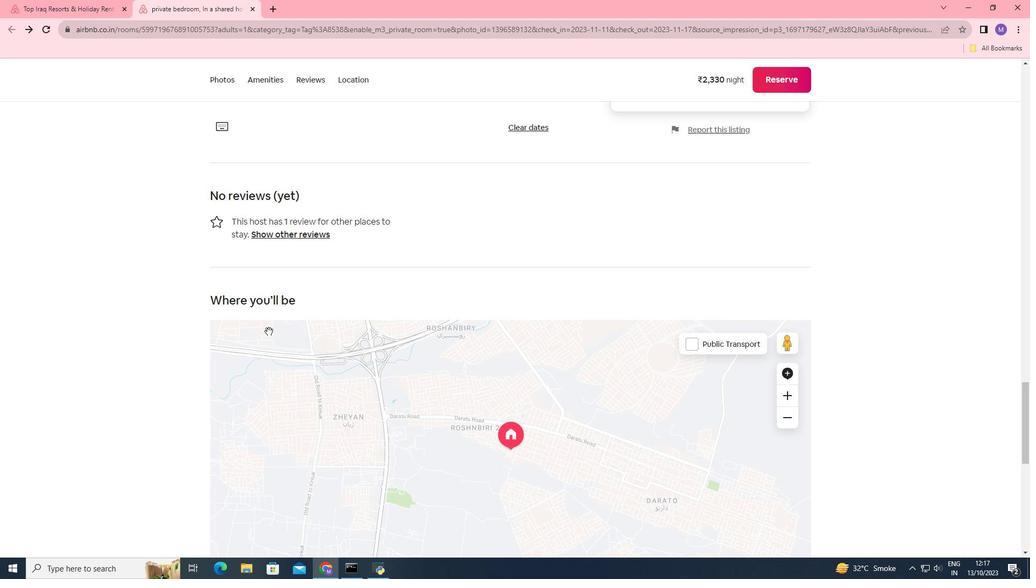
Action: Mouse scrolled (268, 331) with delta (0, 0)
Screenshot: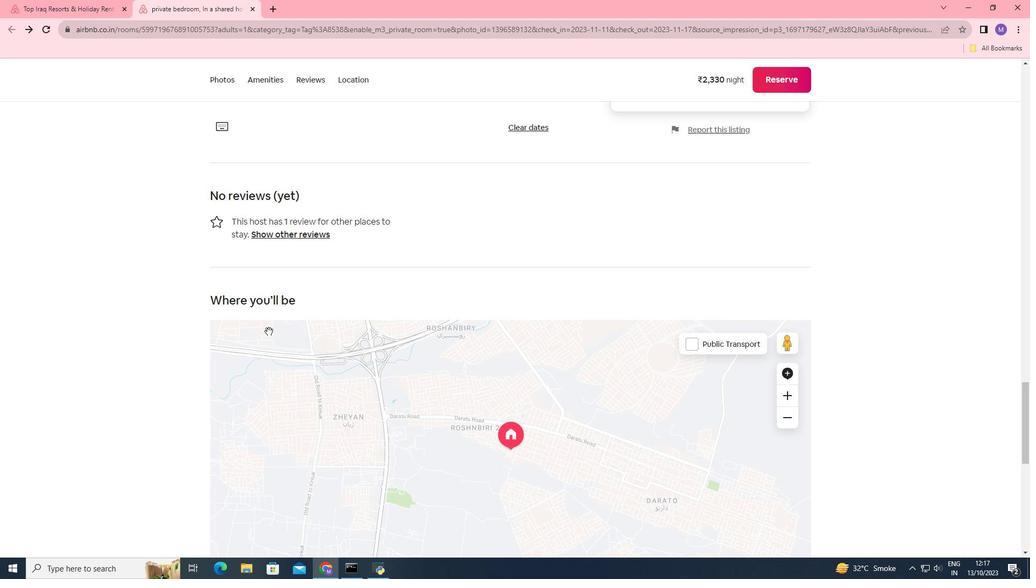 
Action: Mouse scrolled (268, 331) with delta (0, 0)
Screenshot: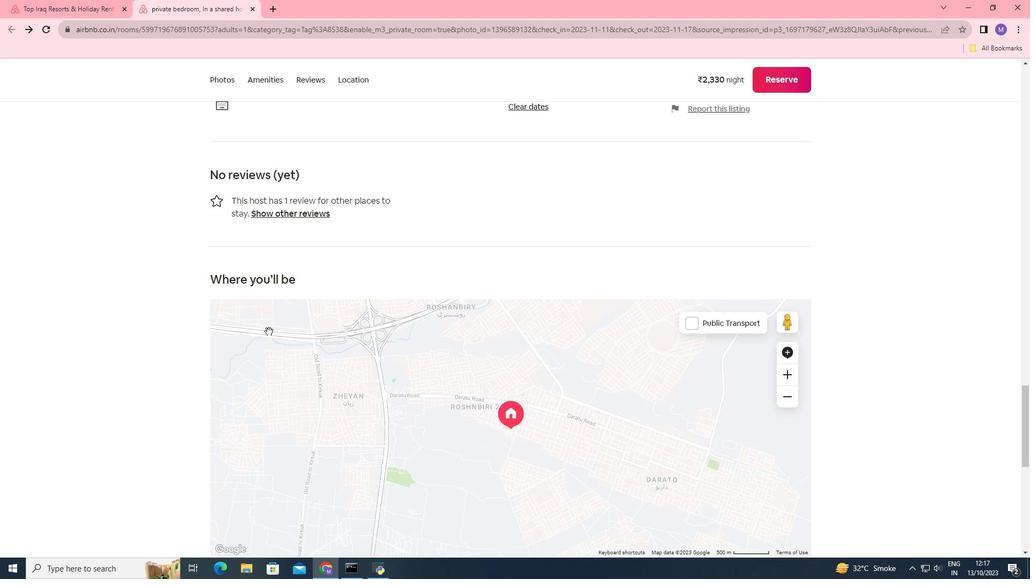 
Action: Mouse scrolled (268, 331) with delta (0, 0)
Screenshot: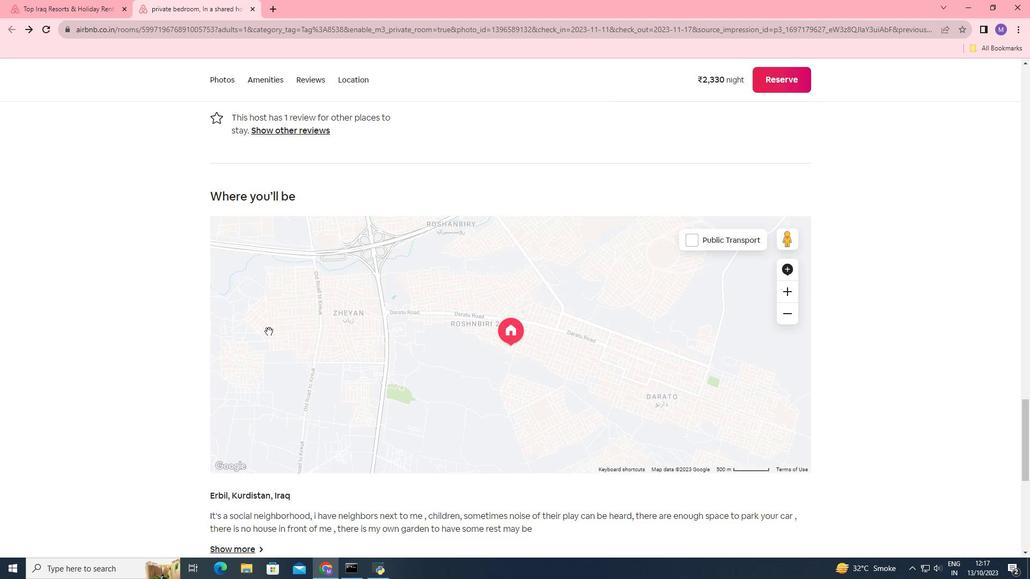 
Action: Mouse scrolled (268, 331) with delta (0, 0)
Screenshot: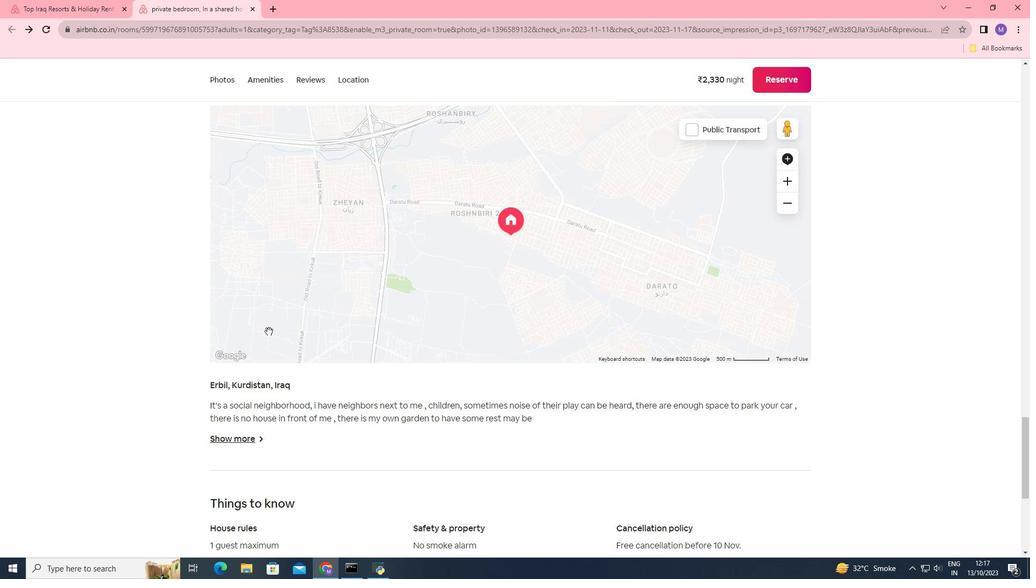 
Action: Mouse moved to (237, 379)
Screenshot: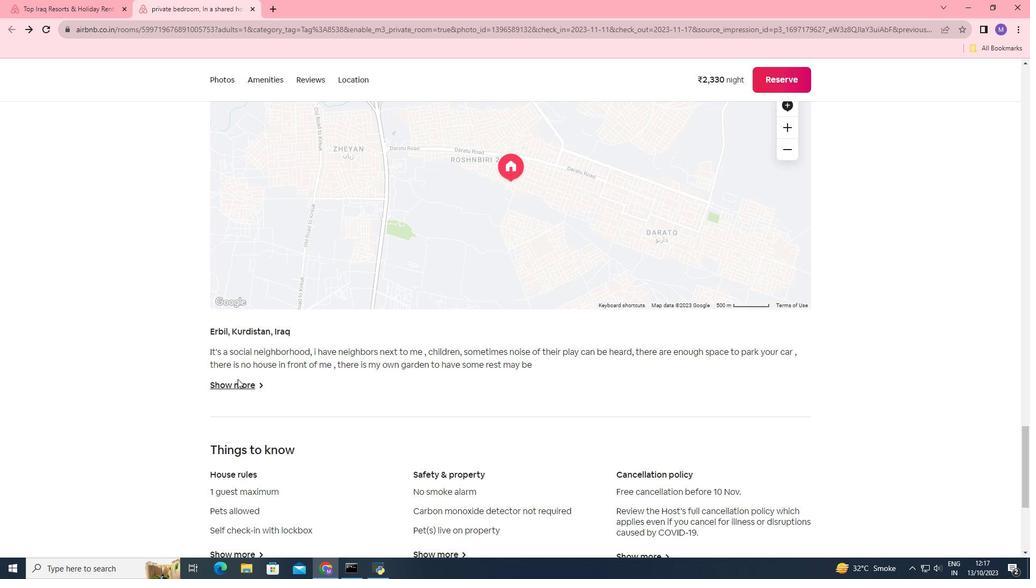 
Action: Mouse pressed left at (237, 379)
Screenshot: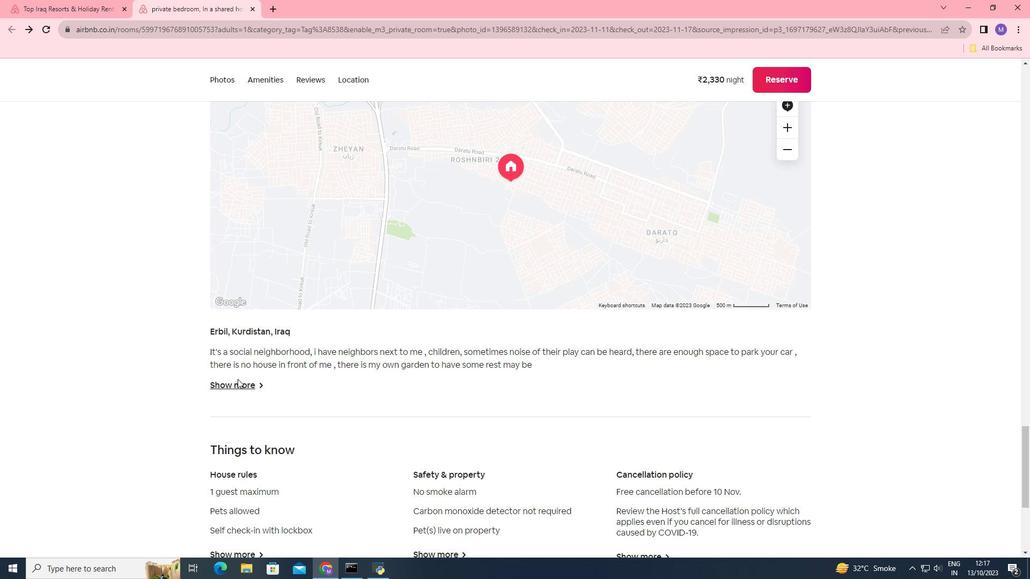 
Action: Mouse moved to (237, 384)
Screenshot: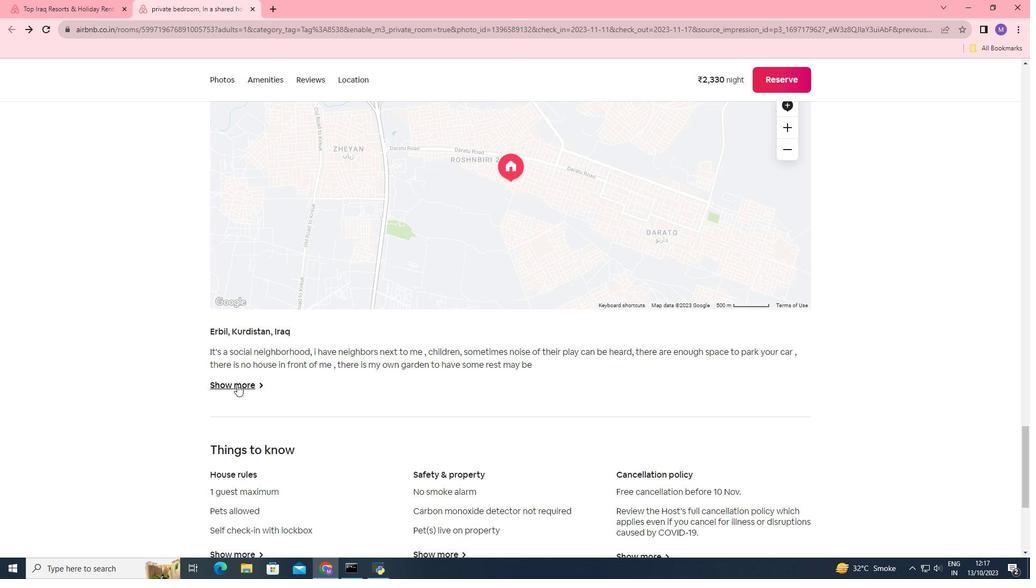 
Action: Mouse pressed left at (237, 384)
Screenshot: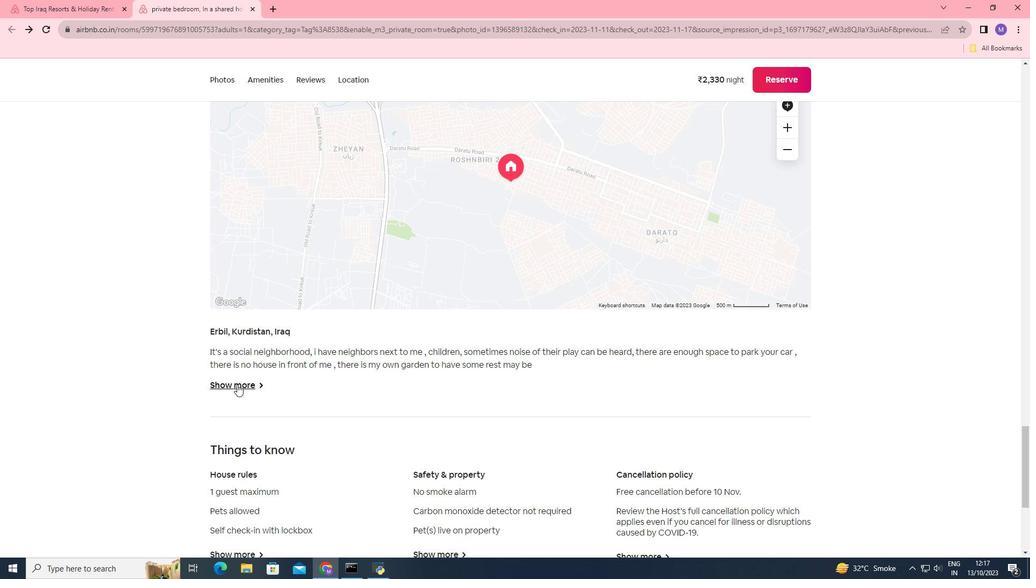 
Action: Mouse moved to (611, 284)
Screenshot: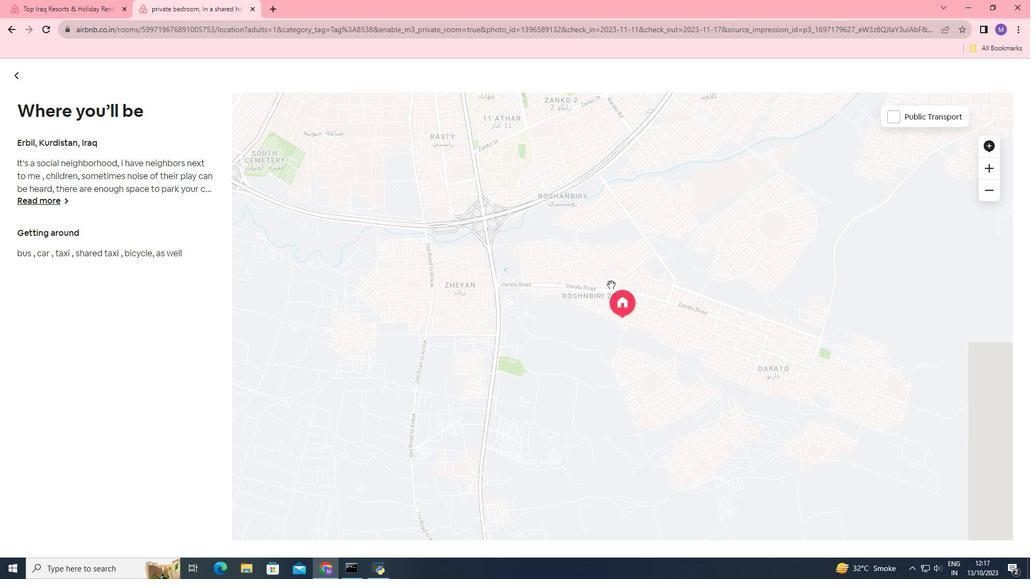
Action: Mouse pressed left at (611, 284)
Screenshot: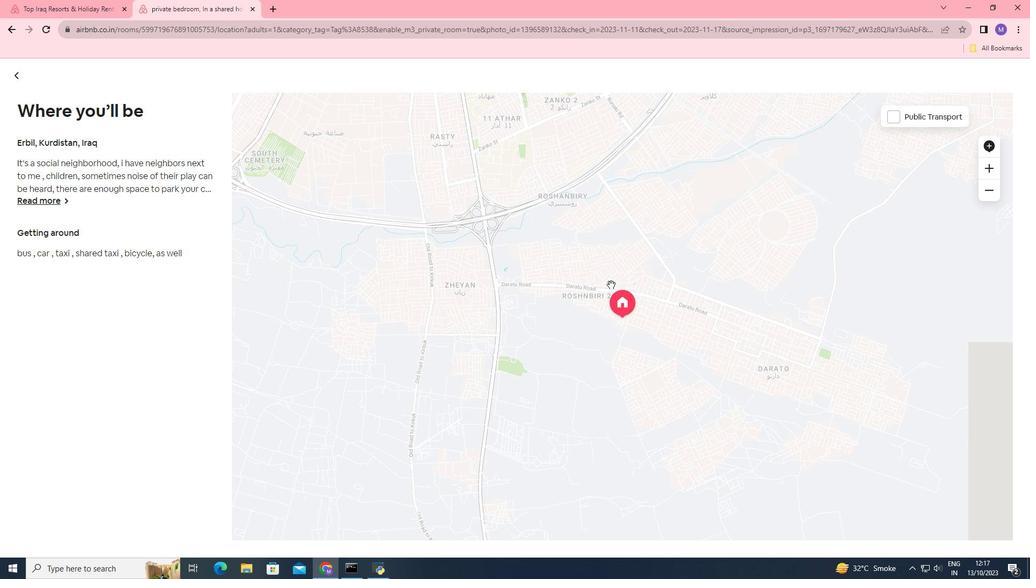 
Action: Mouse moved to (597, 338)
Screenshot: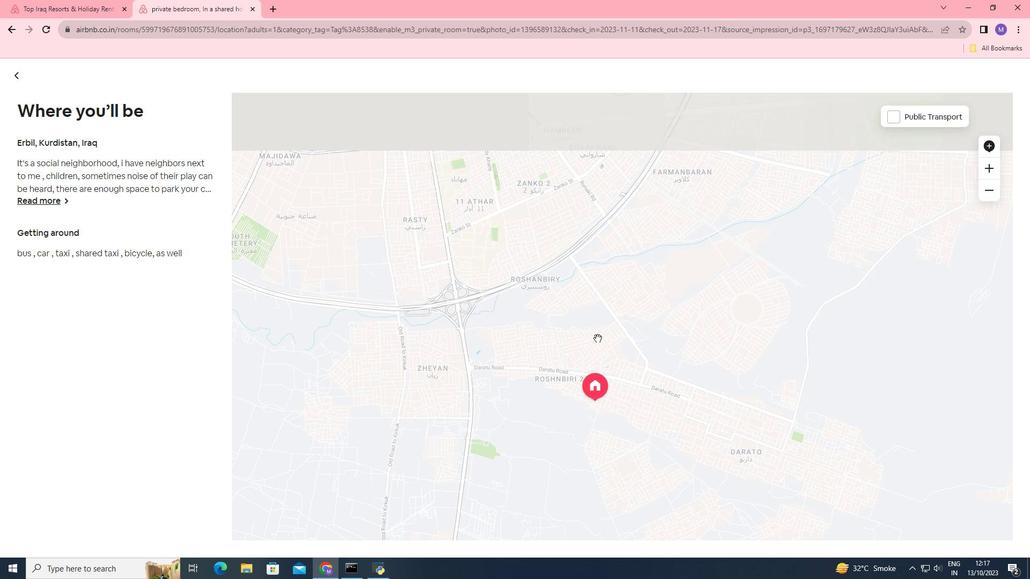 
Action: Mouse scrolled (597, 339) with delta (0, 0)
Screenshot: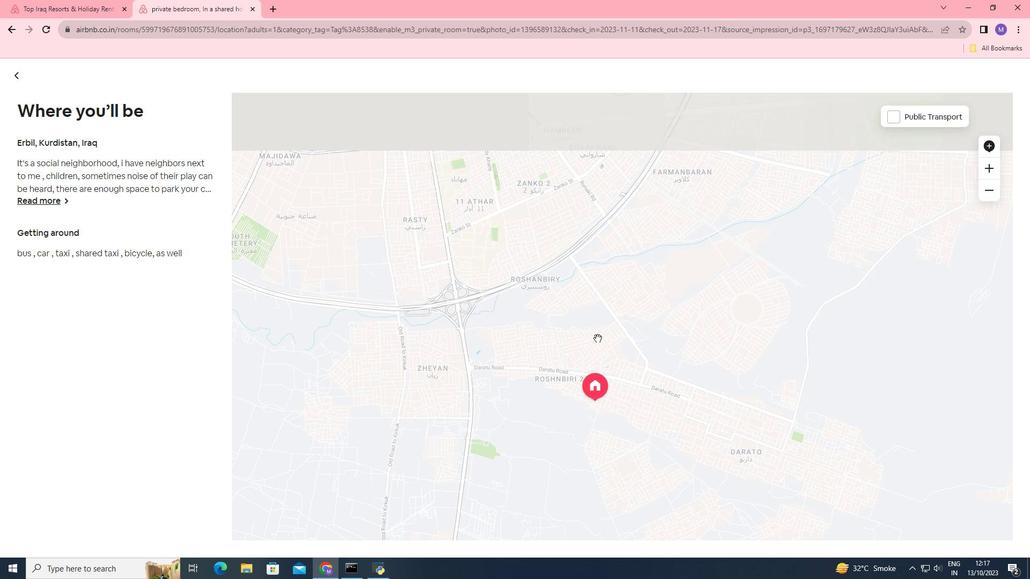
Action: Mouse scrolled (597, 339) with delta (0, 0)
Screenshot: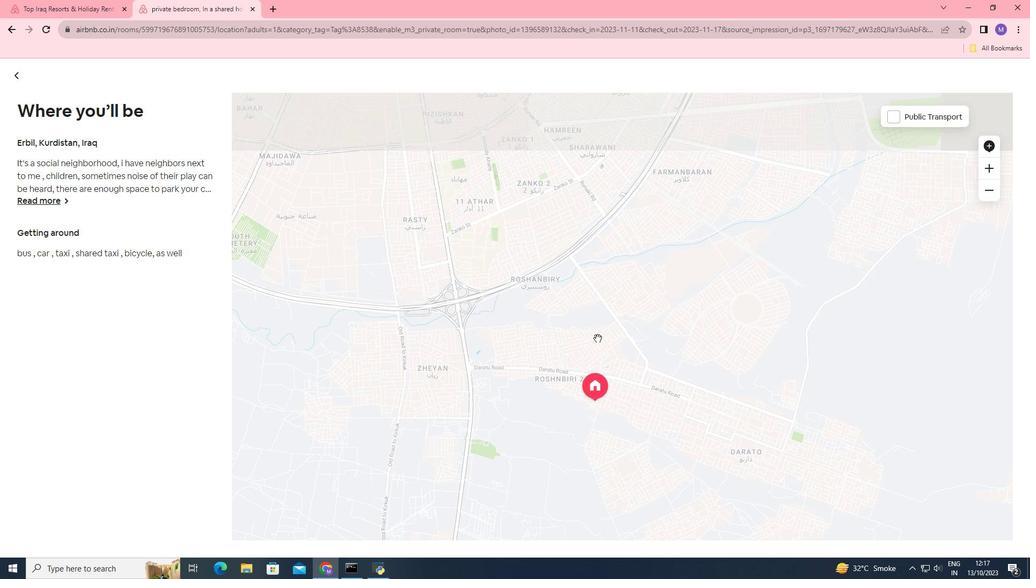 
Action: Mouse moved to (15, 78)
Screenshot: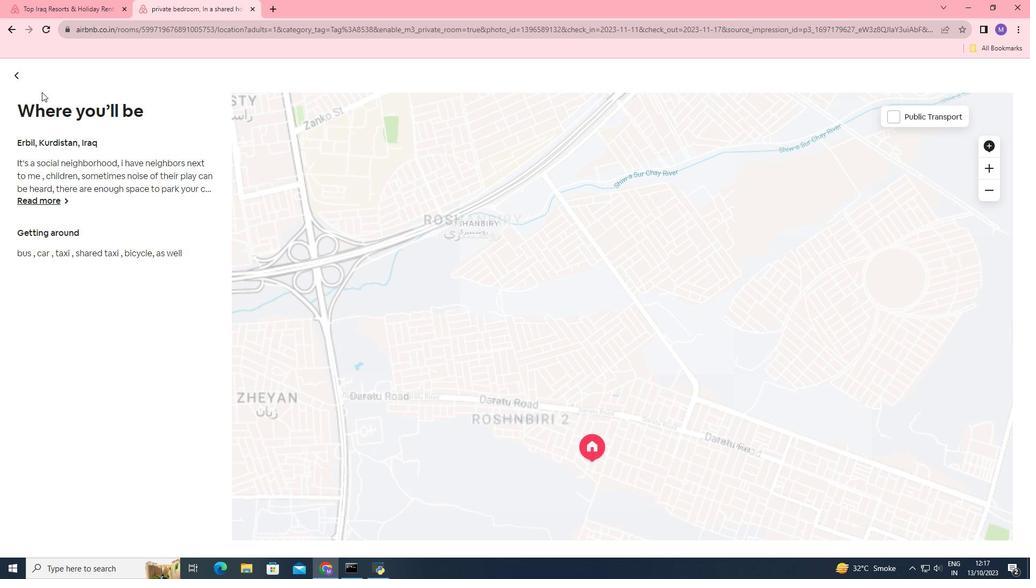 
Action: Mouse pressed left at (15, 78)
Screenshot: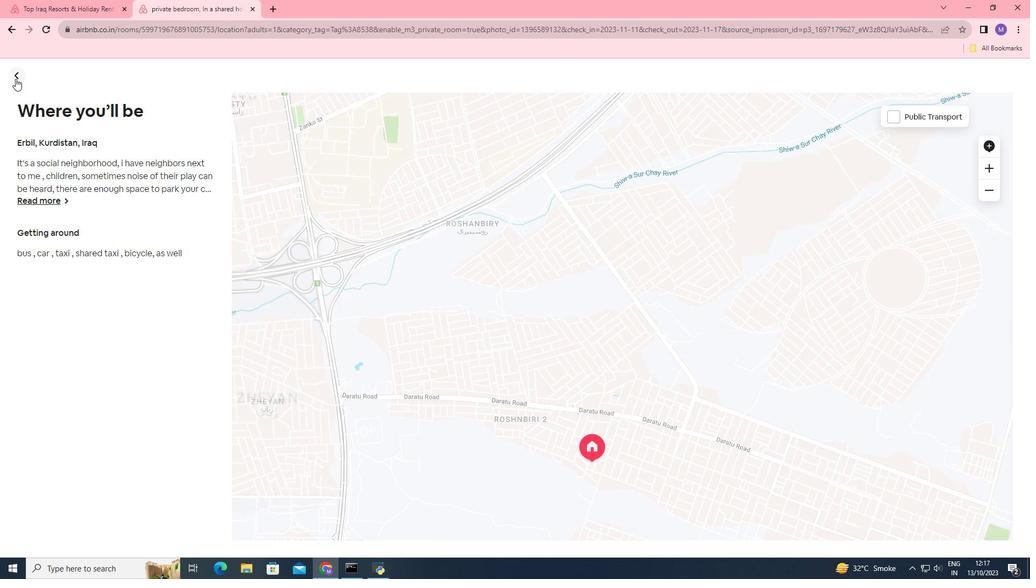 
Action: Mouse moved to (464, 315)
Screenshot: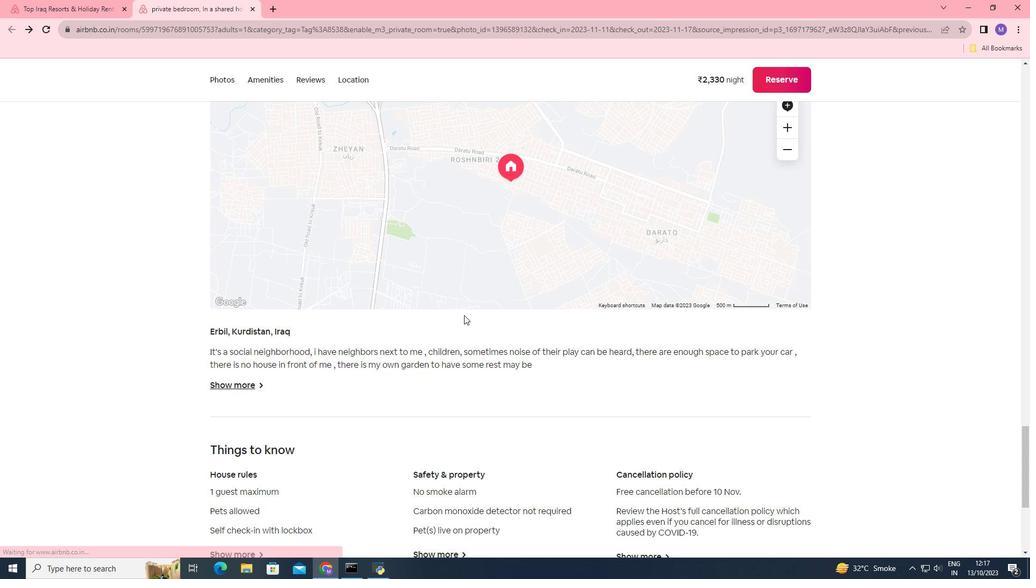 
Action: Mouse scrolled (464, 314) with delta (0, 0)
Screenshot: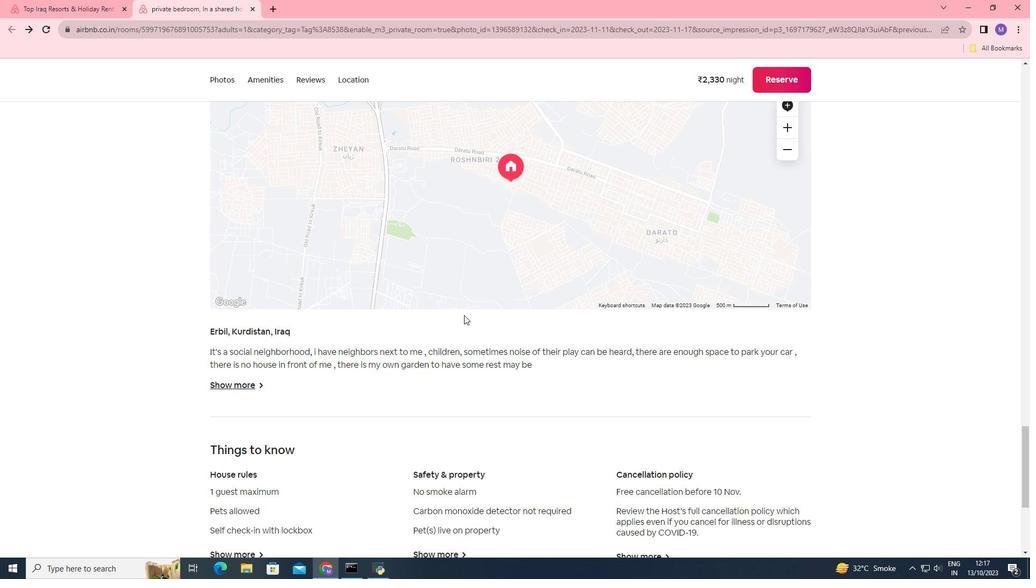 
Action: Mouse scrolled (464, 314) with delta (0, 0)
Screenshot: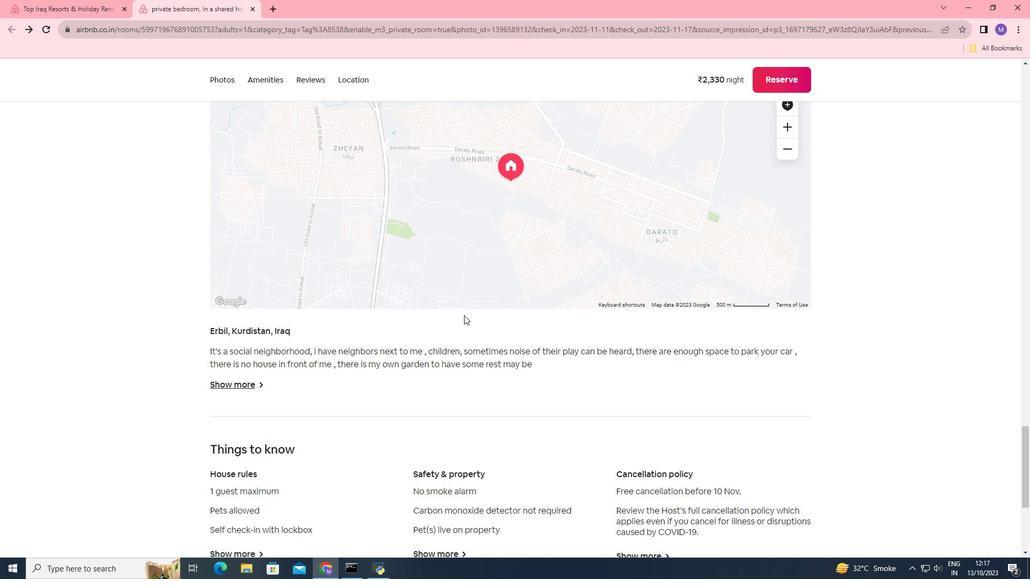 
Action: Mouse scrolled (464, 314) with delta (0, 0)
